 Task: Search one way flight ticket for 1 adult, 6 children, 1 infant in seat and 1 infant on lap in business from Grand Island: Central Nebraska Regional Airport to Riverton: Central Wyoming Regional Airport (was Riverton Regional) on 5-4-2023. Choice of flights is Delta. Number of bags: 8 checked bags. Price is upto 109000. Outbound departure time preference is 23:45.
Action: Mouse moved to (384, 152)
Screenshot: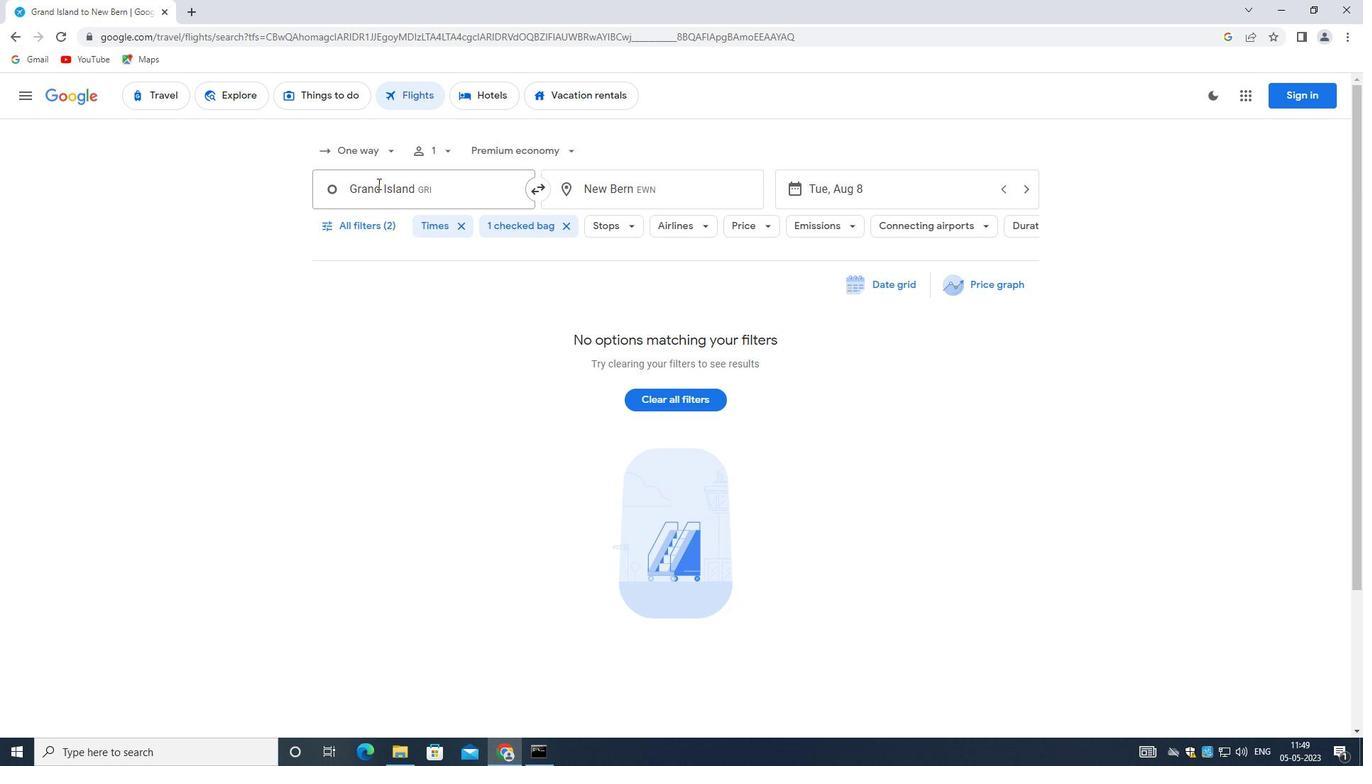
Action: Mouse pressed left at (384, 152)
Screenshot: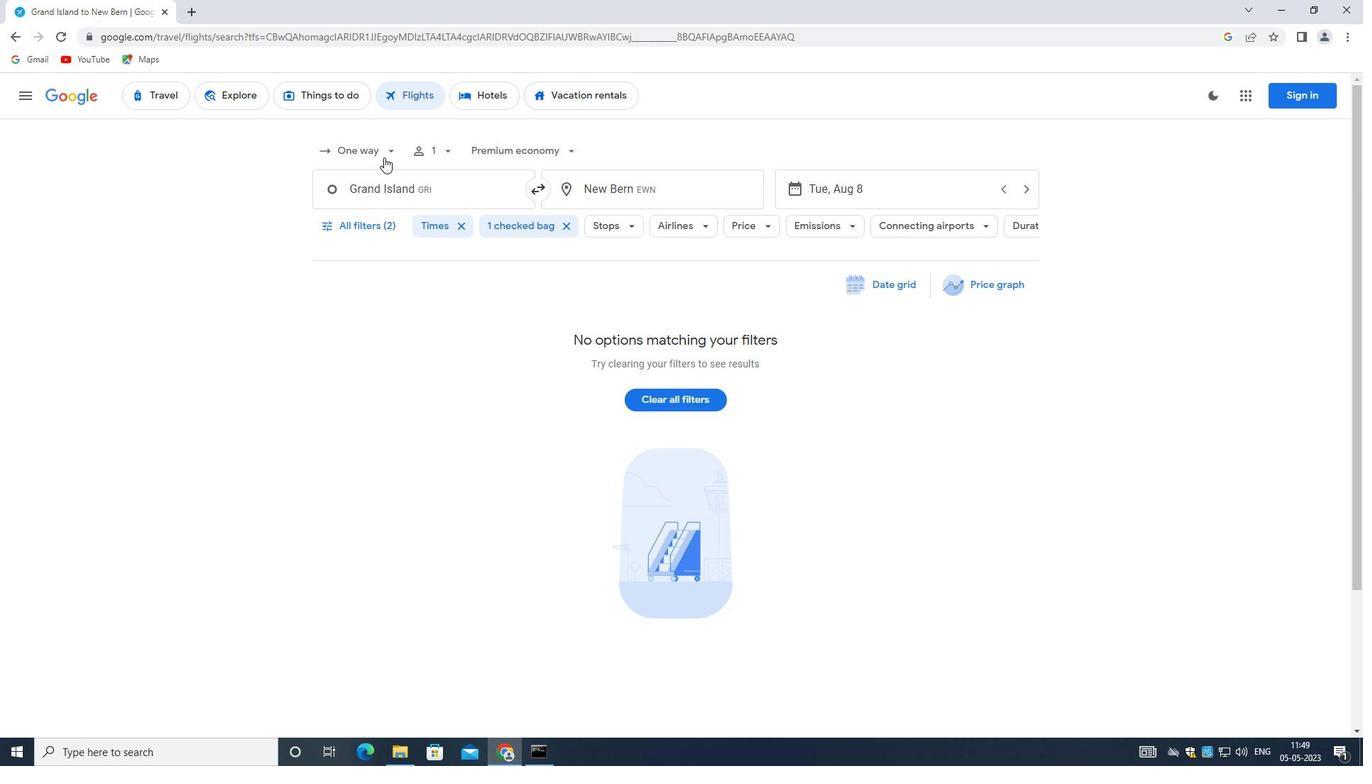 
Action: Mouse moved to (379, 216)
Screenshot: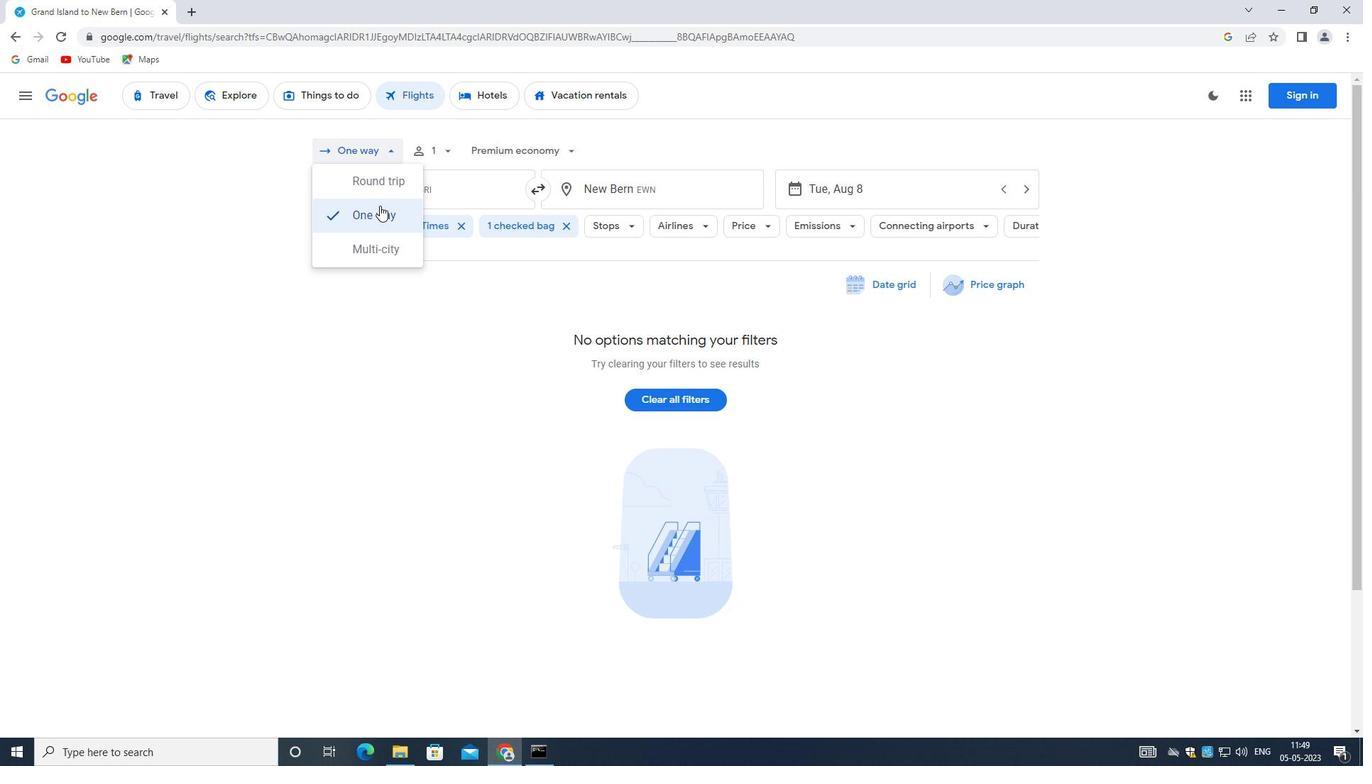 
Action: Mouse pressed left at (379, 216)
Screenshot: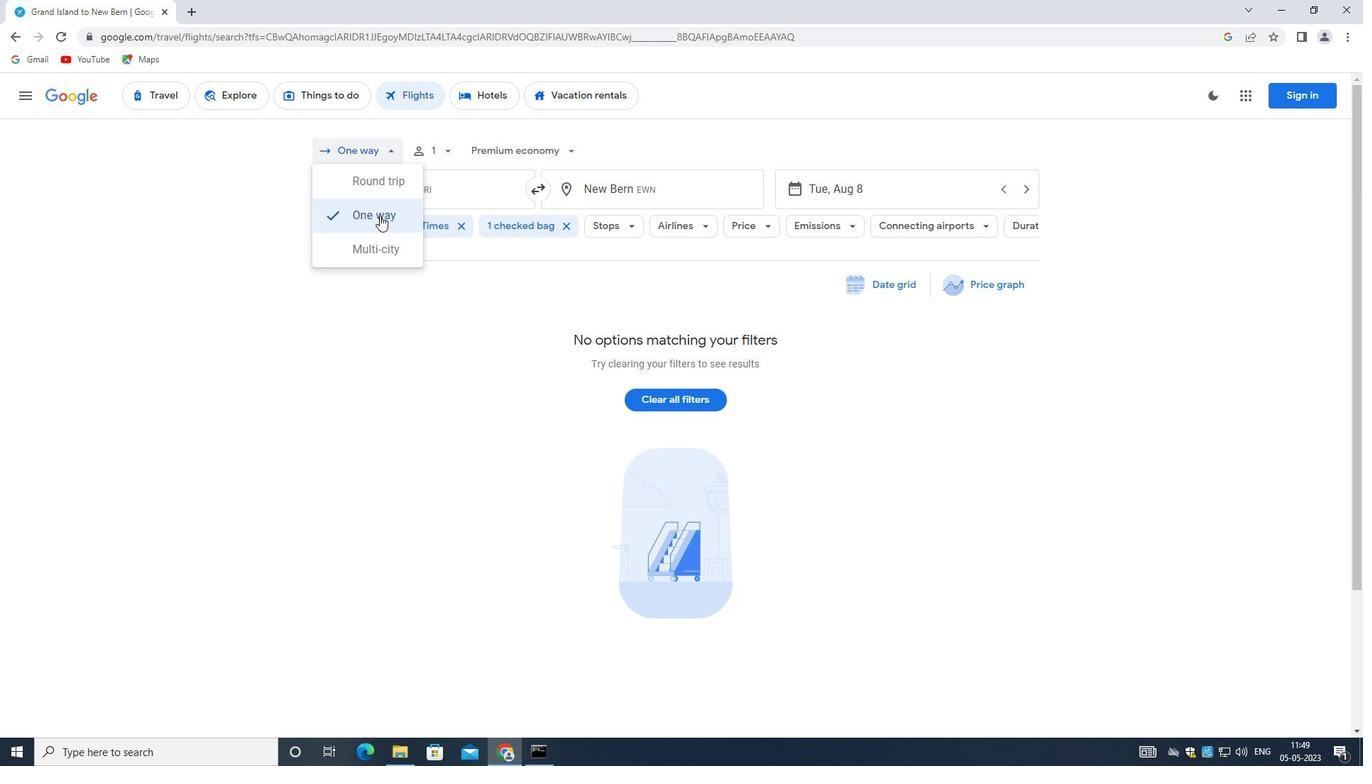 
Action: Mouse moved to (440, 149)
Screenshot: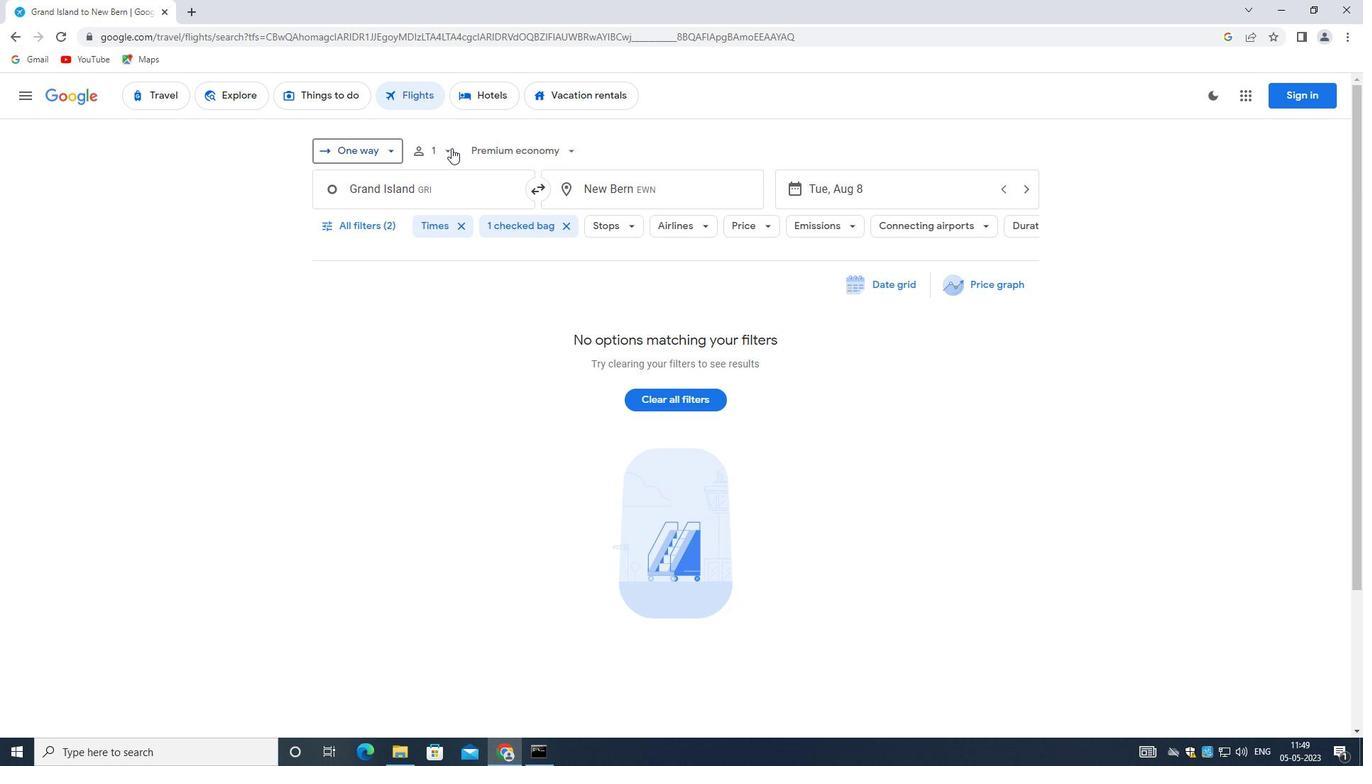 
Action: Mouse pressed left at (440, 149)
Screenshot: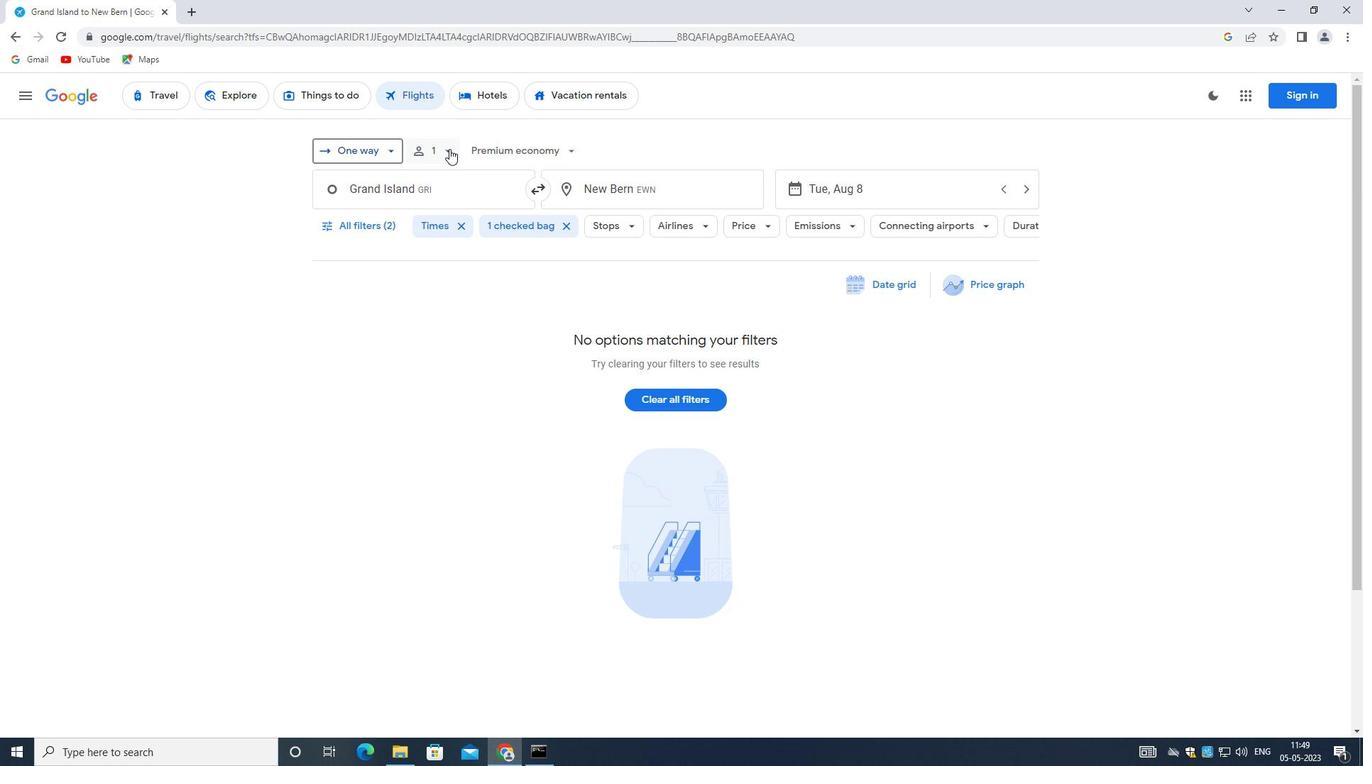 
Action: Mouse moved to (557, 222)
Screenshot: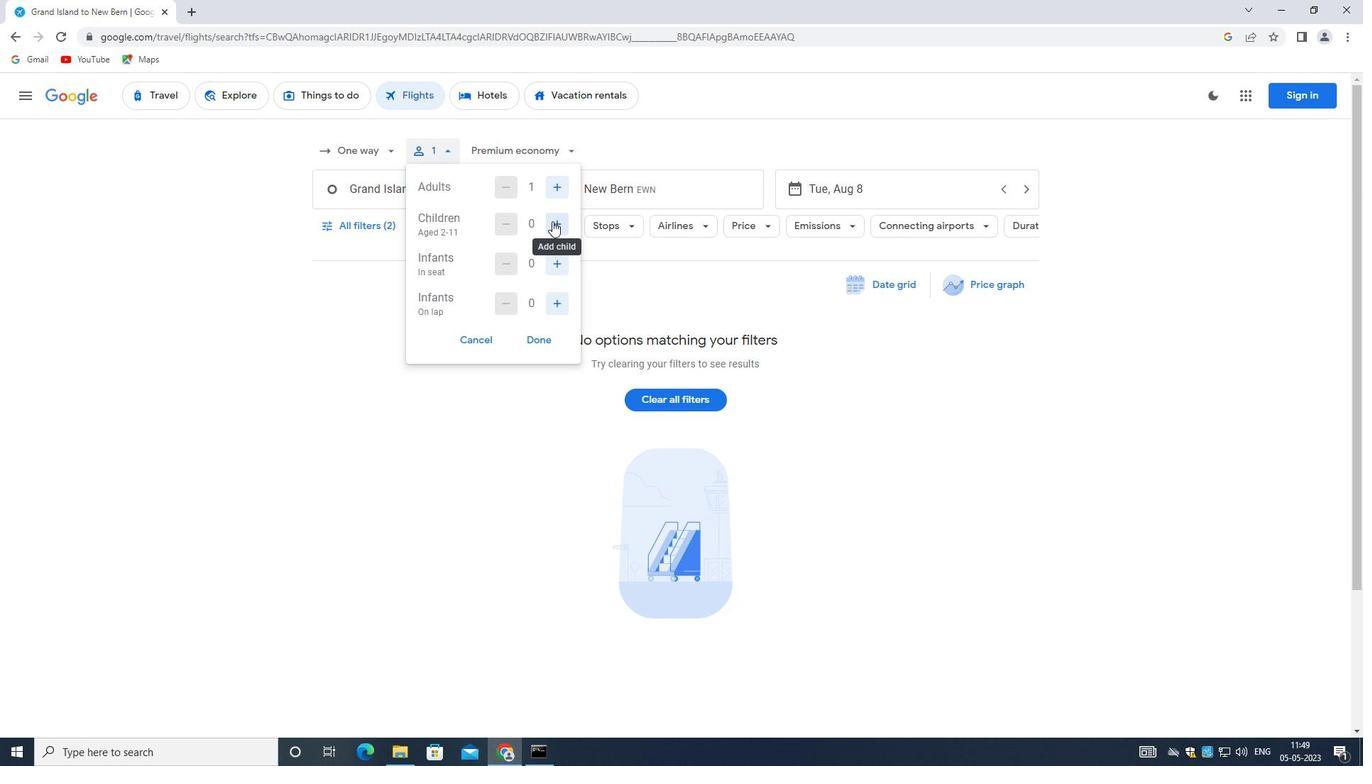 
Action: Mouse pressed left at (557, 222)
Screenshot: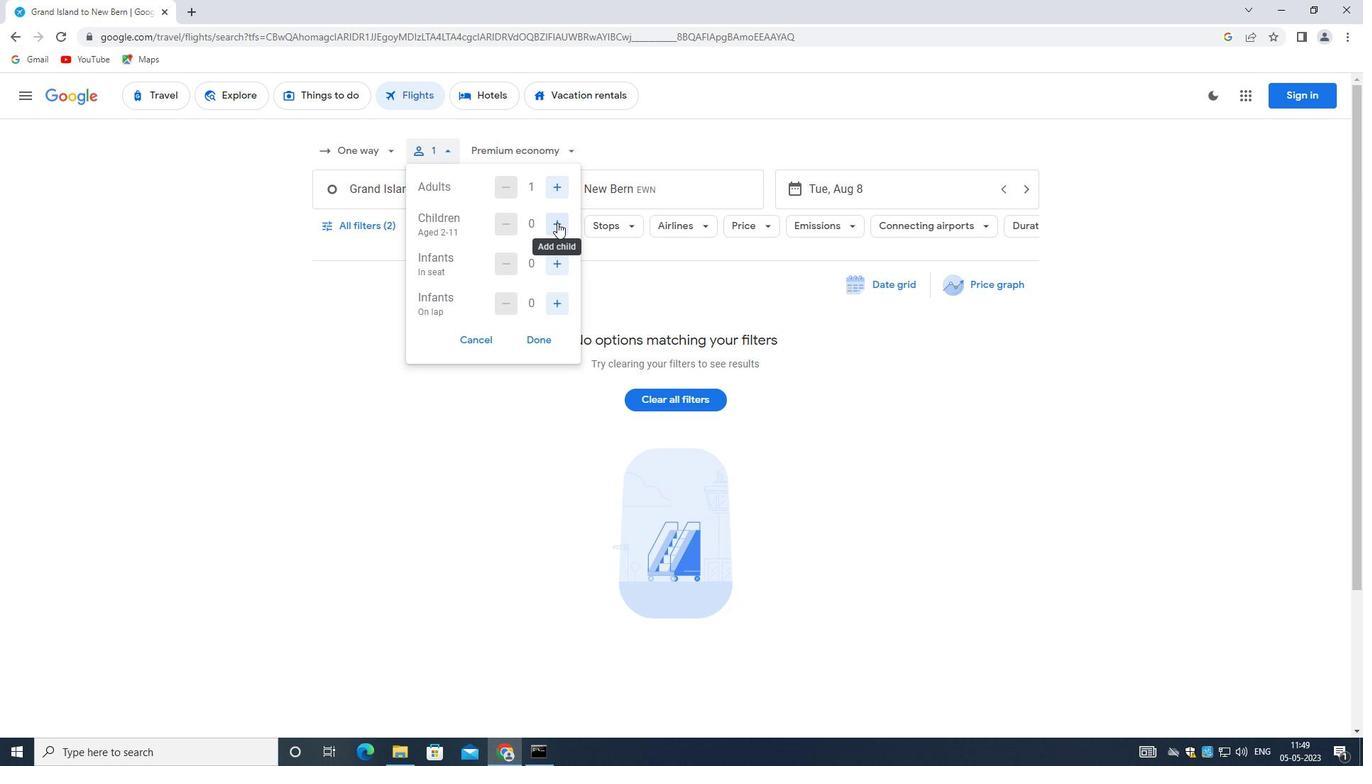 
Action: Mouse pressed left at (557, 222)
Screenshot: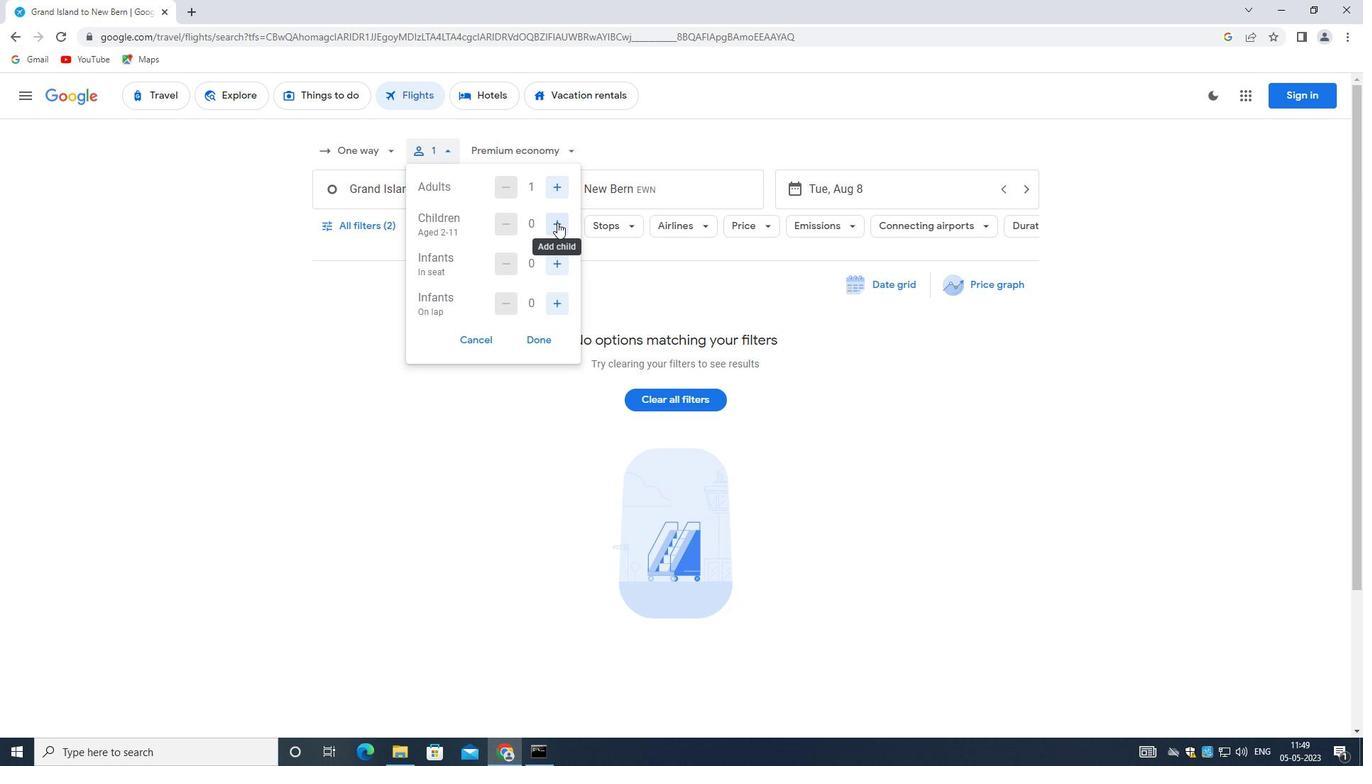 
Action: Mouse pressed left at (557, 222)
Screenshot: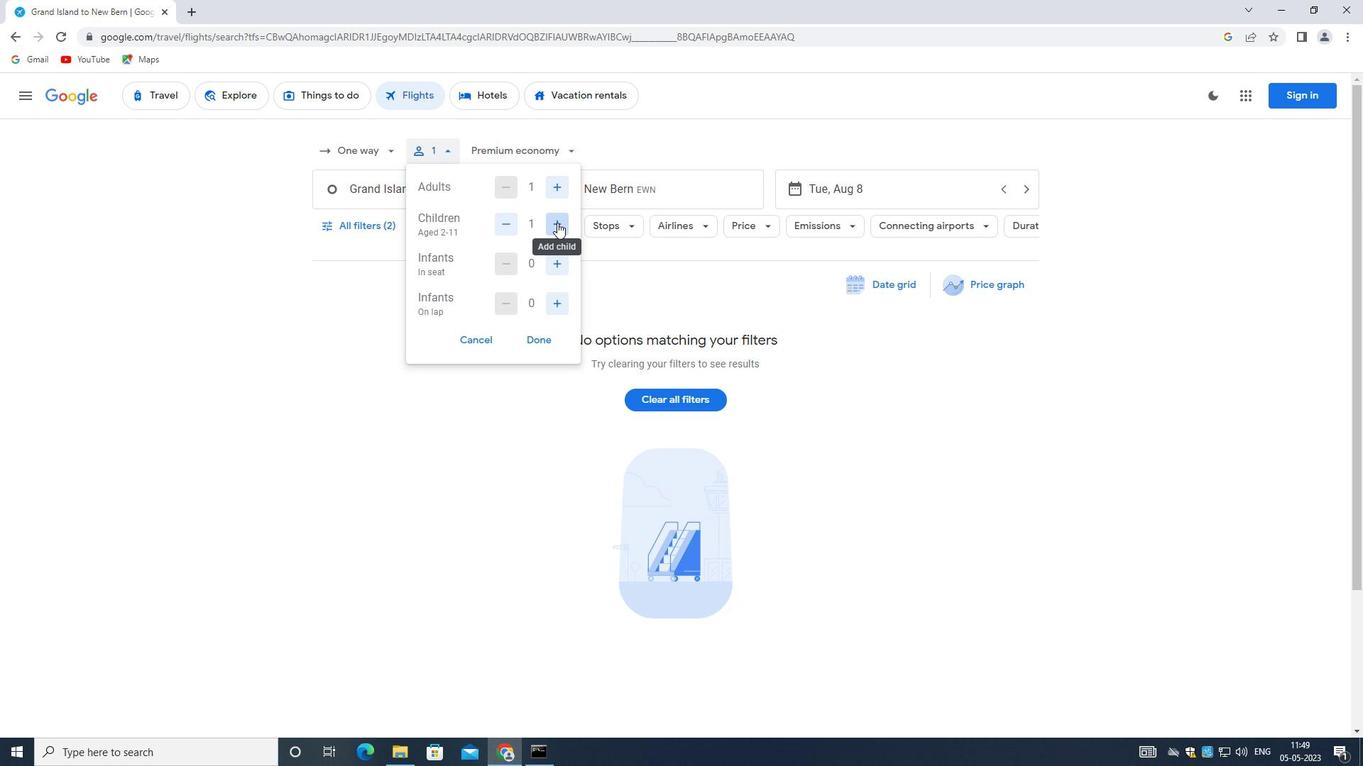 
Action: Mouse pressed left at (557, 222)
Screenshot: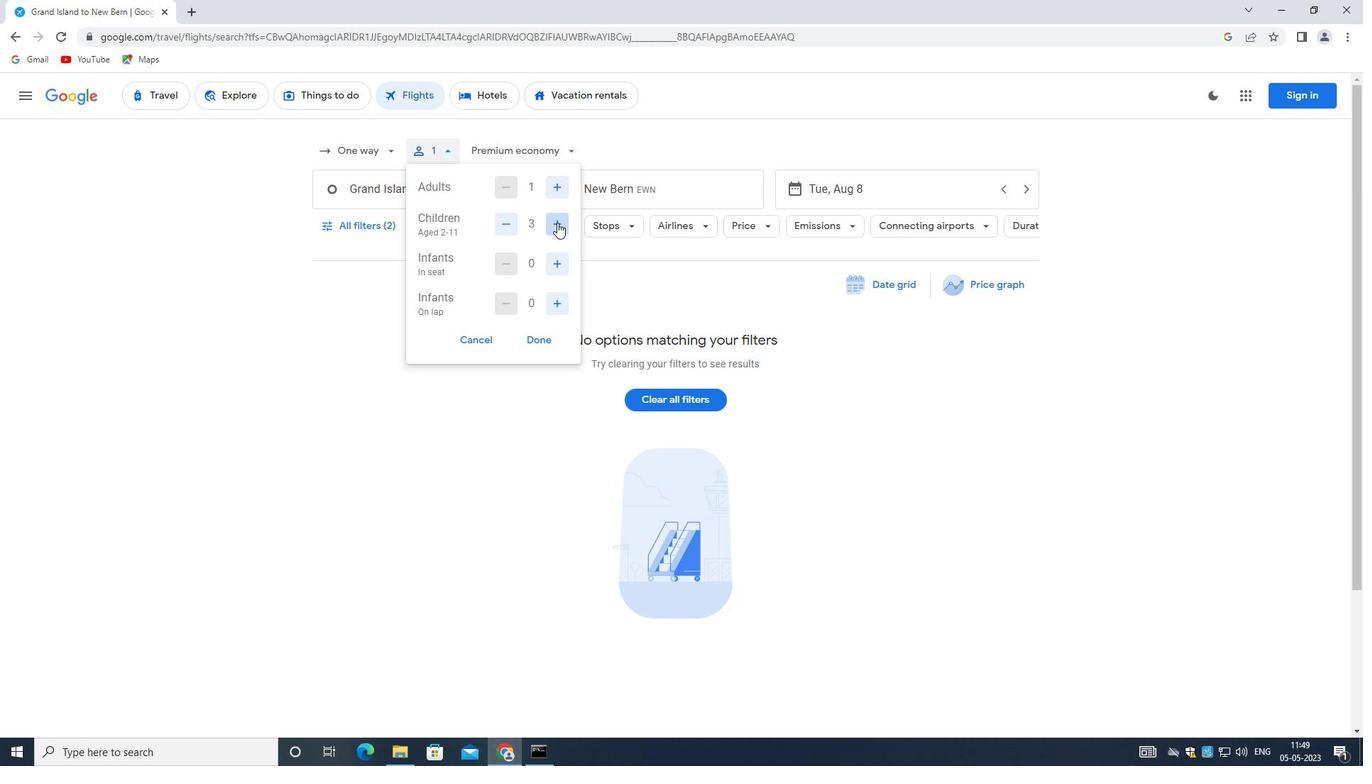 
Action: Mouse moved to (558, 222)
Screenshot: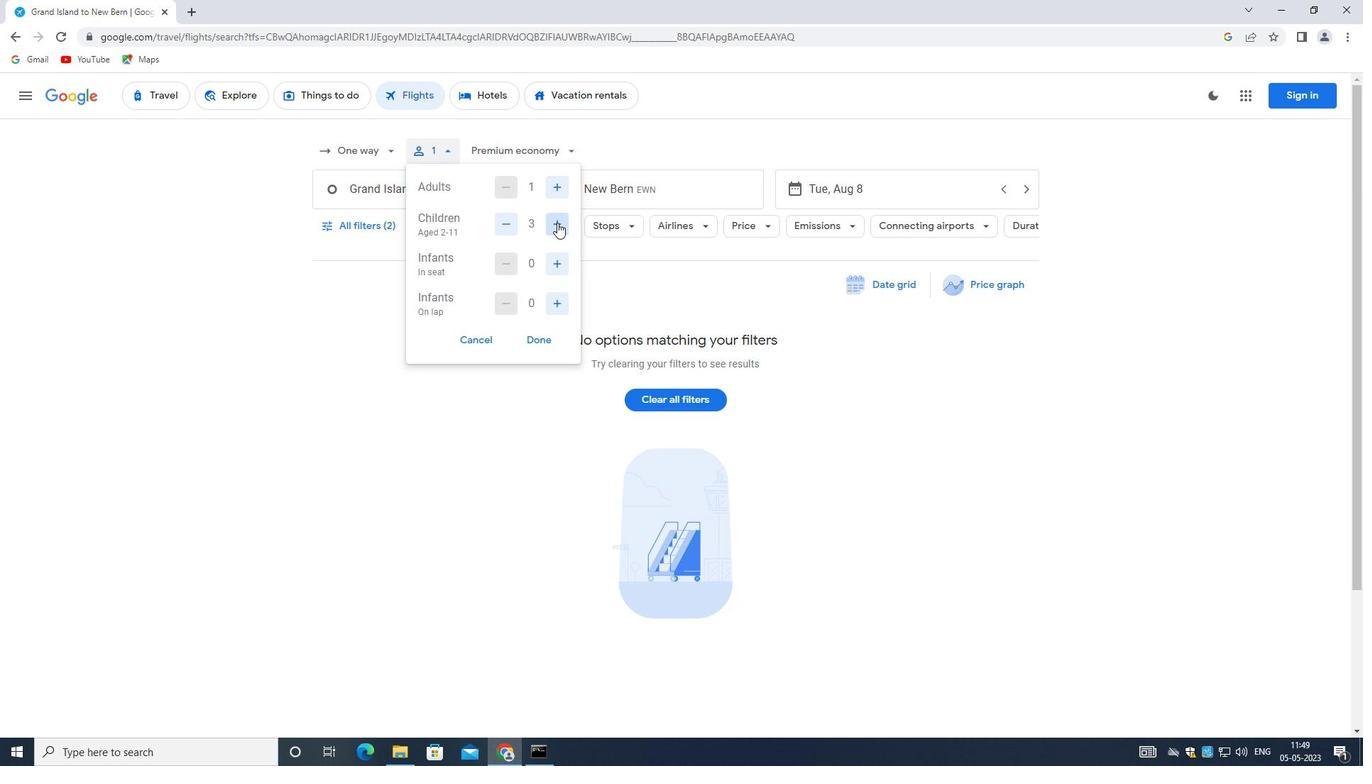 
Action: Mouse pressed left at (558, 222)
Screenshot: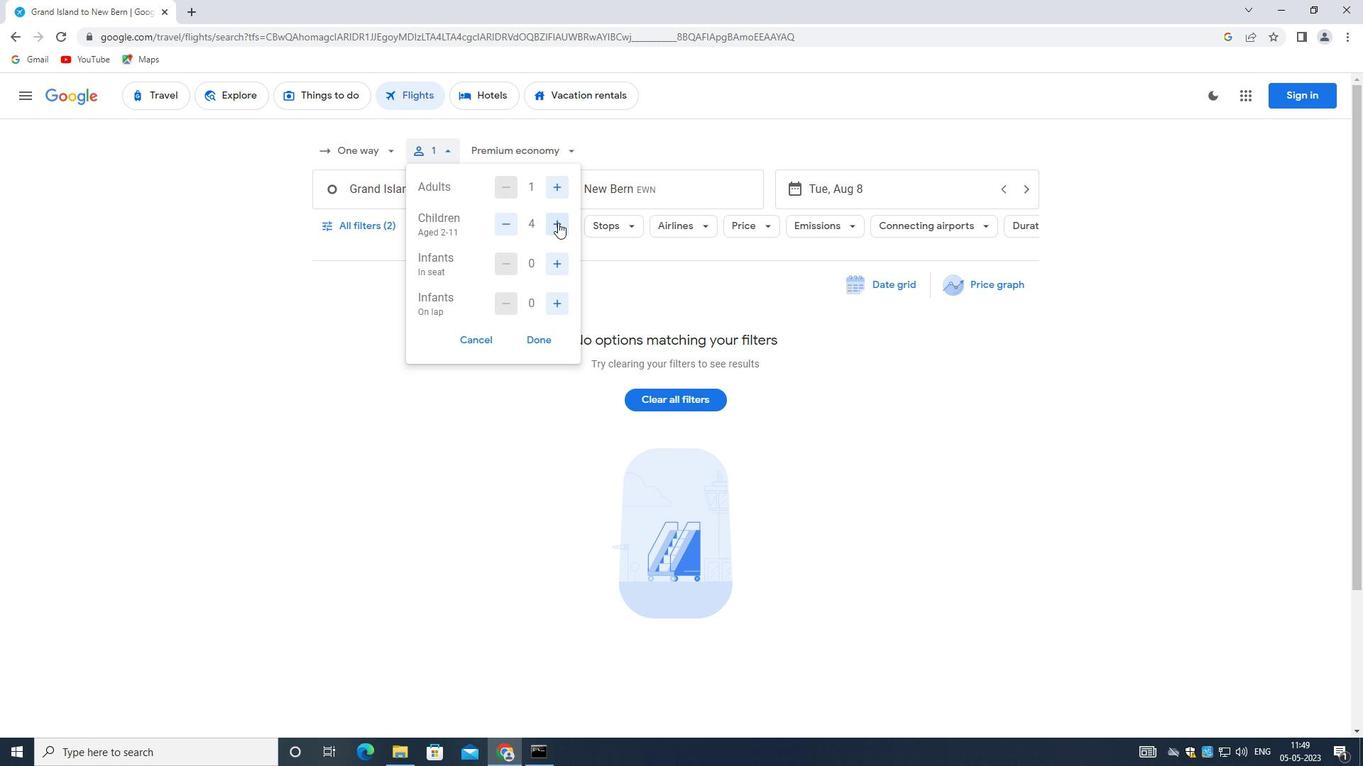 
Action: Mouse pressed left at (558, 222)
Screenshot: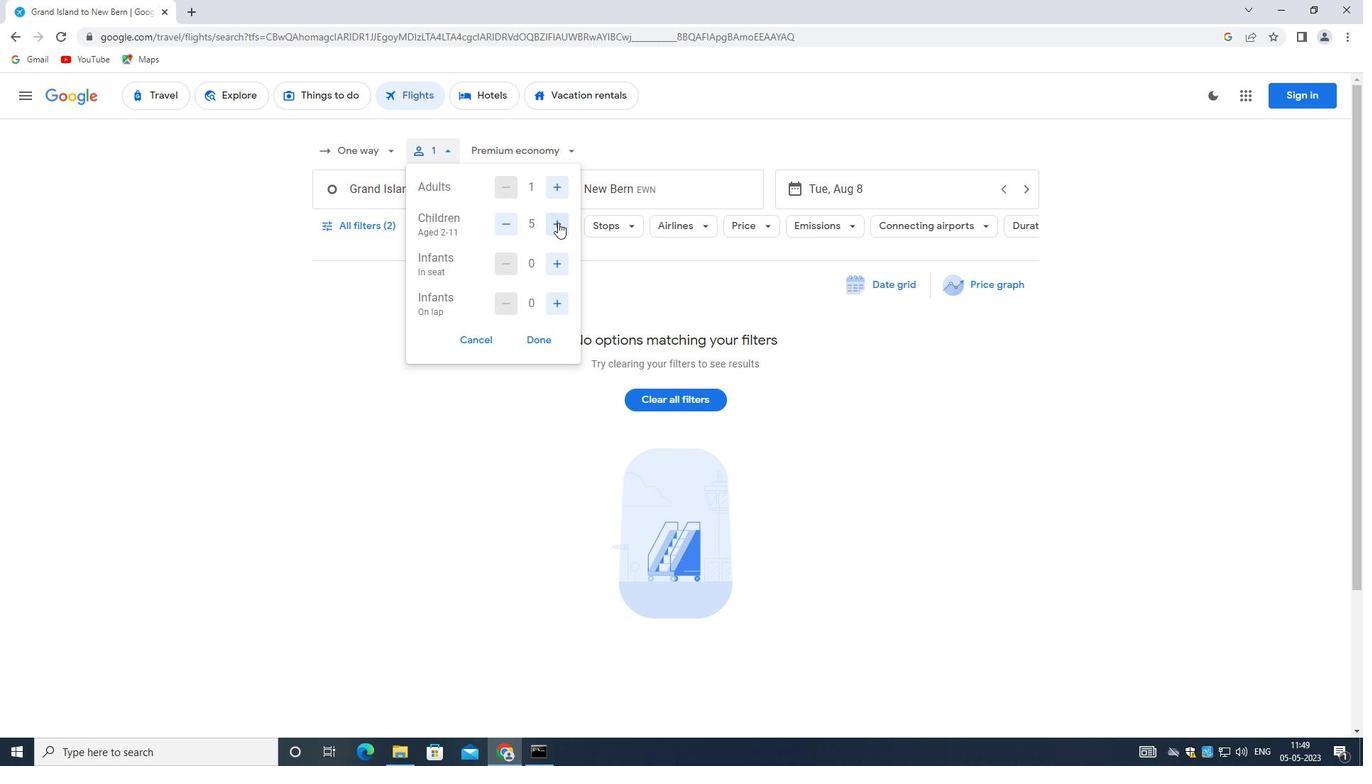 
Action: Mouse moved to (563, 267)
Screenshot: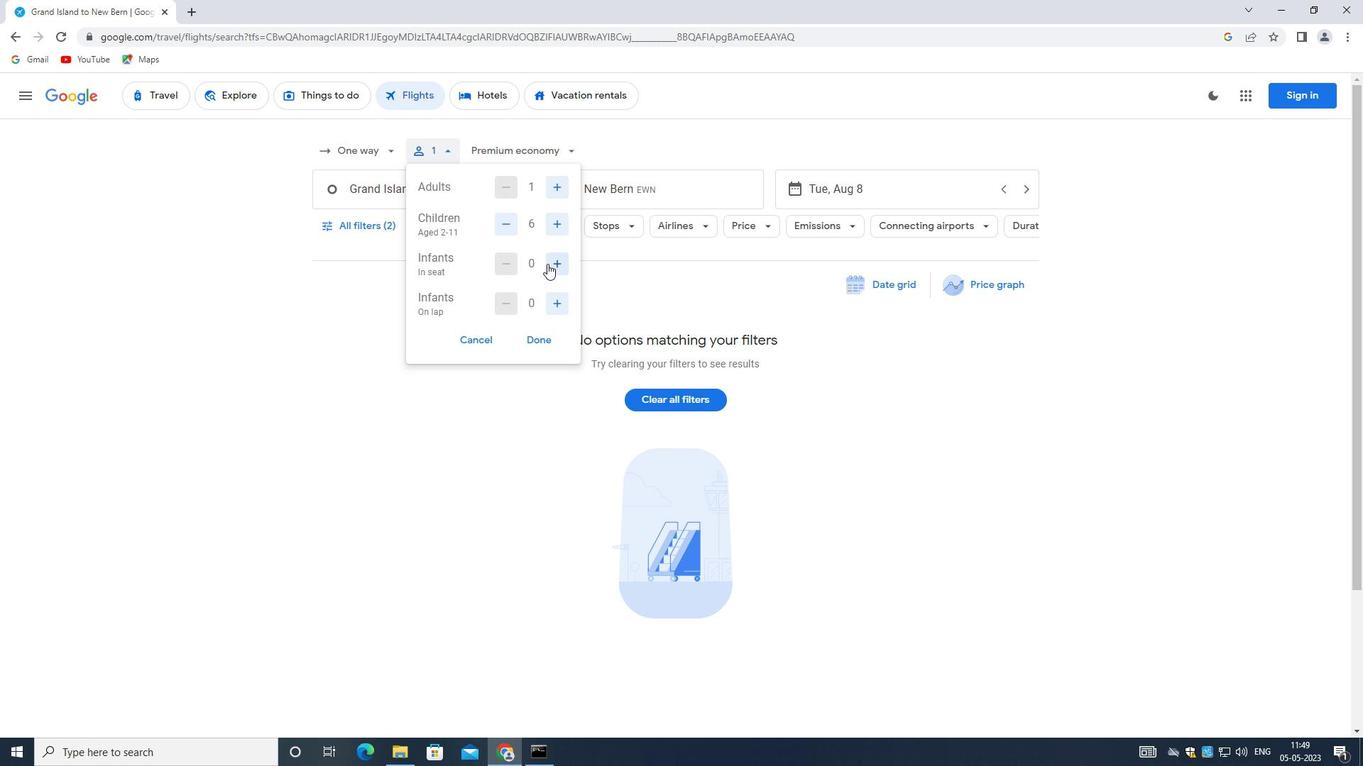 
Action: Mouse pressed left at (563, 267)
Screenshot: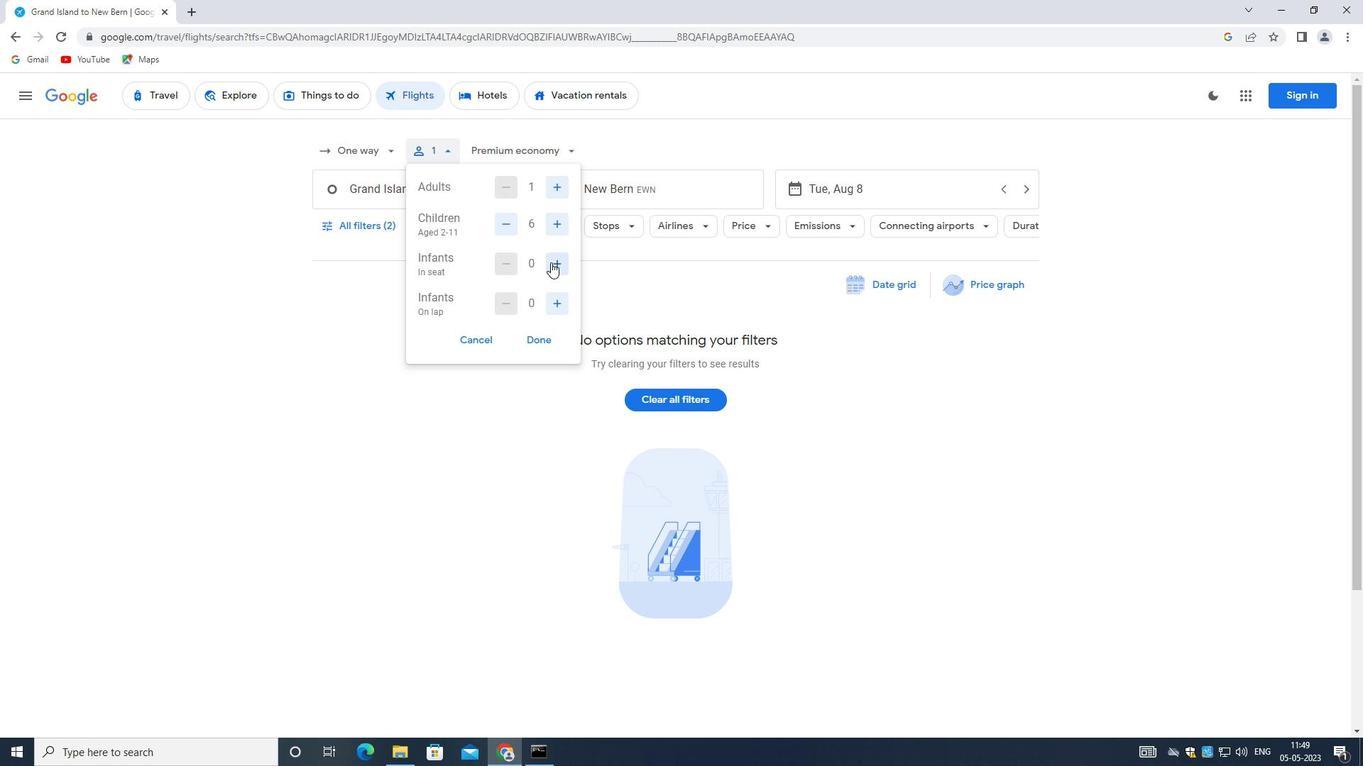 
Action: Mouse moved to (550, 304)
Screenshot: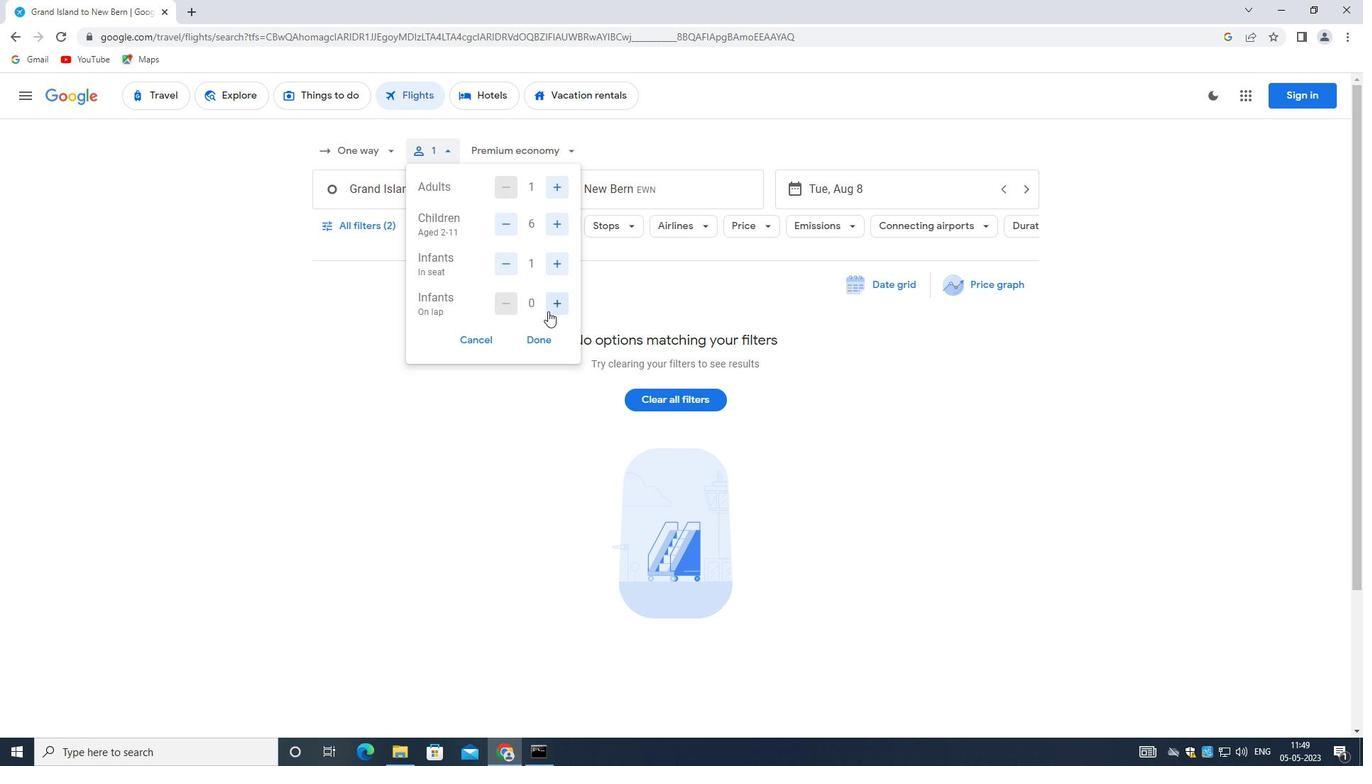 
Action: Mouse pressed left at (550, 304)
Screenshot: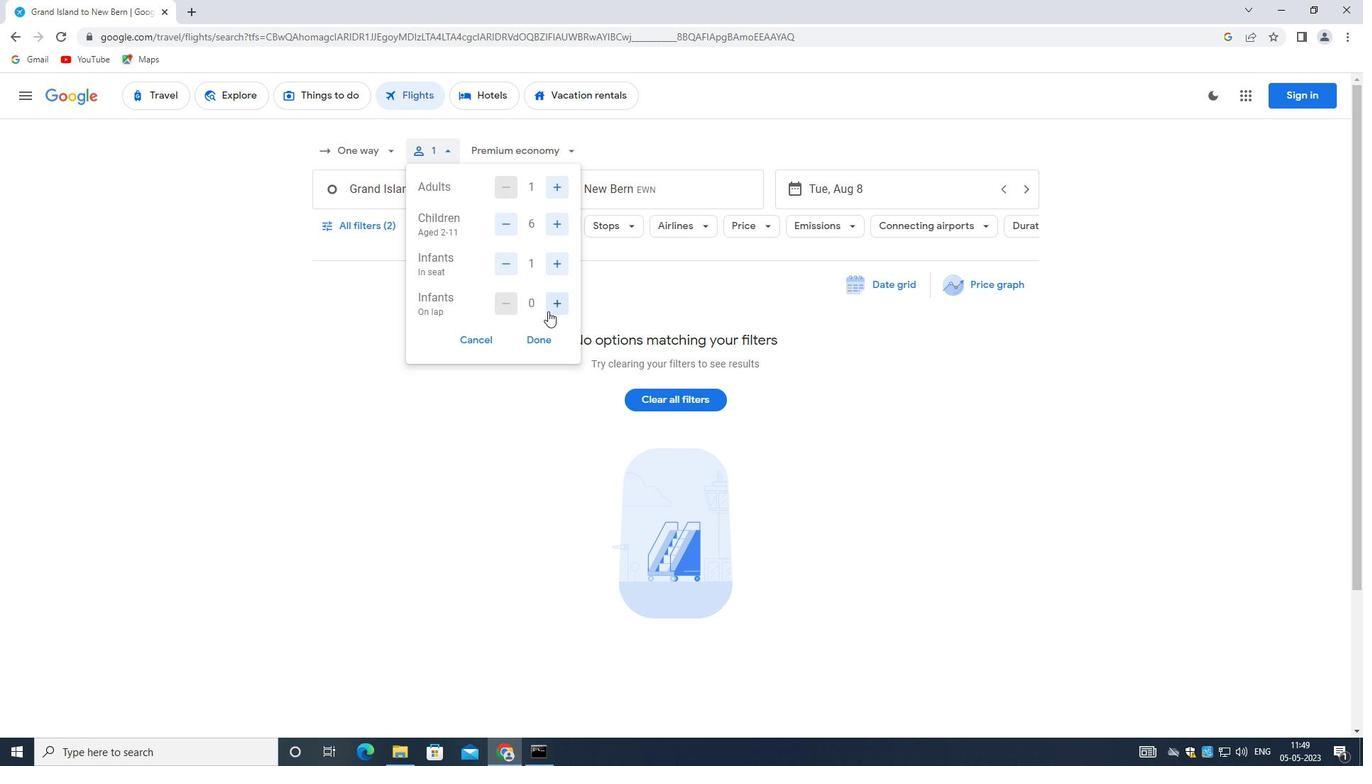 
Action: Mouse moved to (545, 336)
Screenshot: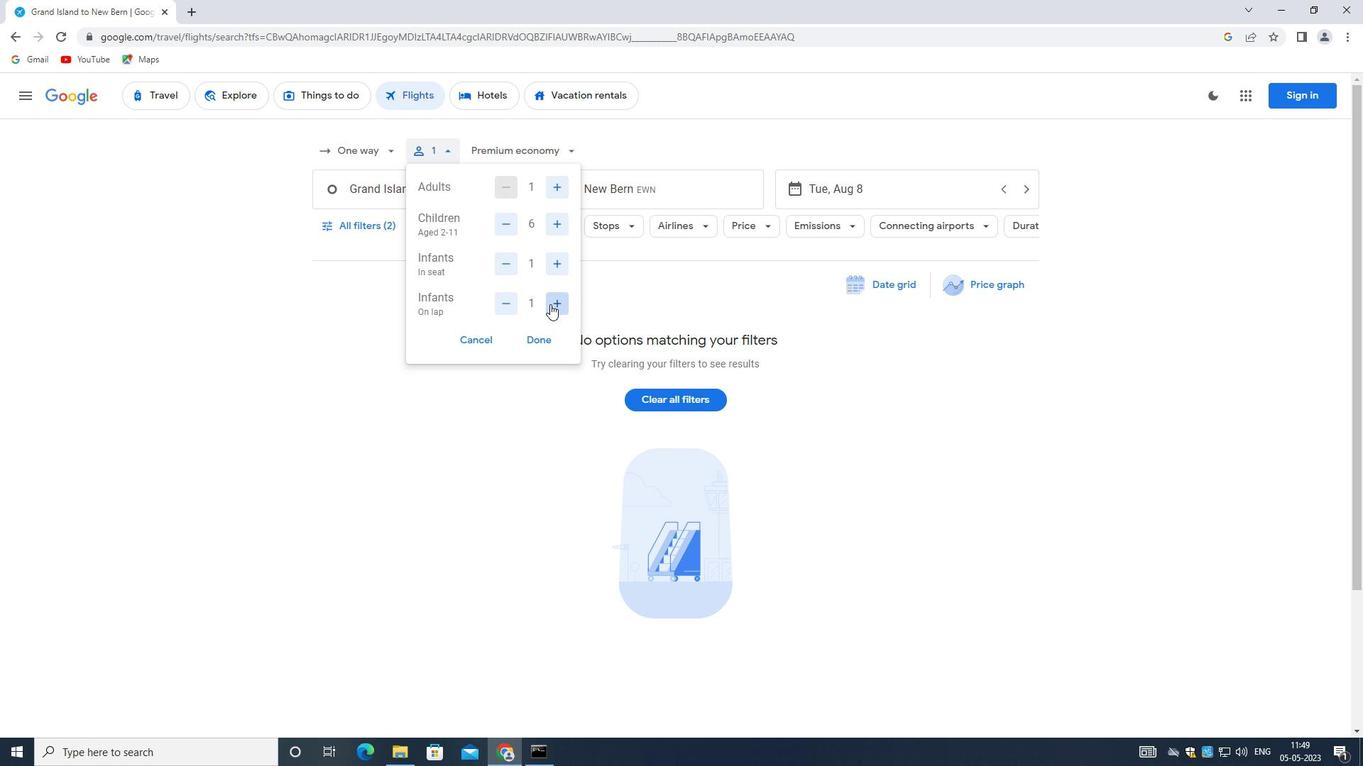 
Action: Mouse pressed left at (545, 336)
Screenshot: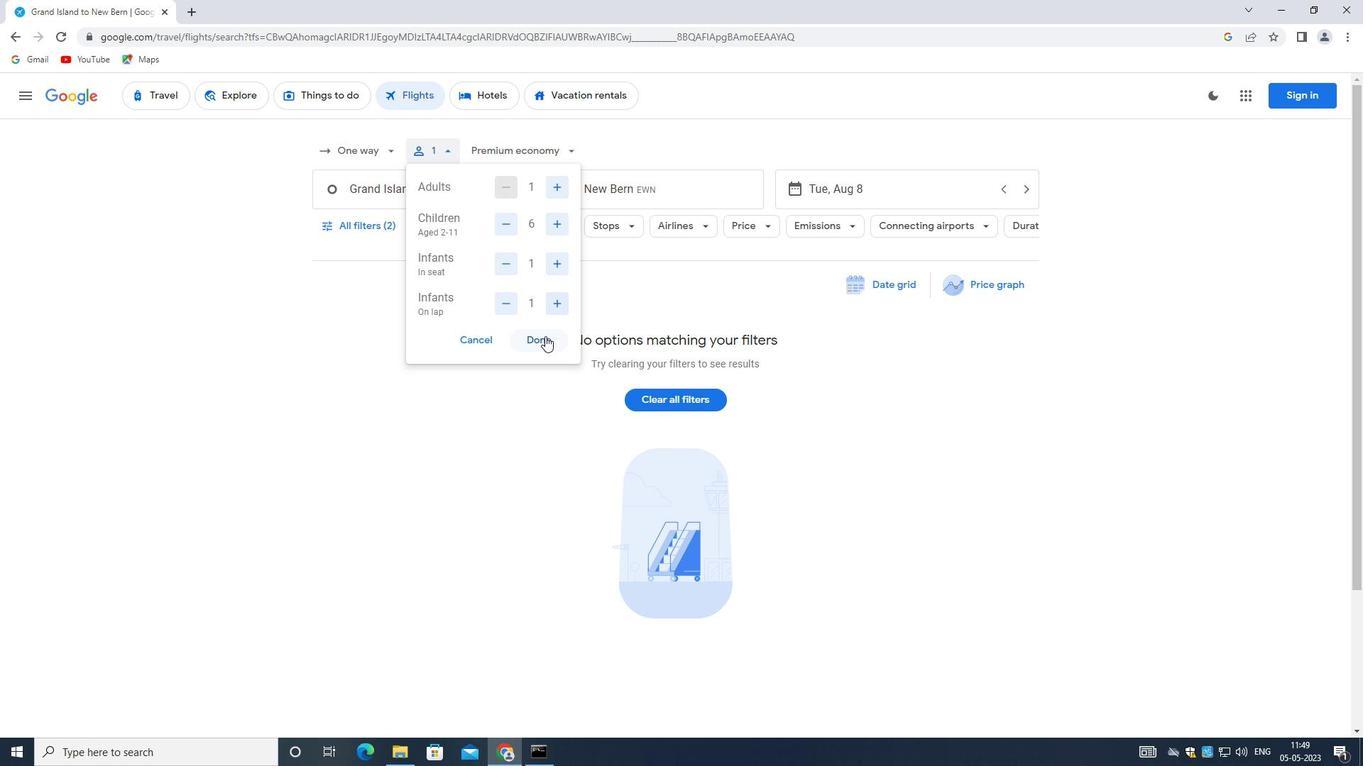 
Action: Mouse moved to (543, 155)
Screenshot: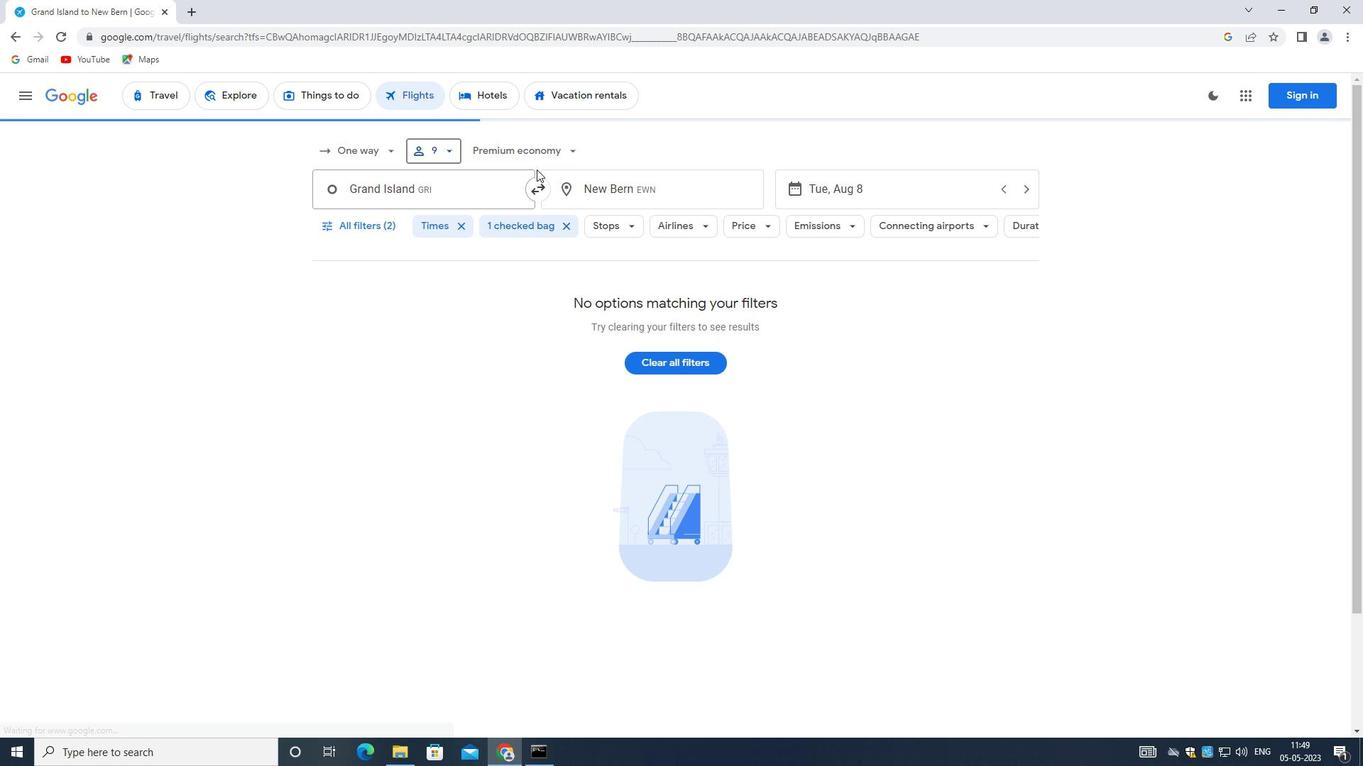 
Action: Mouse pressed left at (543, 155)
Screenshot: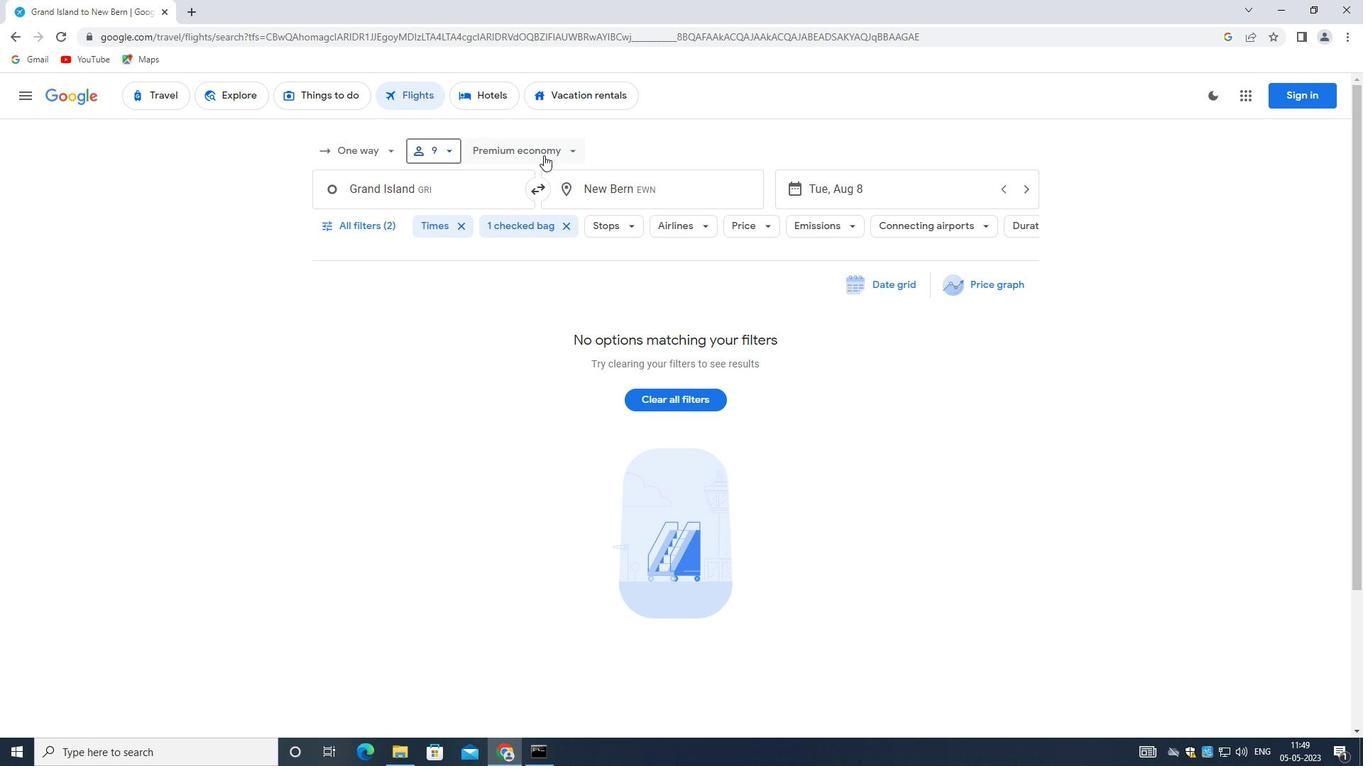 
Action: Mouse moved to (537, 244)
Screenshot: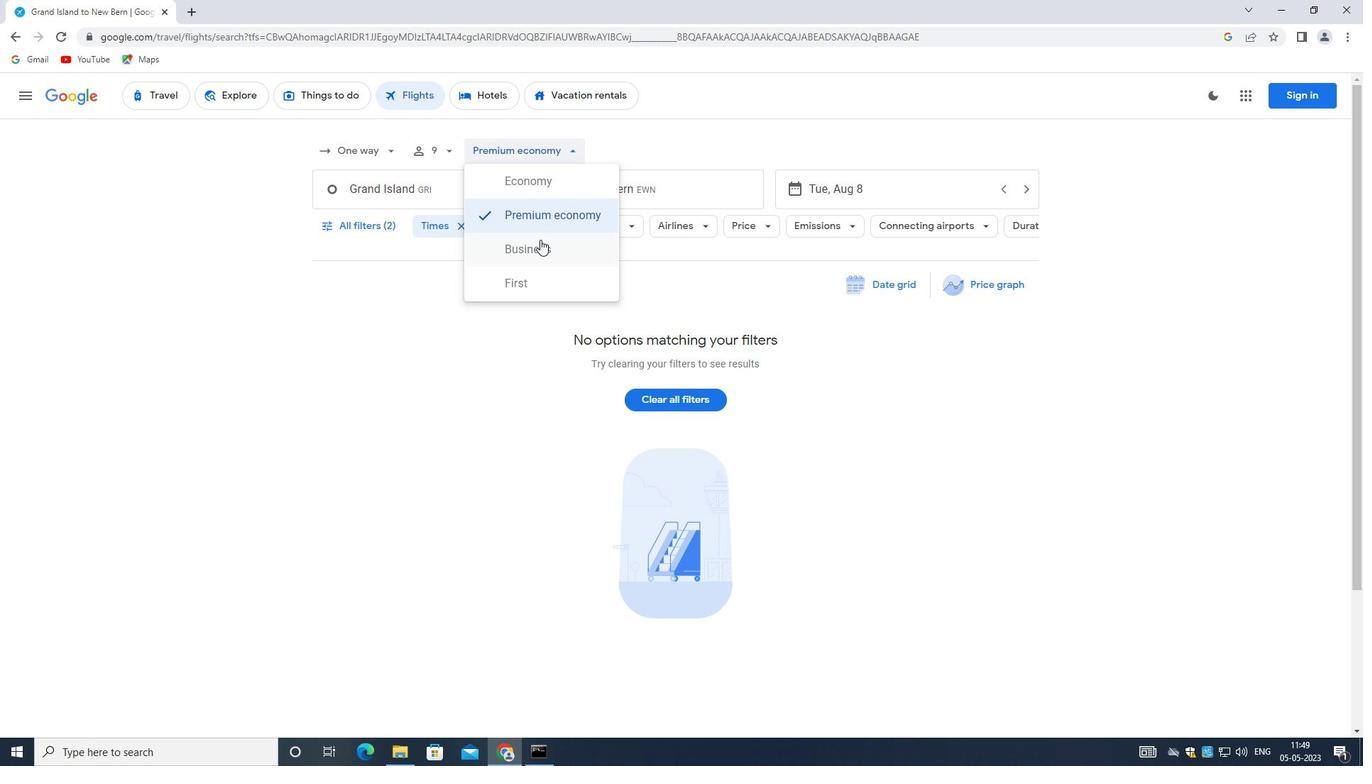 
Action: Mouse pressed left at (537, 244)
Screenshot: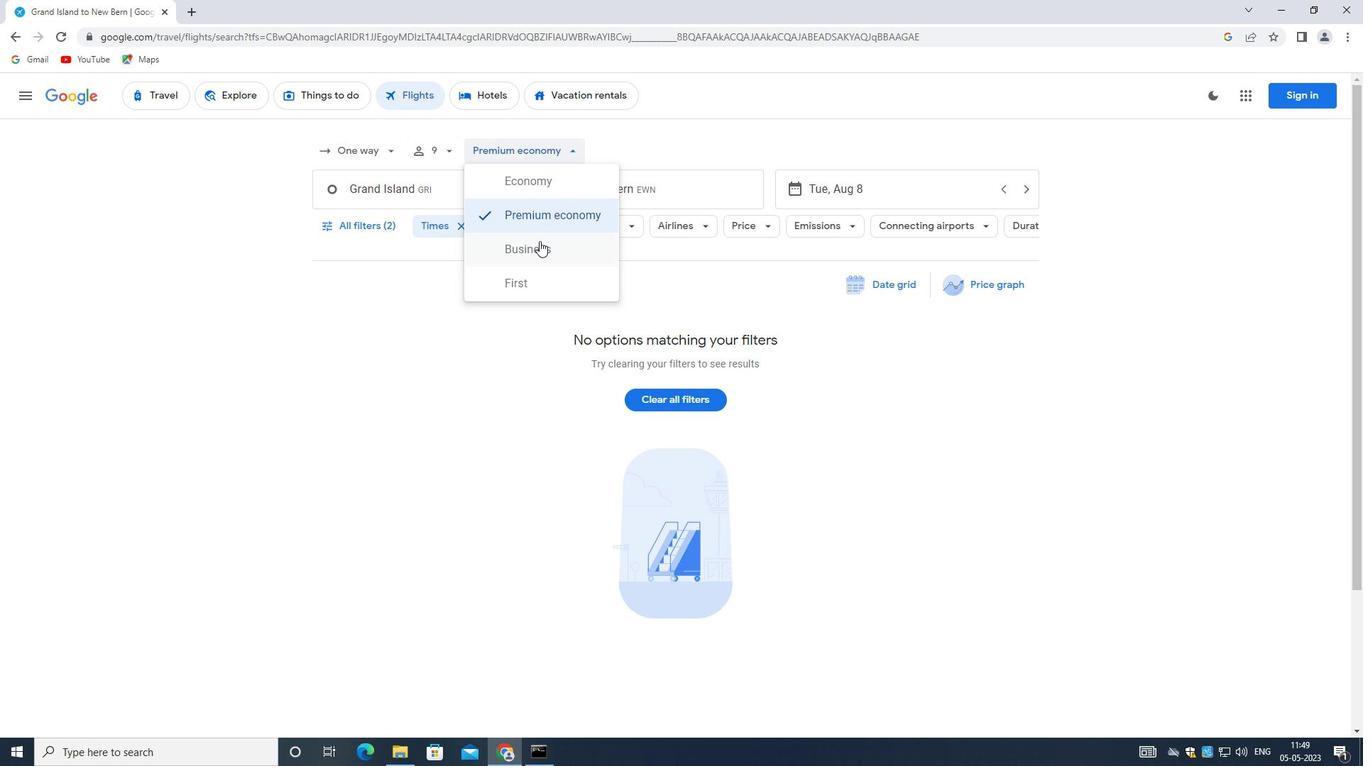 
Action: Mouse moved to (365, 177)
Screenshot: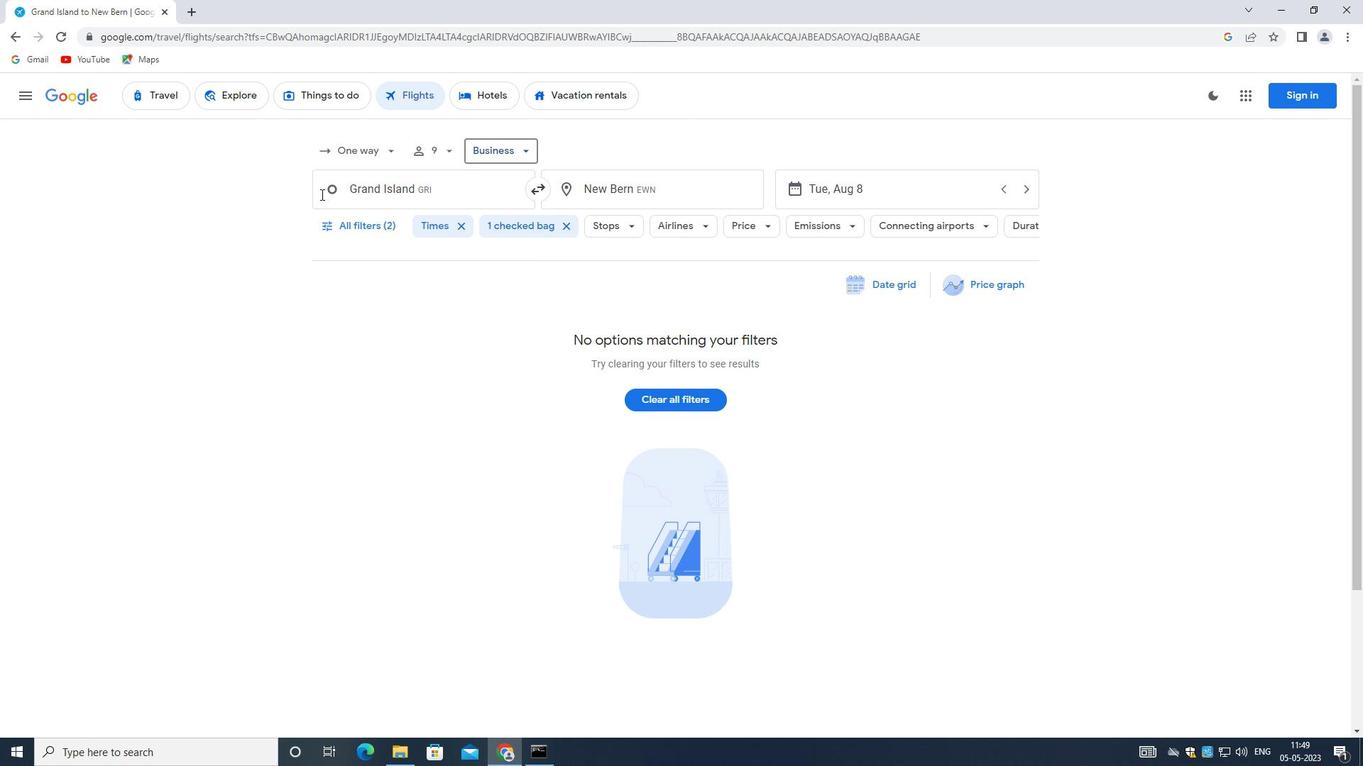 
Action: Mouse pressed left at (365, 177)
Screenshot: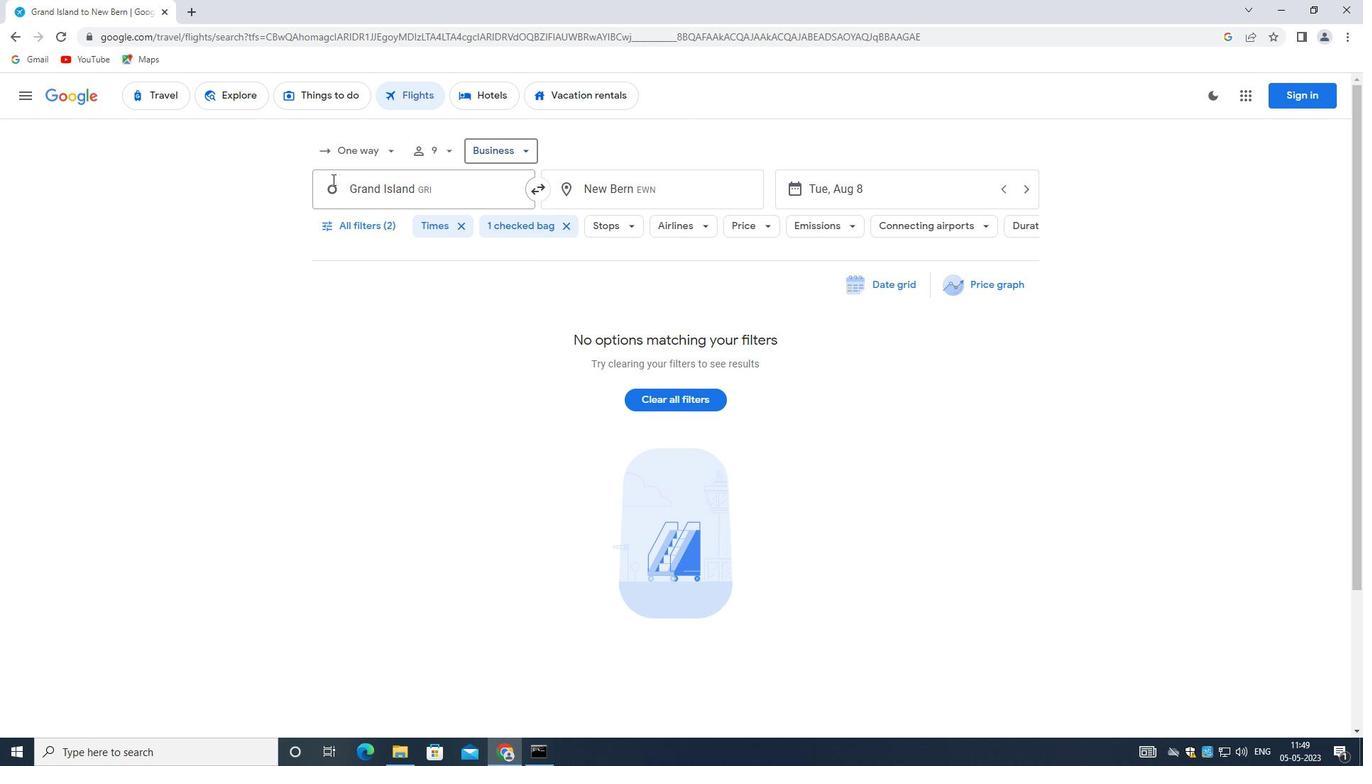 
Action: Key pressed <Key.backspace><Key.shift><Key.shift>CENTRAL<Key.space><Key.shift_r>NEBRAS
Screenshot: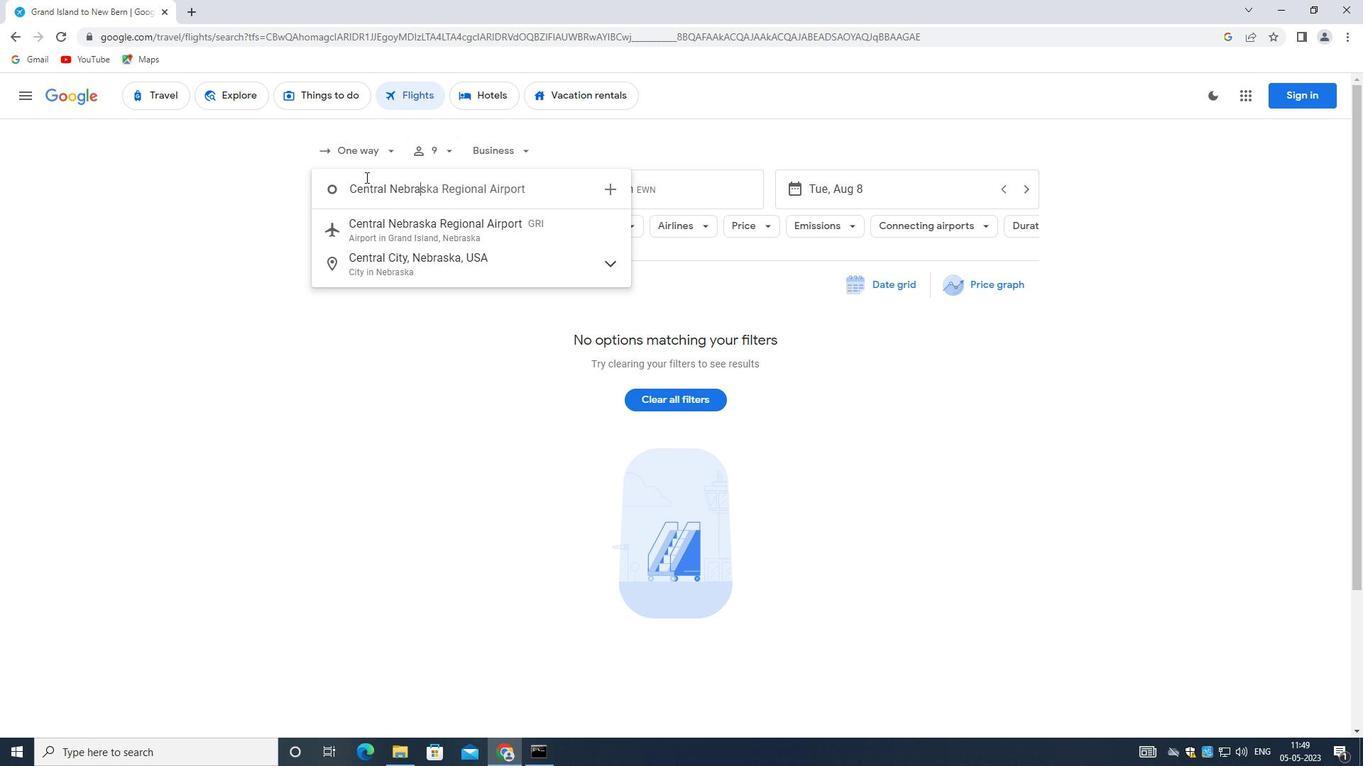 
Action: Mouse moved to (467, 226)
Screenshot: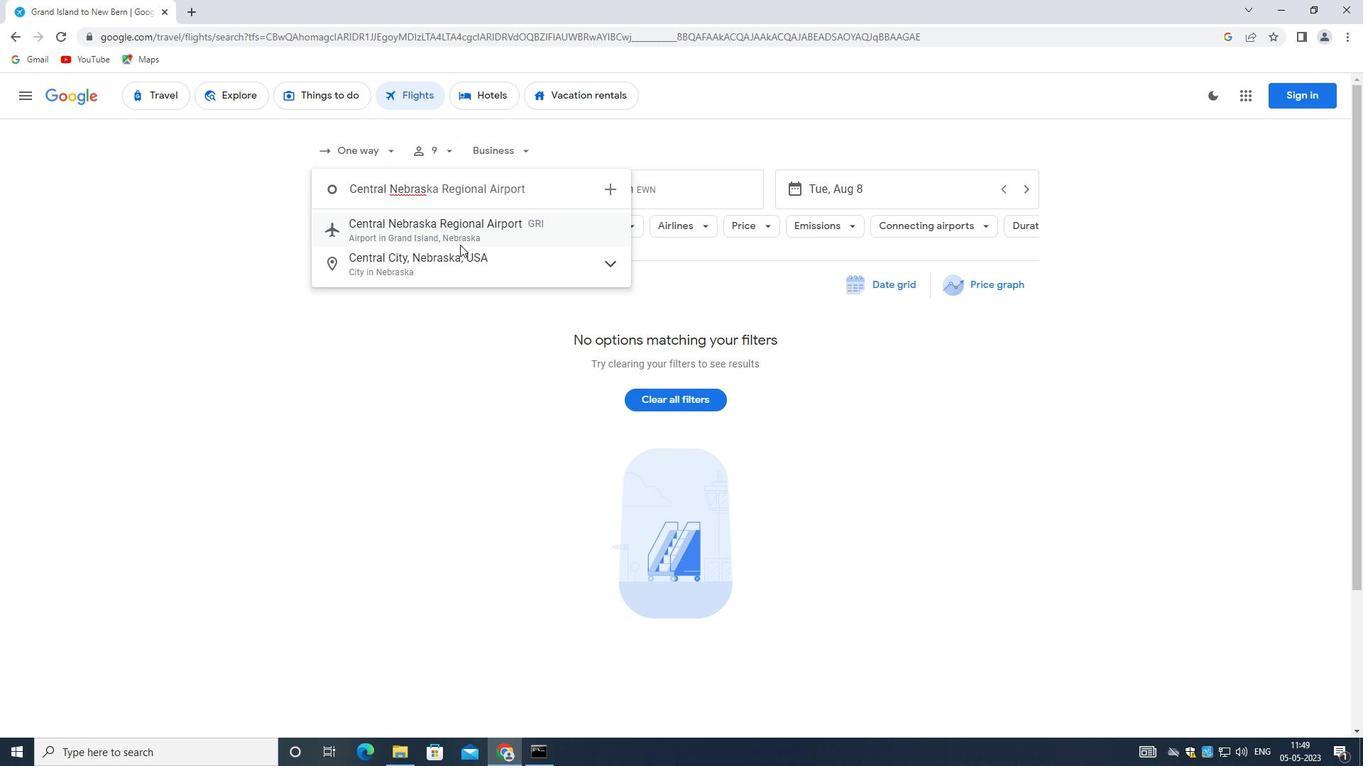 
Action: Mouse pressed left at (467, 226)
Screenshot: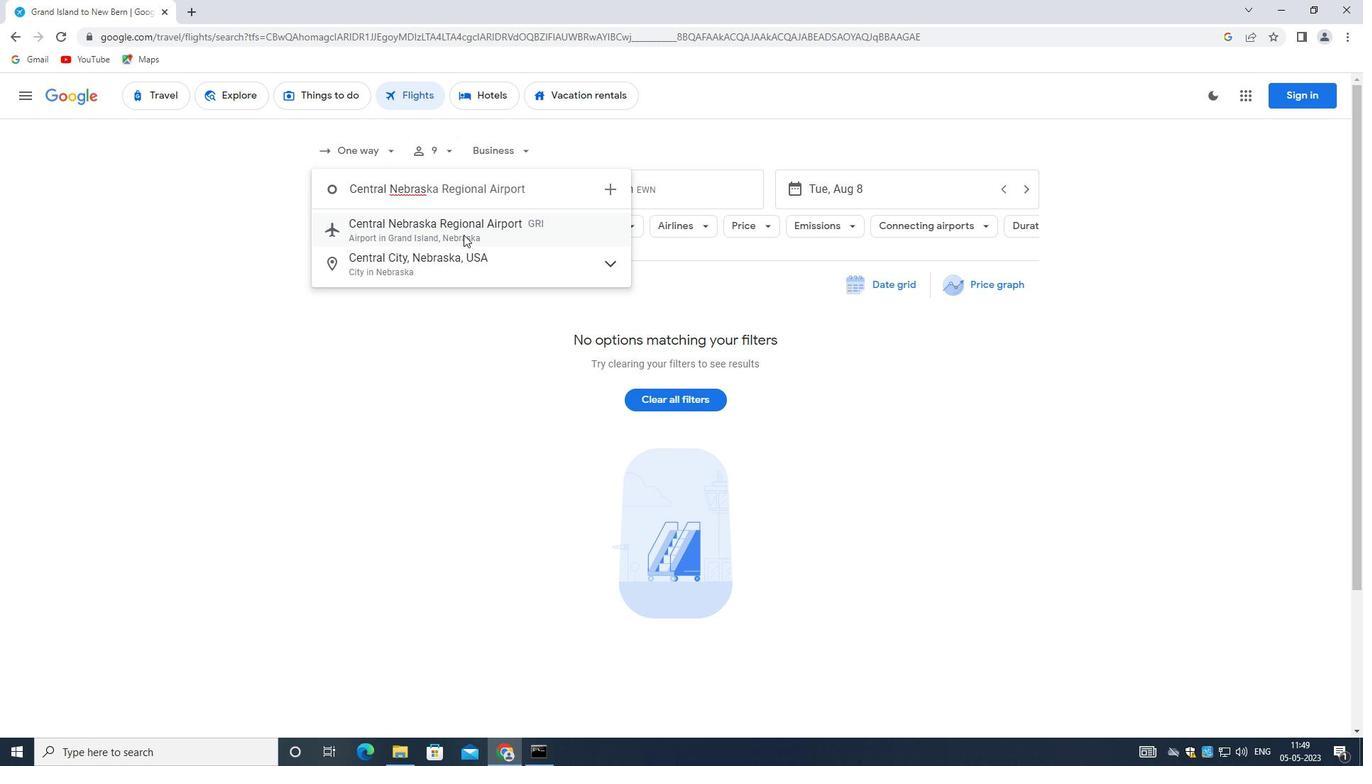 
Action: Mouse moved to (646, 190)
Screenshot: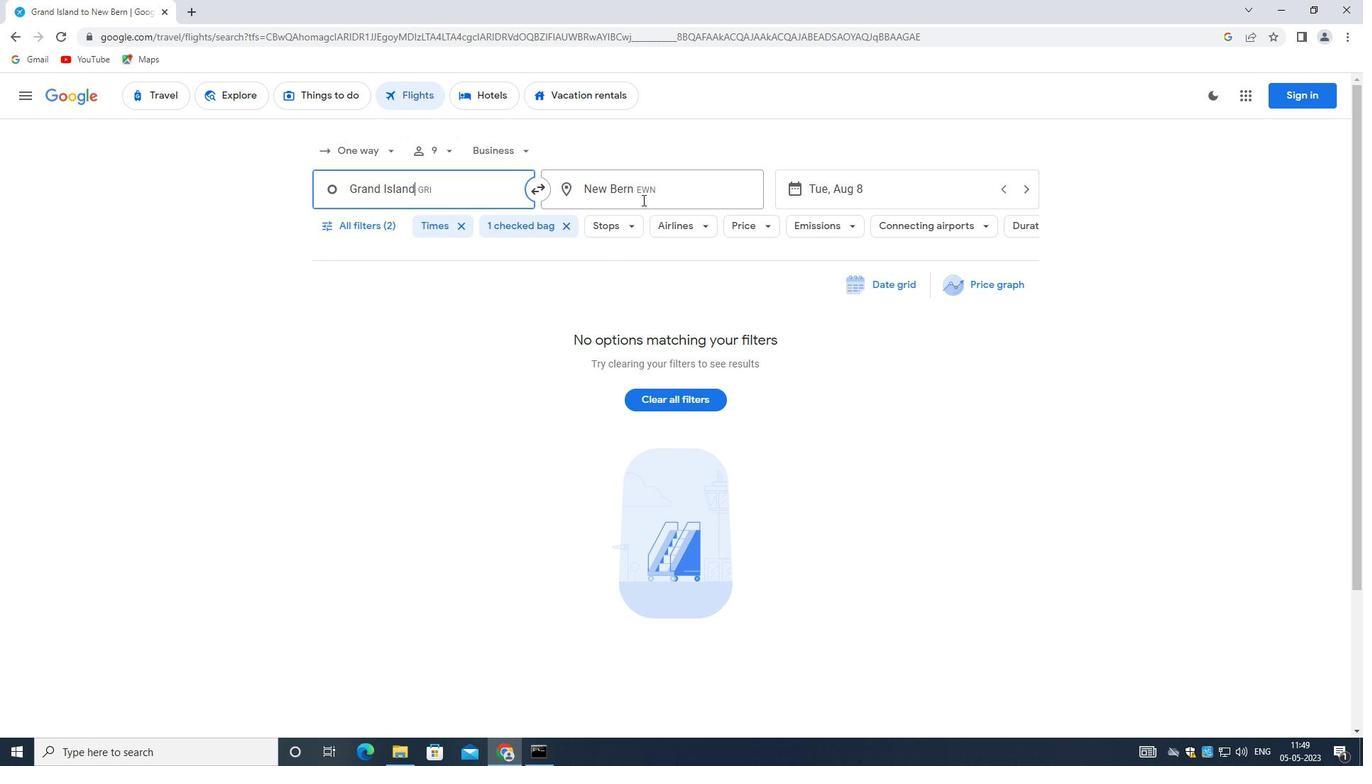 
Action: Mouse pressed left at (646, 190)
Screenshot: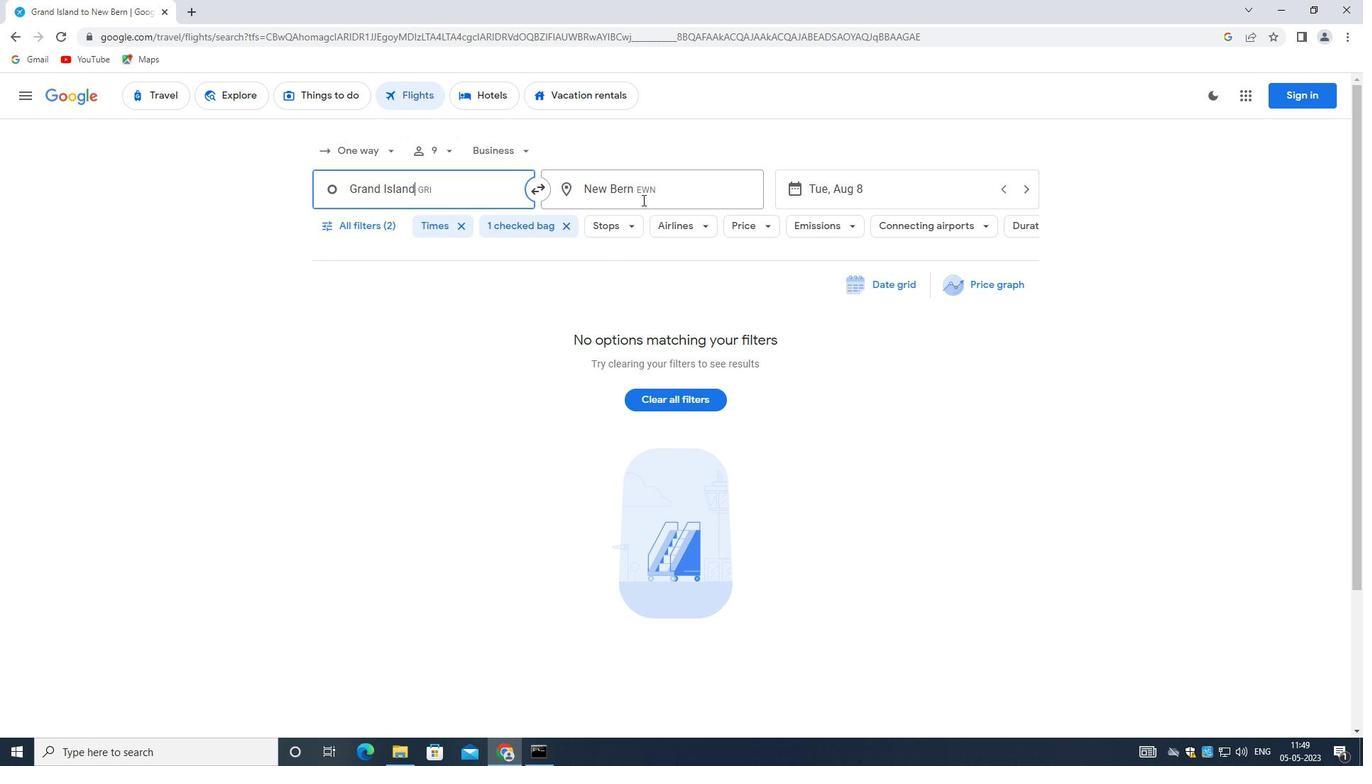 
Action: Key pressed <Key.backspace><Key.shift>CENTRAL<Key.space><Key.shift>WY
Screenshot: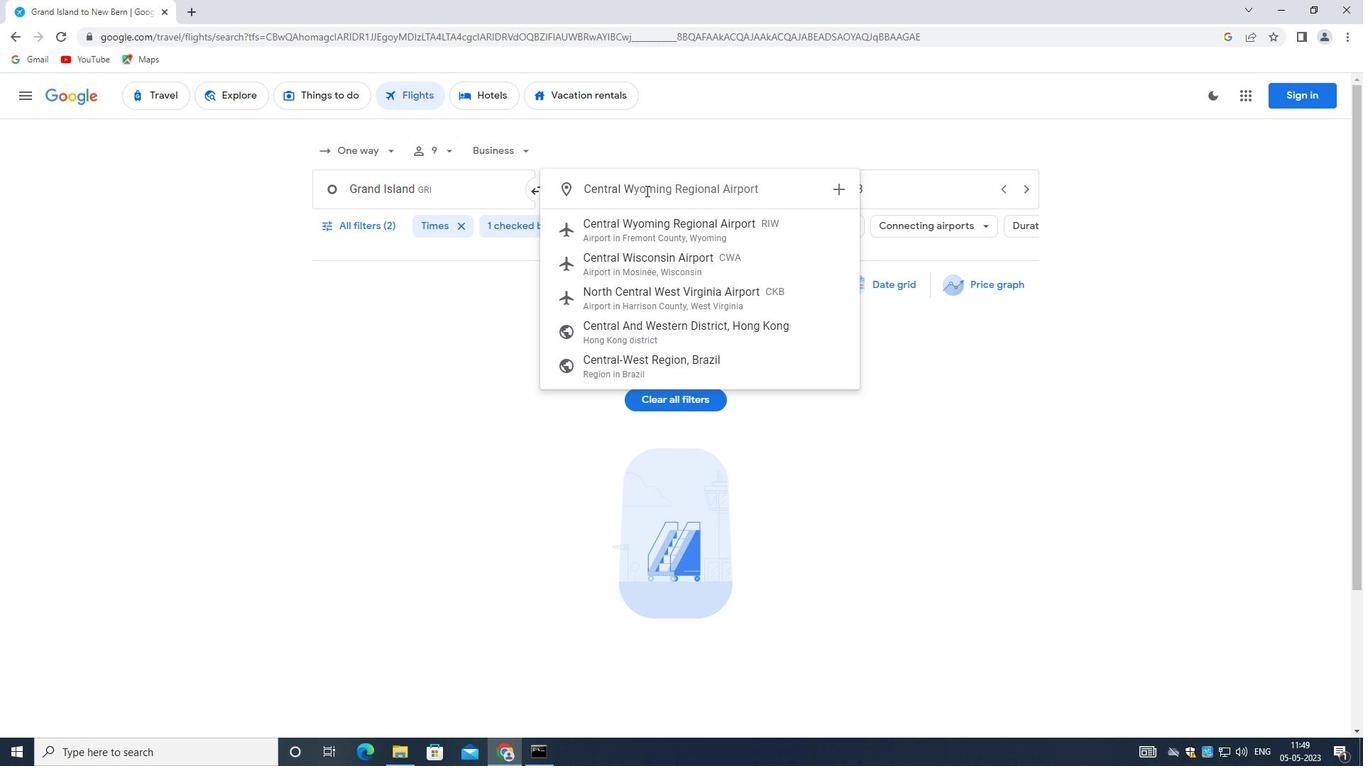 
Action: Mouse moved to (655, 225)
Screenshot: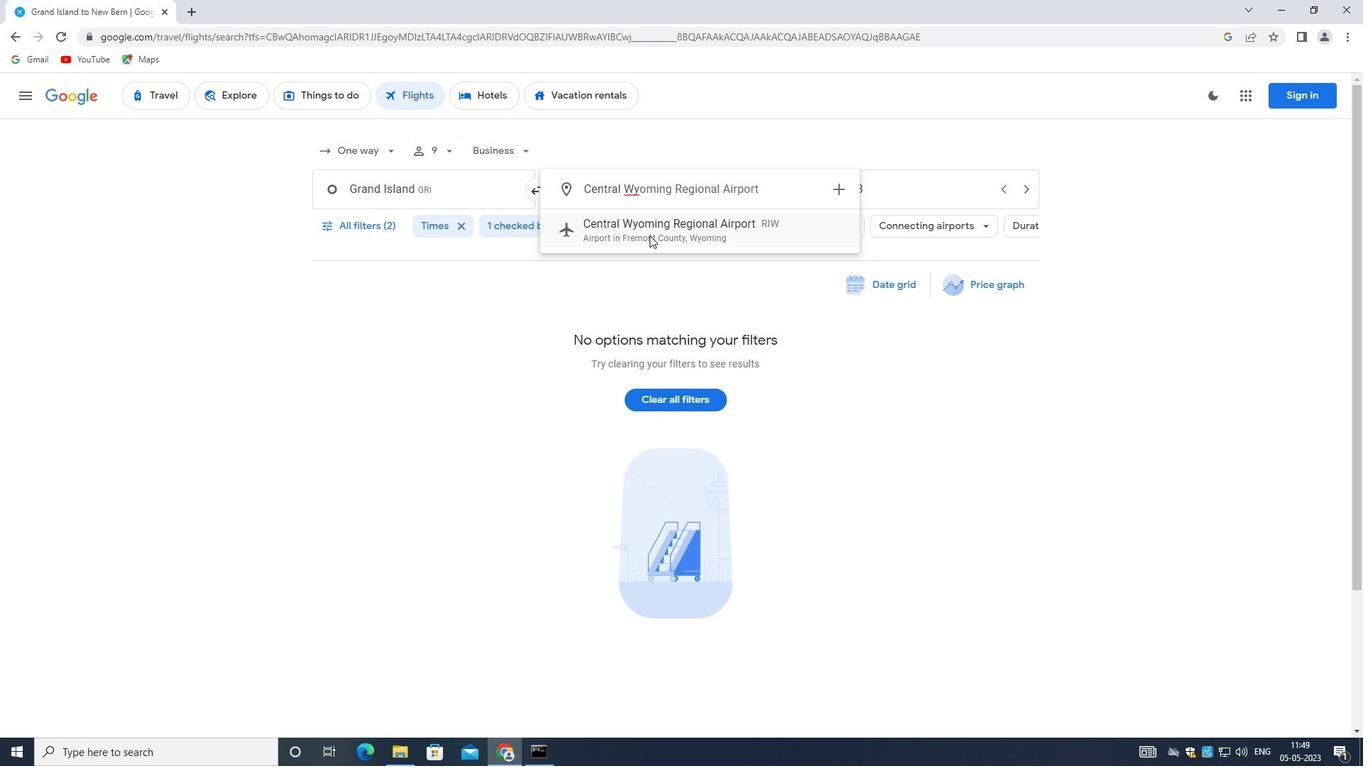 
Action: Mouse pressed left at (655, 225)
Screenshot: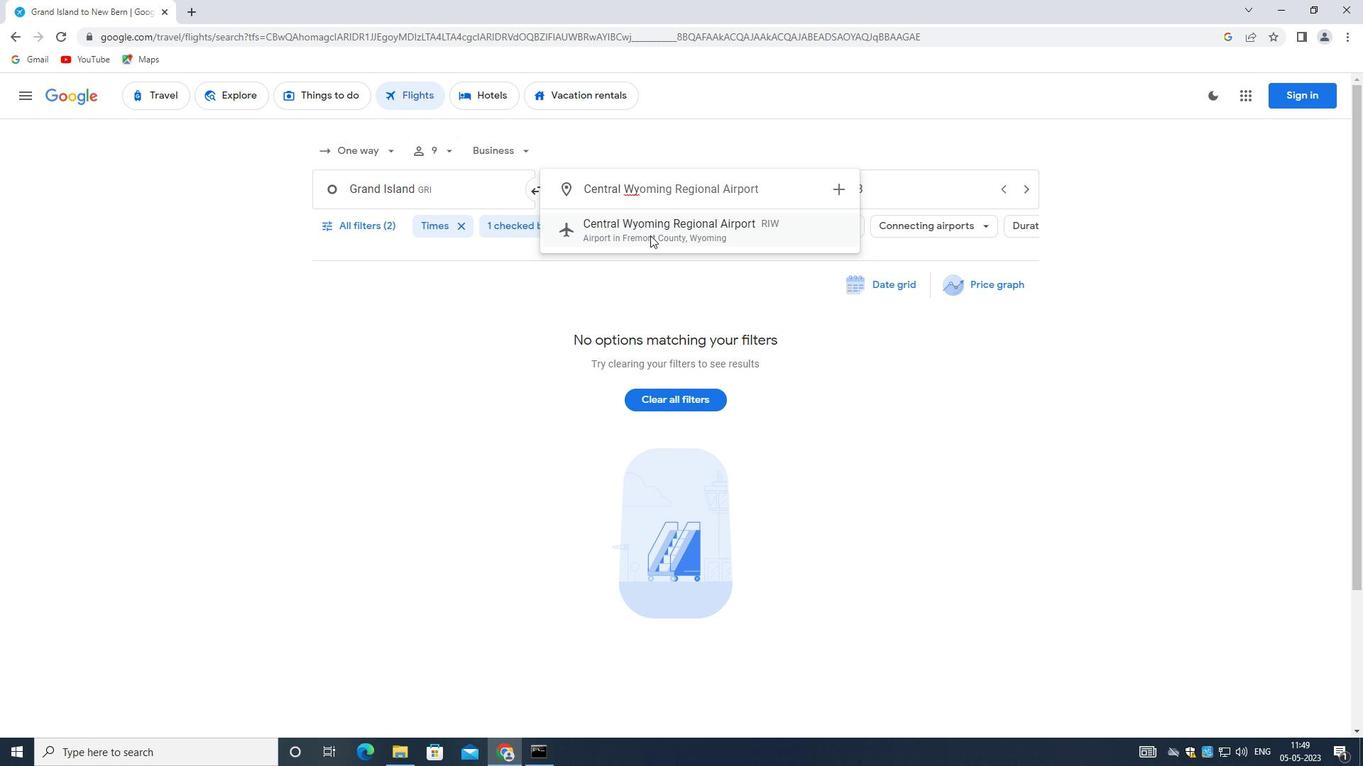 
Action: Mouse moved to (795, 183)
Screenshot: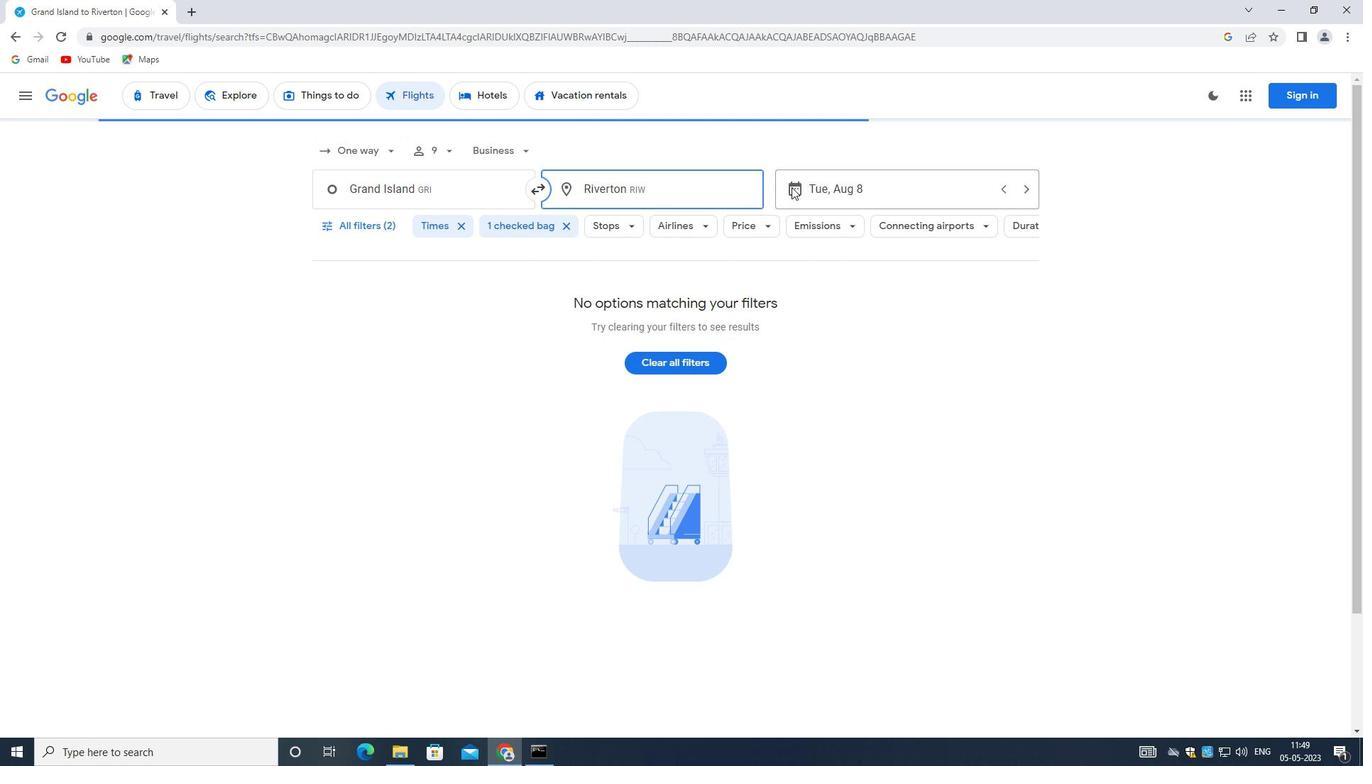 
Action: Mouse pressed left at (795, 183)
Screenshot: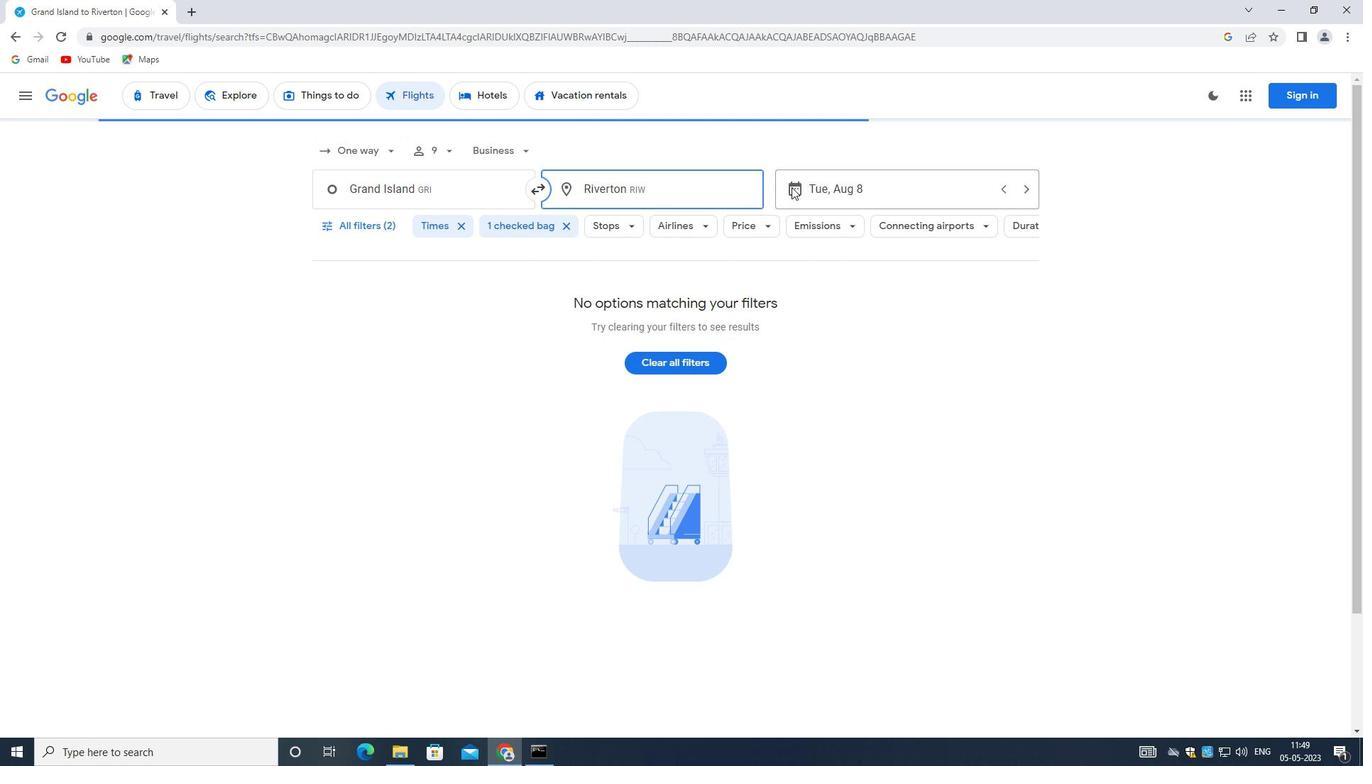 
Action: Mouse moved to (592, 347)
Screenshot: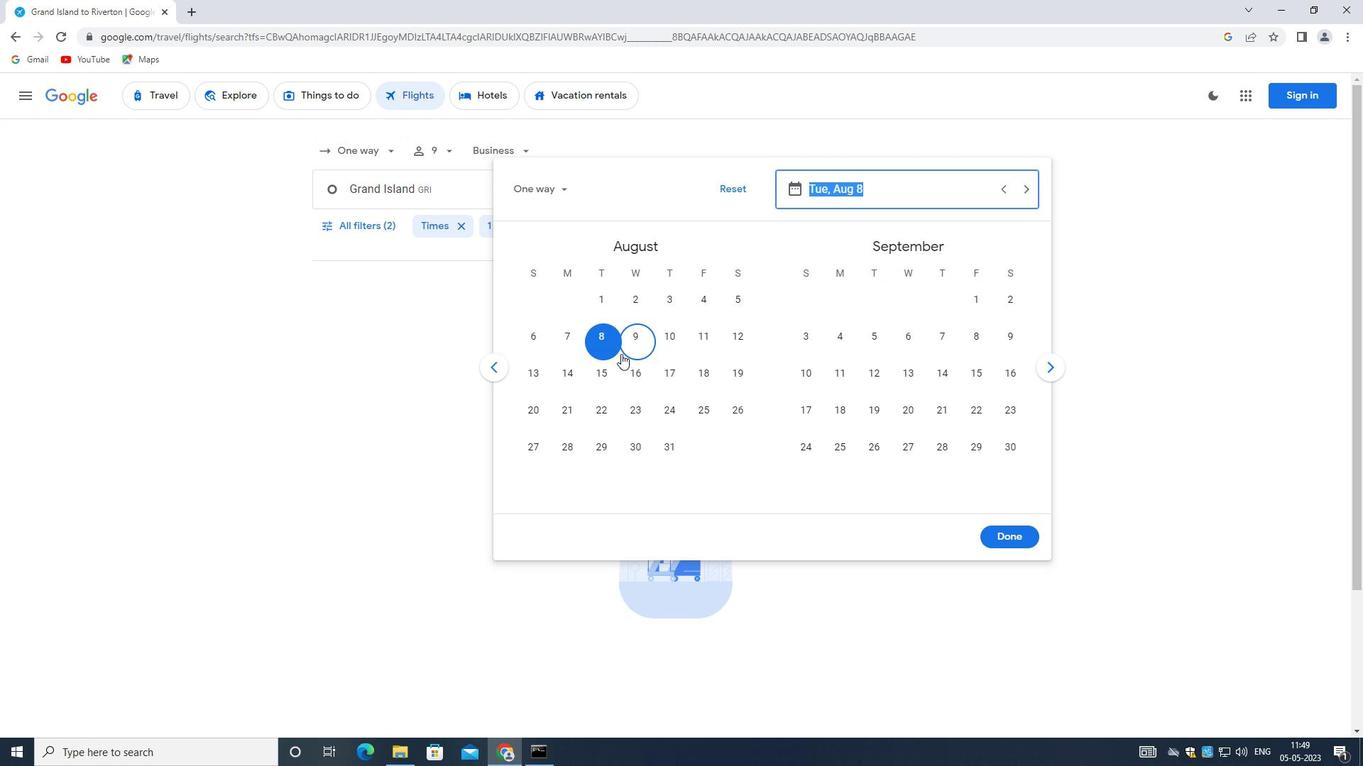
Action: Mouse pressed left at (592, 347)
Screenshot: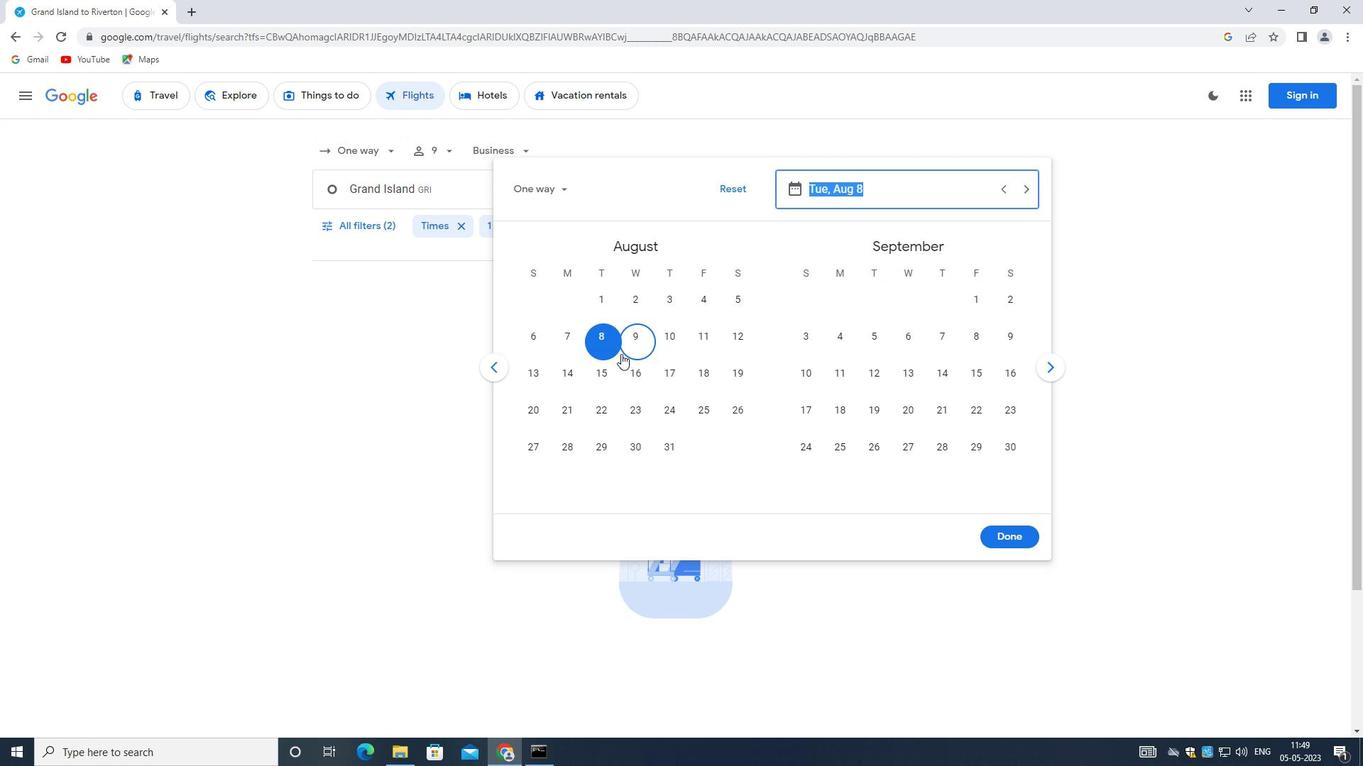 
Action: Mouse moved to (1011, 538)
Screenshot: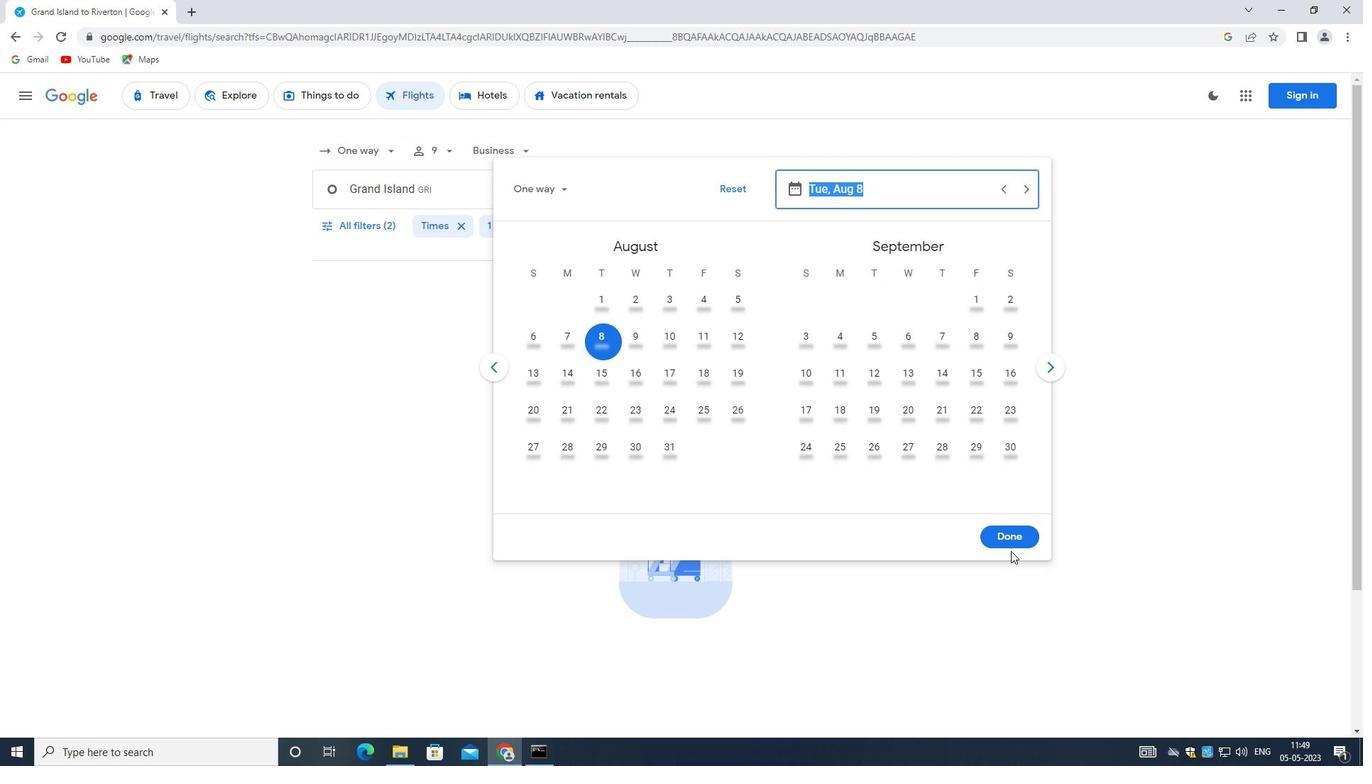 
Action: Mouse pressed left at (1011, 538)
Screenshot: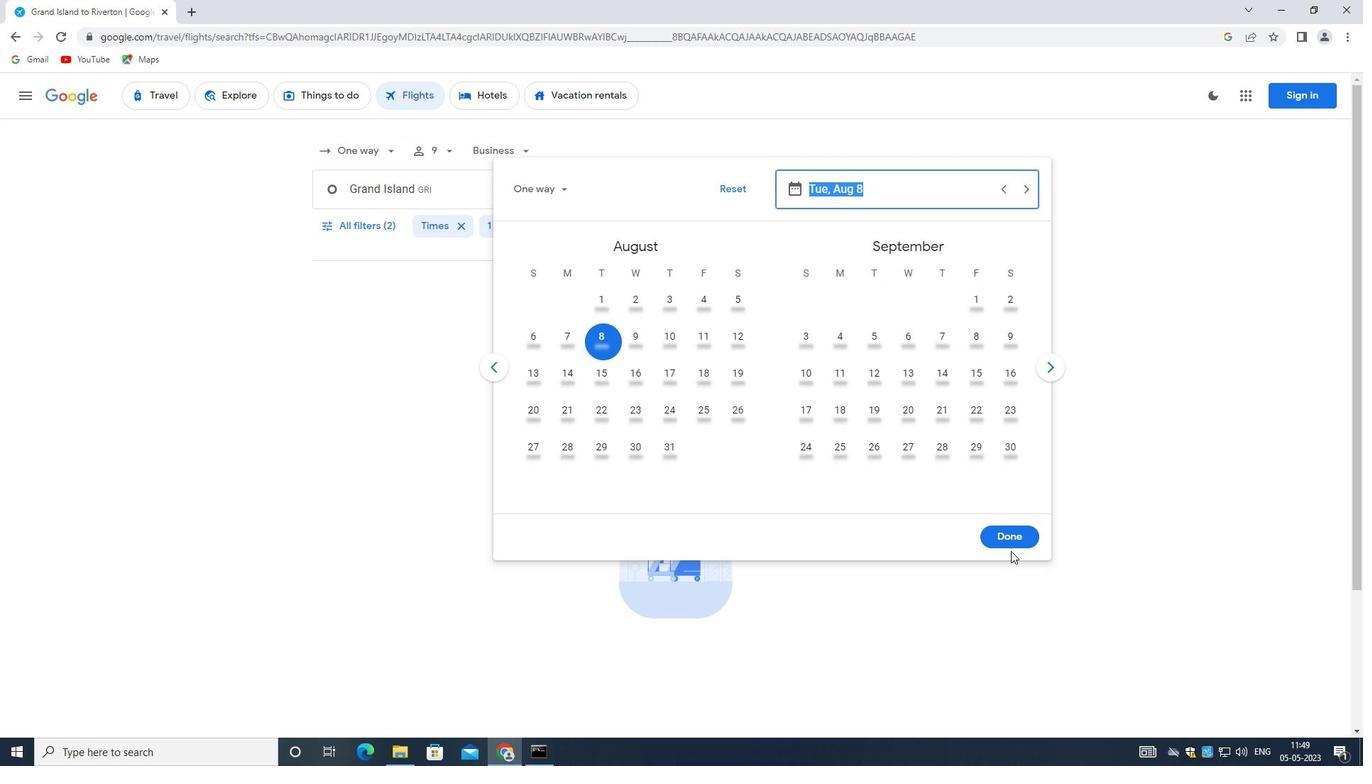
Action: Mouse moved to (372, 222)
Screenshot: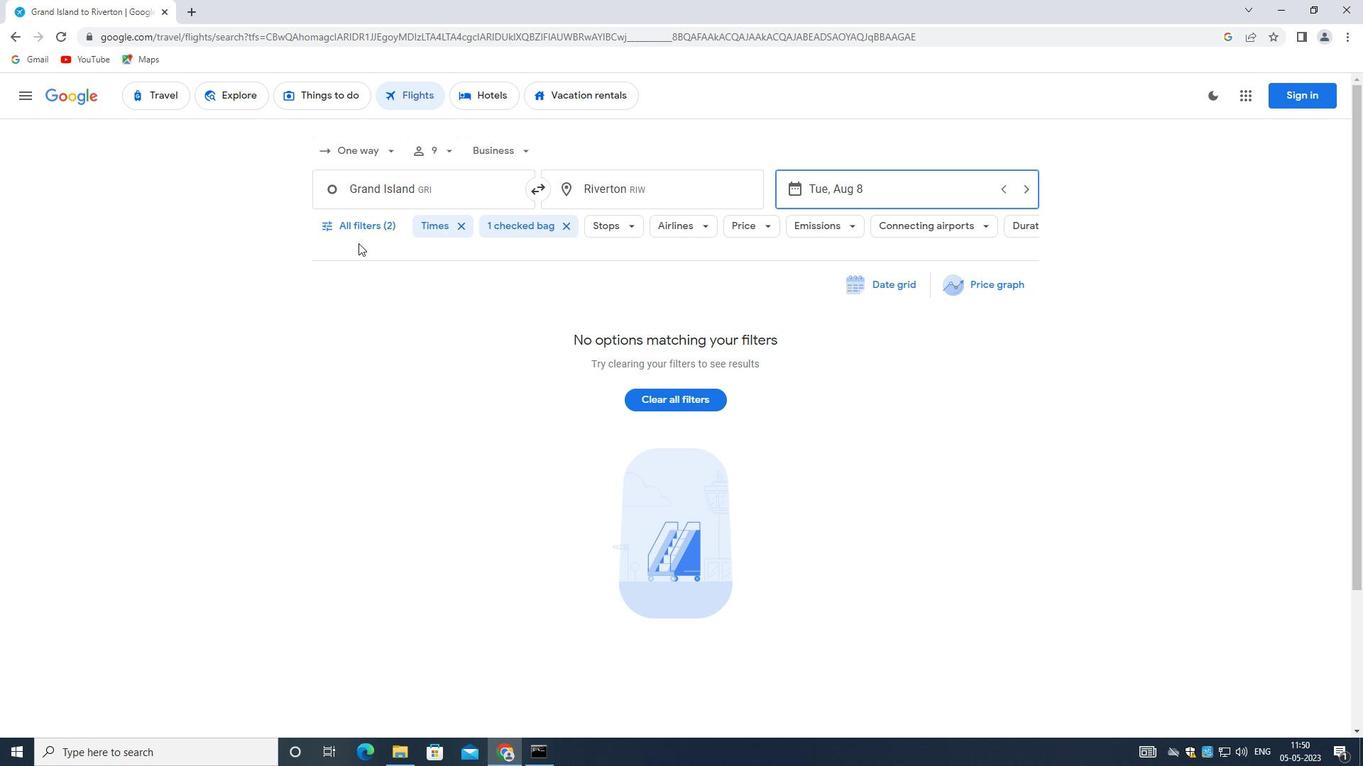 
Action: Mouse pressed left at (372, 222)
Screenshot: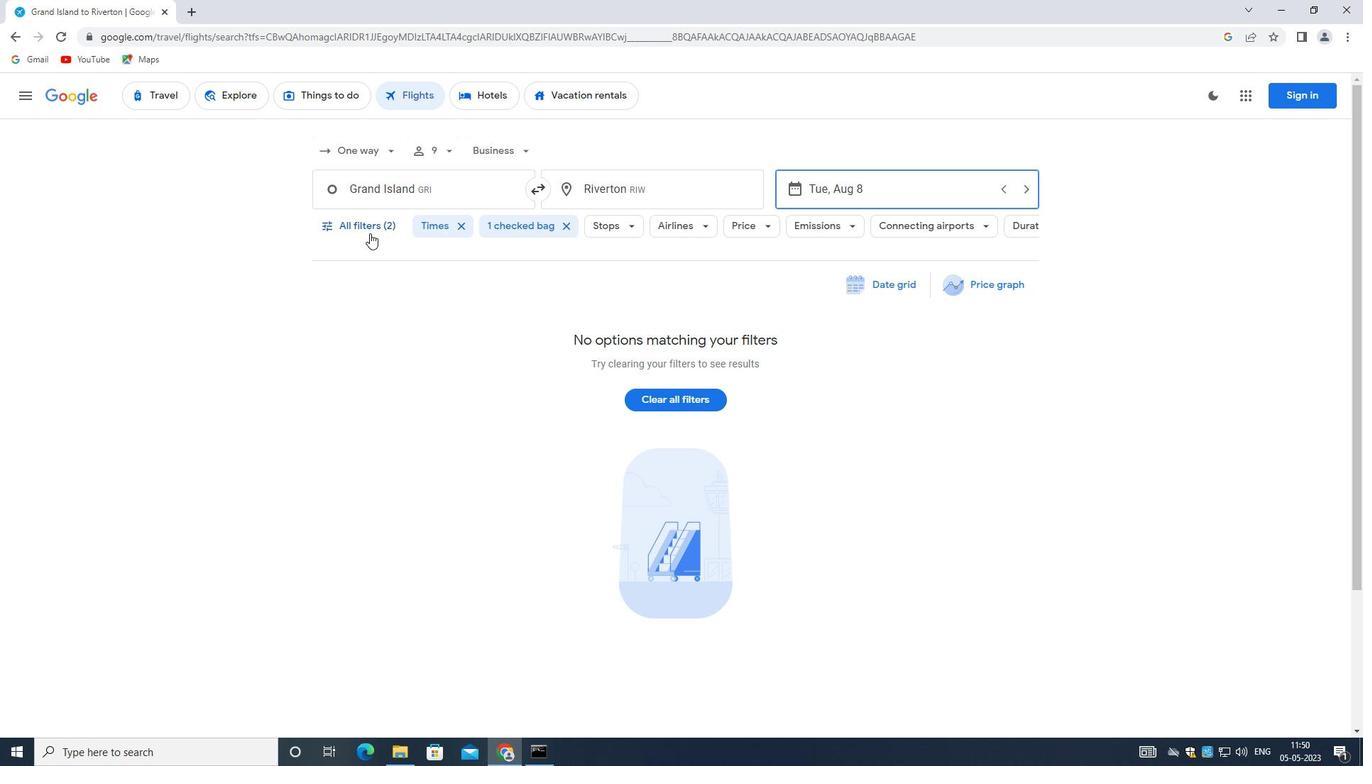 
Action: Mouse moved to (515, 534)
Screenshot: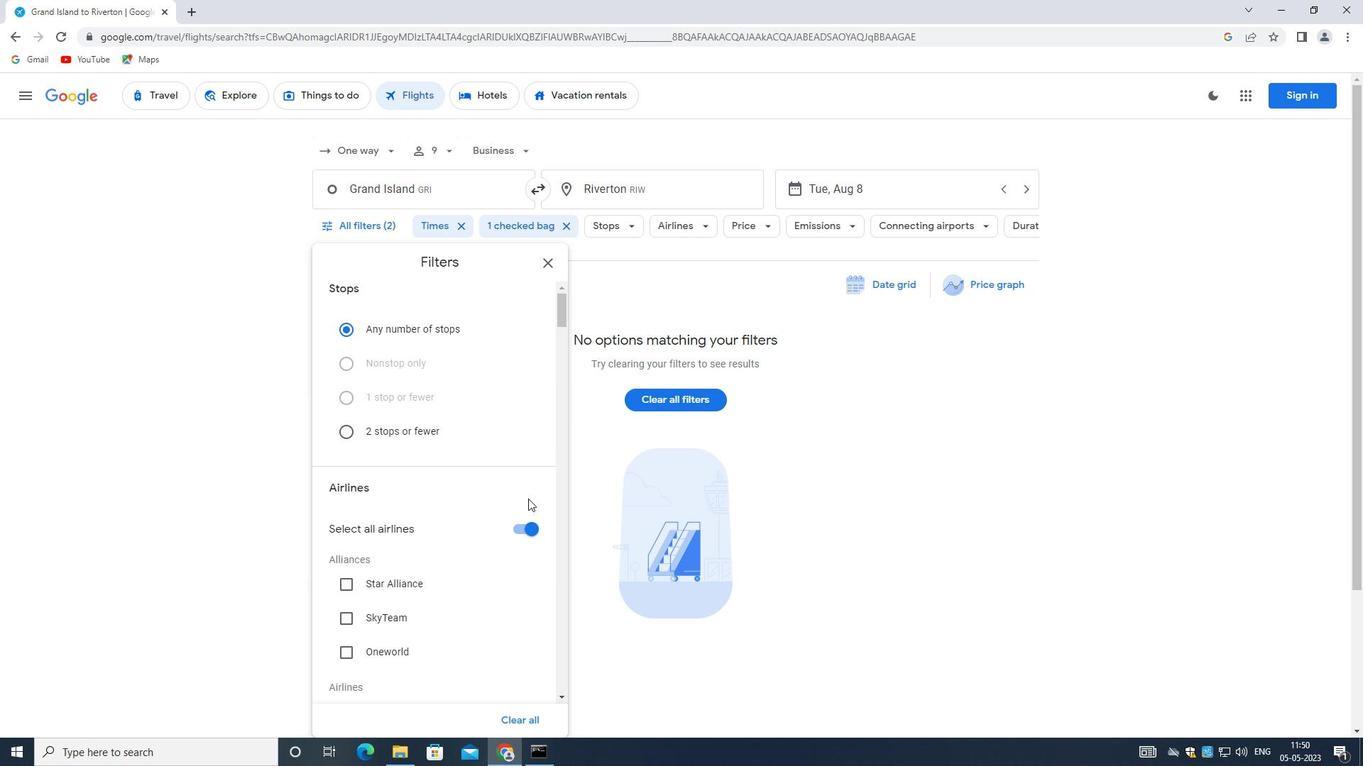 
Action: Mouse scrolled (515, 533) with delta (0, 0)
Screenshot: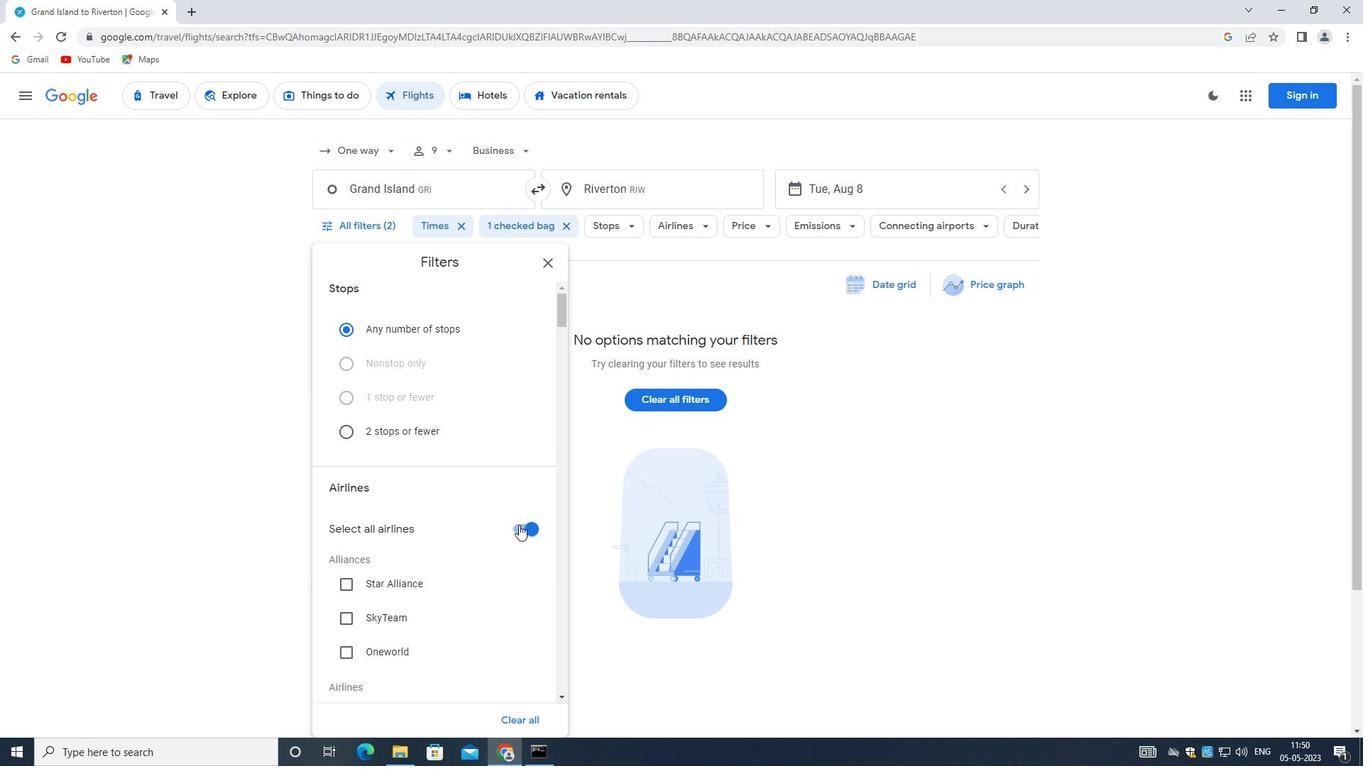 
Action: Mouse moved to (514, 536)
Screenshot: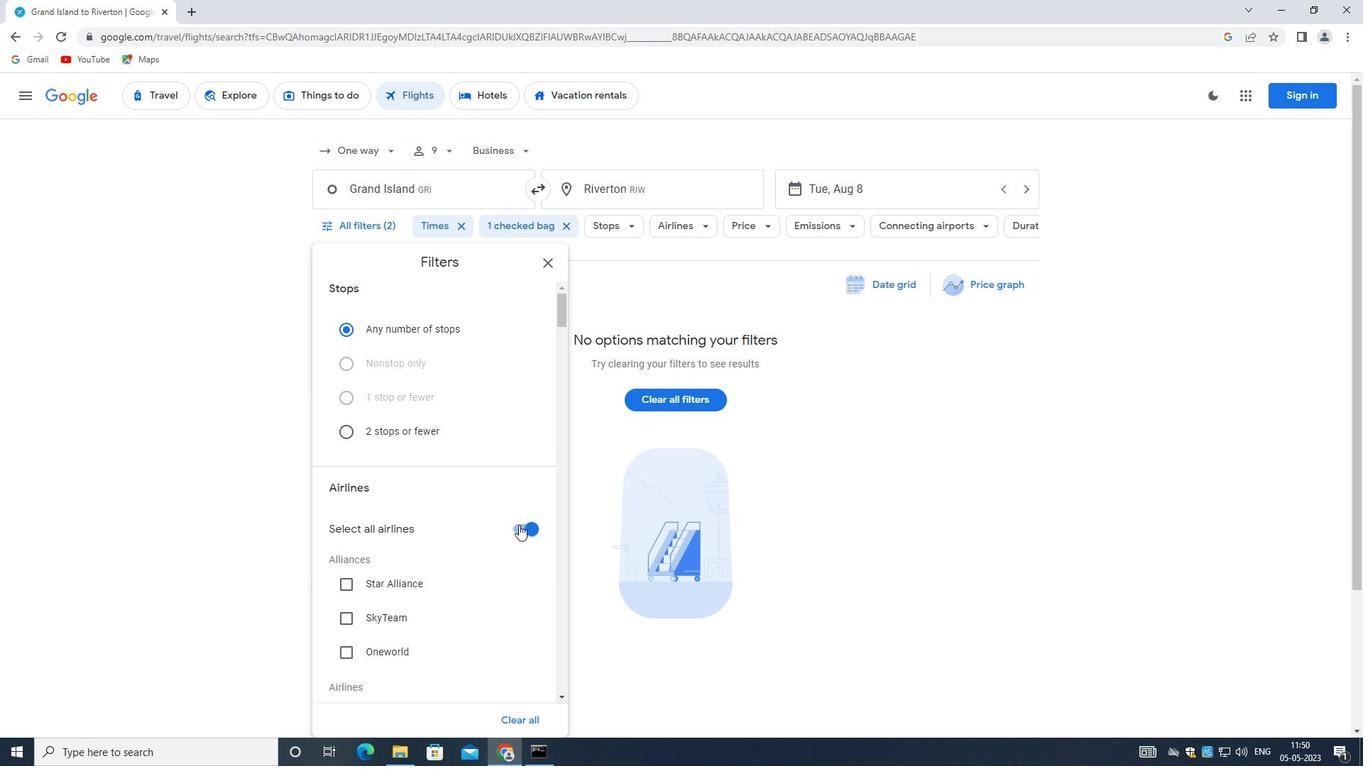 
Action: Mouse scrolled (514, 535) with delta (0, 0)
Screenshot: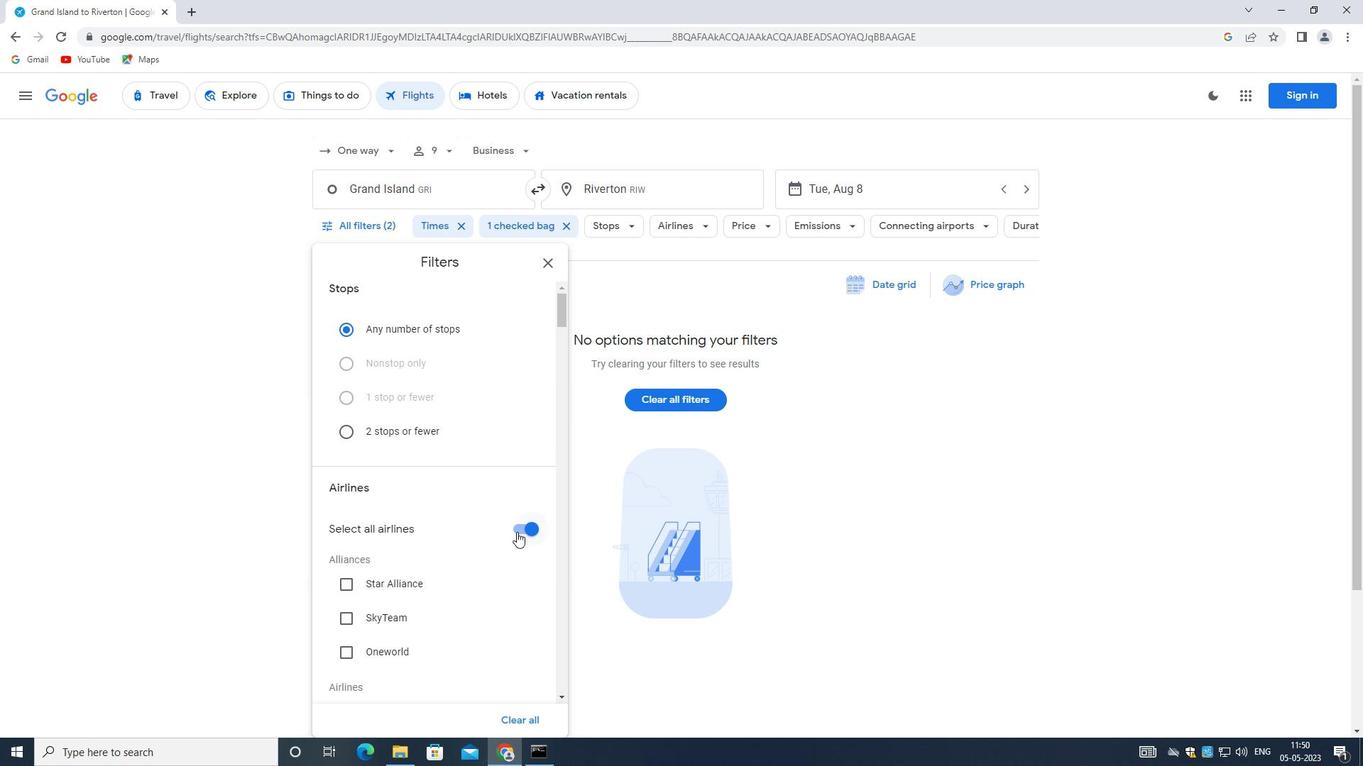 
Action: Mouse moved to (482, 571)
Screenshot: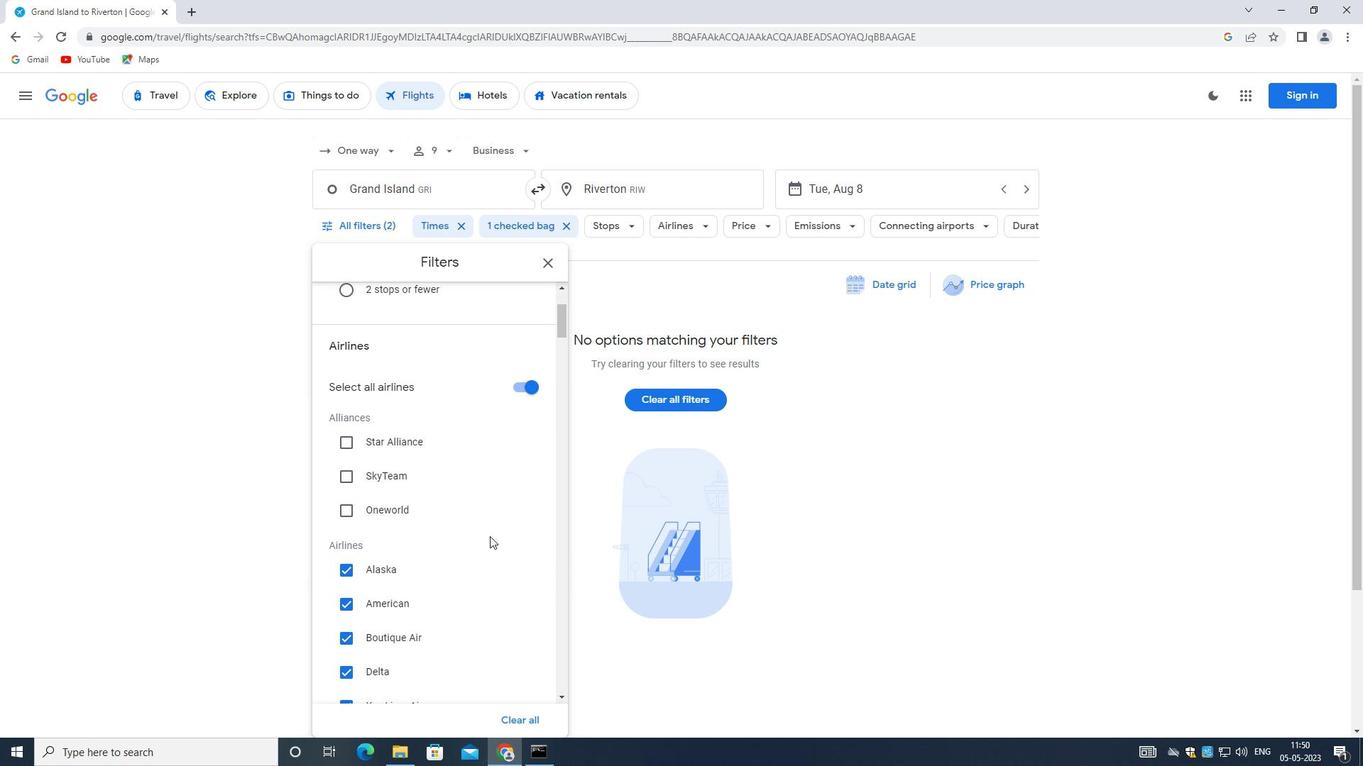 
Action: Mouse scrolled (482, 570) with delta (0, 0)
Screenshot: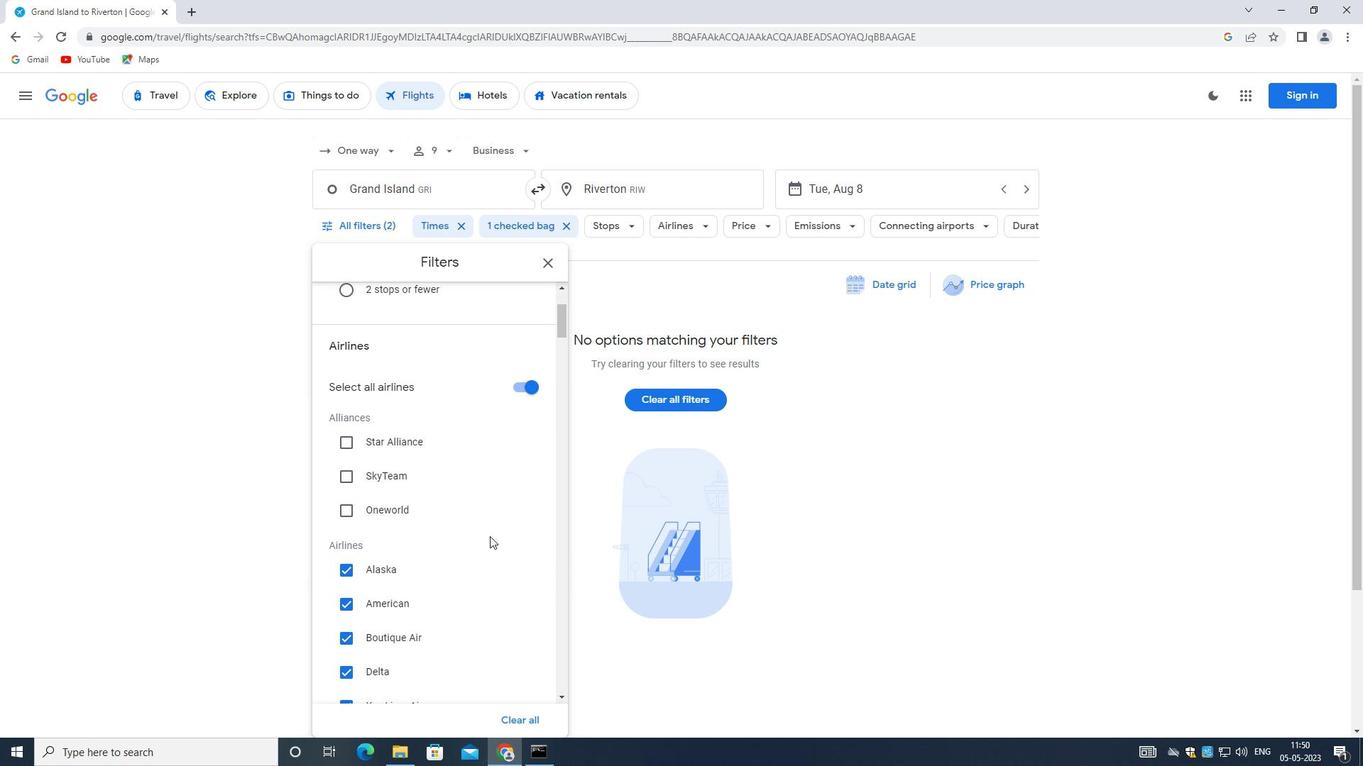 
Action: Mouse moved to (484, 575)
Screenshot: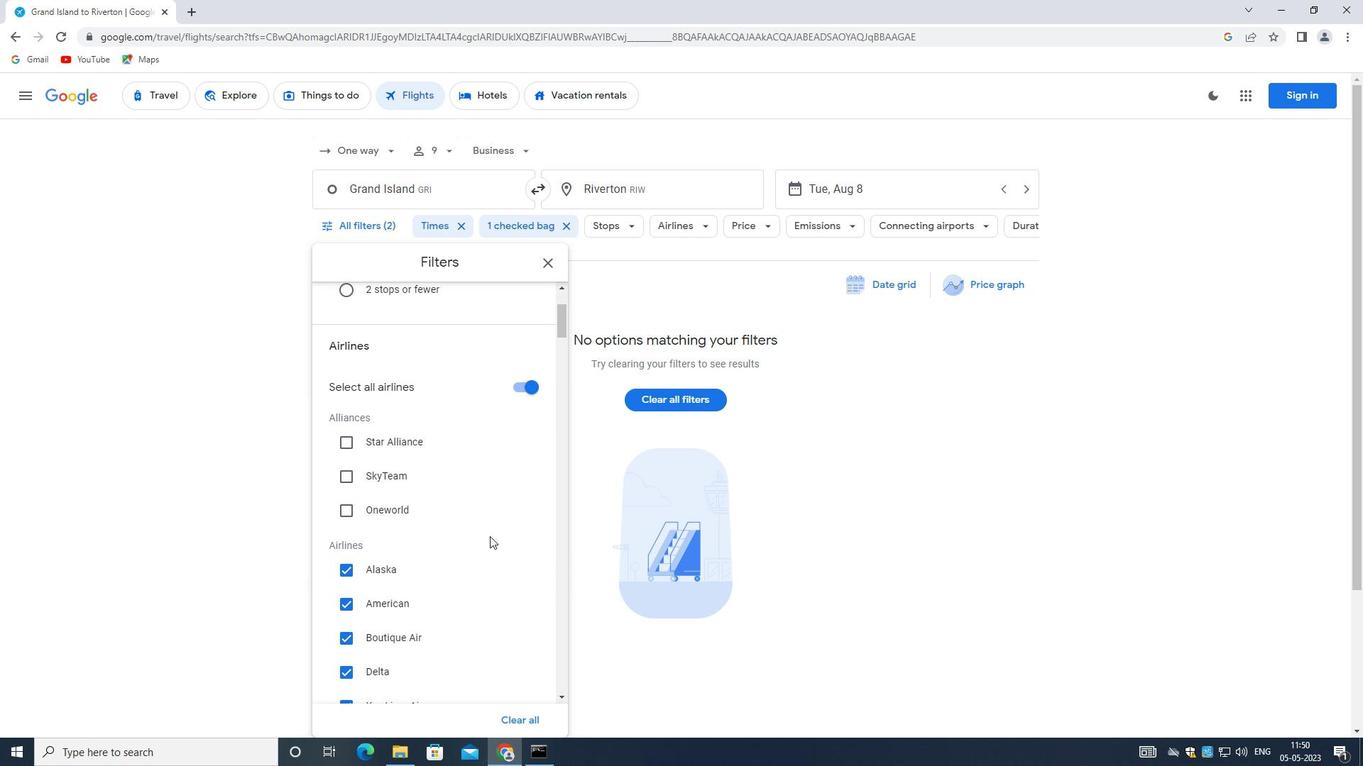 
Action: Mouse scrolled (484, 575) with delta (0, 0)
Screenshot: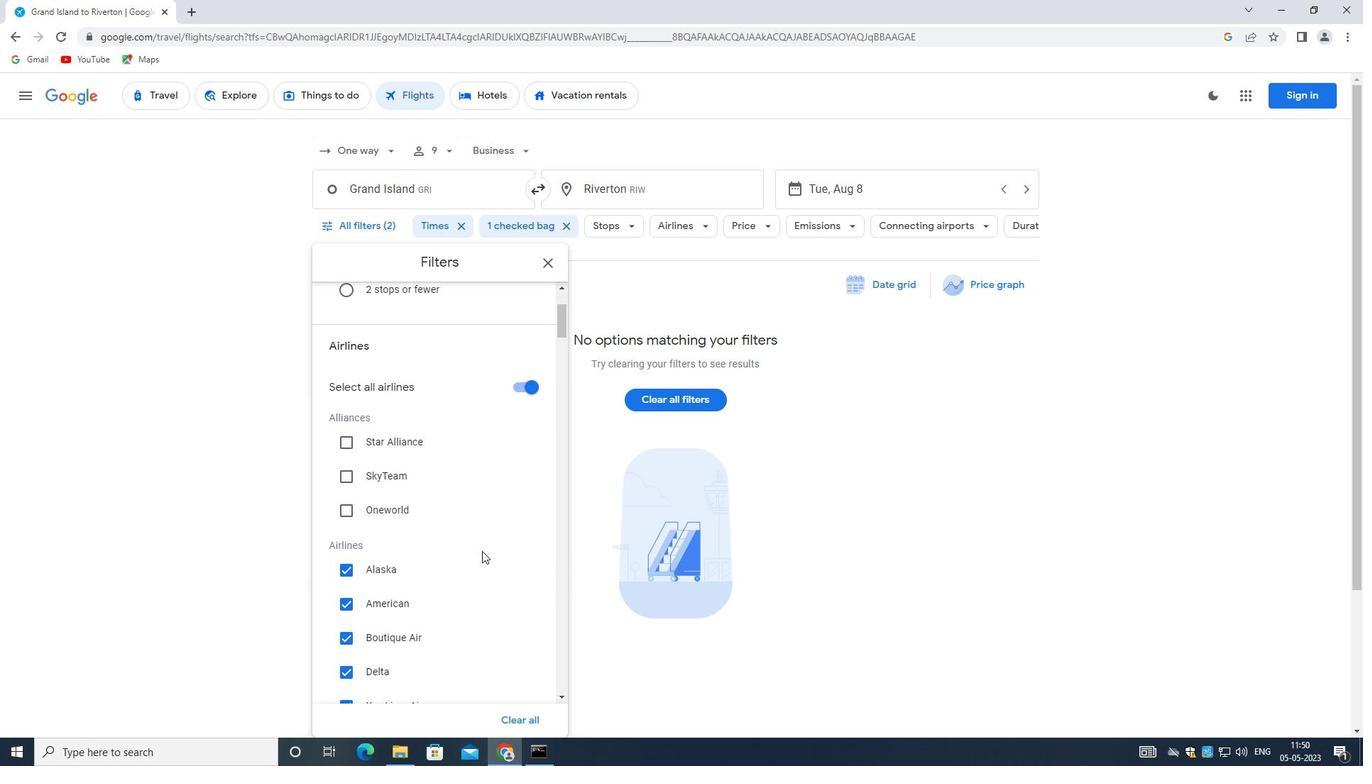 
Action: Mouse moved to (517, 527)
Screenshot: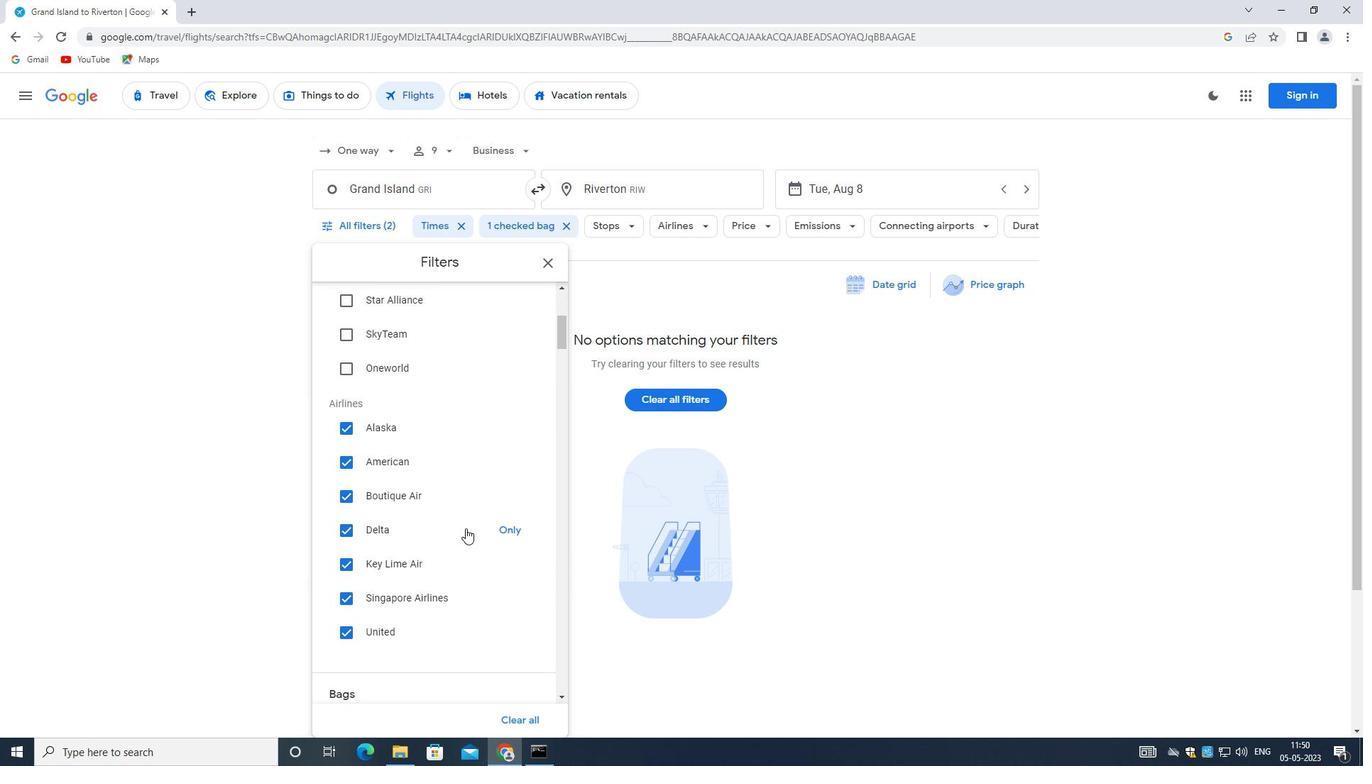 
Action: Mouse pressed left at (517, 527)
Screenshot: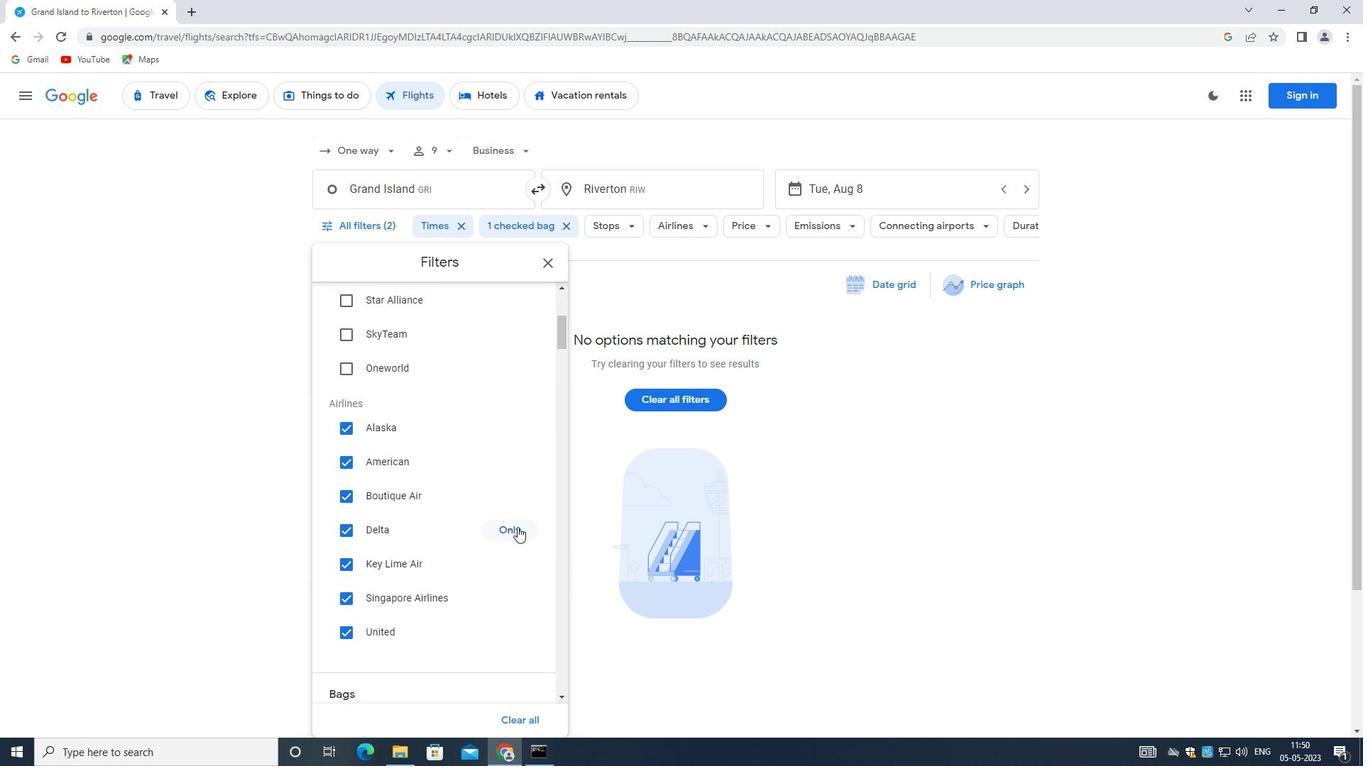 
Action: Mouse moved to (418, 464)
Screenshot: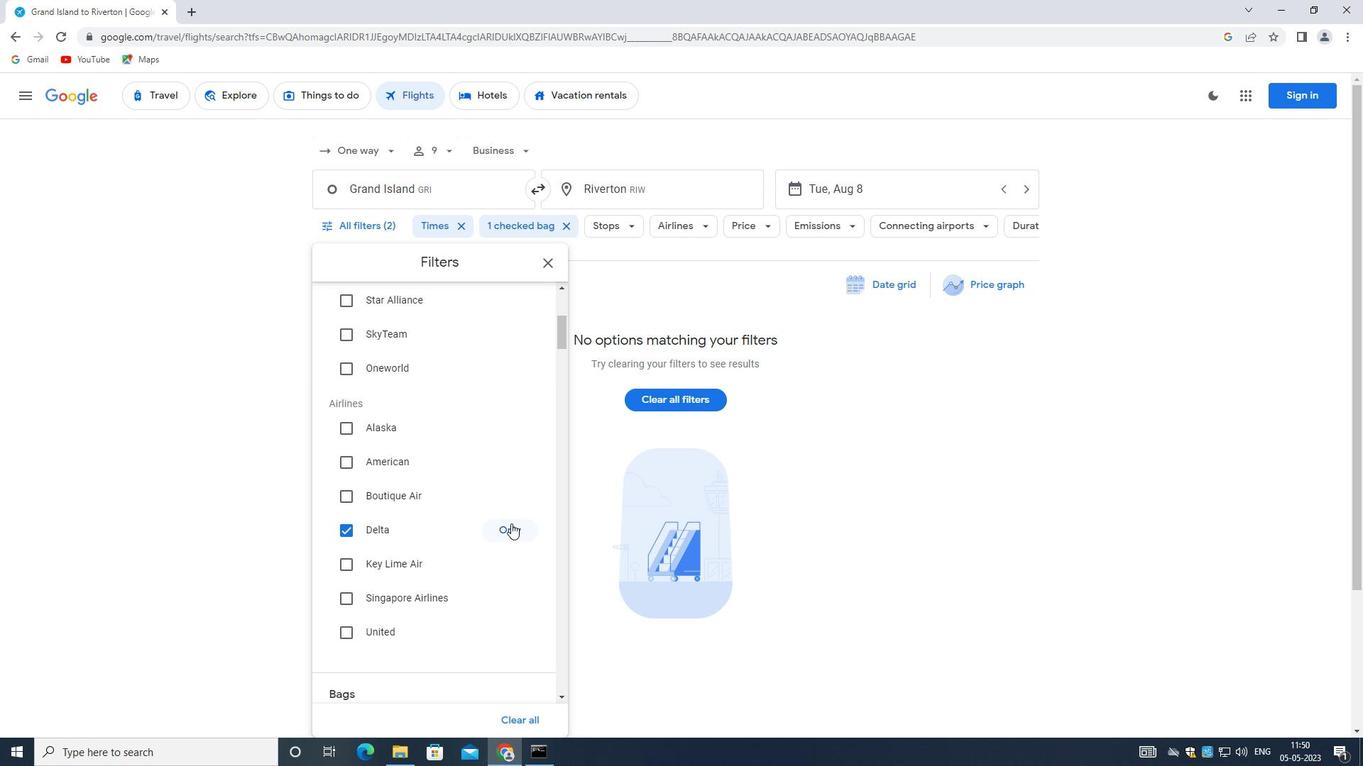 
Action: Mouse scrolled (418, 463) with delta (0, 0)
Screenshot: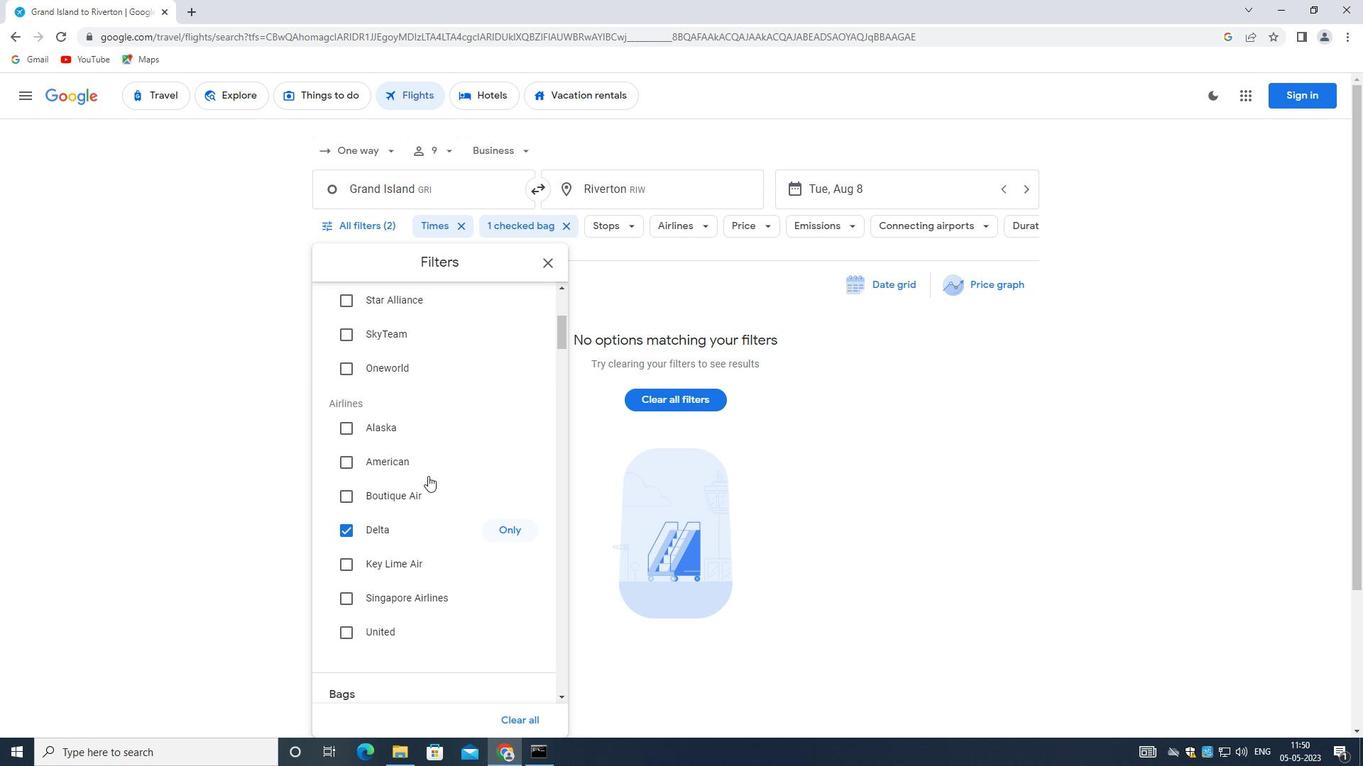
Action: Mouse scrolled (418, 463) with delta (0, 0)
Screenshot: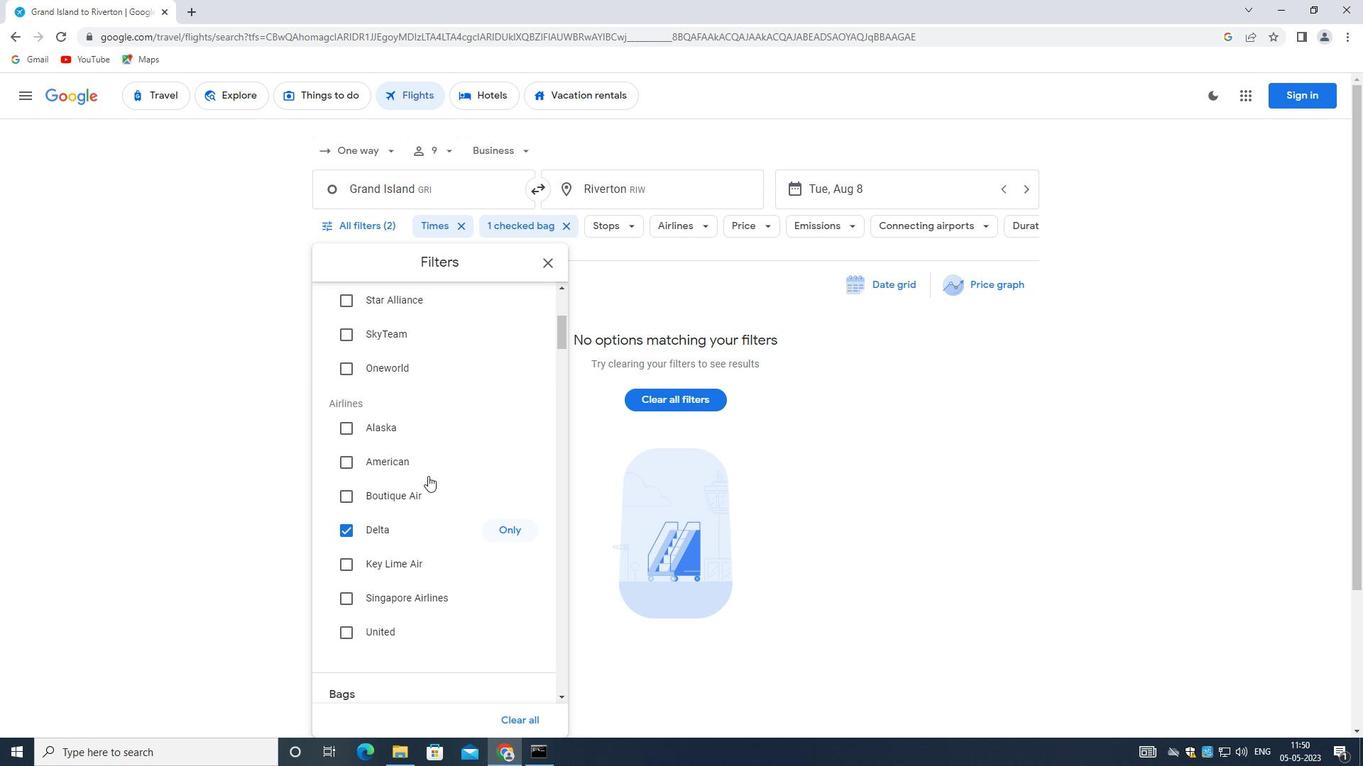 
Action: Mouse scrolled (418, 463) with delta (0, 0)
Screenshot: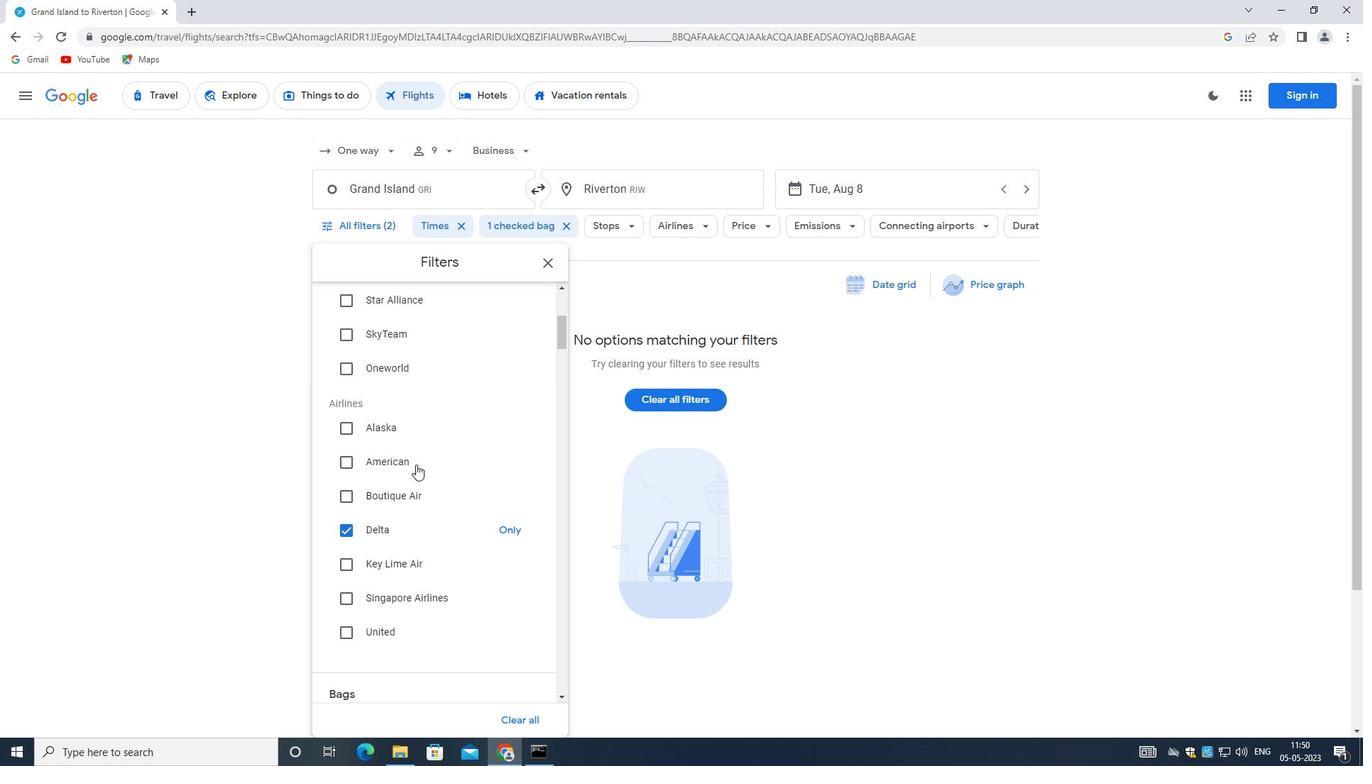 
Action: Mouse scrolled (418, 463) with delta (0, 0)
Screenshot: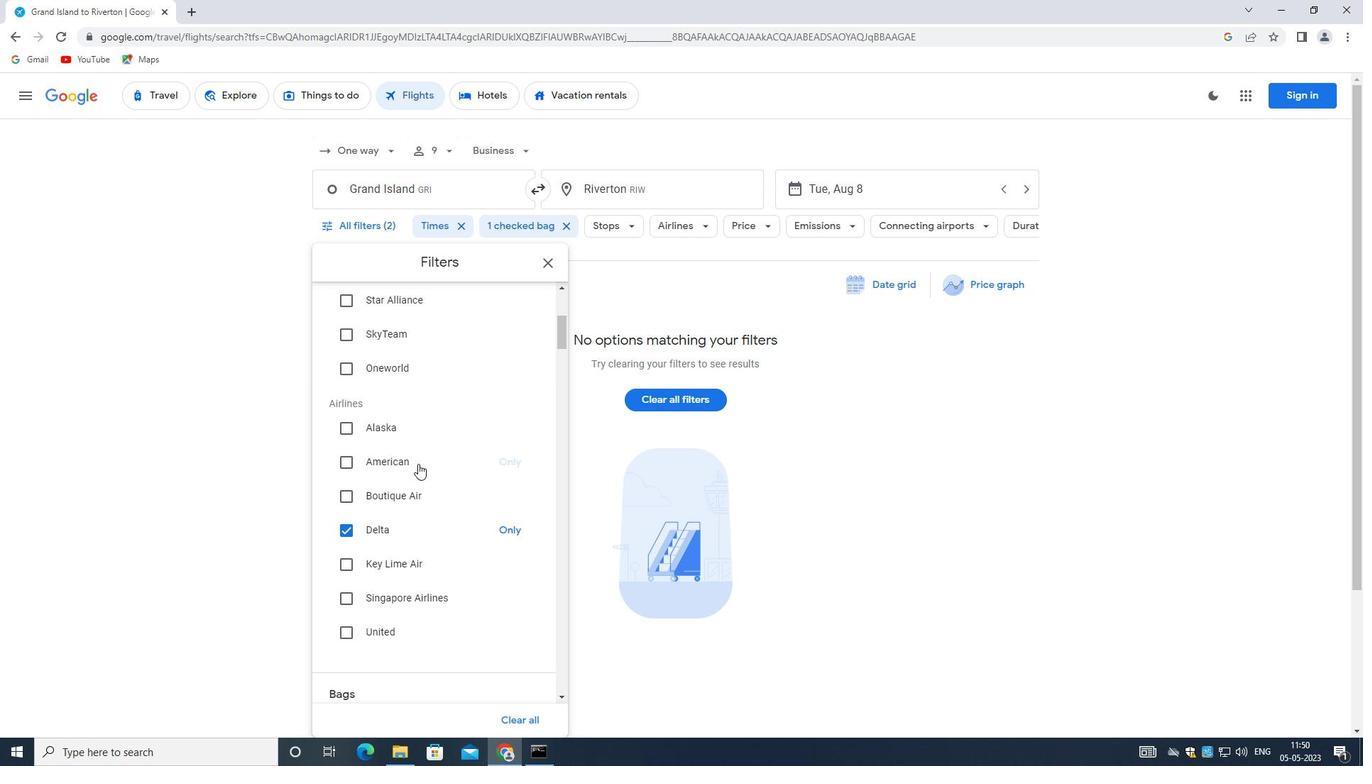 
Action: Mouse moved to (521, 475)
Screenshot: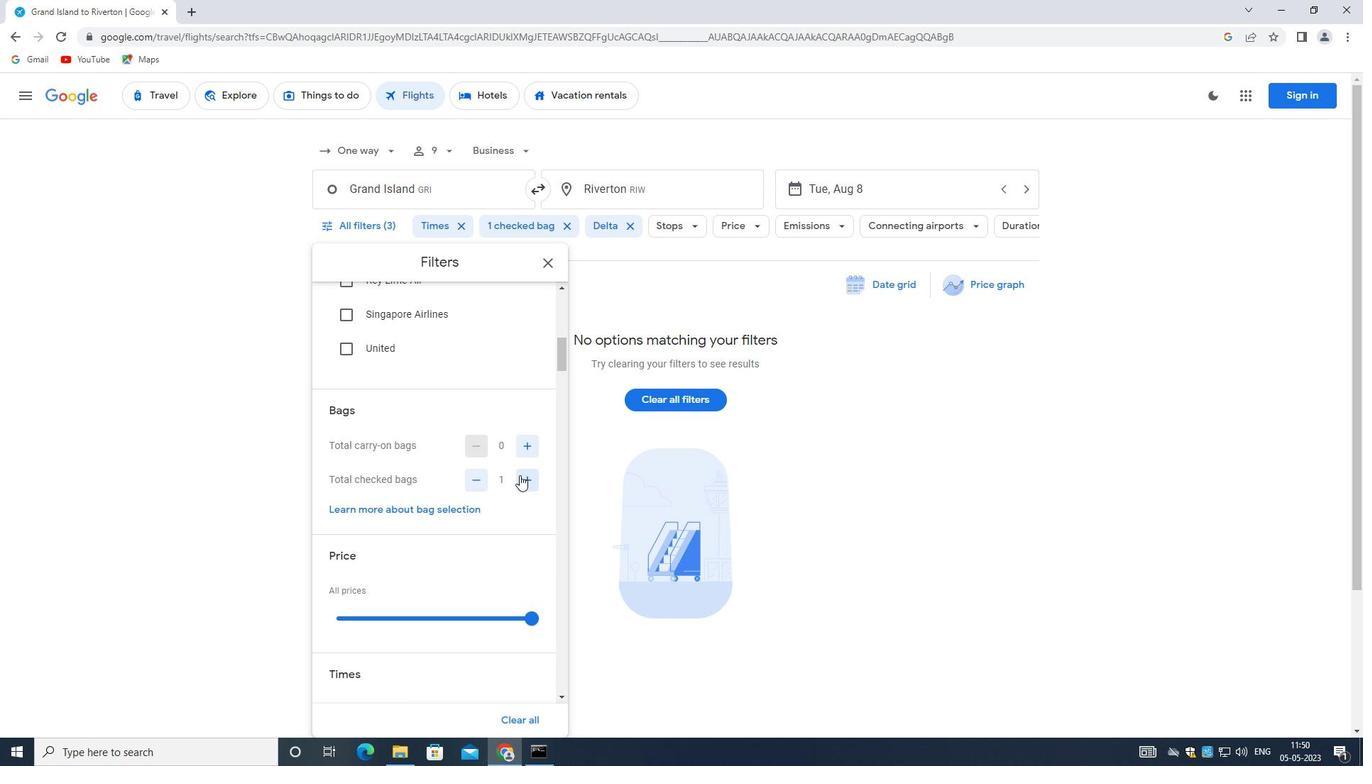 
Action: Mouse pressed left at (521, 475)
Screenshot: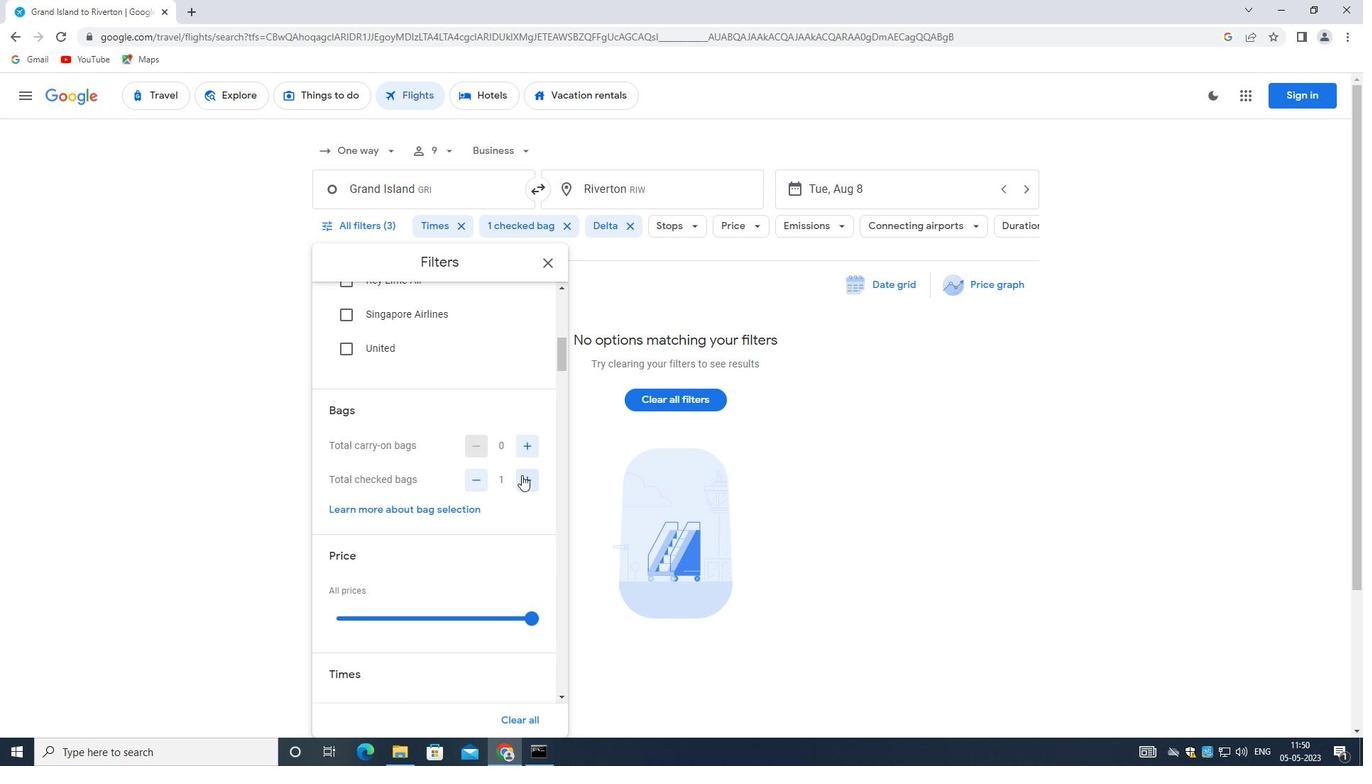 
Action: Mouse pressed left at (521, 475)
Screenshot: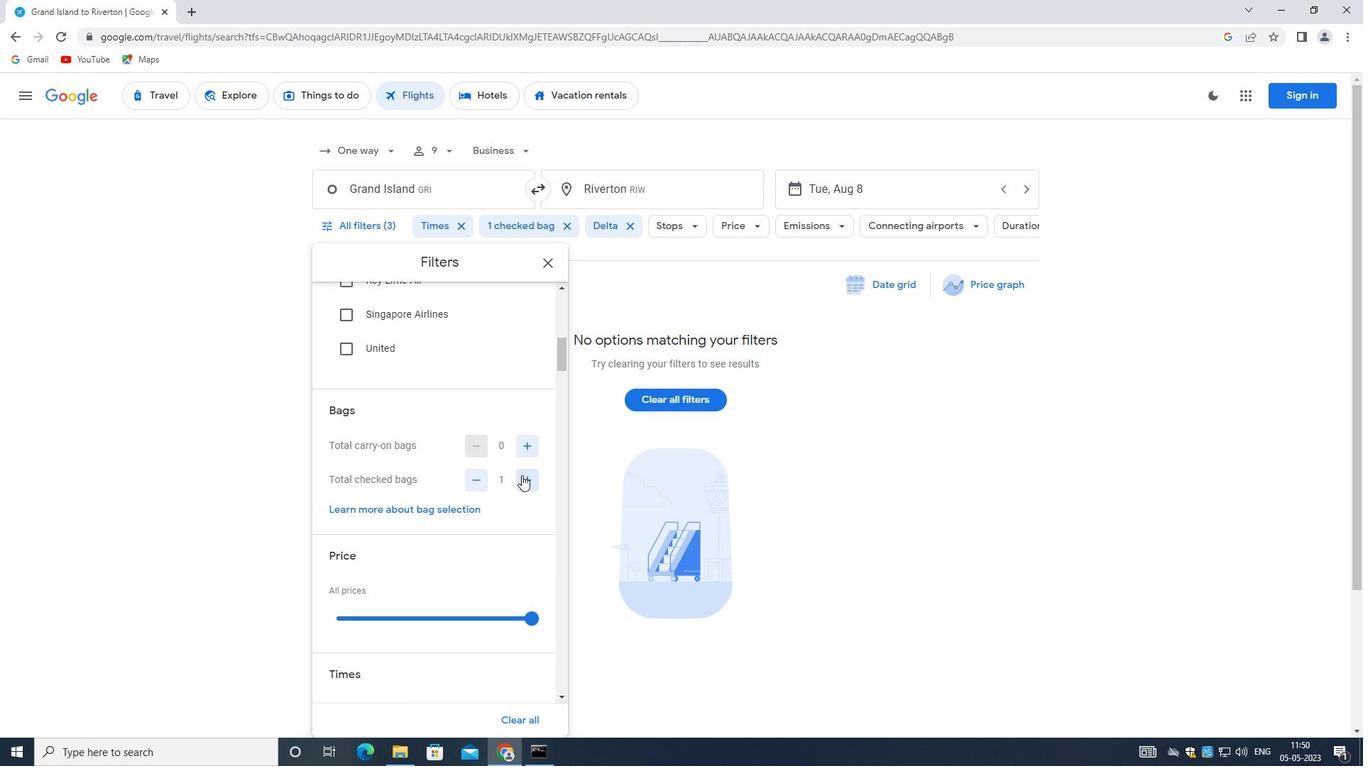 
Action: Mouse moved to (522, 475)
Screenshot: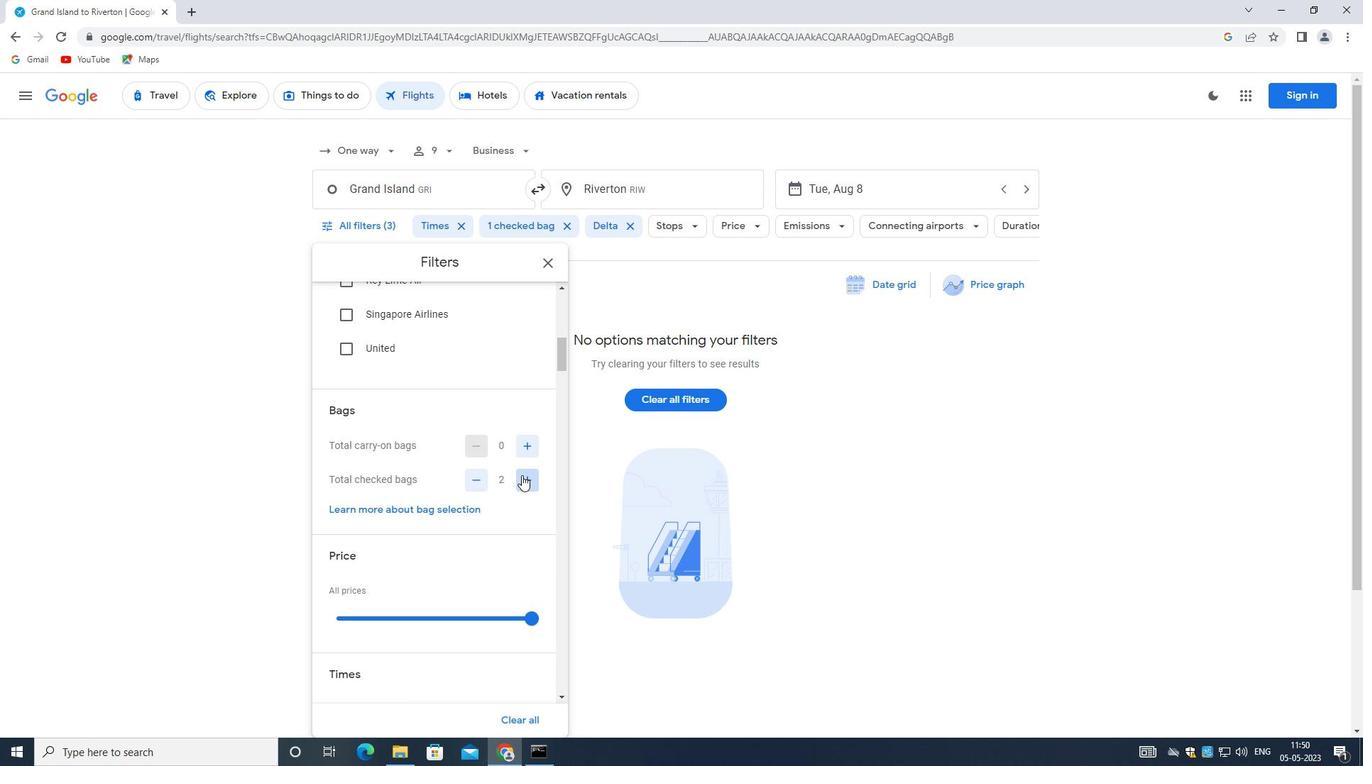 
Action: Mouse pressed left at (522, 475)
Screenshot: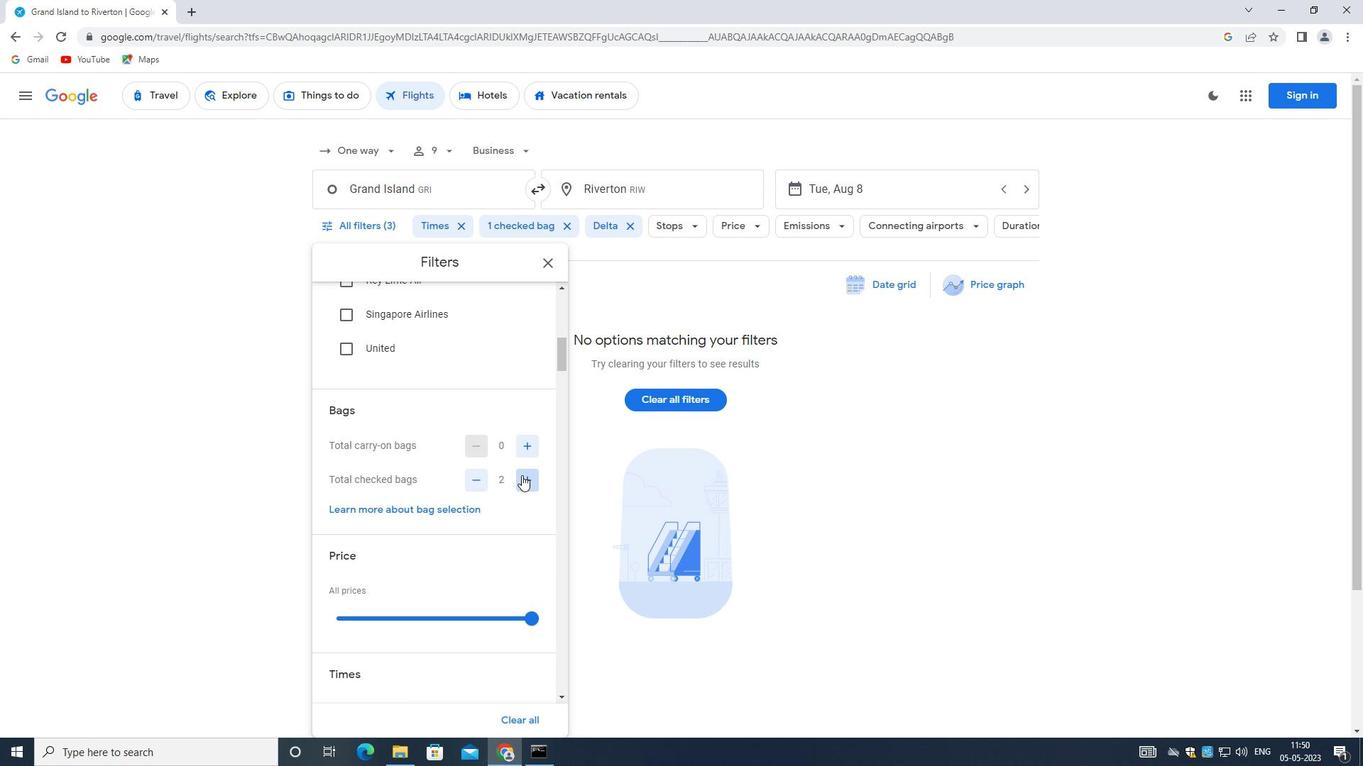 
Action: Mouse moved to (522, 476)
Screenshot: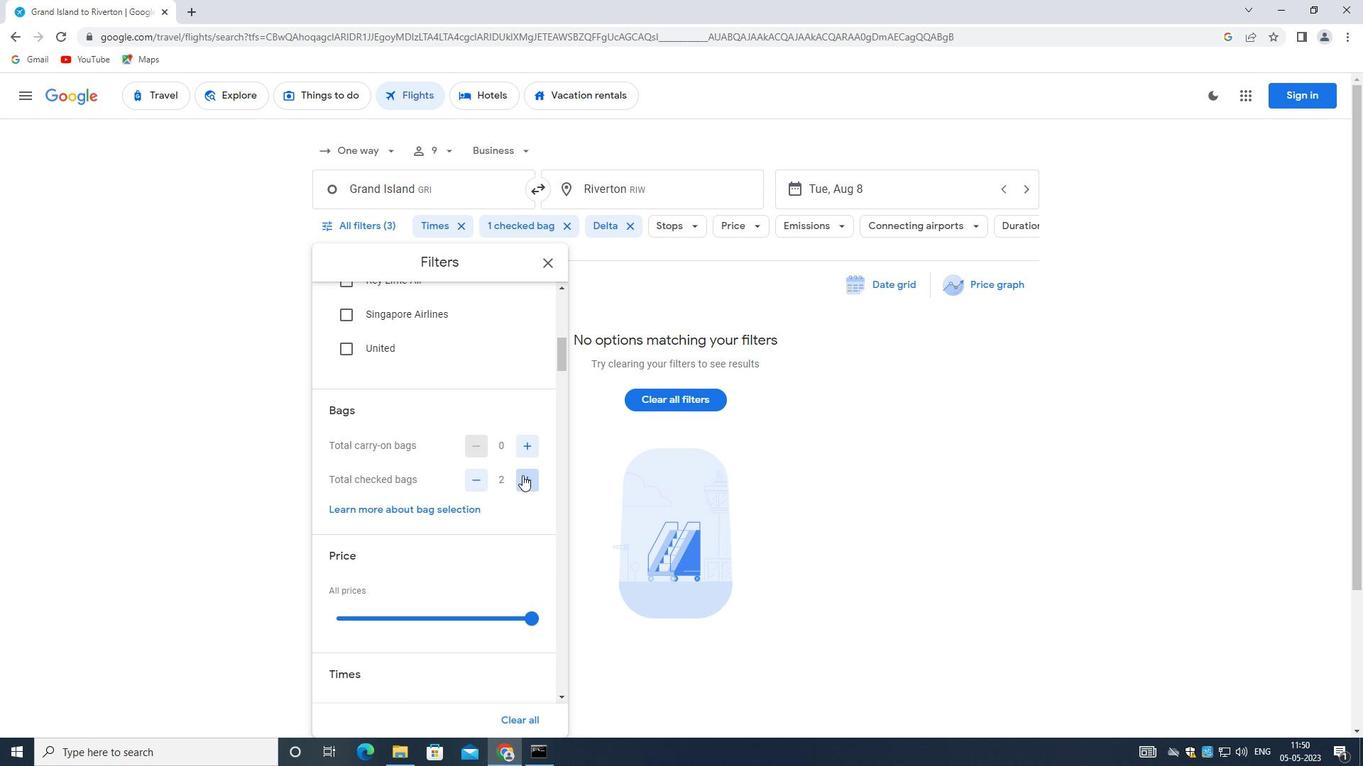 
Action: Mouse pressed left at (522, 476)
Screenshot: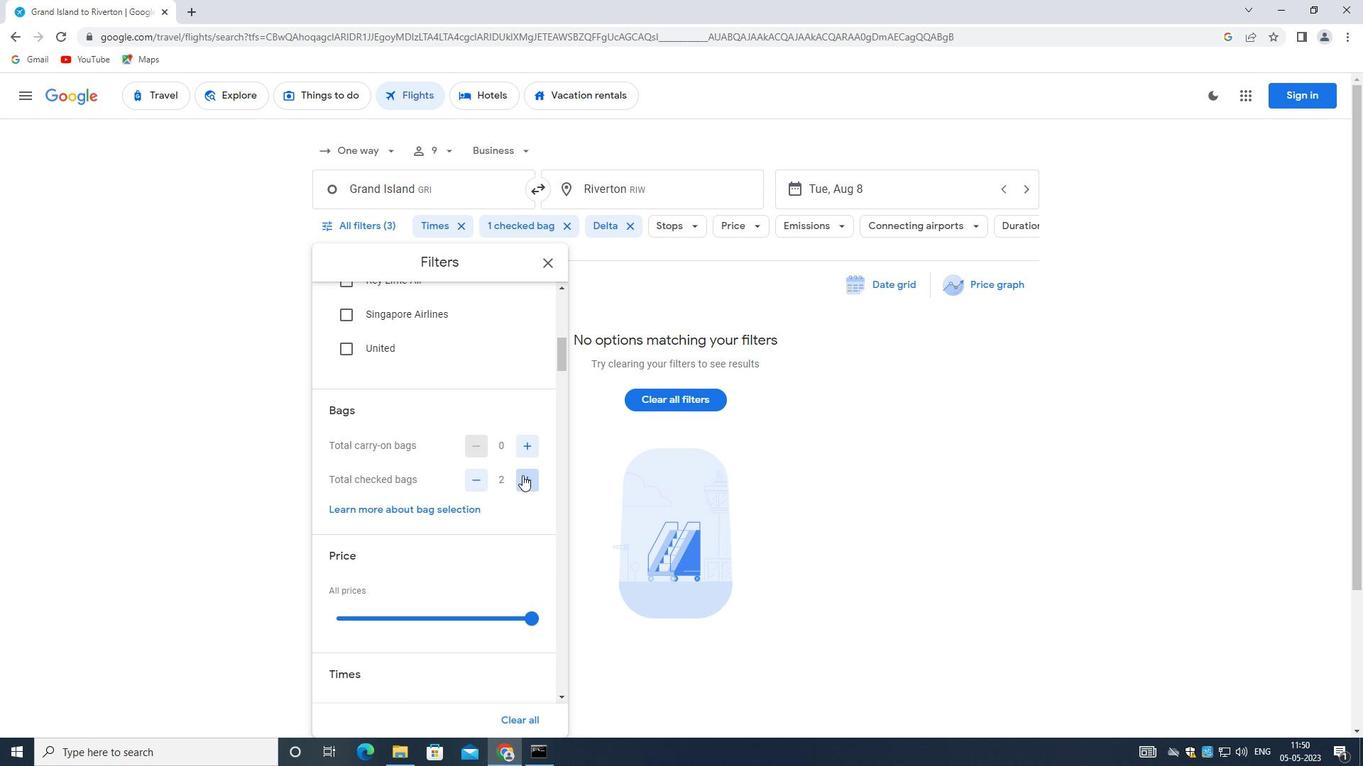 
Action: Mouse pressed left at (522, 476)
Screenshot: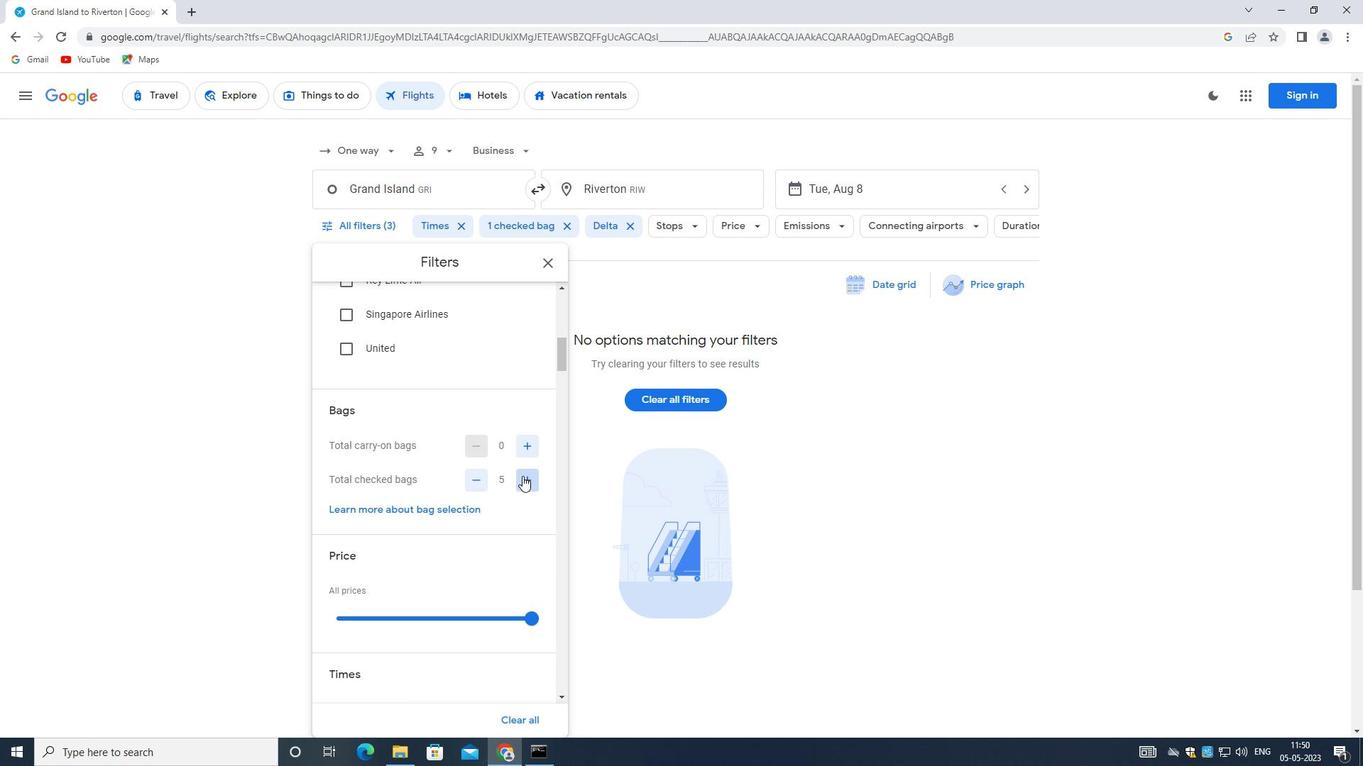 
Action: Mouse pressed left at (522, 476)
Screenshot: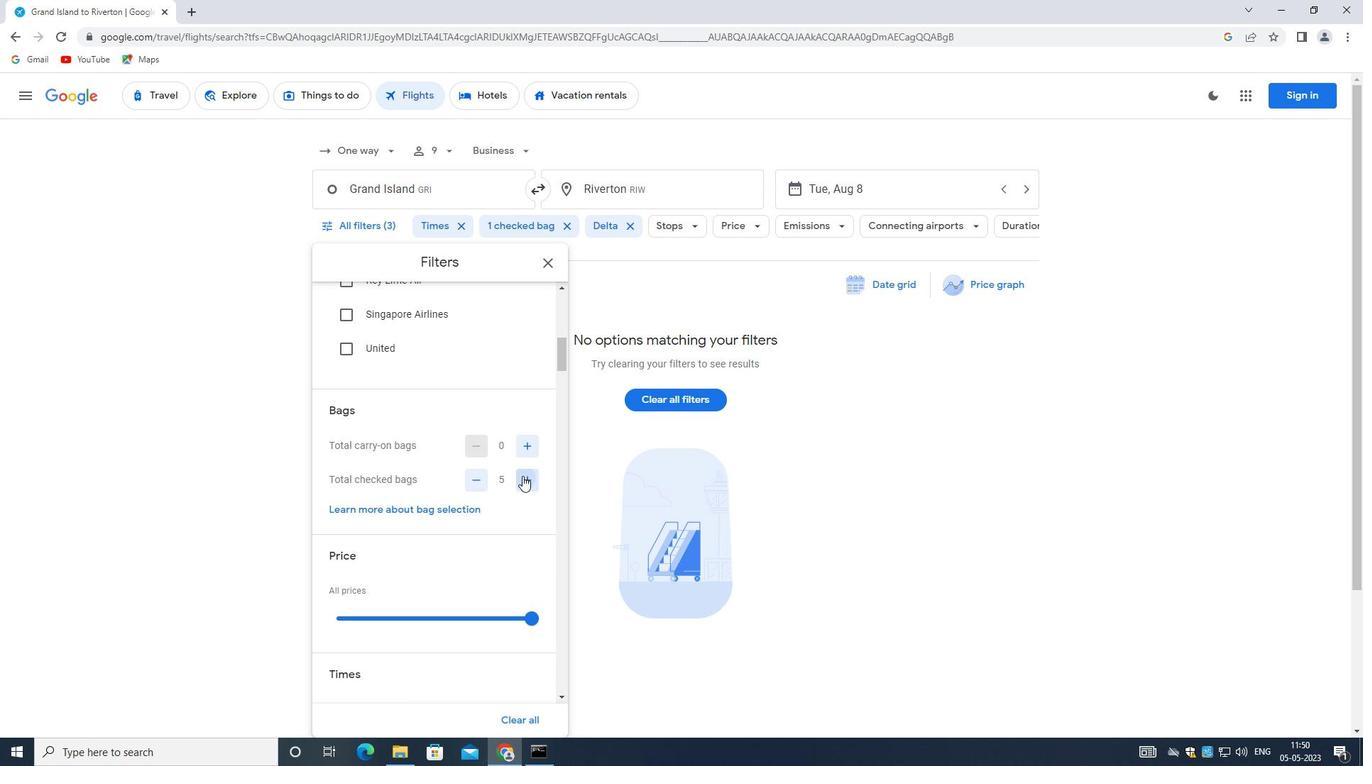 
Action: Mouse pressed left at (522, 476)
Screenshot: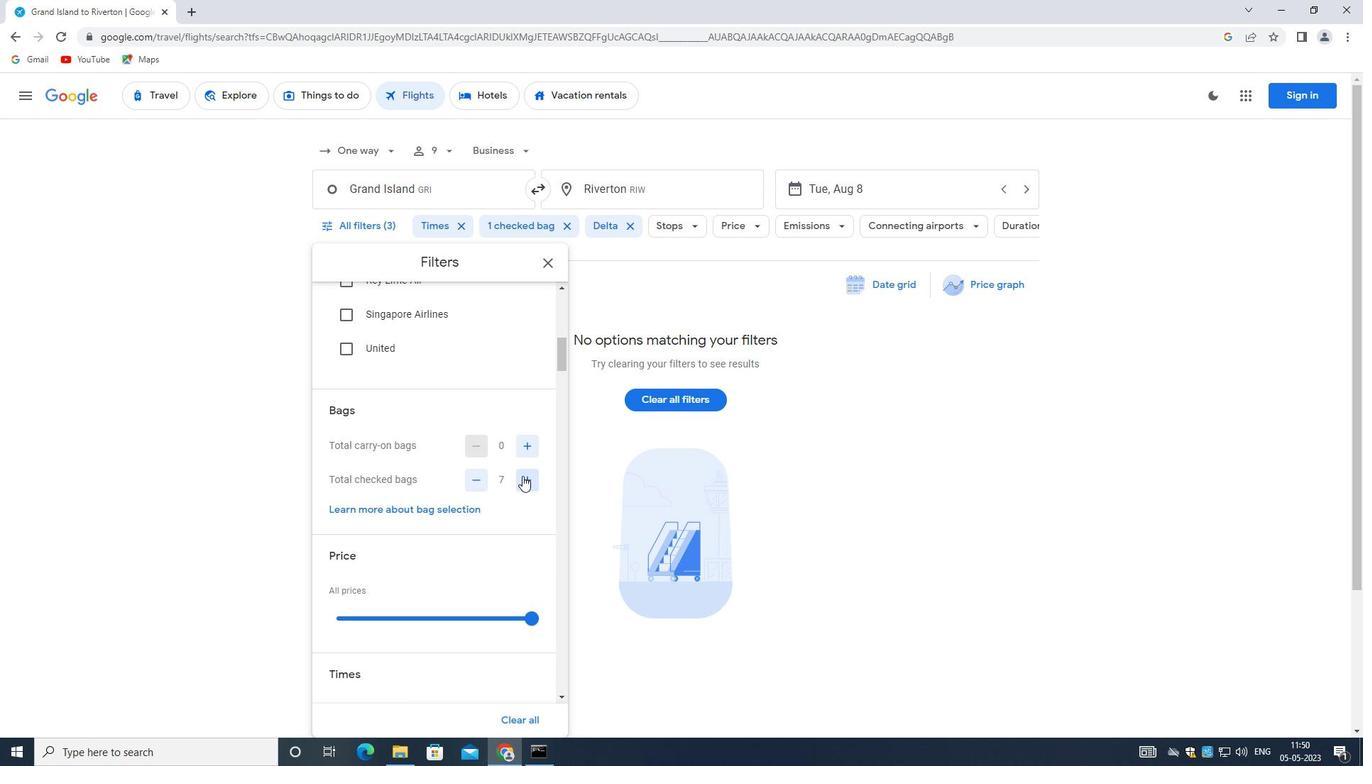 
Action: Mouse moved to (283, 364)
Screenshot: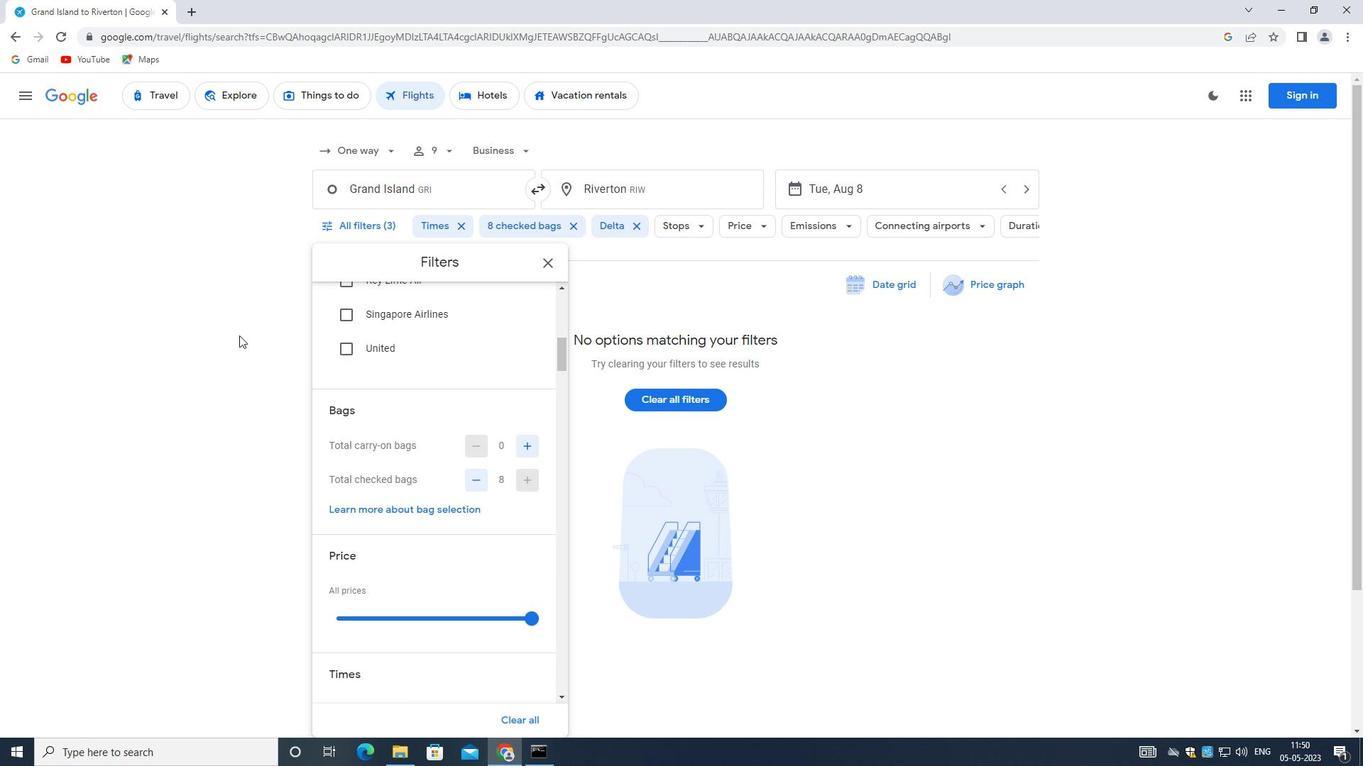 
Action: Mouse scrolled (283, 364) with delta (0, 0)
Screenshot: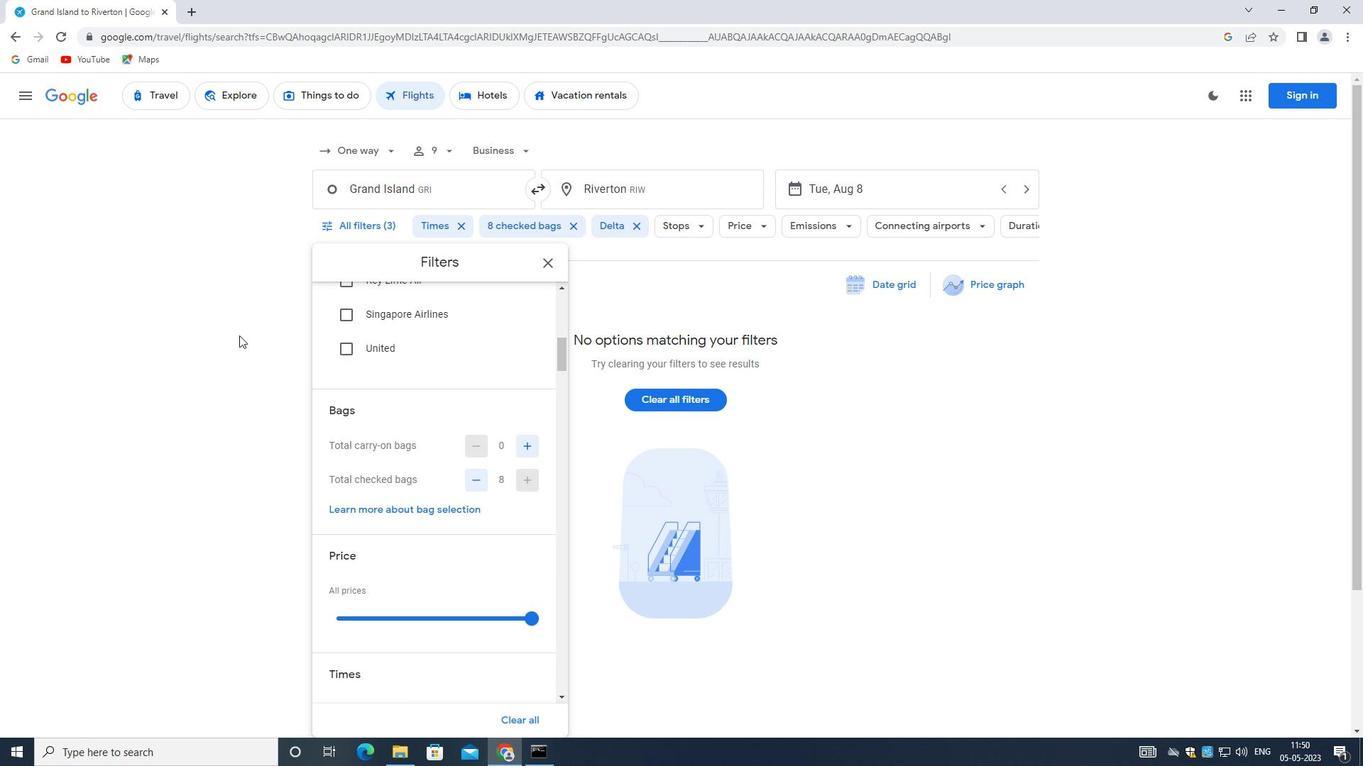 
Action: Mouse moved to (328, 385)
Screenshot: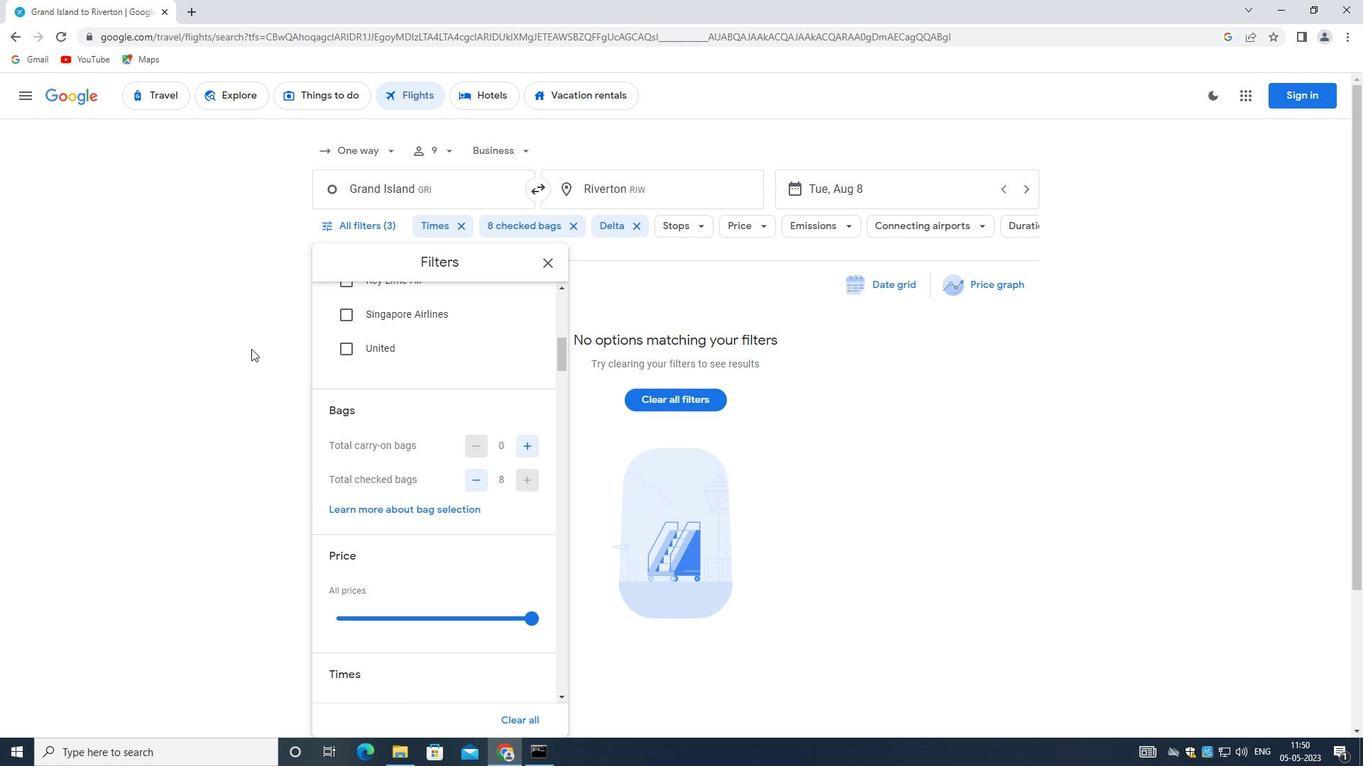 
Action: Mouse scrolled (328, 384) with delta (0, 0)
Screenshot: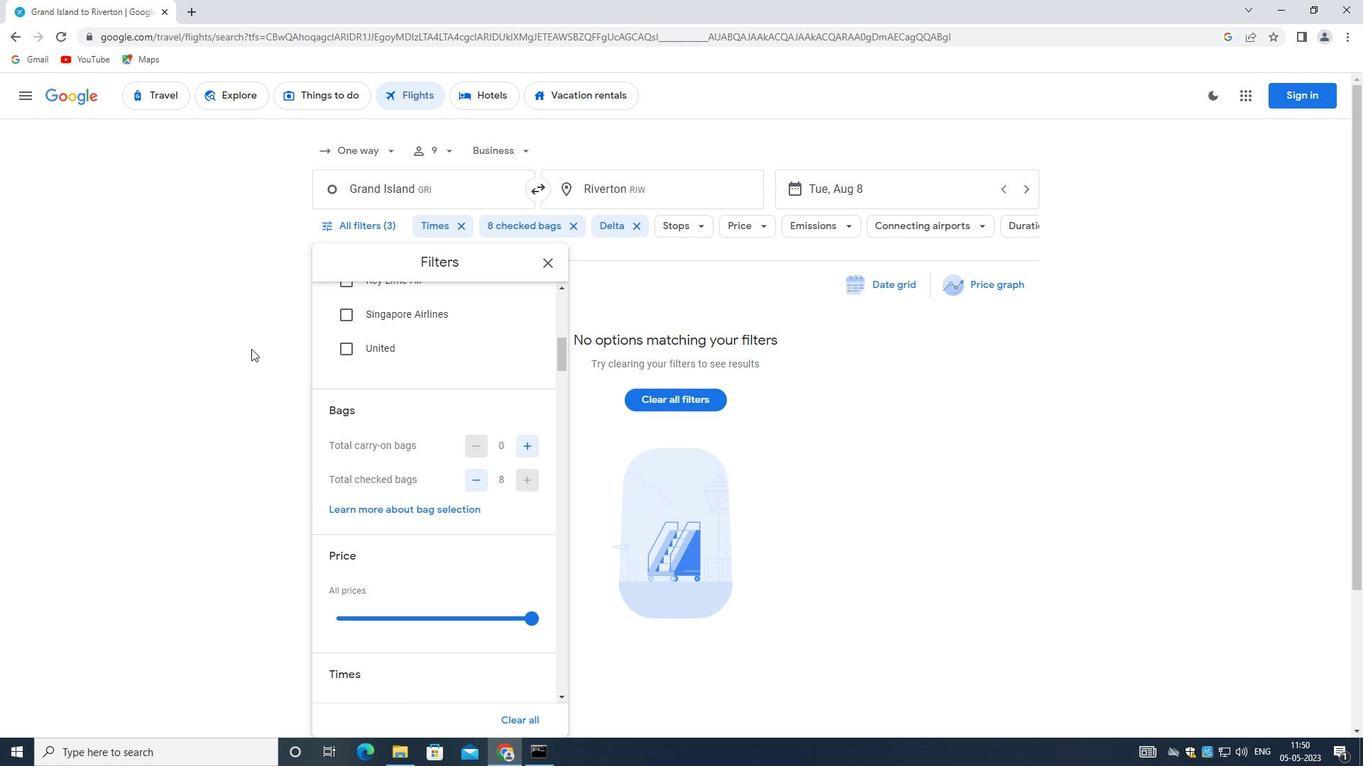 
Action: Mouse moved to (536, 479)
Screenshot: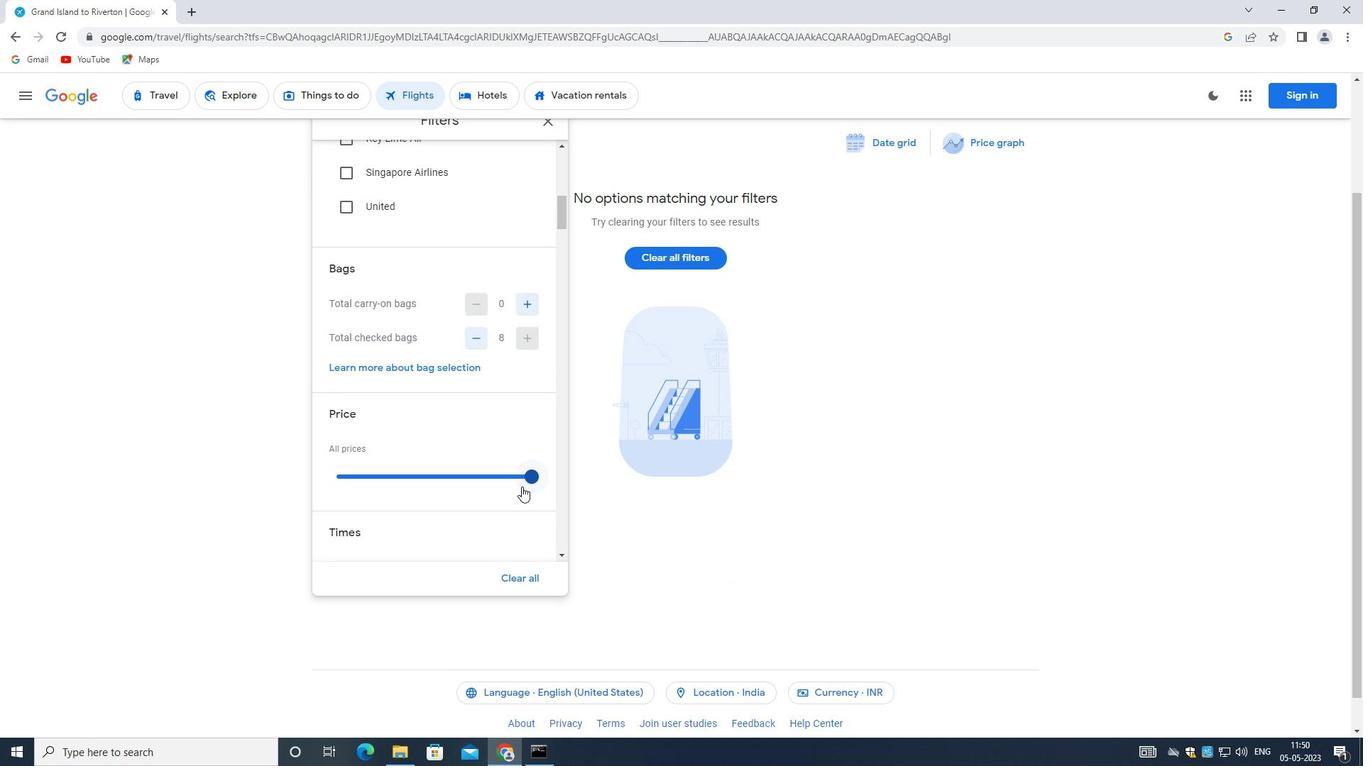 
Action: Mouse pressed left at (536, 479)
Screenshot: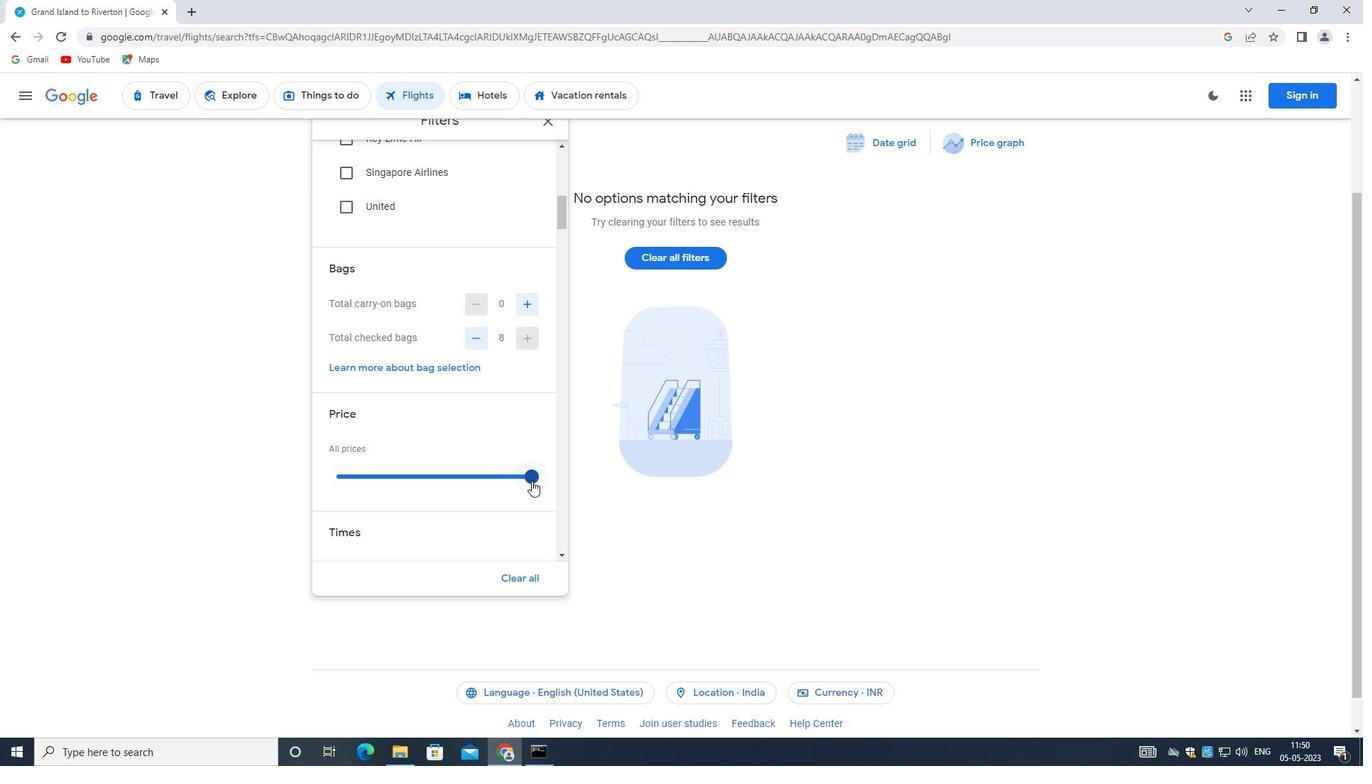 
Action: Mouse moved to (511, 418)
Screenshot: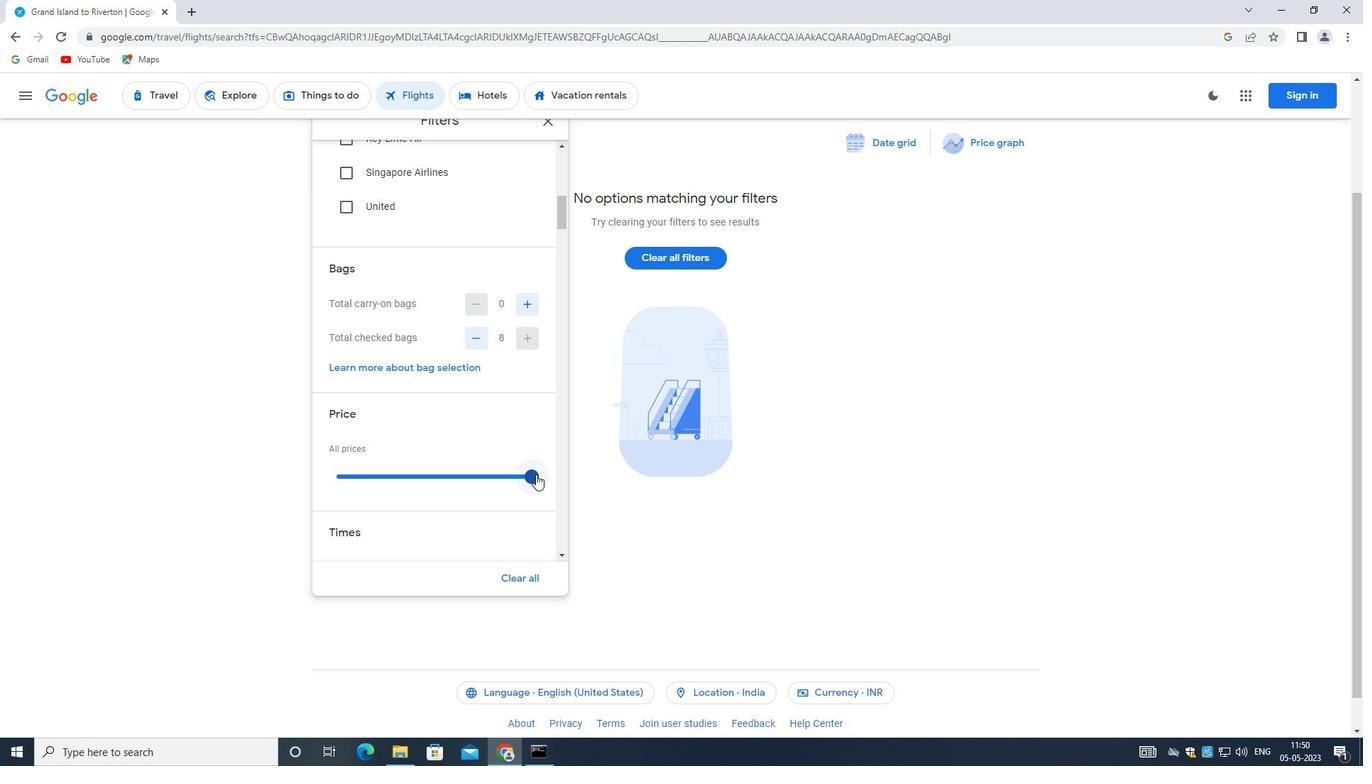 
Action: Mouse scrolled (511, 417) with delta (0, 0)
Screenshot: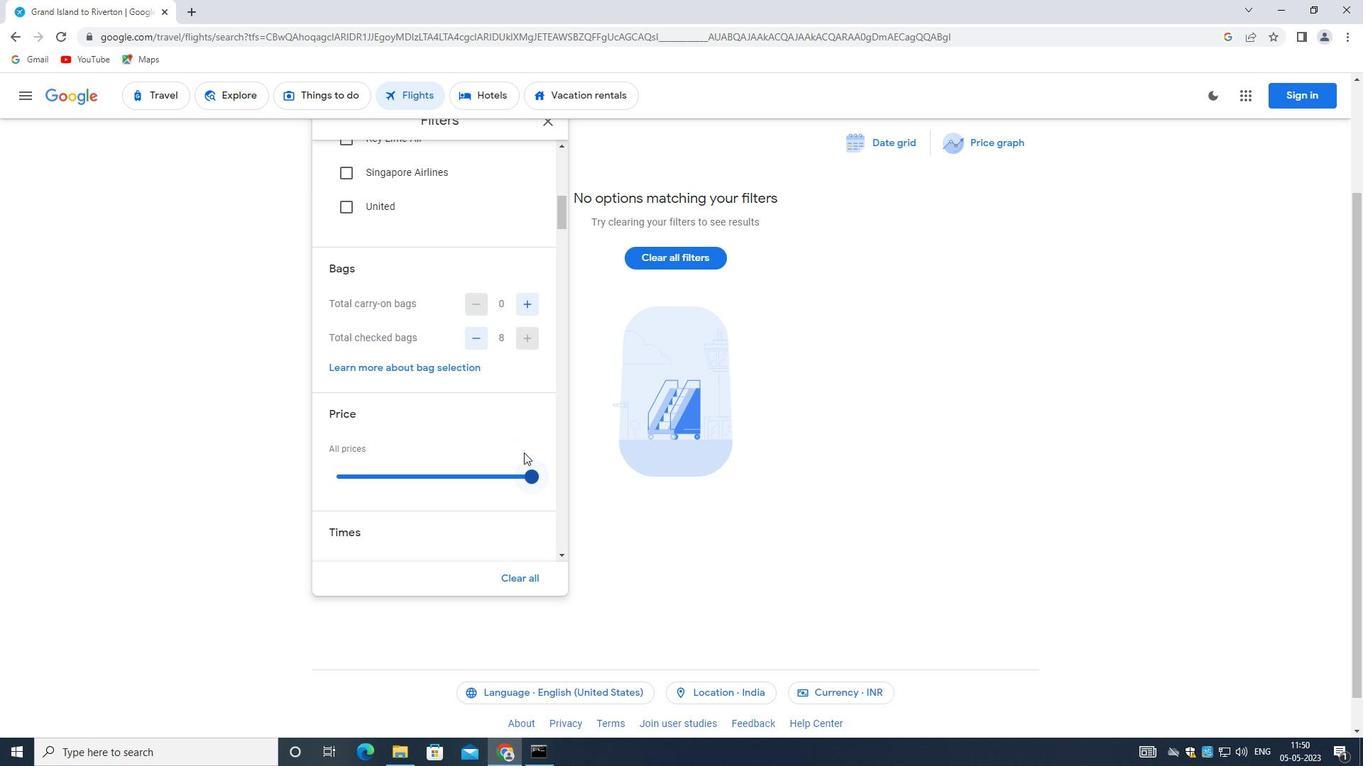 
Action: Mouse scrolled (511, 417) with delta (0, 0)
Screenshot: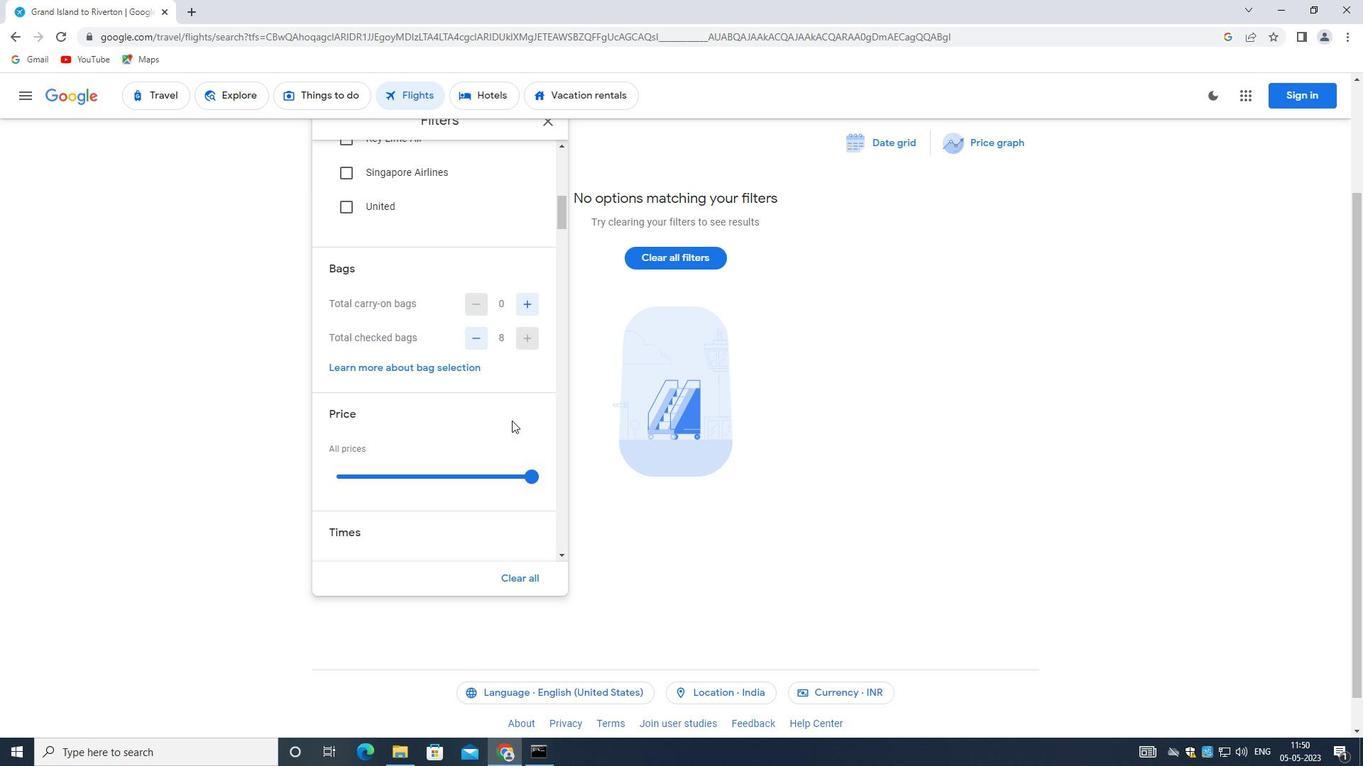 
Action: Mouse scrolled (511, 417) with delta (0, 0)
Screenshot: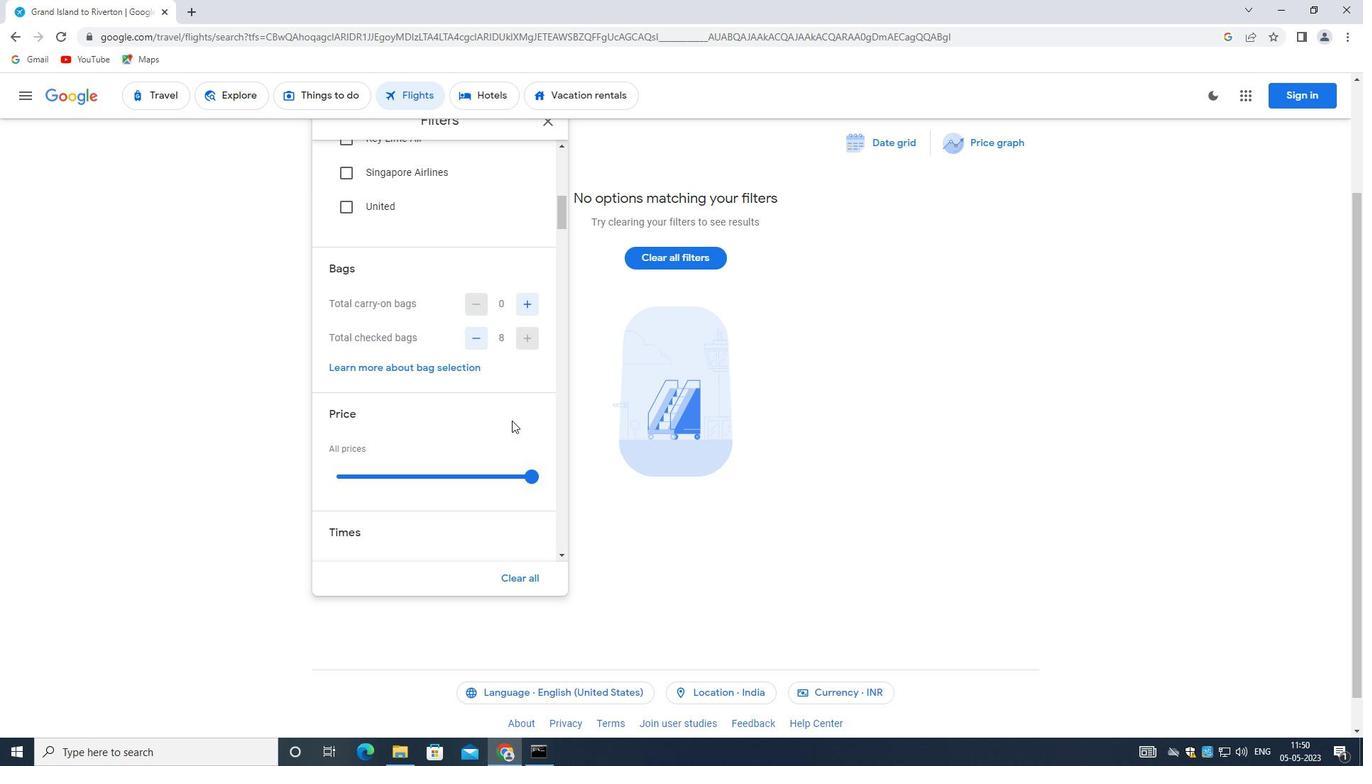 
Action: Mouse moved to (511, 421)
Screenshot: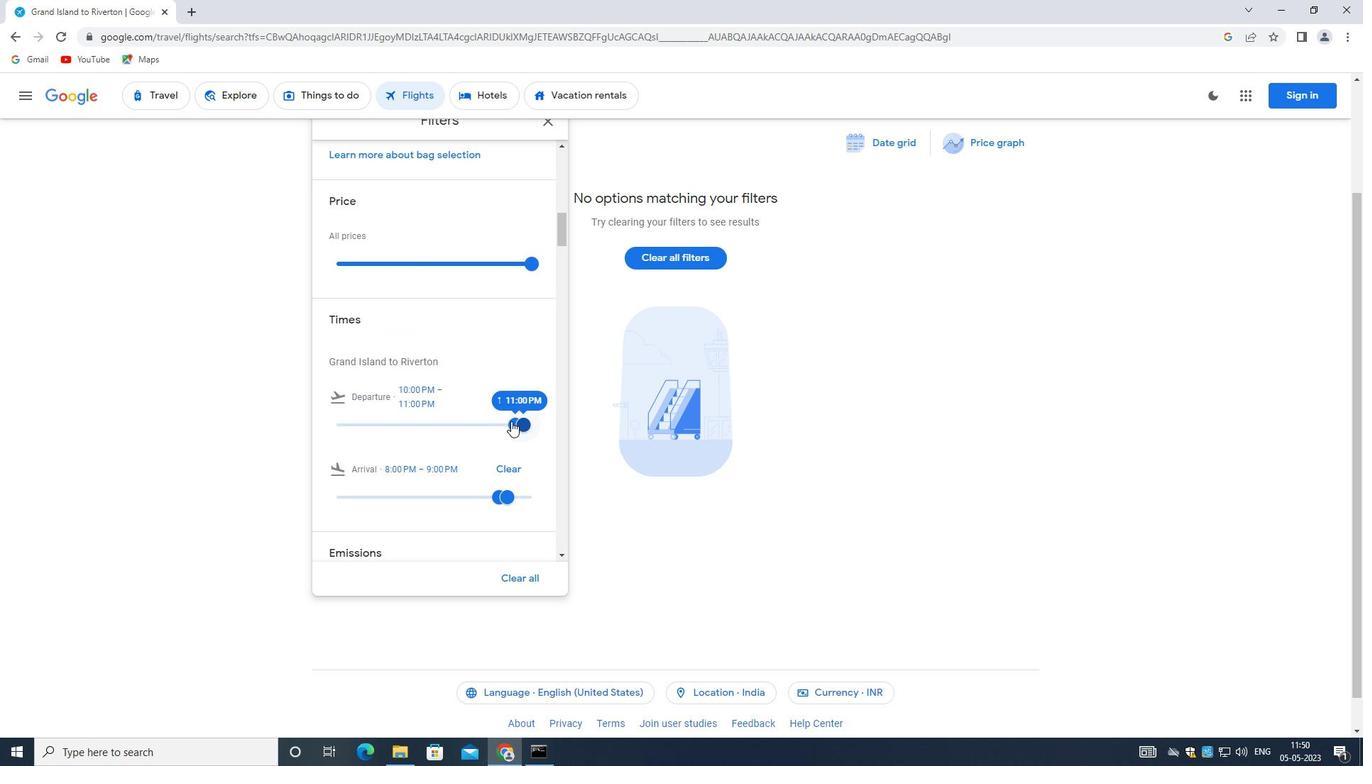 
Action: Mouse pressed left at (511, 421)
Screenshot: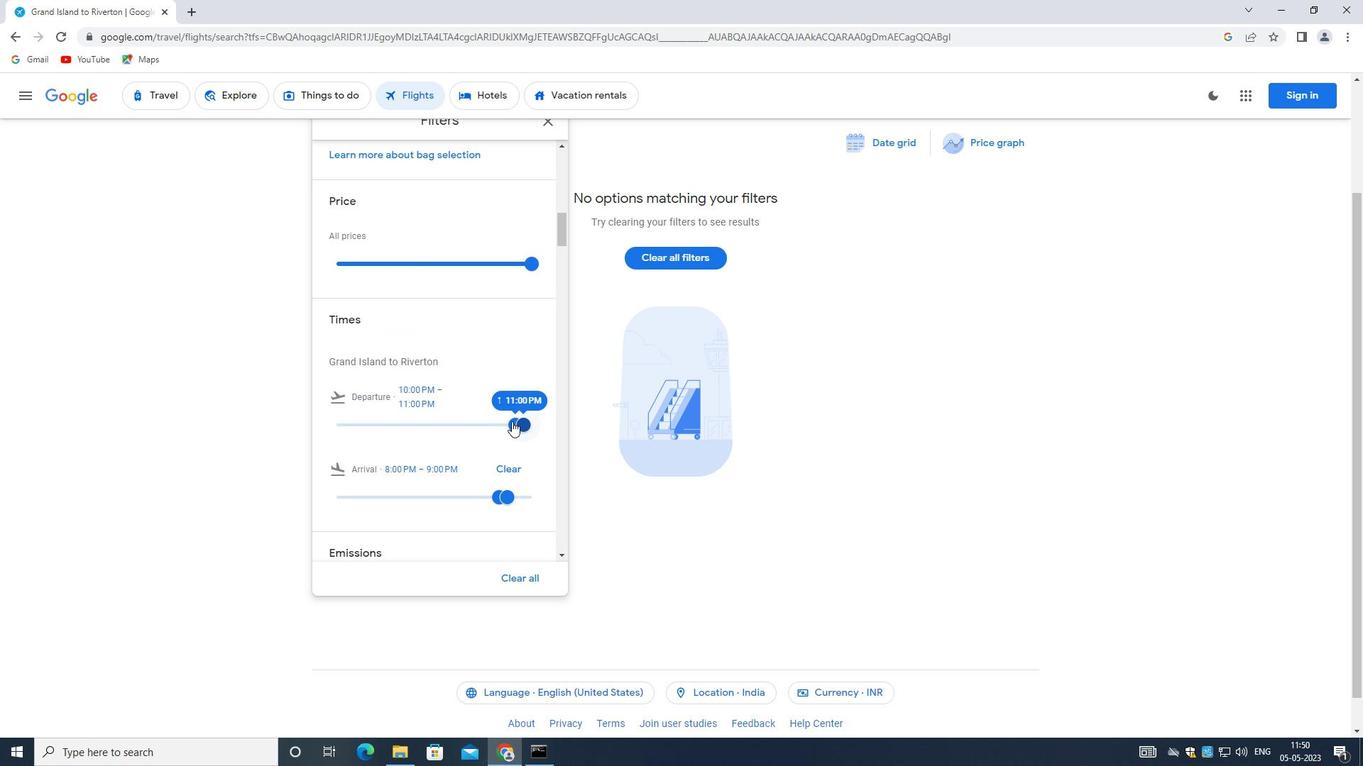 
Action: Mouse moved to (528, 424)
Screenshot: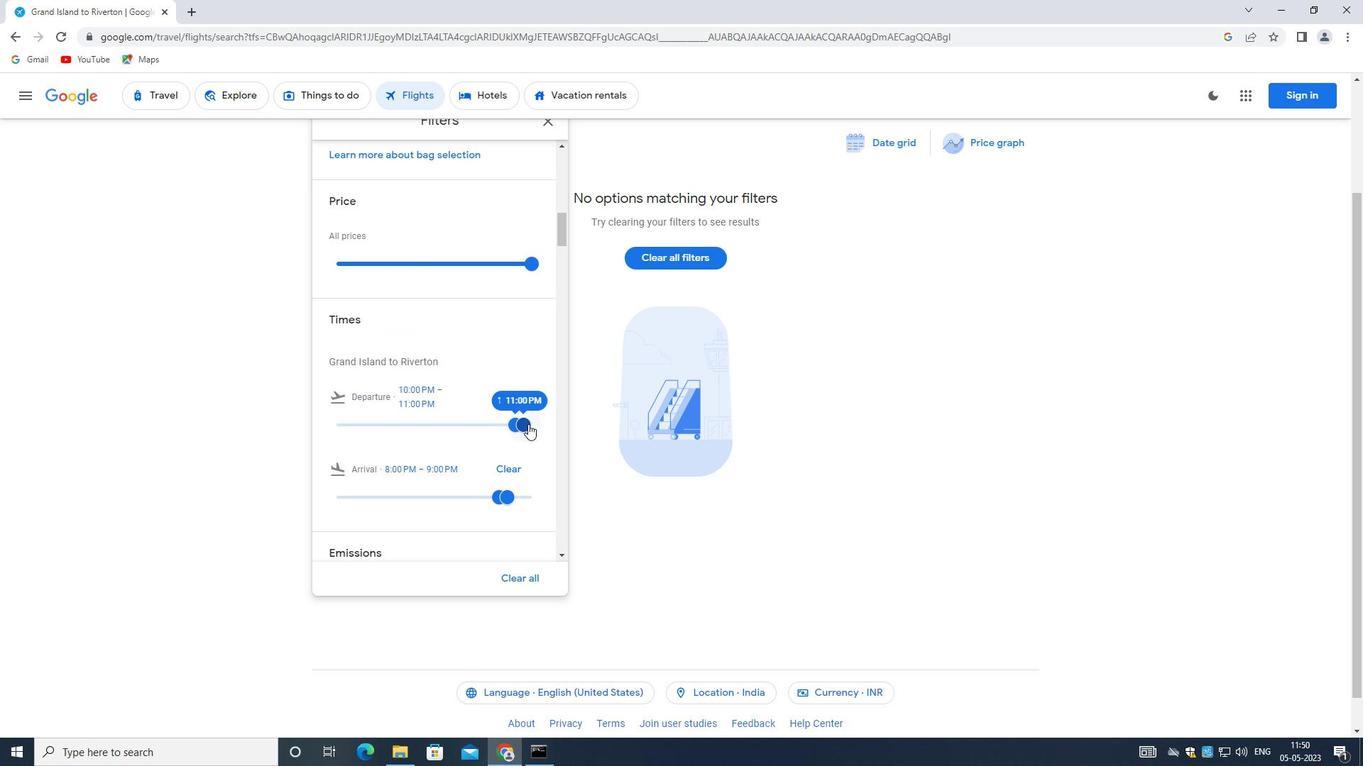 
Action: Mouse pressed left at (528, 424)
Screenshot: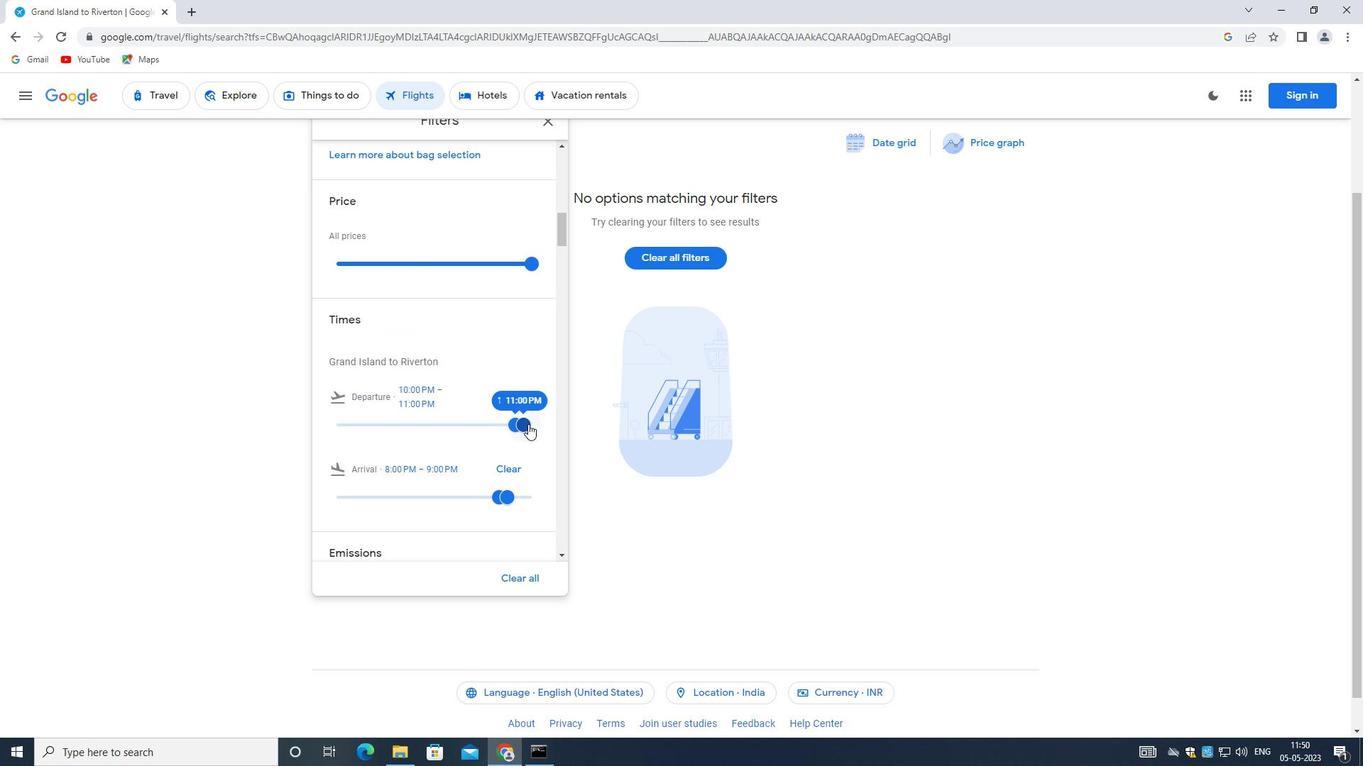 
Action: Mouse moved to (454, 413)
Screenshot: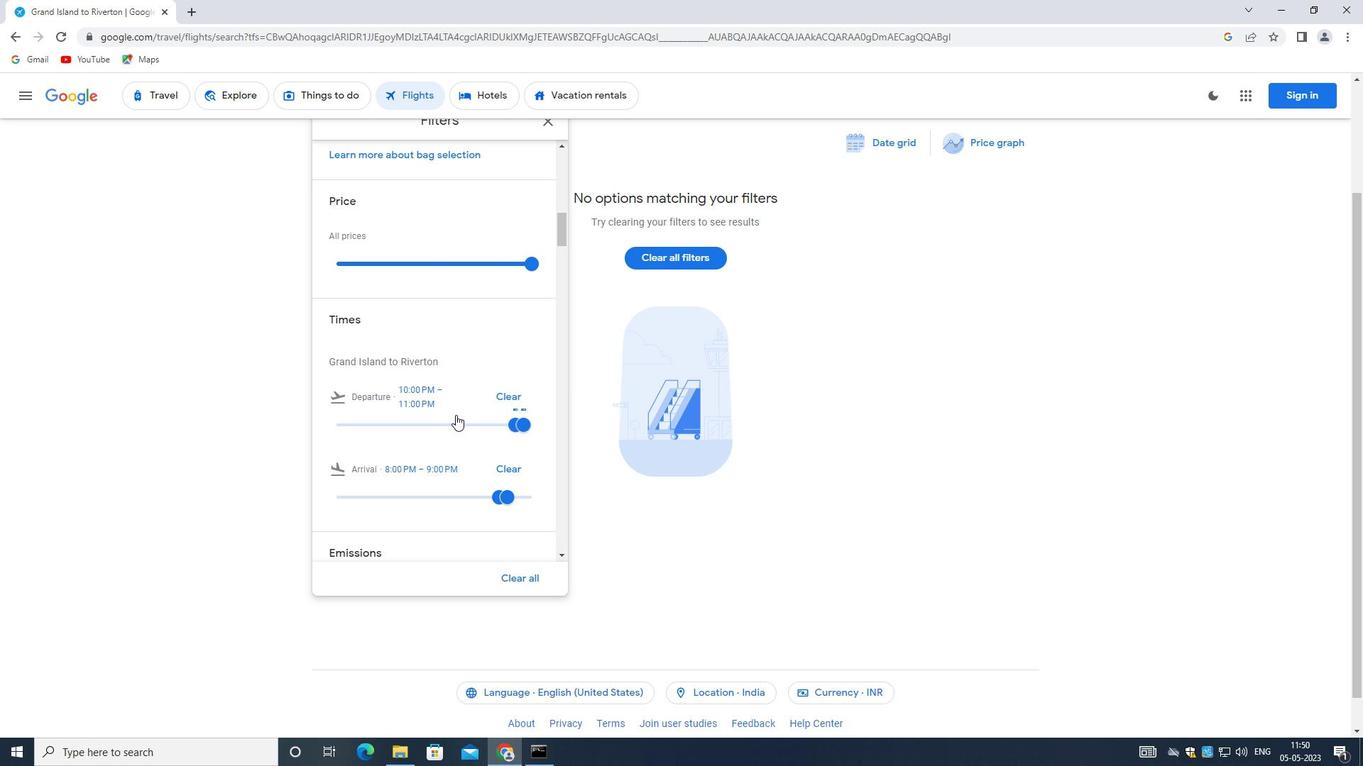 
Action: Mouse scrolled (454, 413) with delta (0, 0)
Screenshot: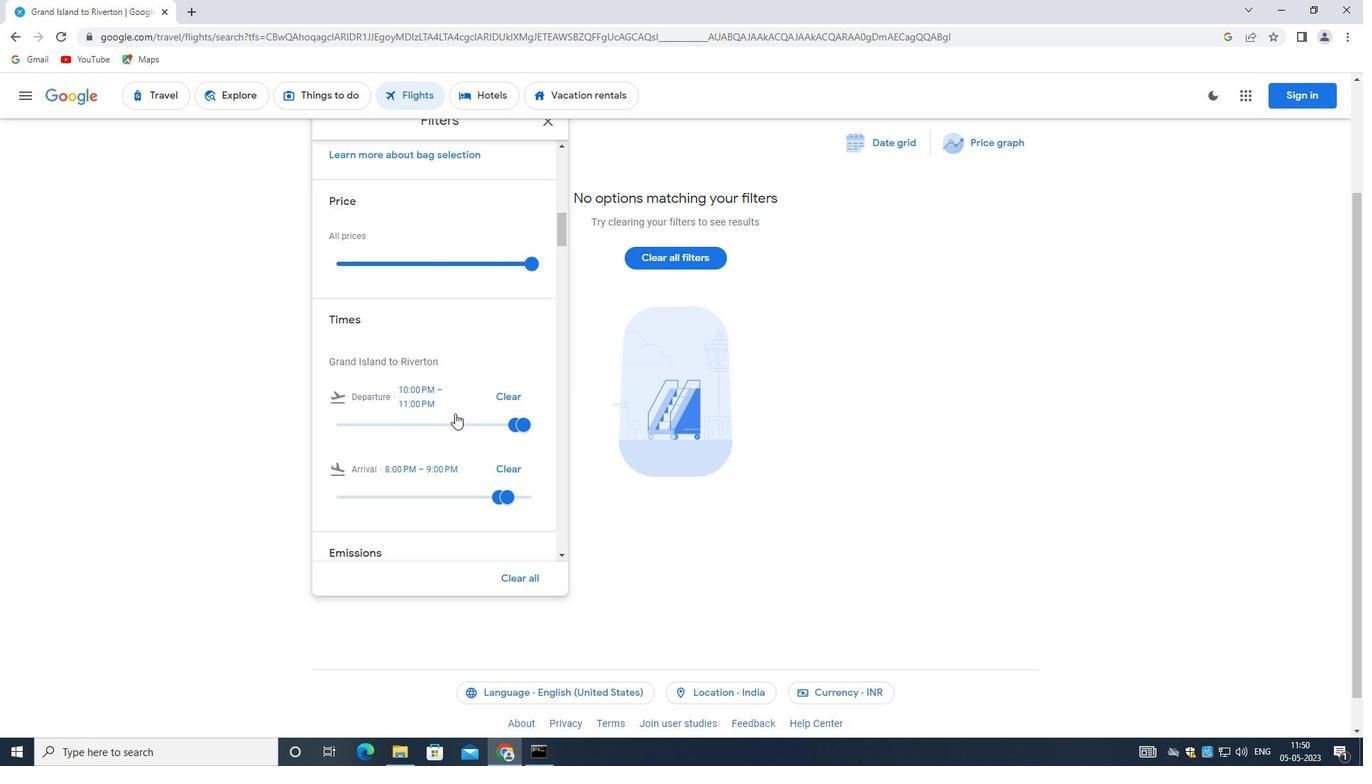 
Action: Mouse scrolled (454, 413) with delta (0, 0)
Screenshot: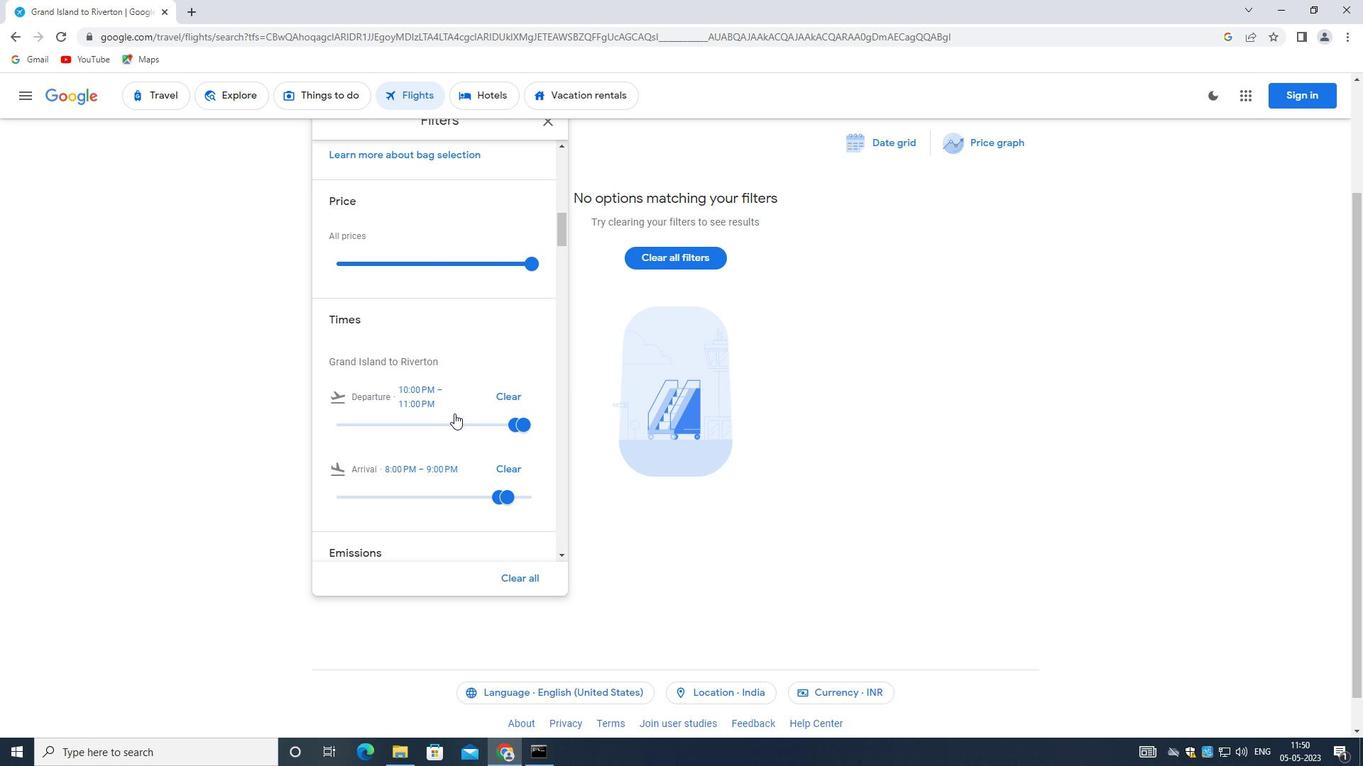
Action: Mouse scrolled (454, 413) with delta (0, 0)
Screenshot: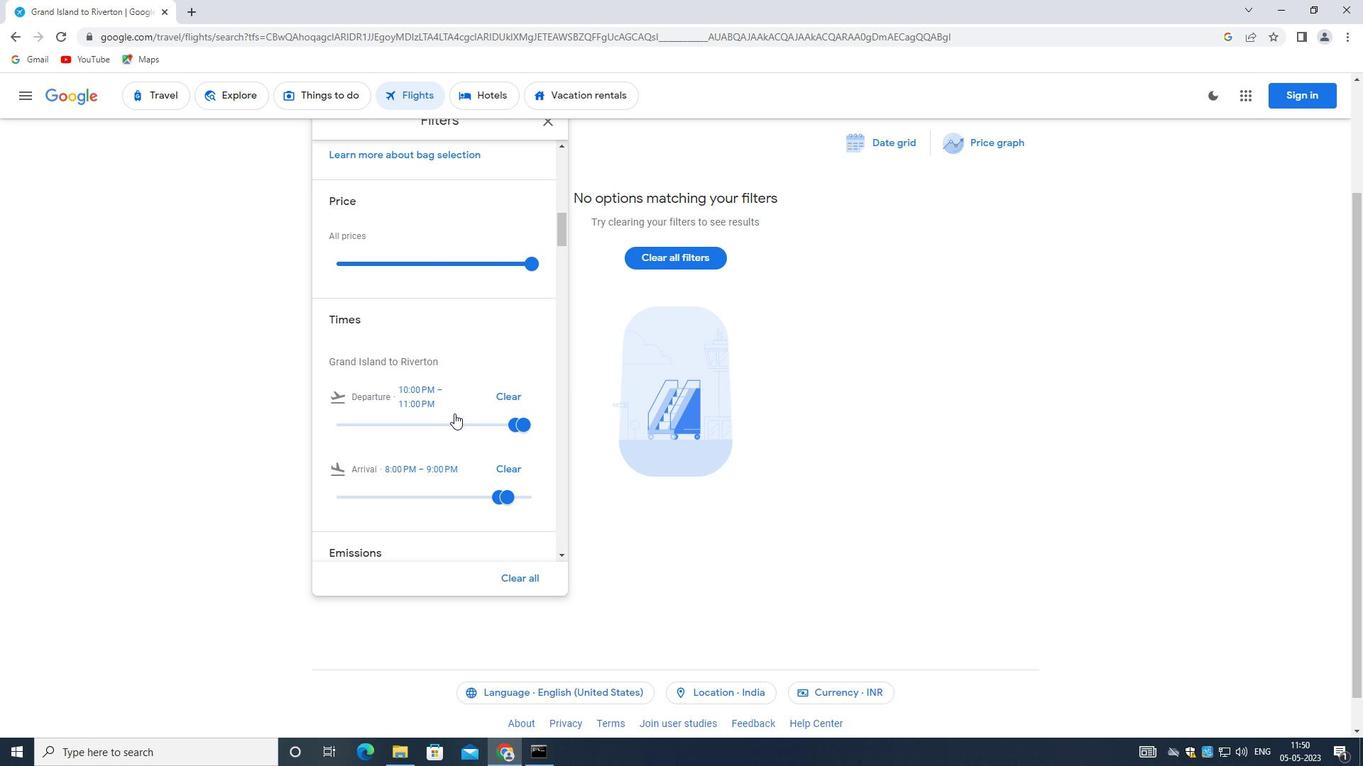 
Action: Mouse scrolled (454, 413) with delta (0, 0)
Screenshot: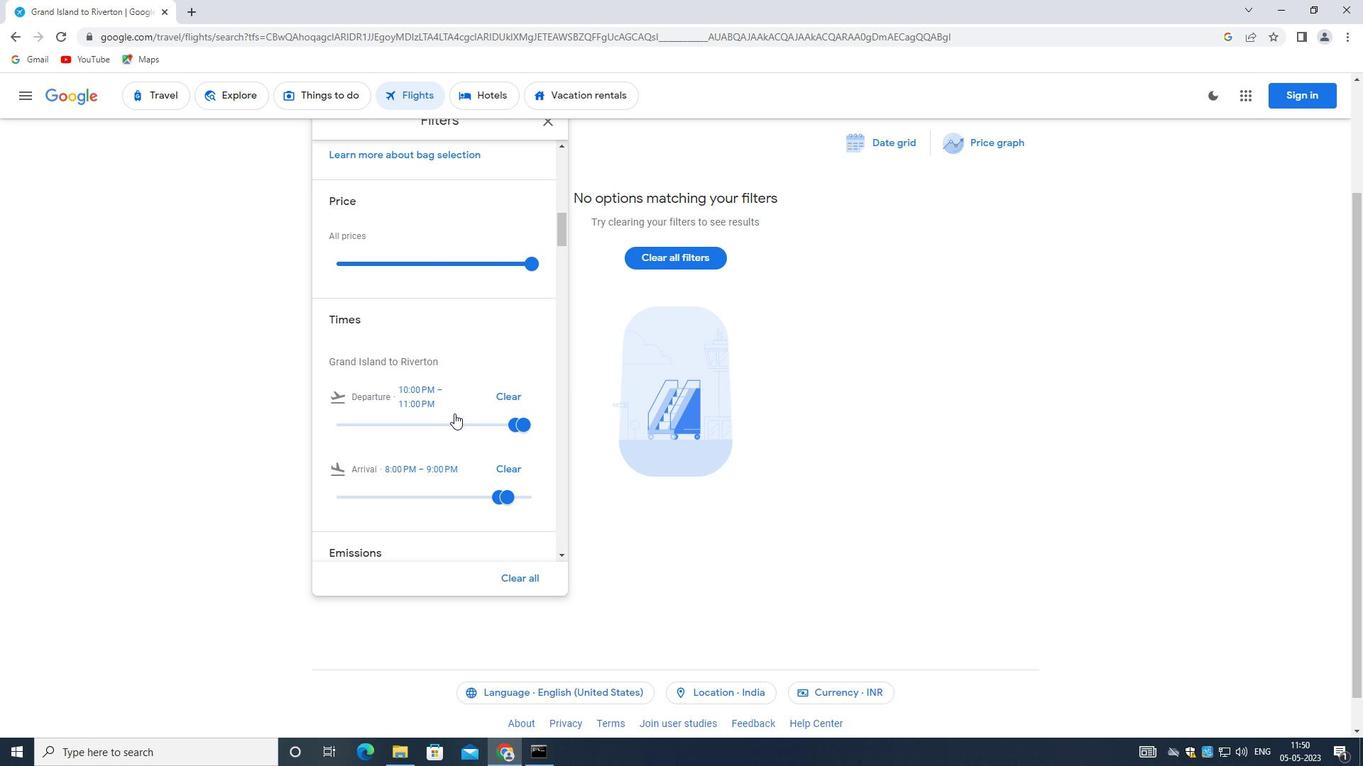 
Action: Mouse scrolled (454, 413) with delta (0, 0)
Screenshot: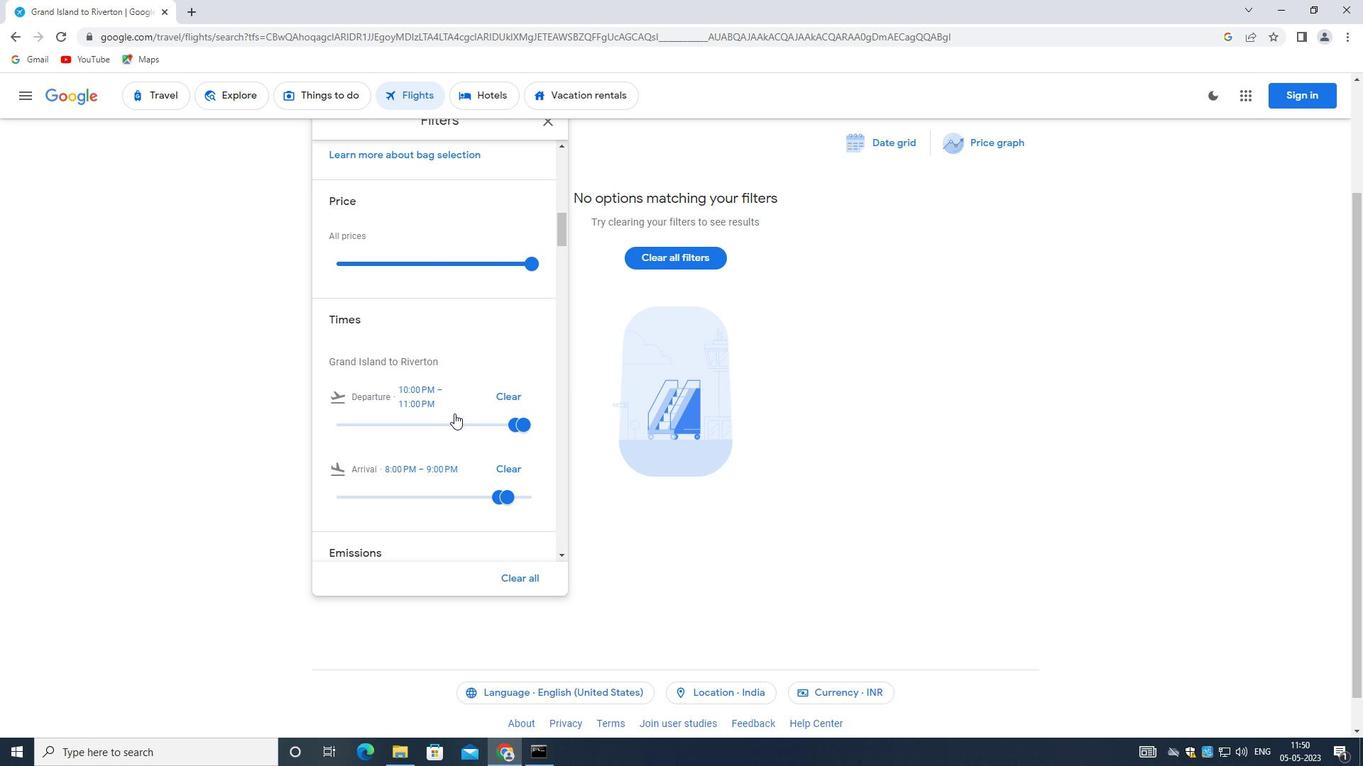 
Action: Mouse moved to (452, 413)
Screenshot: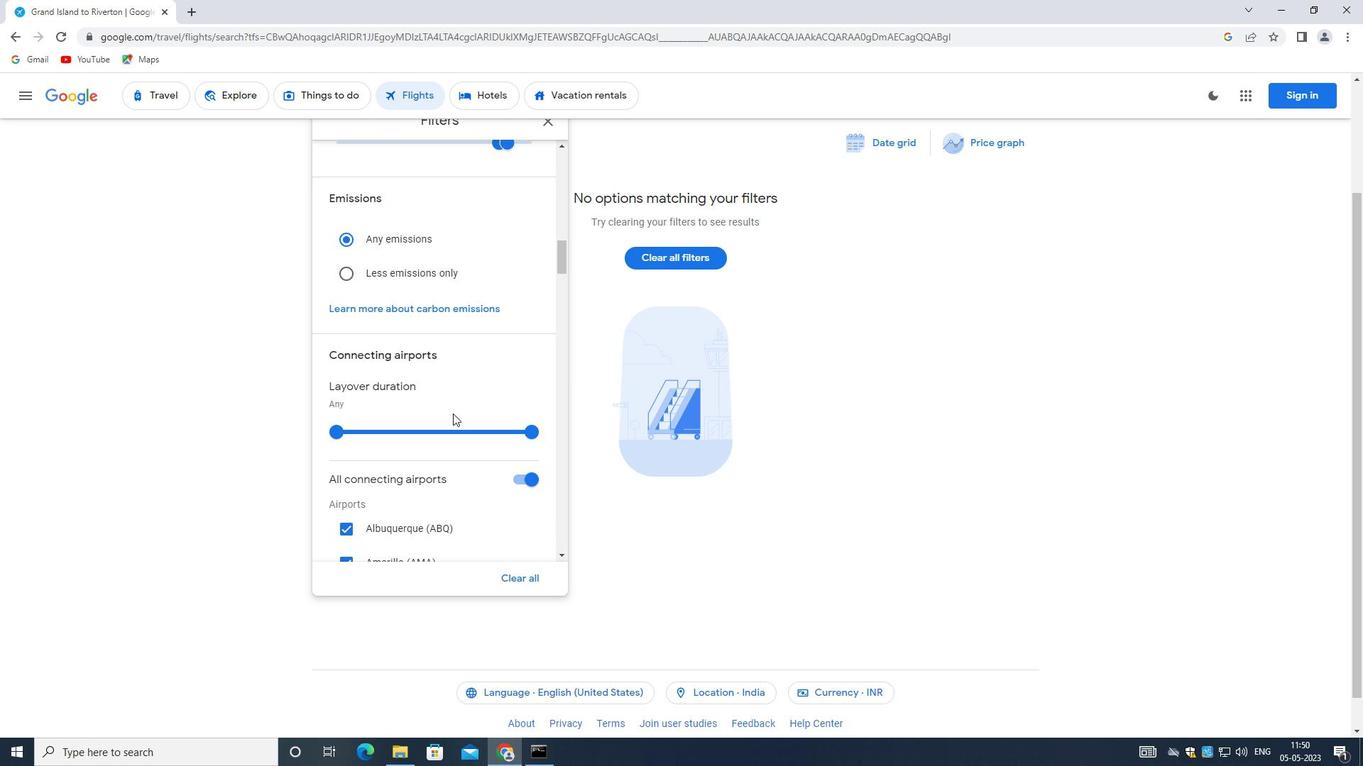 
Action: Mouse scrolled (452, 413) with delta (0, 0)
Screenshot: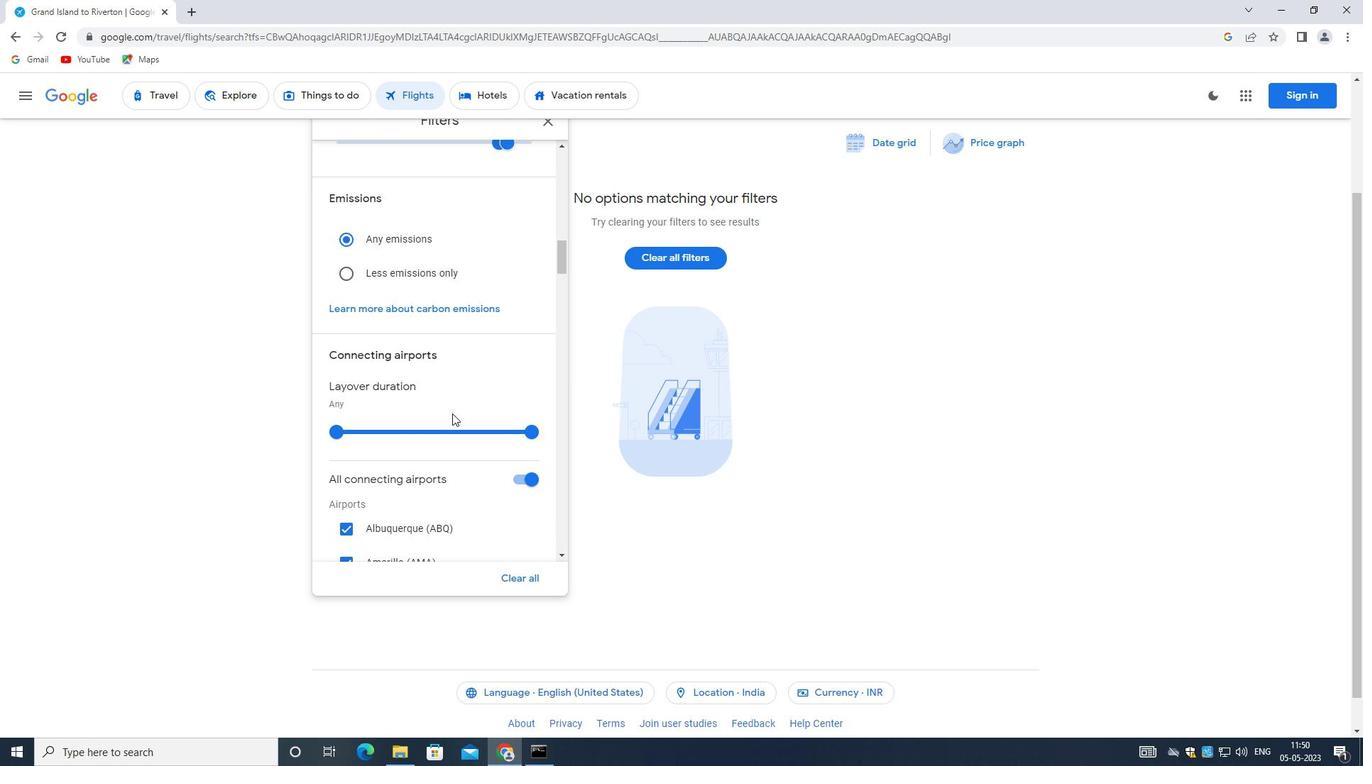 
Action: Mouse scrolled (452, 413) with delta (0, 0)
Screenshot: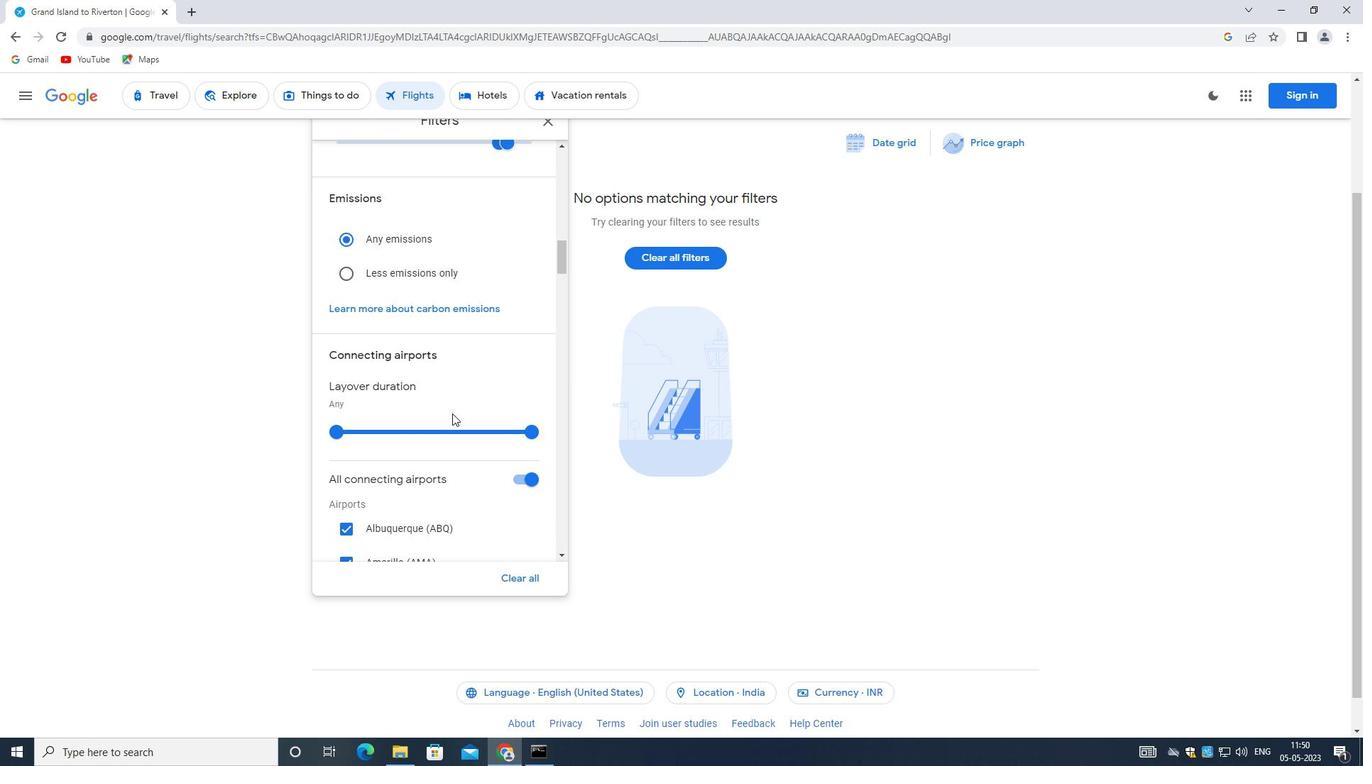 
Action: Mouse scrolled (452, 413) with delta (0, 0)
Screenshot: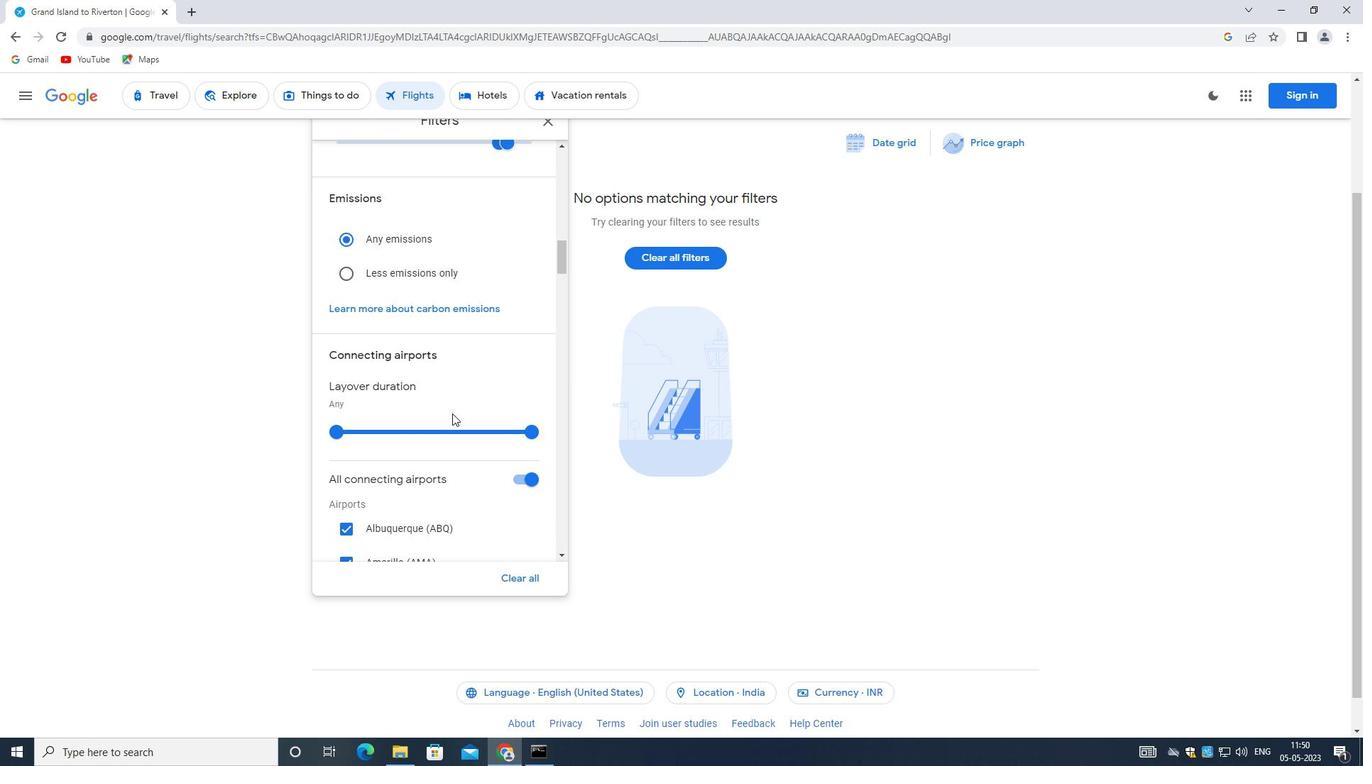 
Action: Mouse scrolled (452, 413) with delta (0, 0)
Screenshot: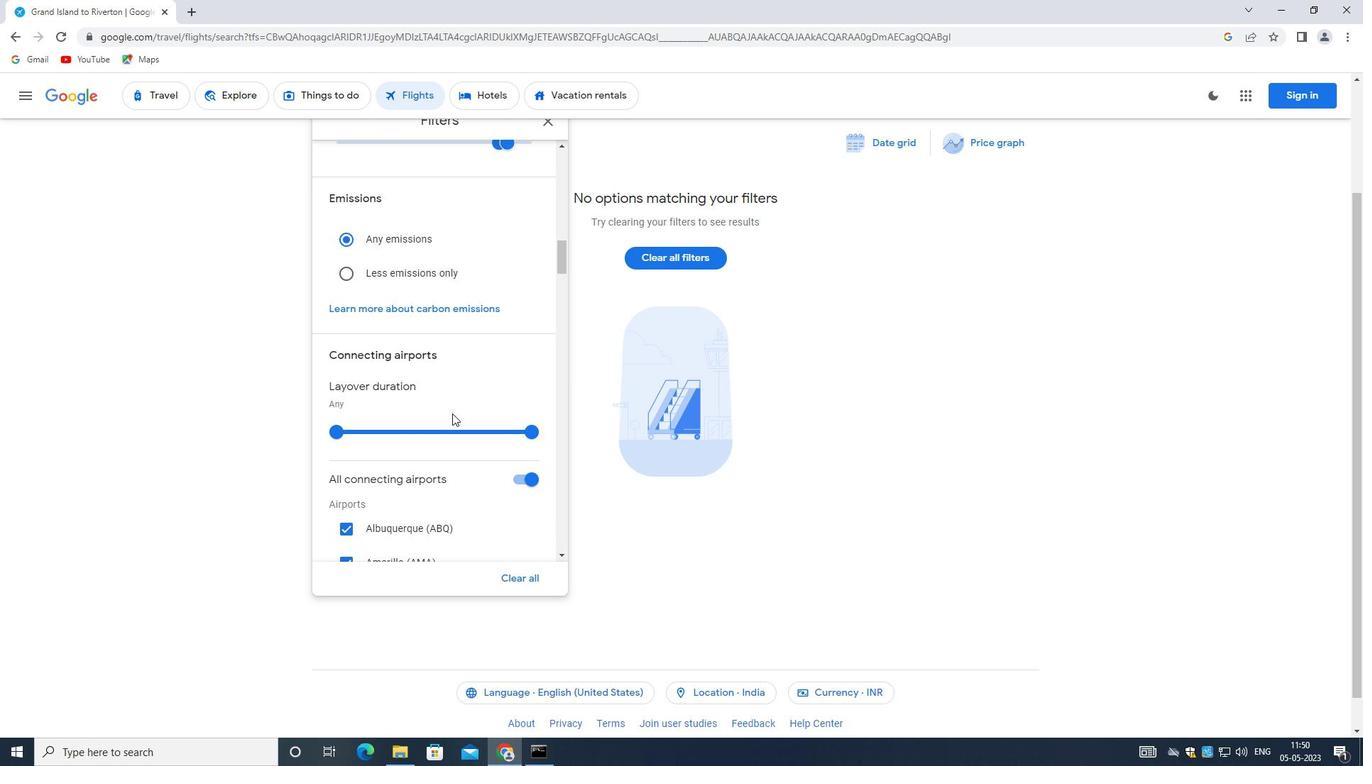 
Action: Mouse scrolled (452, 413) with delta (0, 0)
Screenshot: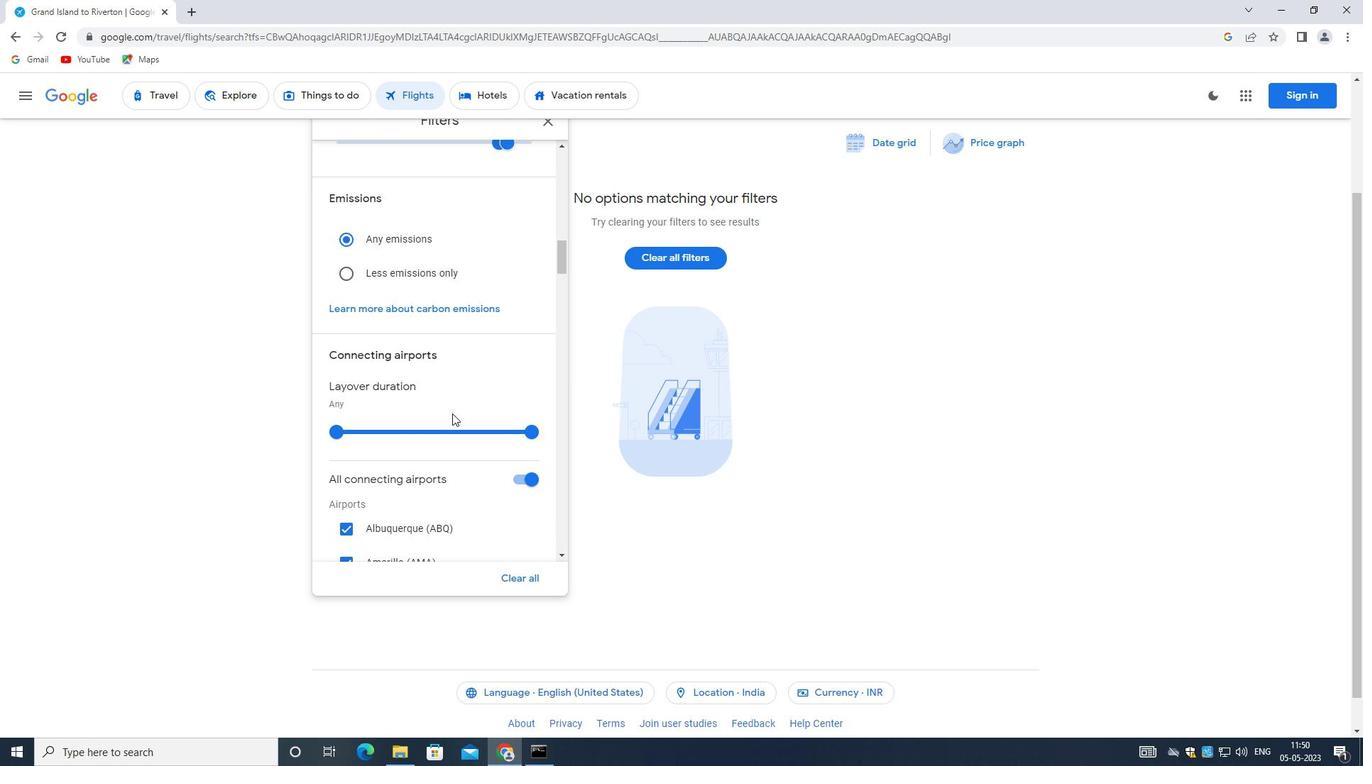 
Action: Mouse moved to (450, 413)
Screenshot: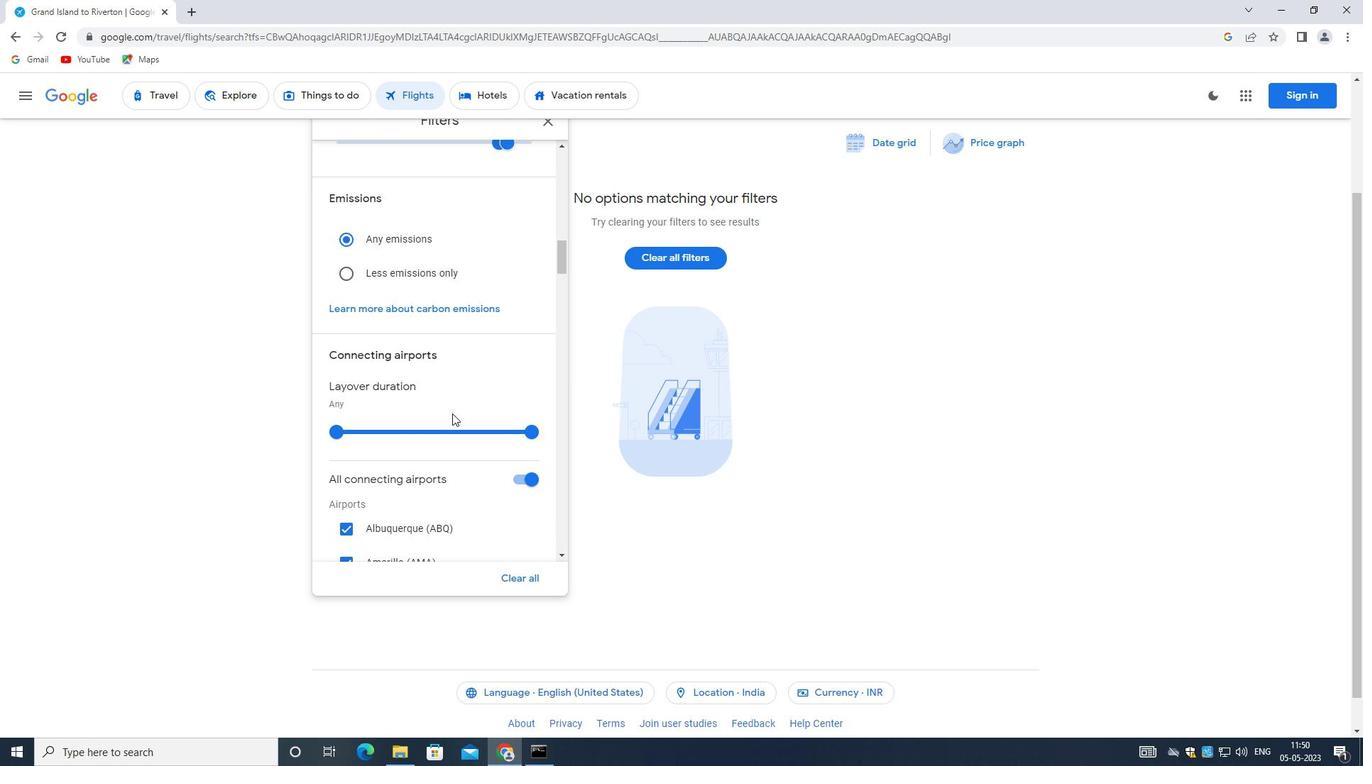 
Action: Mouse scrolled (450, 413) with delta (0, 0)
Screenshot: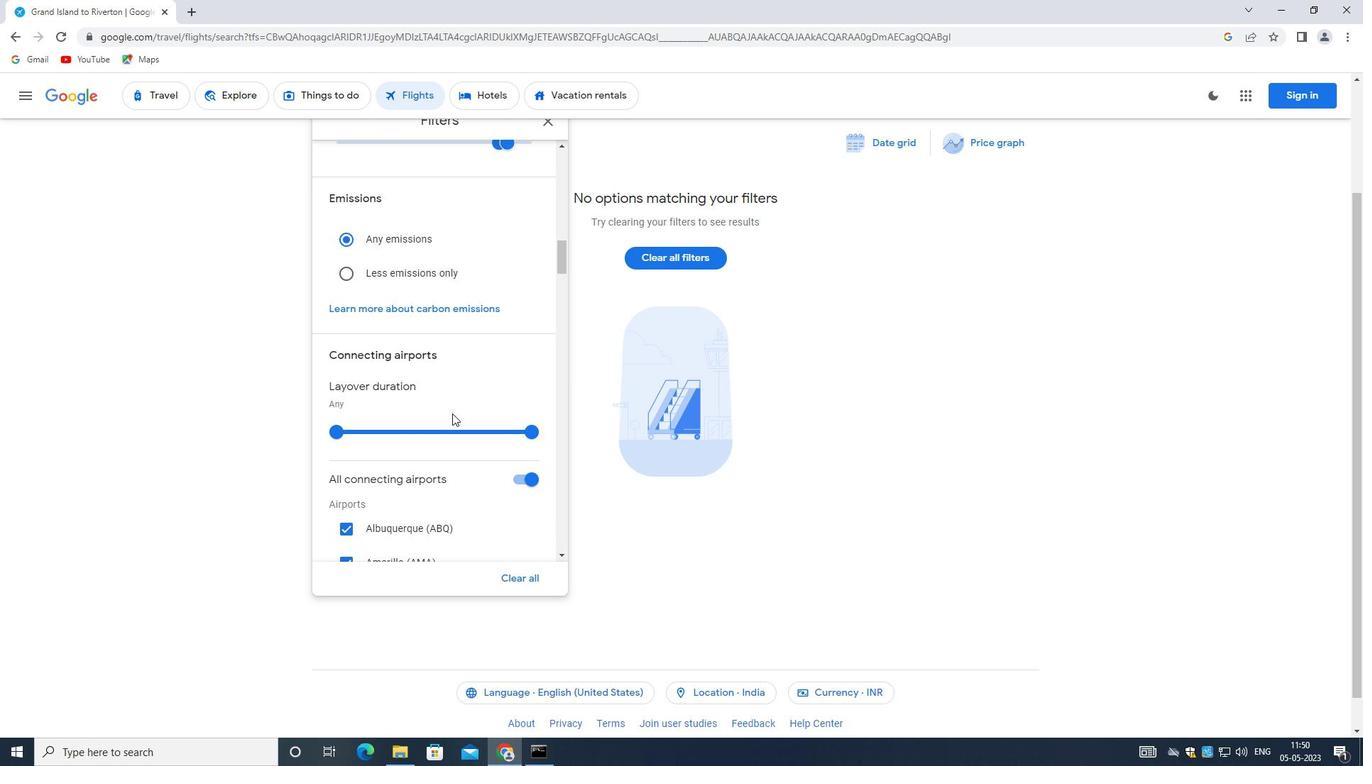 
Action: Mouse moved to (444, 411)
Screenshot: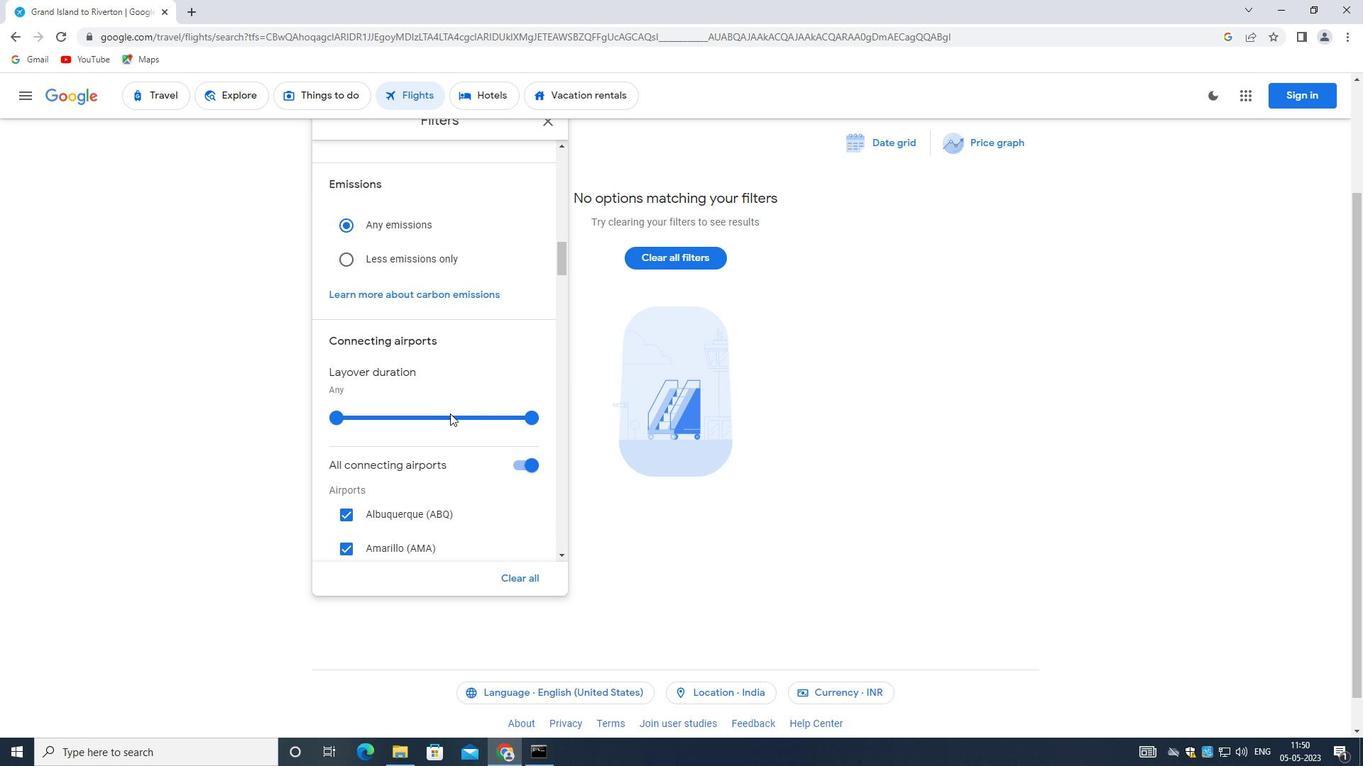 
Action: Mouse scrolled (444, 410) with delta (0, 0)
Screenshot: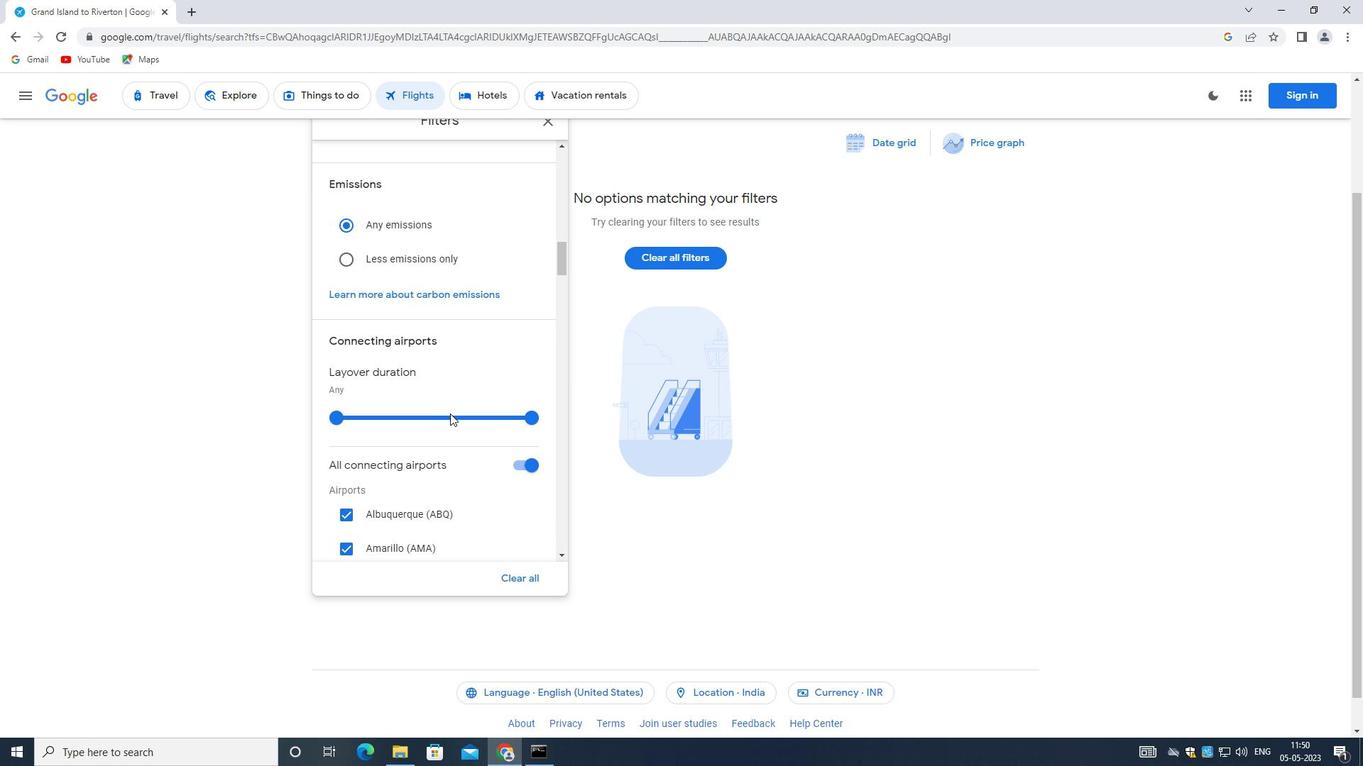 
Action: Mouse scrolled (444, 410) with delta (0, 0)
Screenshot: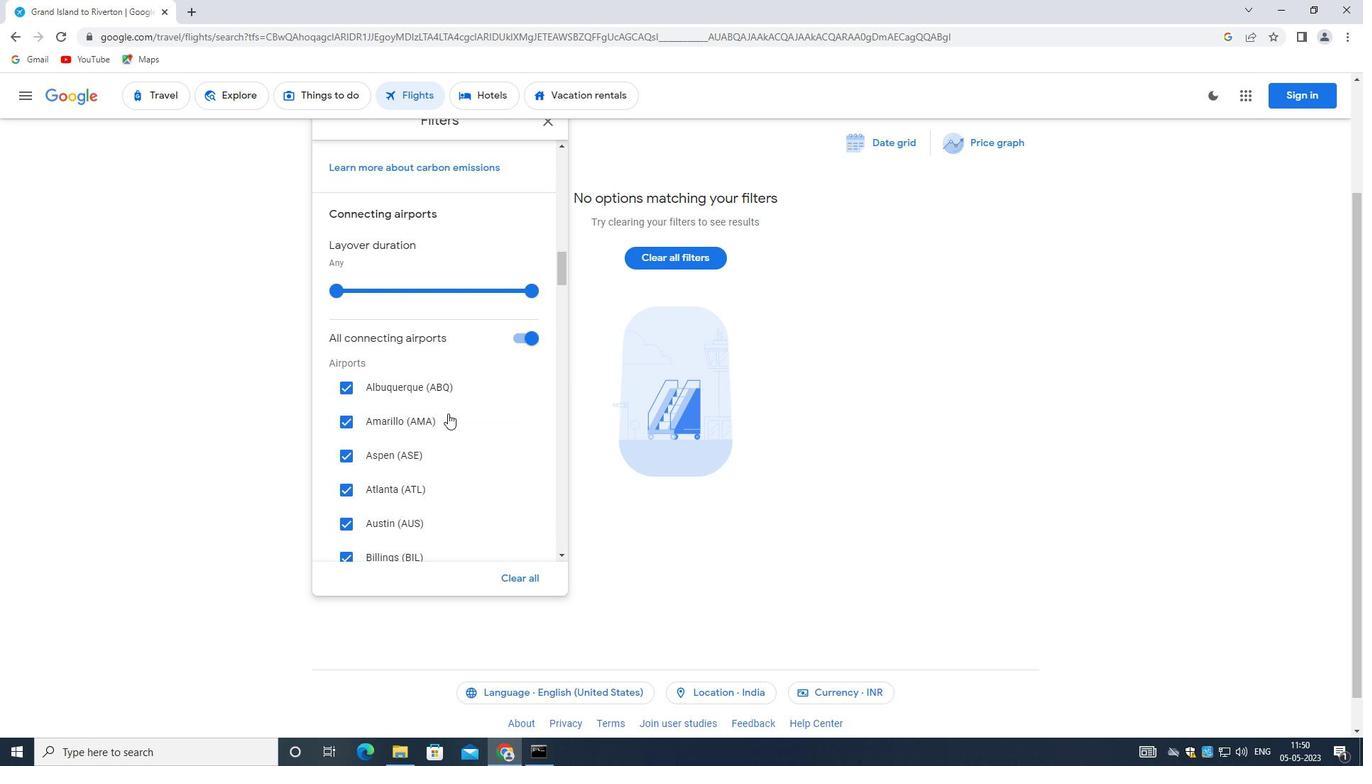 
Action: Mouse scrolled (444, 410) with delta (0, 0)
Screenshot: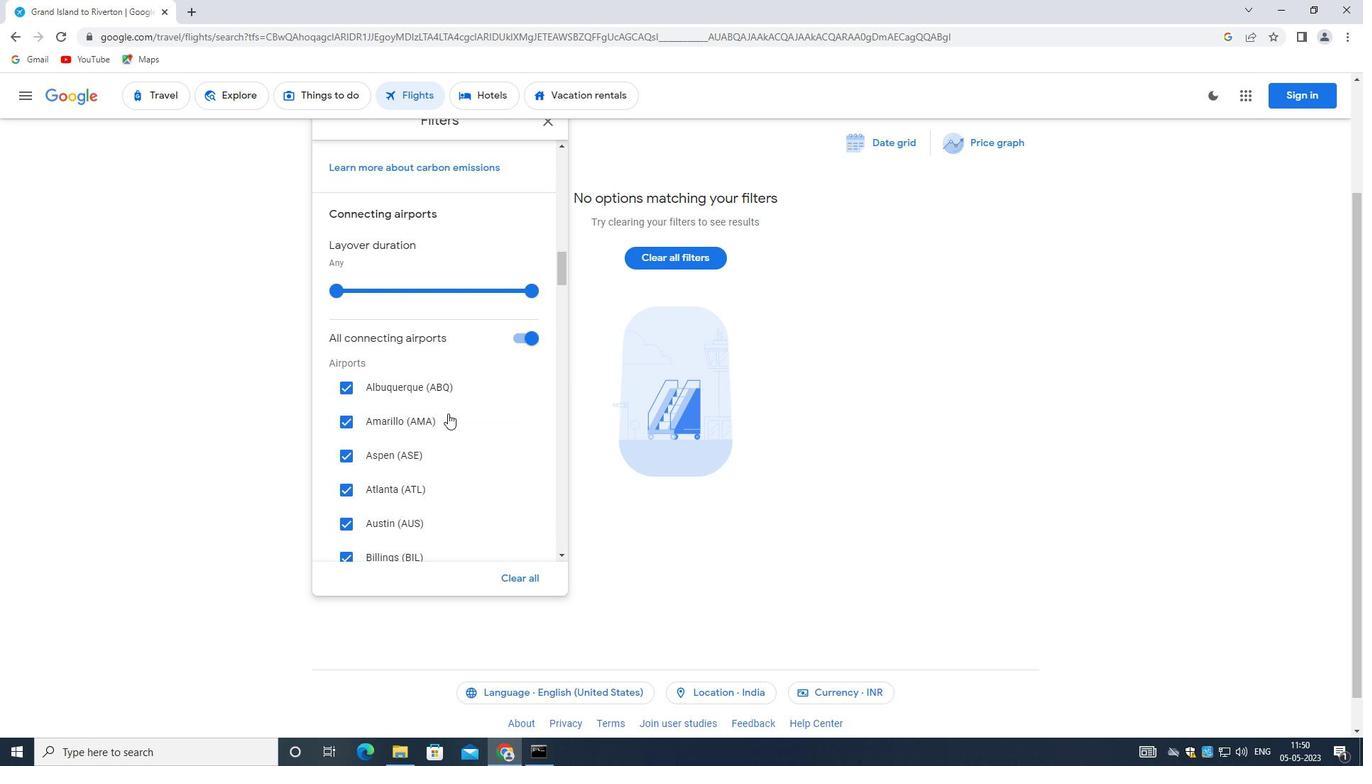 
Action: Mouse scrolled (444, 410) with delta (0, 0)
Screenshot: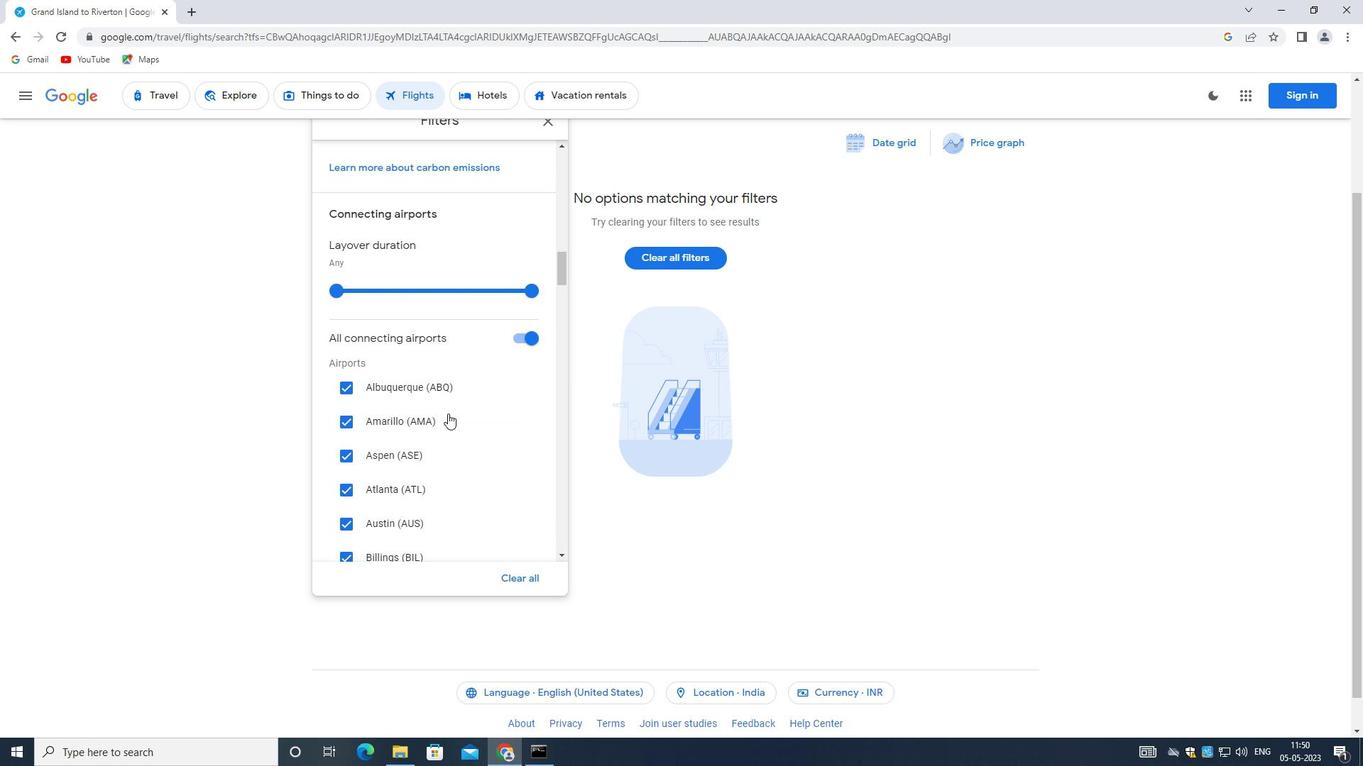 
Action: Mouse scrolled (444, 410) with delta (0, 0)
Screenshot: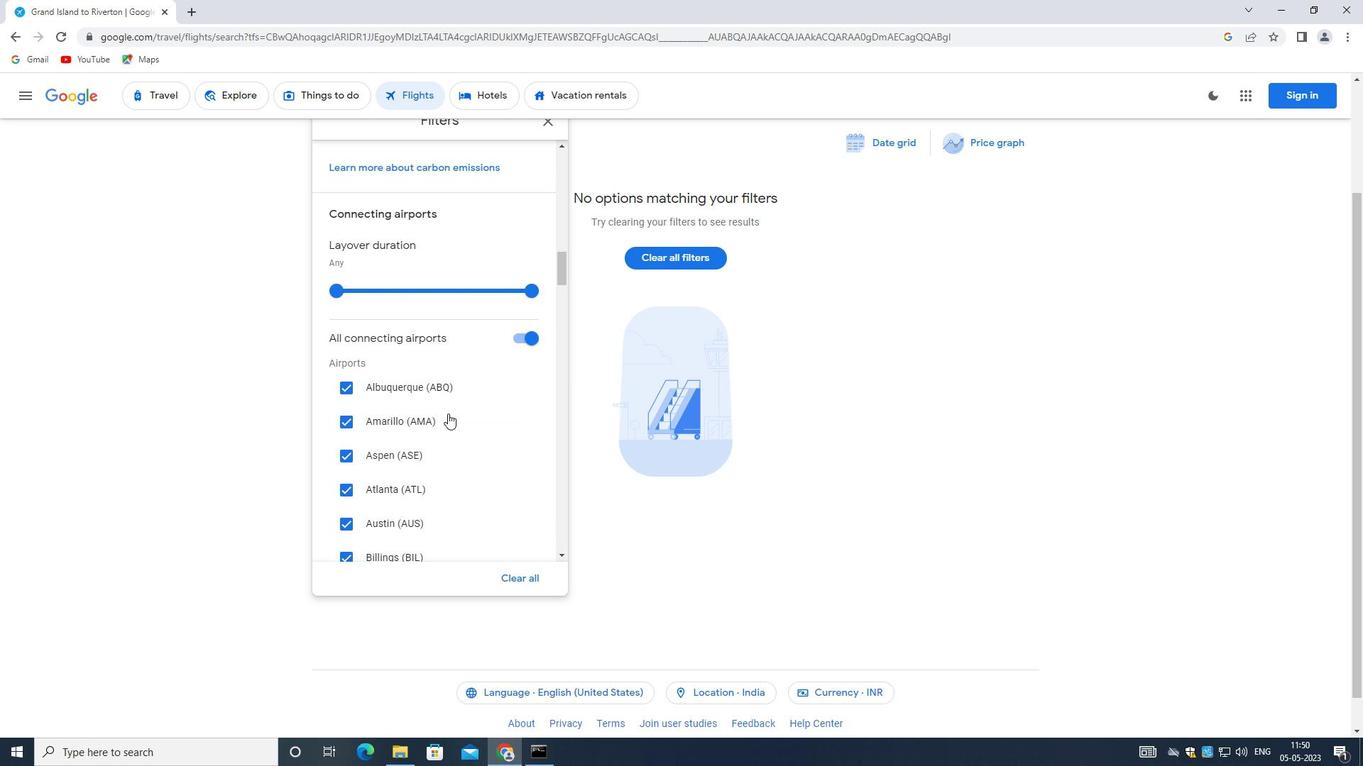 
Action: Mouse moved to (441, 409)
Screenshot: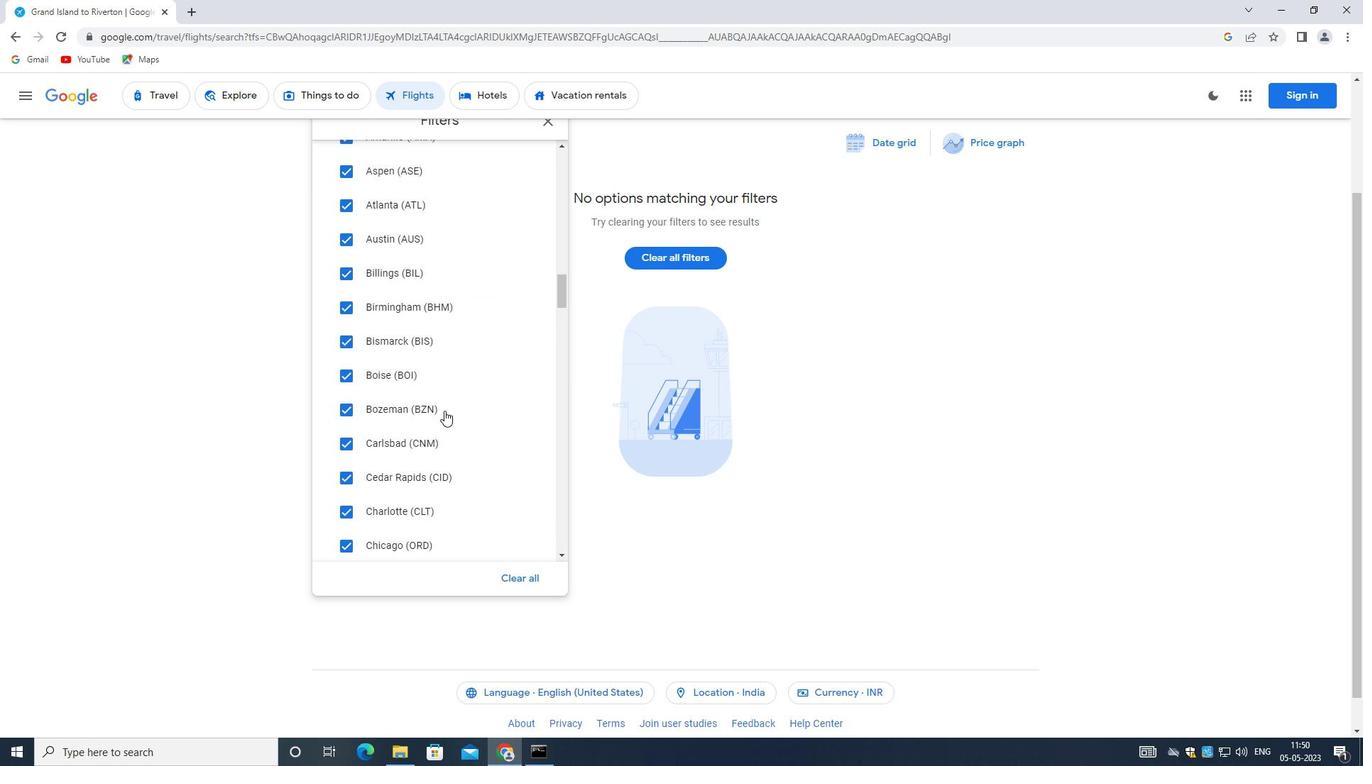 
Action: Mouse scrolled (441, 410) with delta (0, 0)
Screenshot: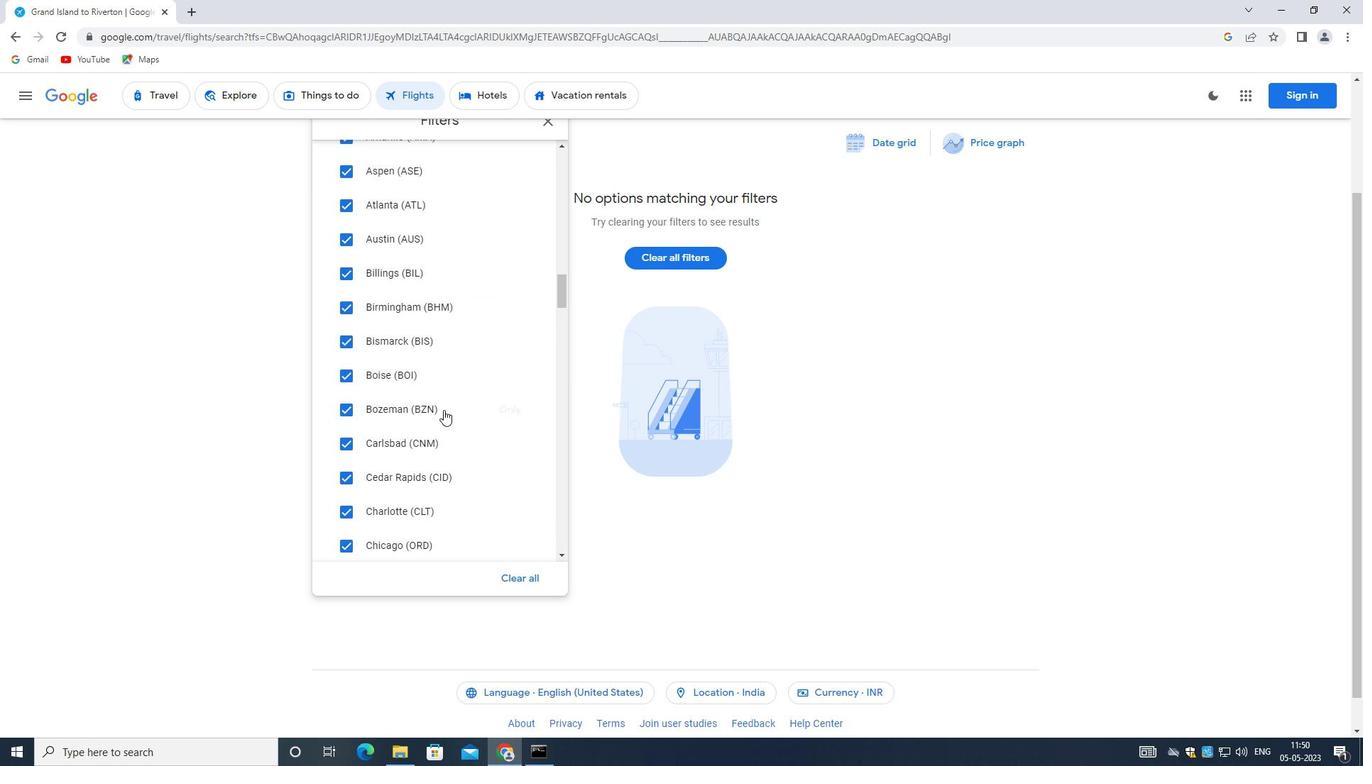 
Action: Mouse moved to (439, 410)
Screenshot: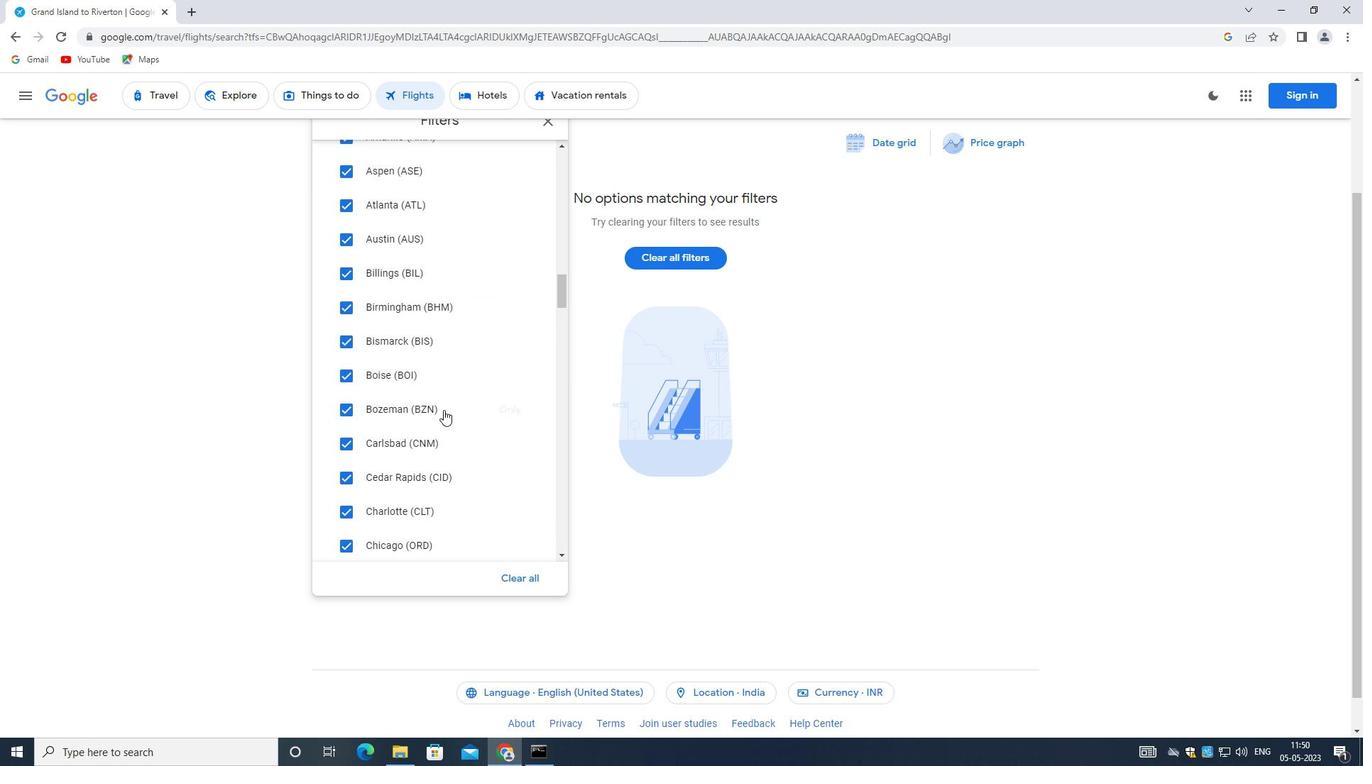 
Action: Mouse scrolled (439, 409) with delta (0, 0)
Screenshot: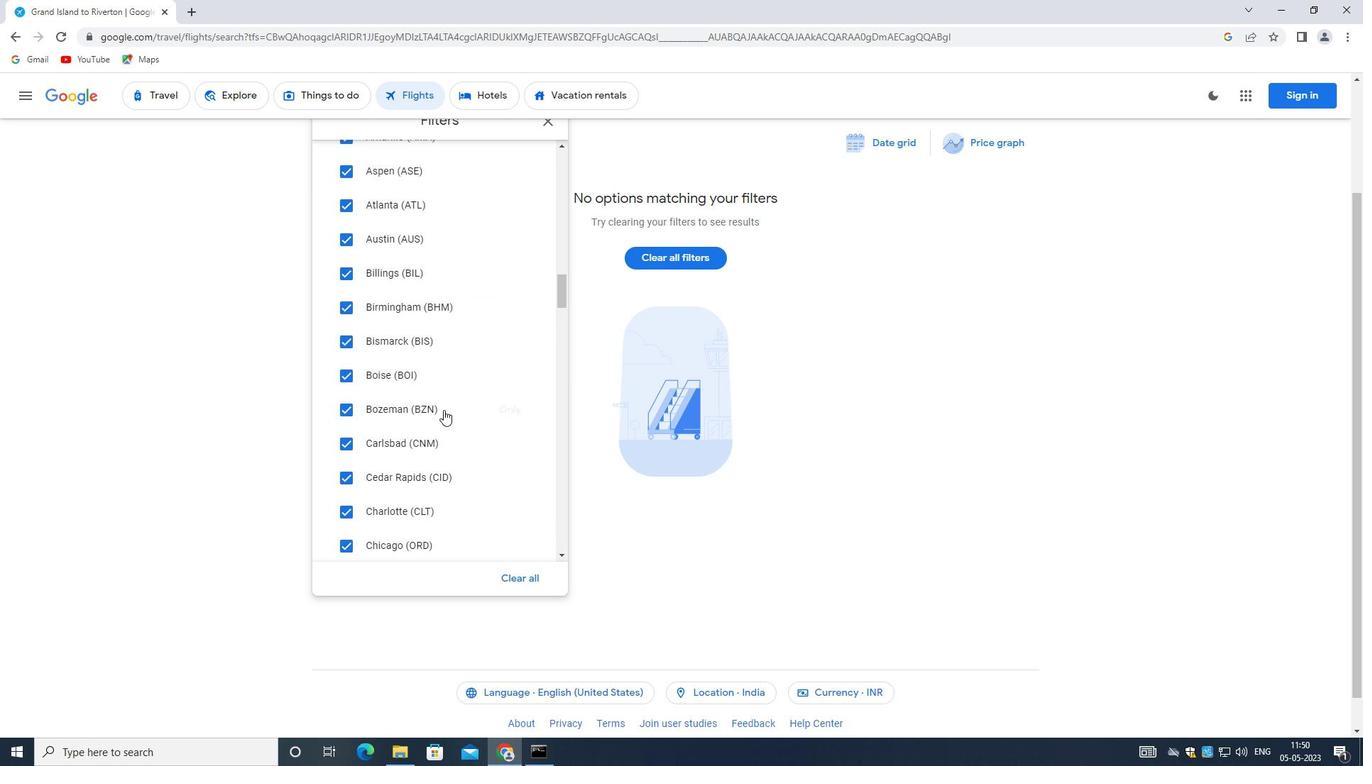 
Action: Mouse moved to (438, 411)
Screenshot: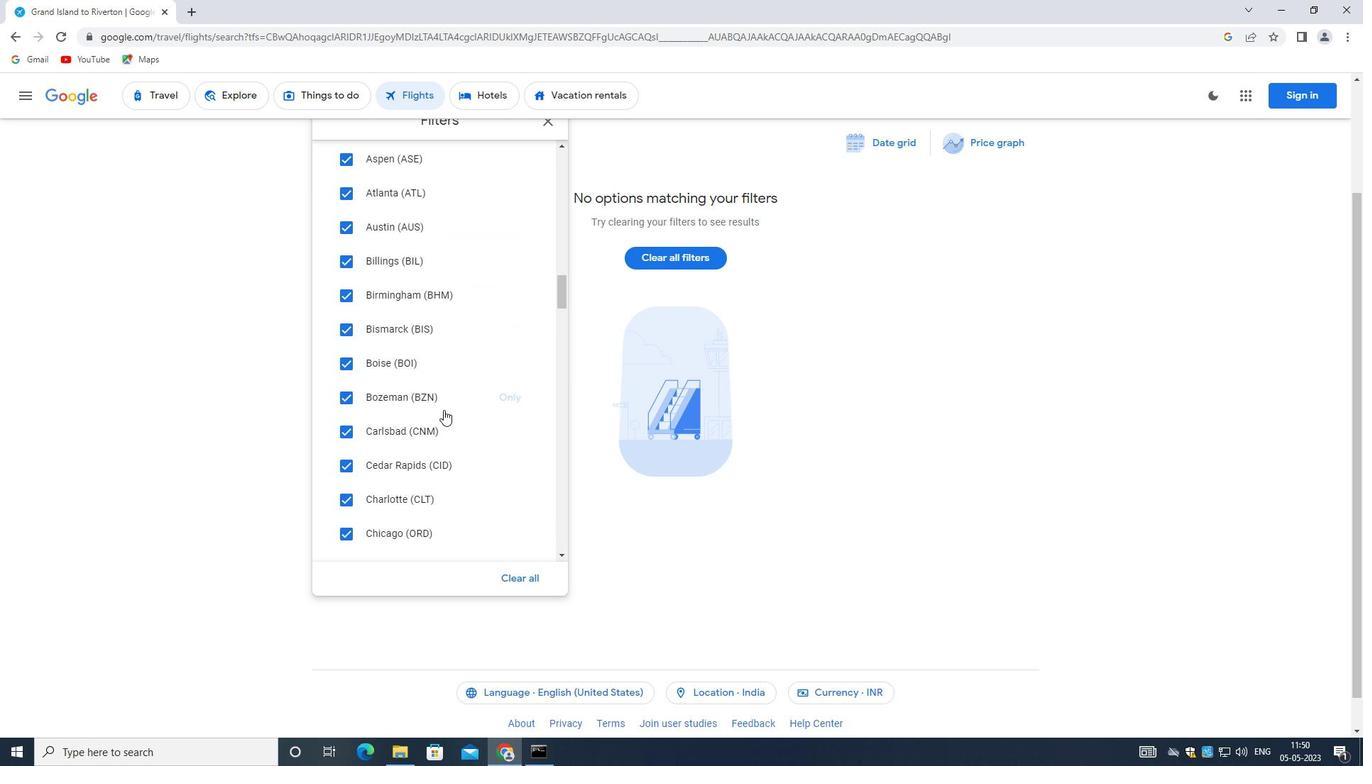 
Action: Mouse scrolled (438, 410) with delta (0, 0)
Screenshot: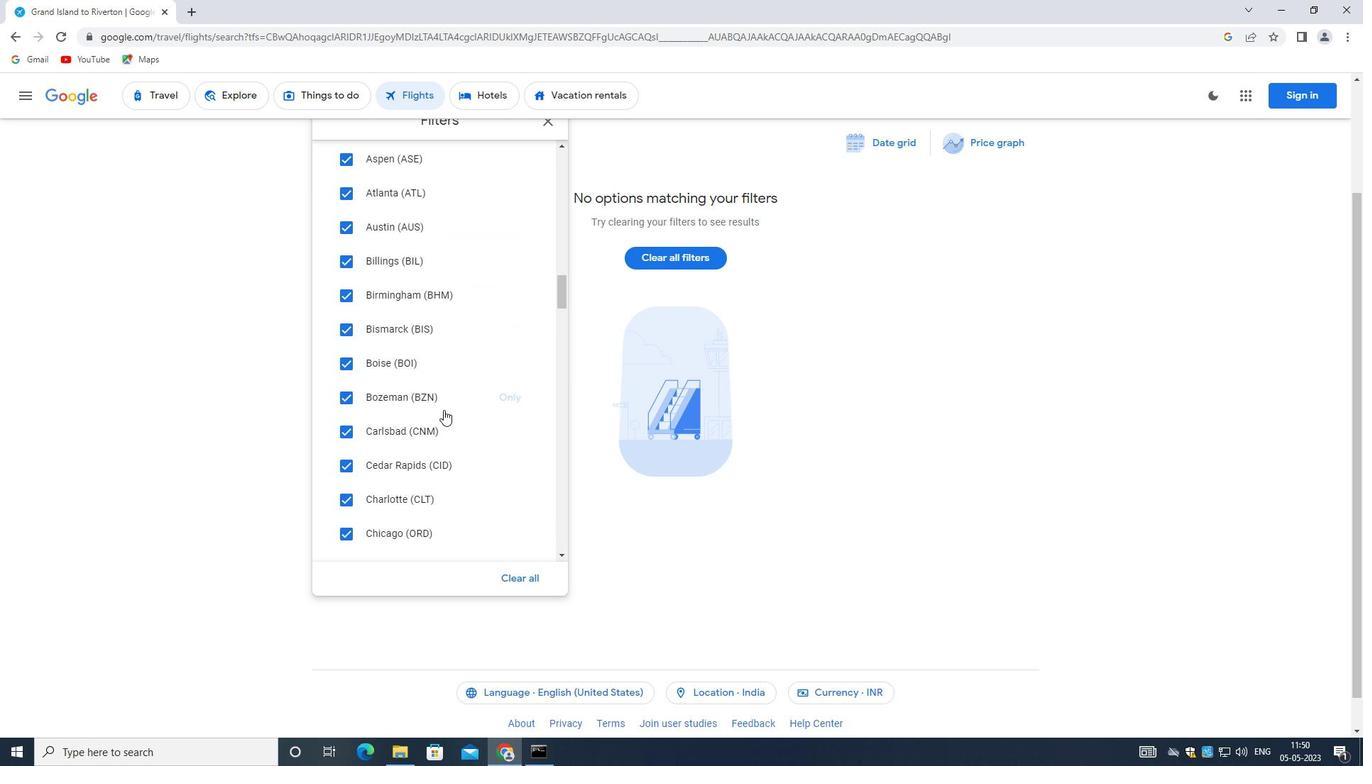 
Action: Mouse moved to (438, 411)
Screenshot: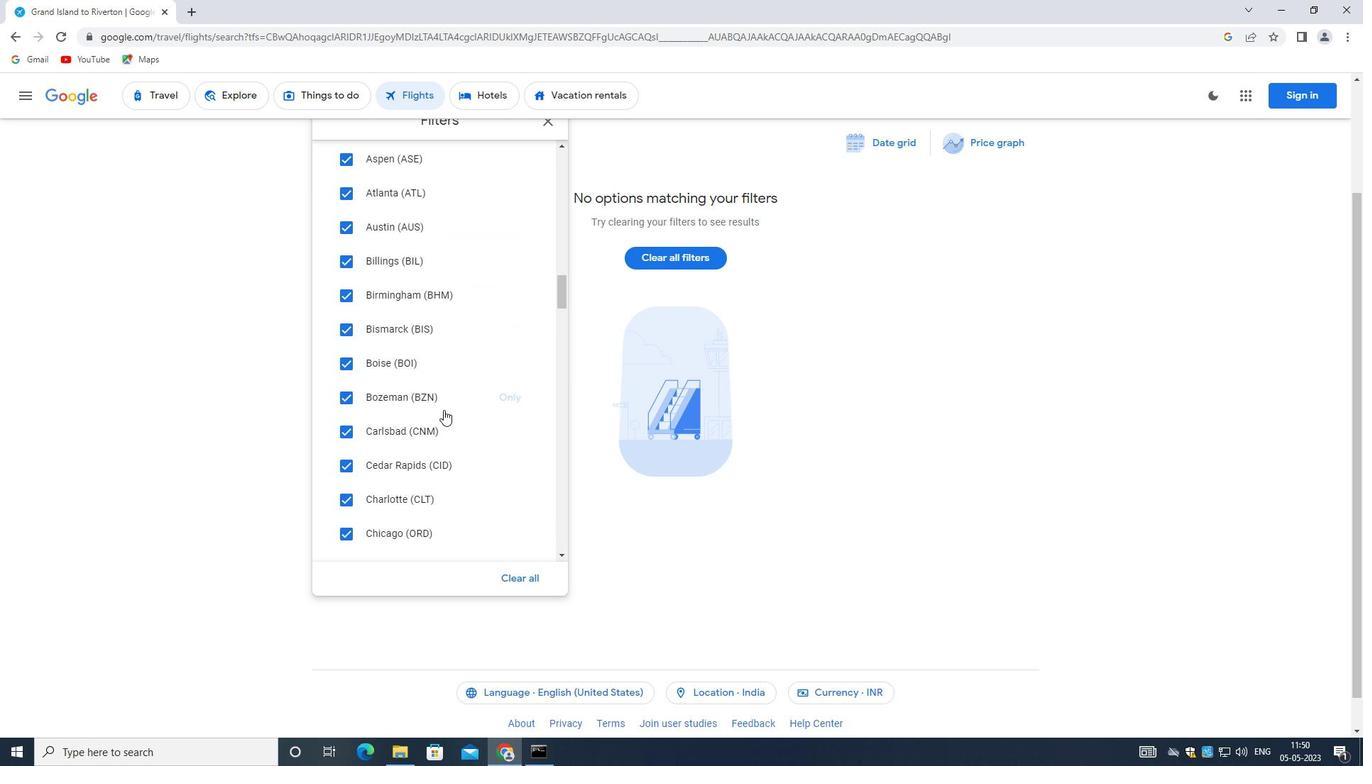 
Action: Mouse scrolled (438, 410) with delta (0, 0)
Screenshot: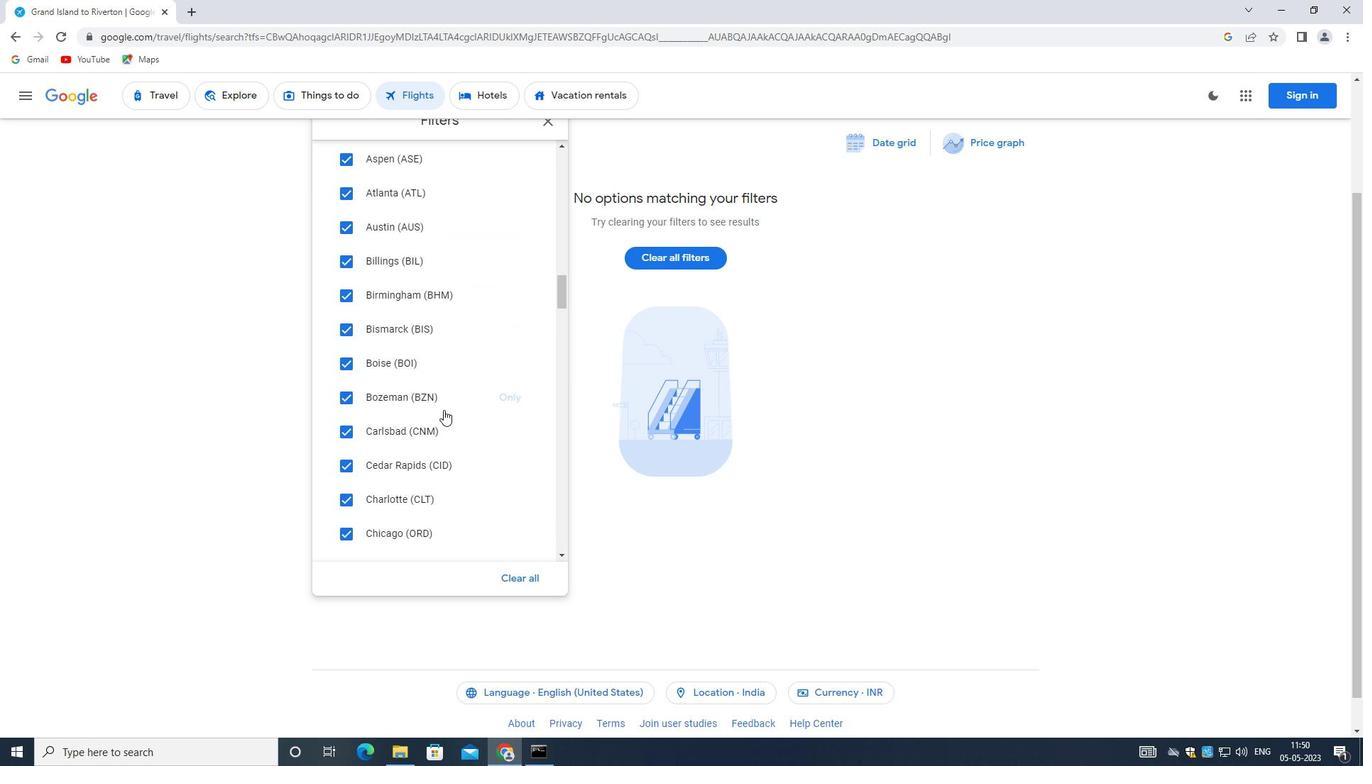 
Action: Mouse moved to (434, 410)
Screenshot: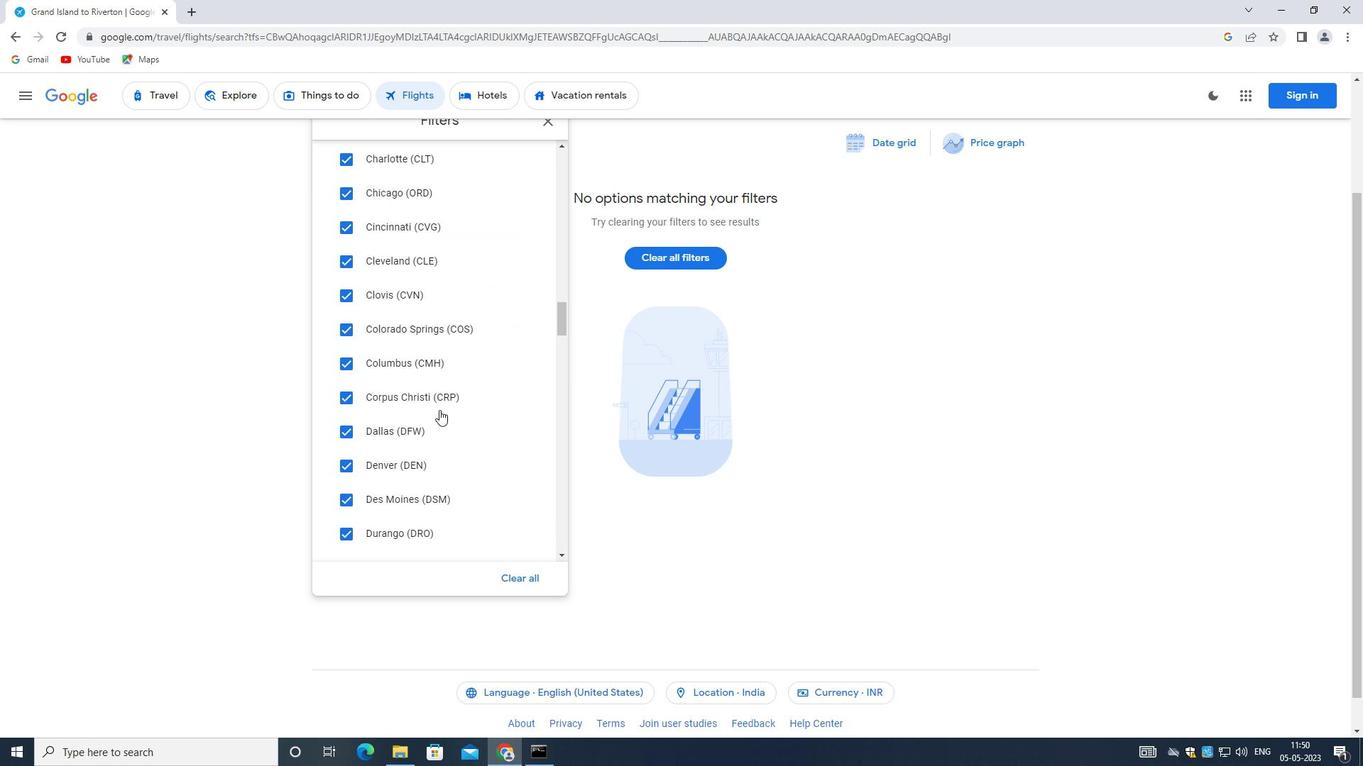 
Action: Mouse scrolled (434, 411) with delta (0, 0)
Screenshot: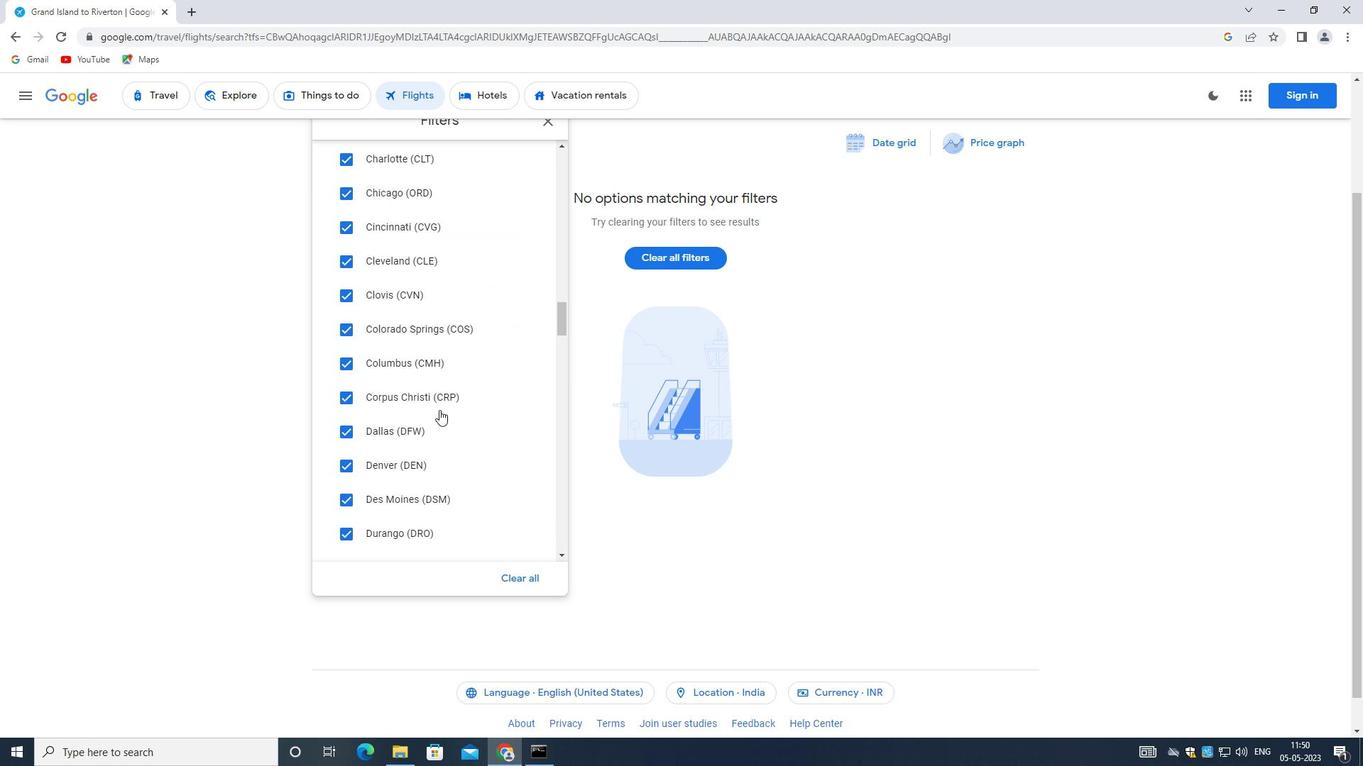 
Action: Mouse moved to (433, 418)
Screenshot: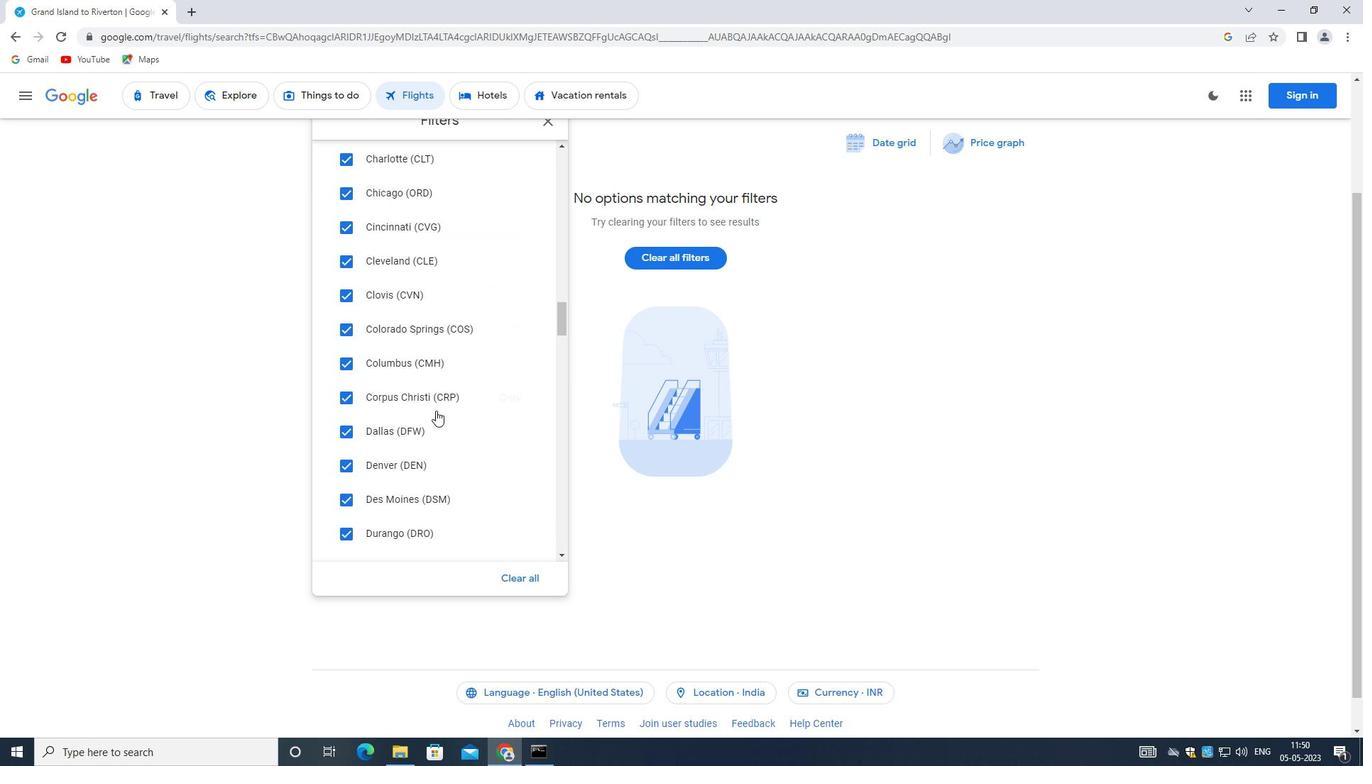 
Action: Mouse scrolled (433, 417) with delta (0, 0)
Screenshot: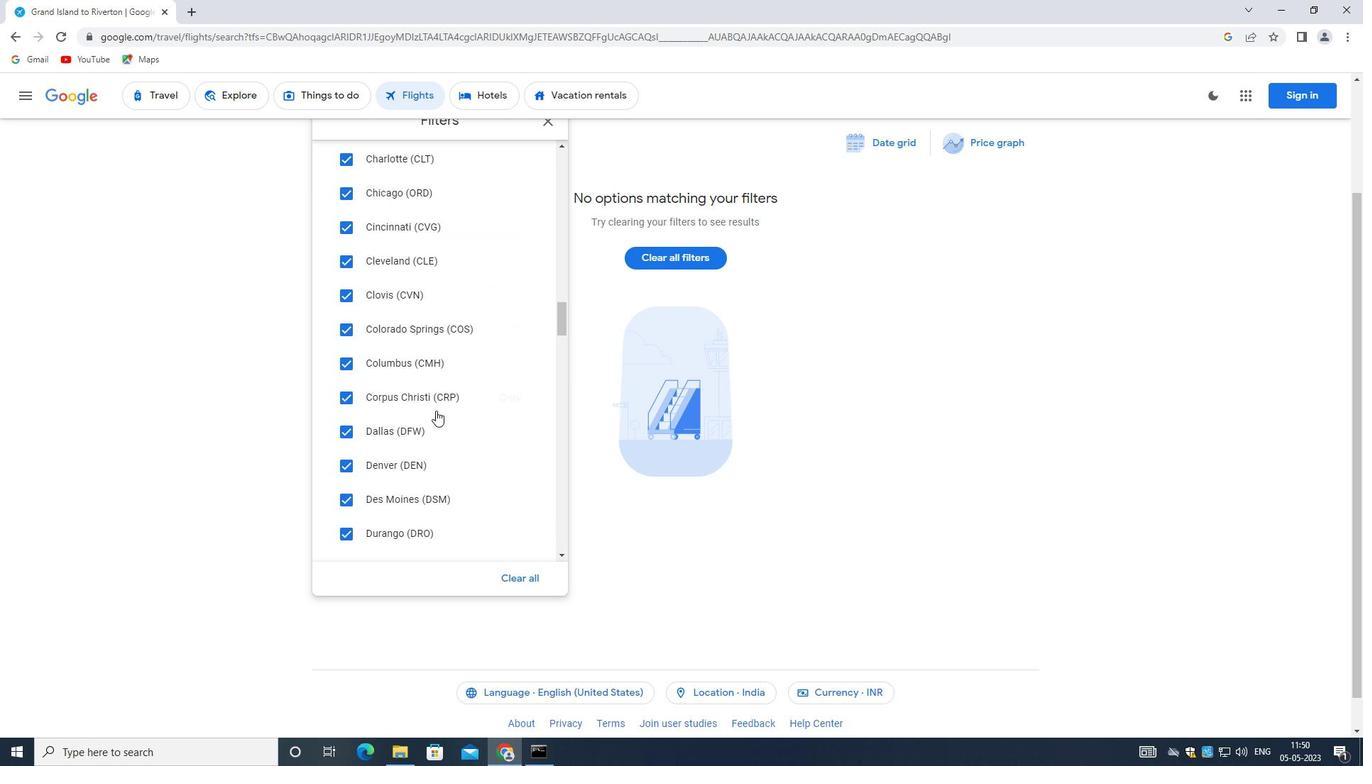 
Action: Mouse moved to (432, 422)
Screenshot: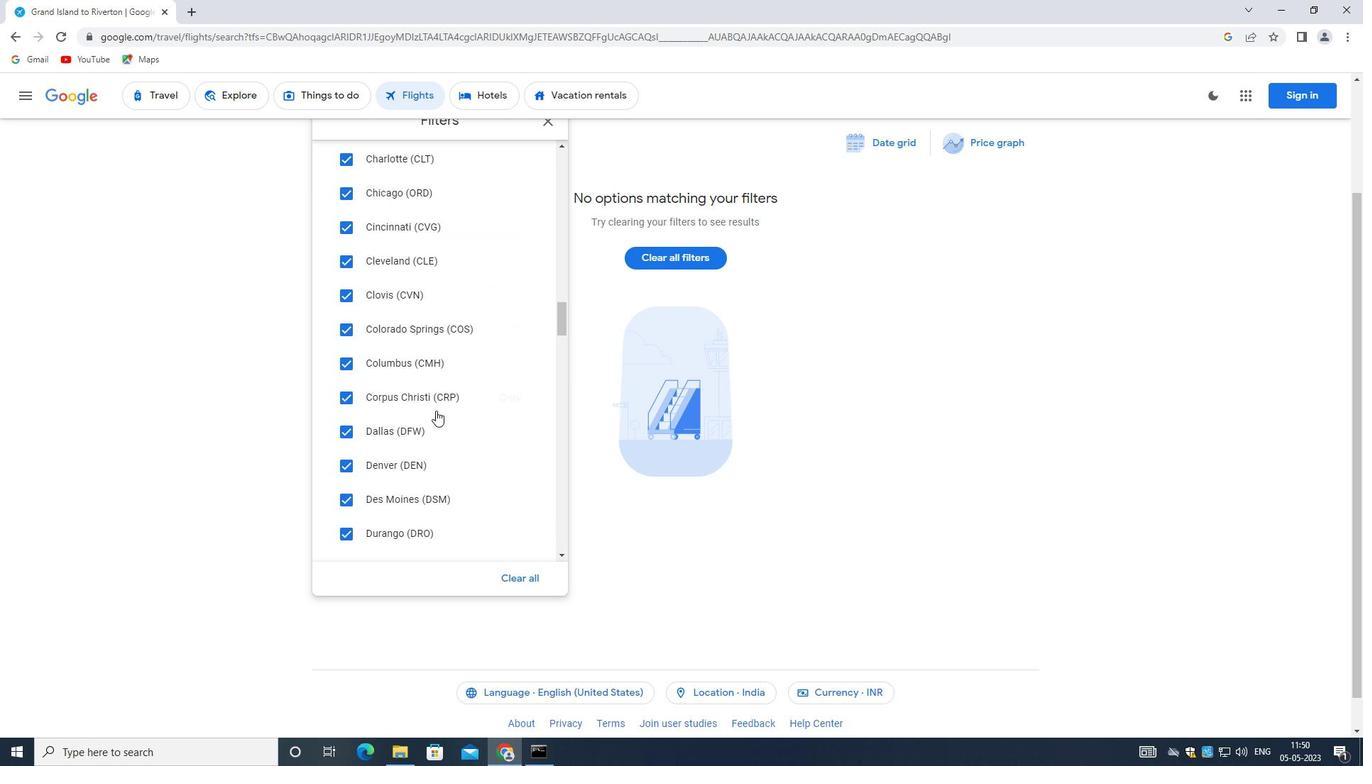 
Action: Mouse scrolled (432, 421) with delta (0, 0)
Screenshot: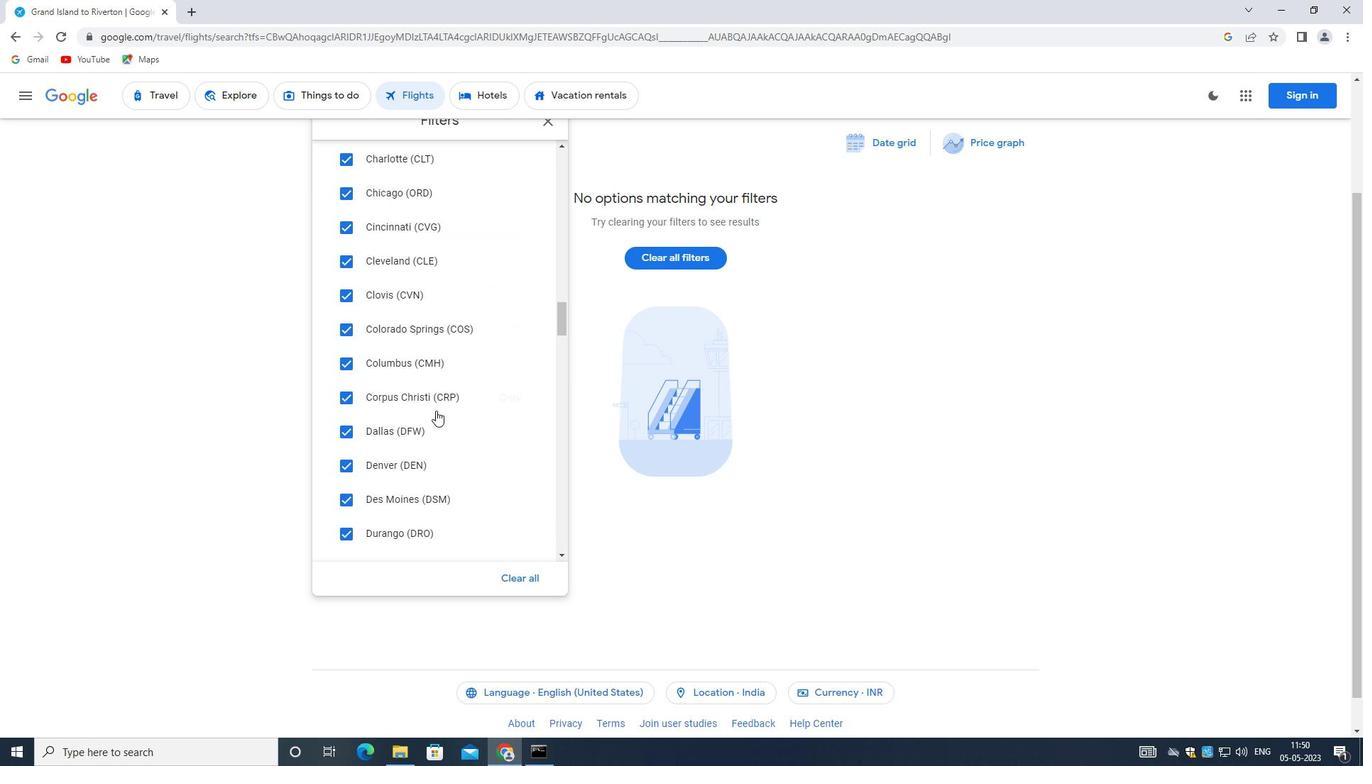 
Action: Mouse moved to (431, 422)
Screenshot: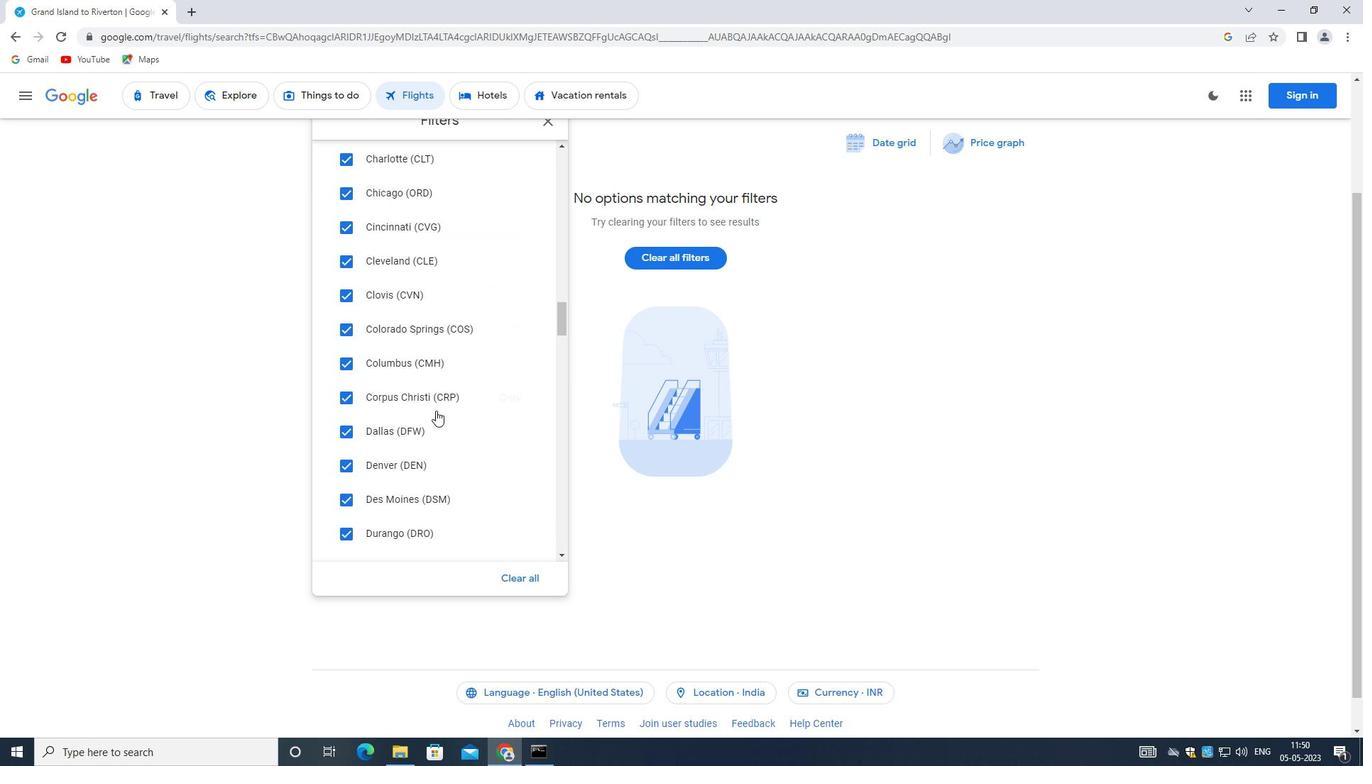 
Action: Mouse scrolled (431, 421) with delta (0, 0)
Screenshot: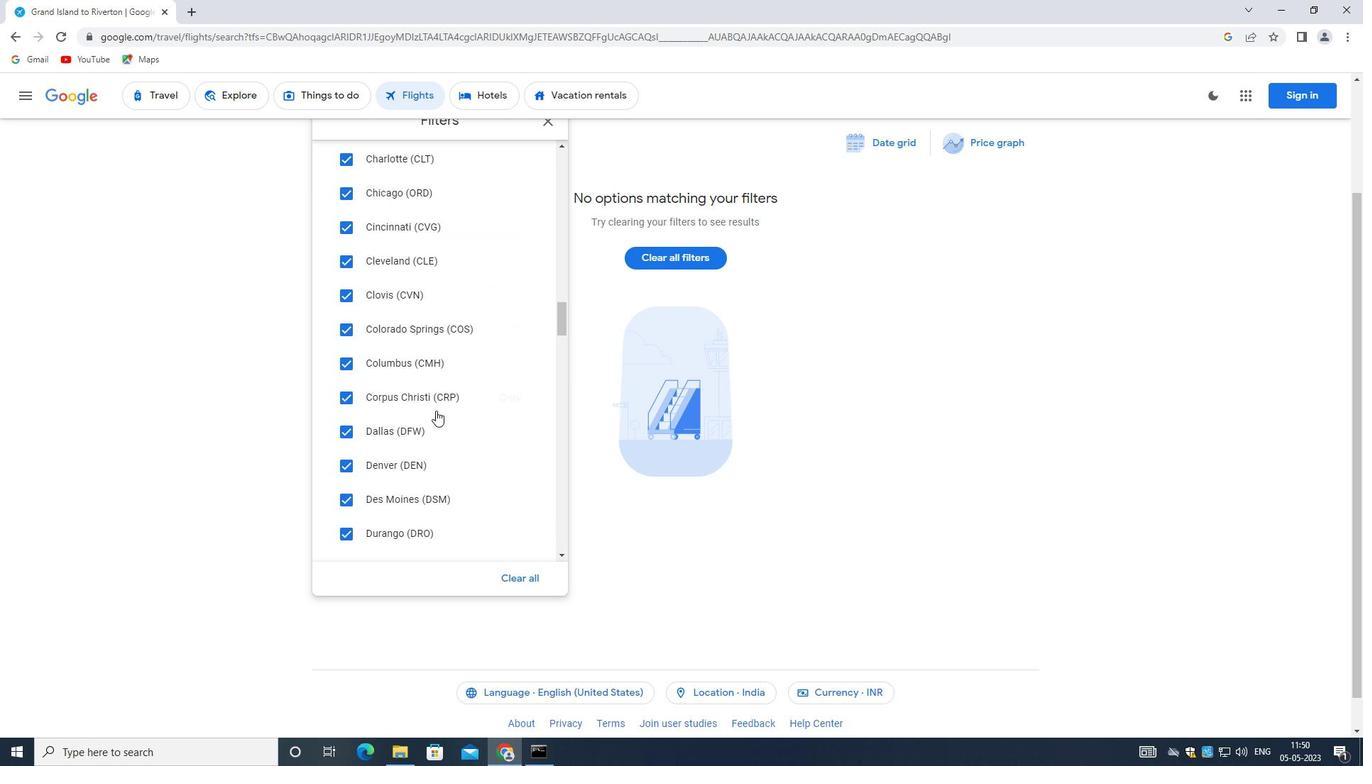 
Action: Mouse scrolled (431, 421) with delta (0, 0)
Screenshot: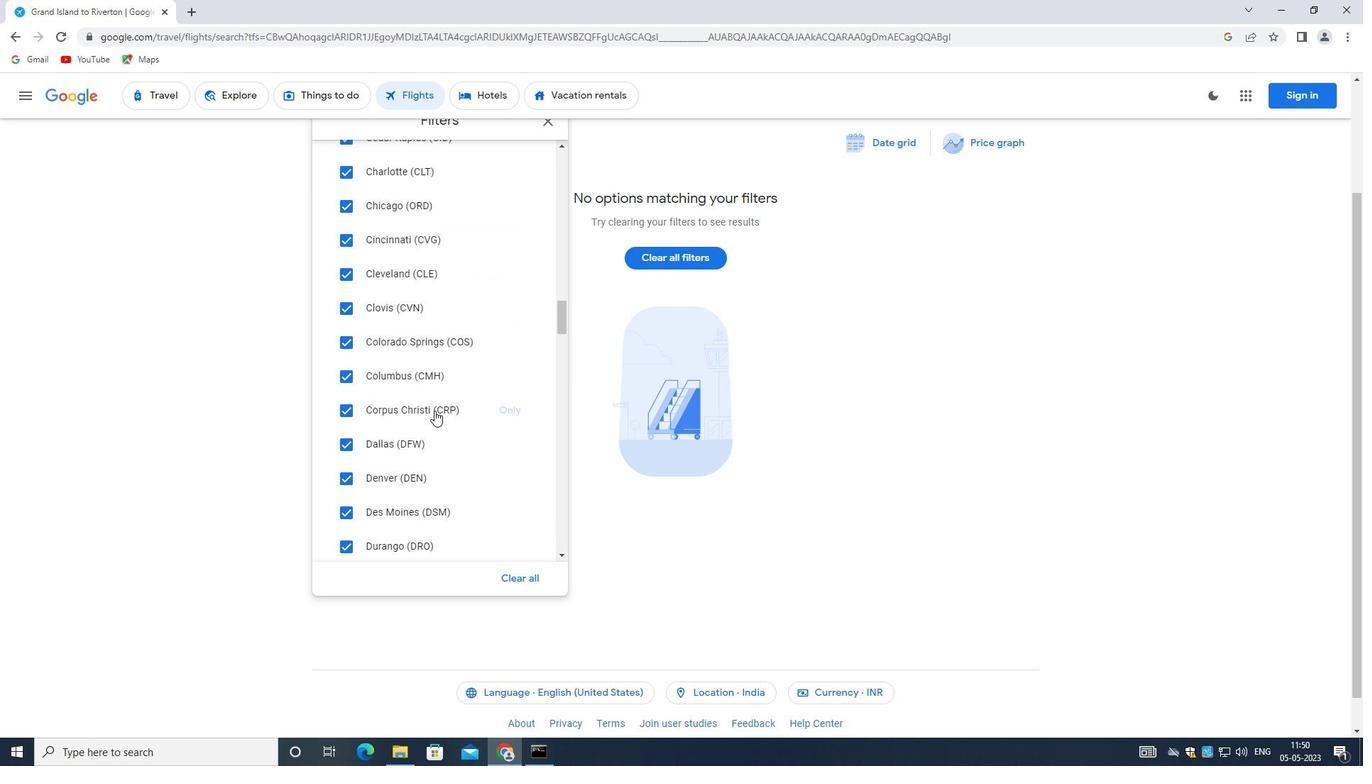 
Action: Mouse moved to (429, 423)
Screenshot: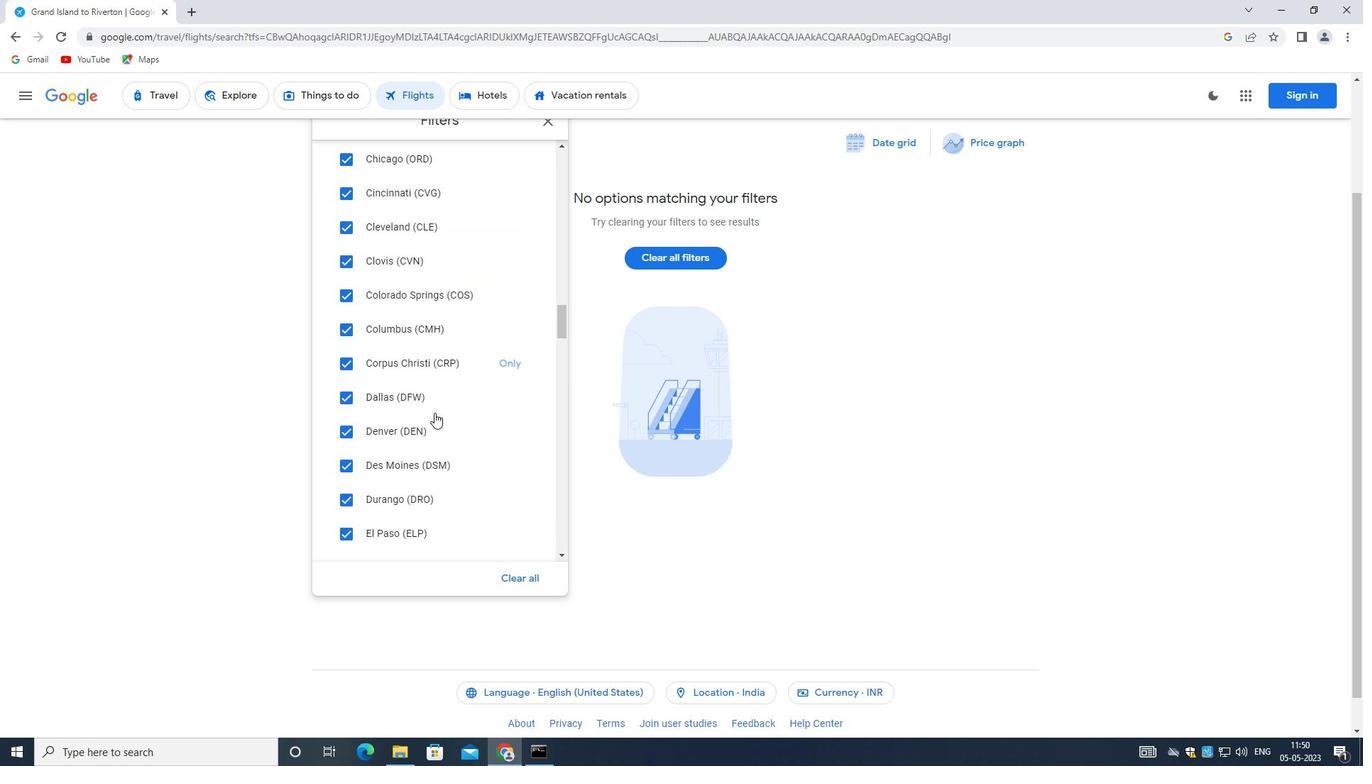 
Action: Mouse scrolled (429, 424) with delta (0, 0)
Screenshot: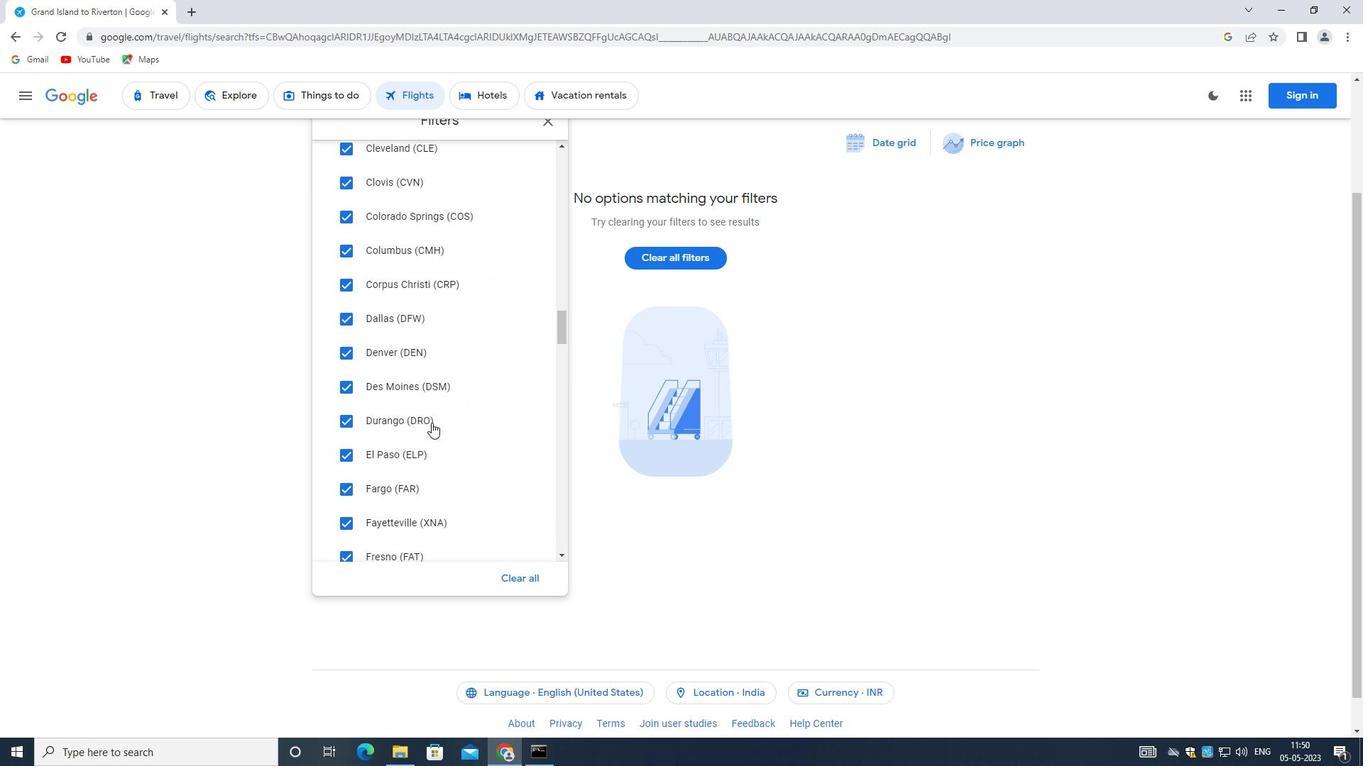 
Action: Mouse moved to (429, 428)
Screenshot: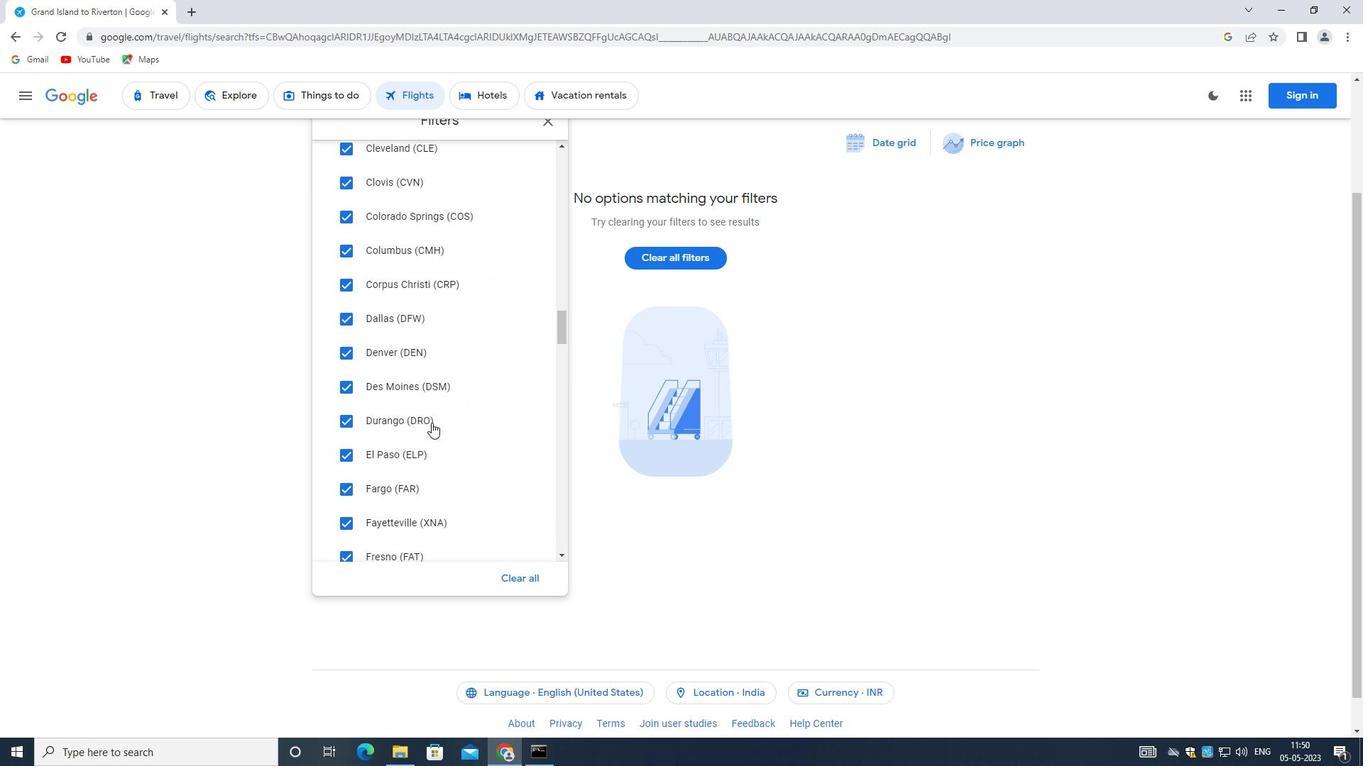 
Action: Mouse scrolled (429, 427) with delta (0, 0)
Screenshot: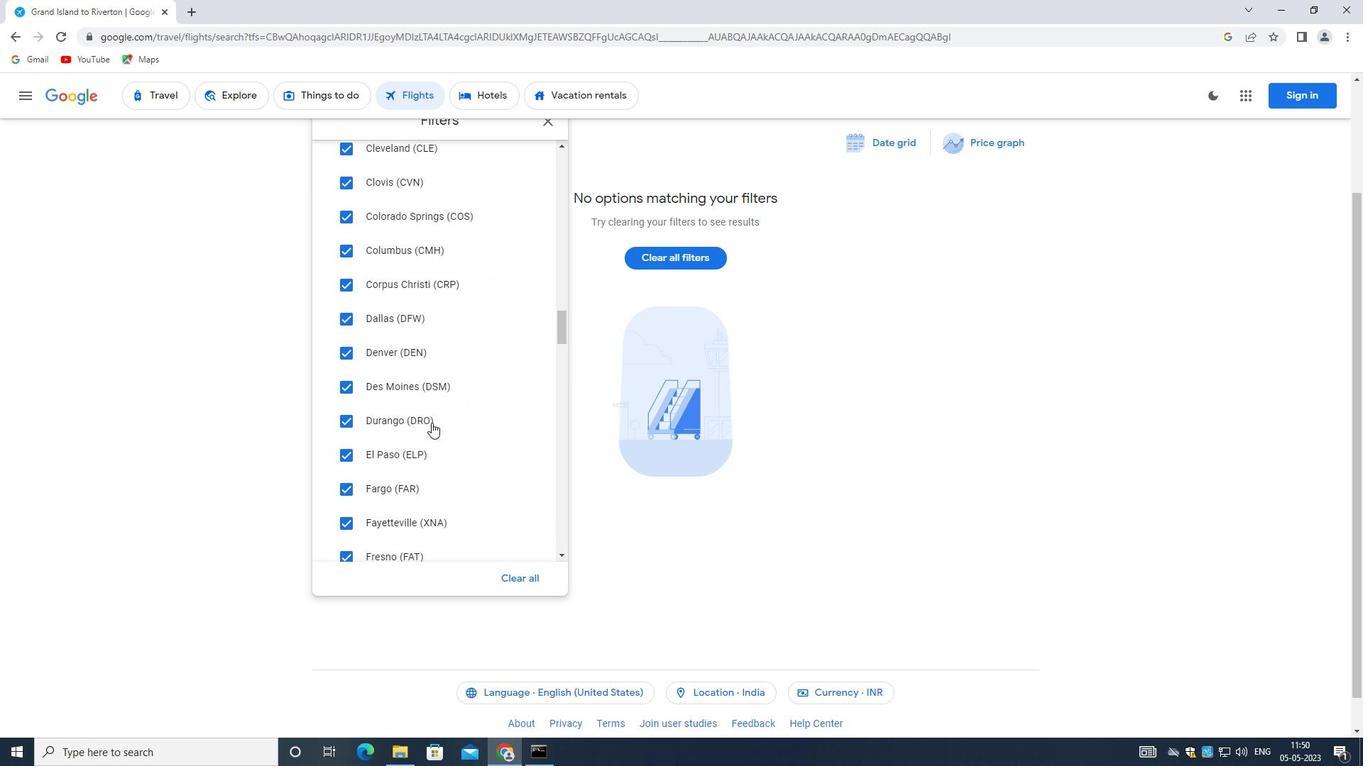 
Action: Mouse moved to (429, 434)
Screenshot: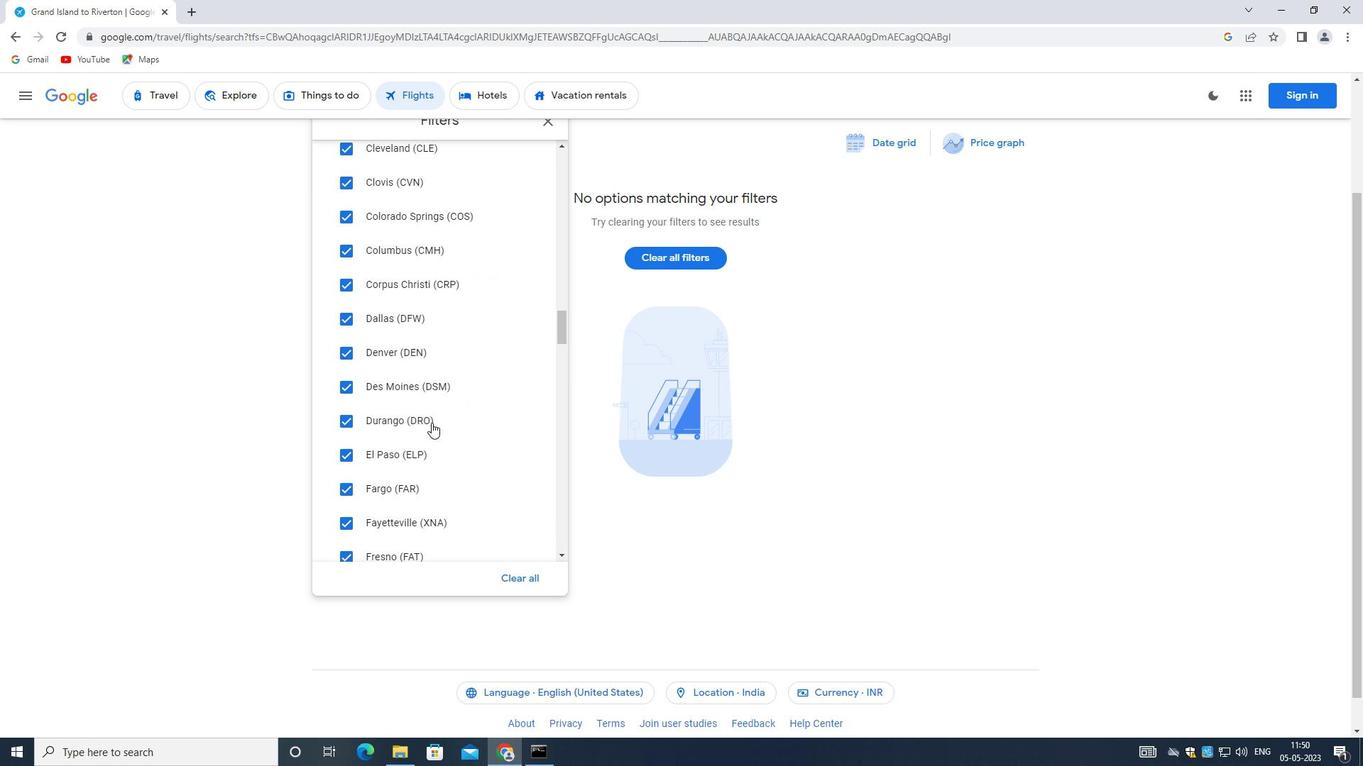 
Action: Mouse scrolled (429, 433) with delta (0, 0)
Screenshot: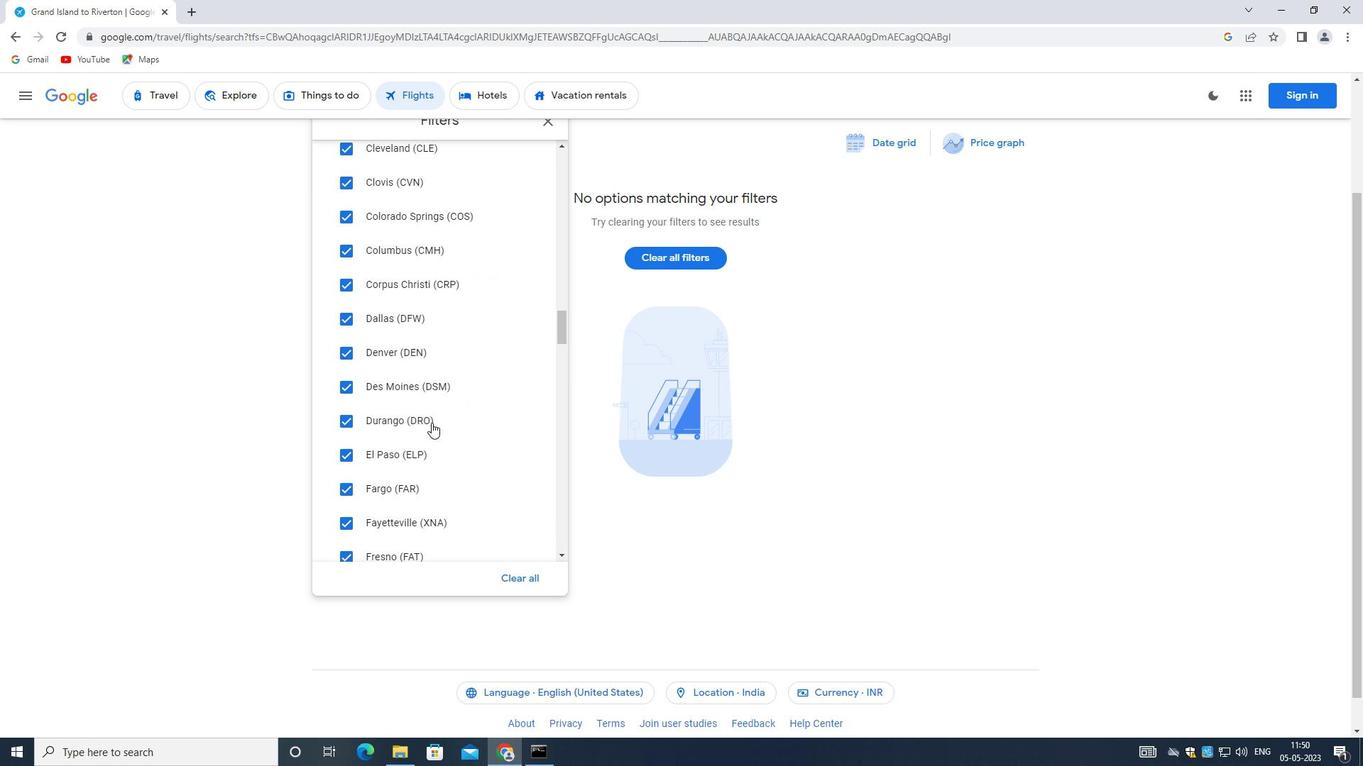 
Action: Mouse moved to (429, 439)
Screenshot: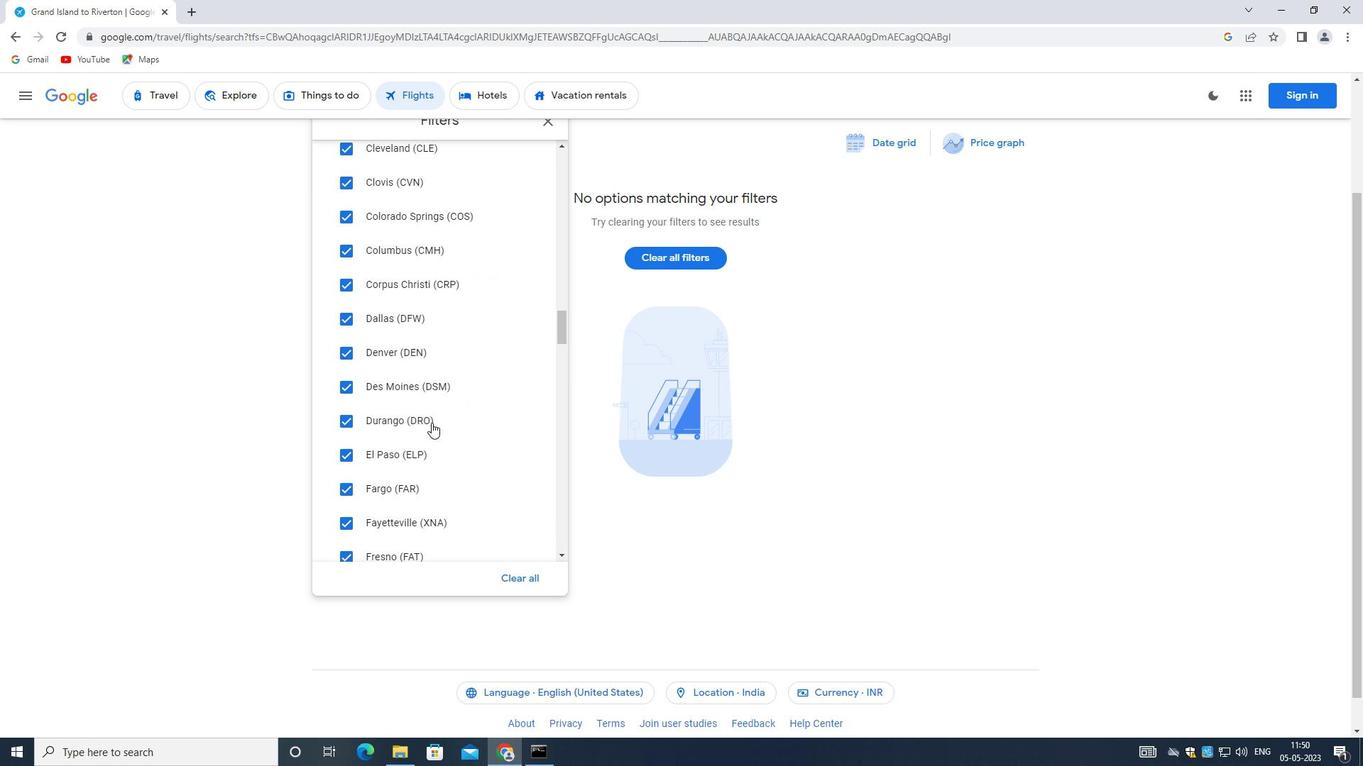 
Action: Mouse scrolled (429, 438) with delta (0, 0)
Screenshot: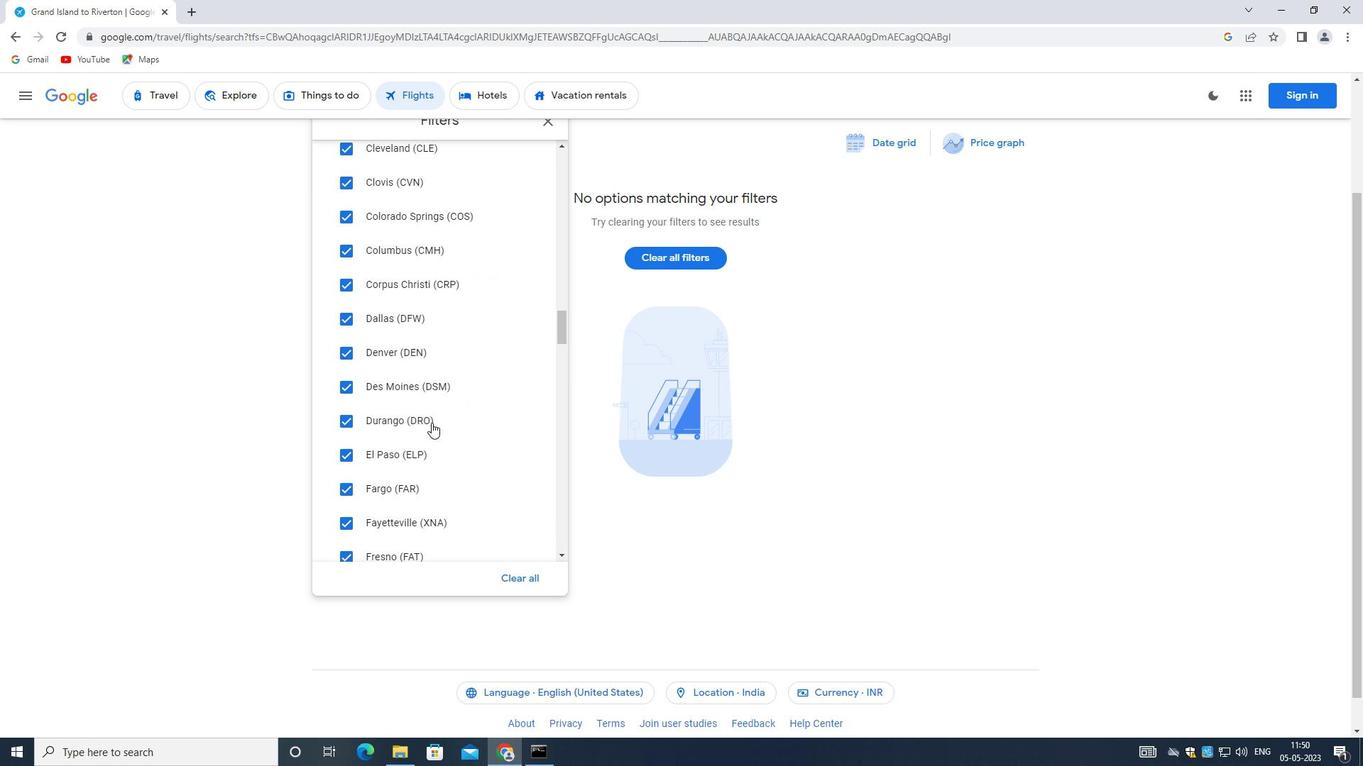 
Action: Mouse moved to (429, 440)
Screenshot: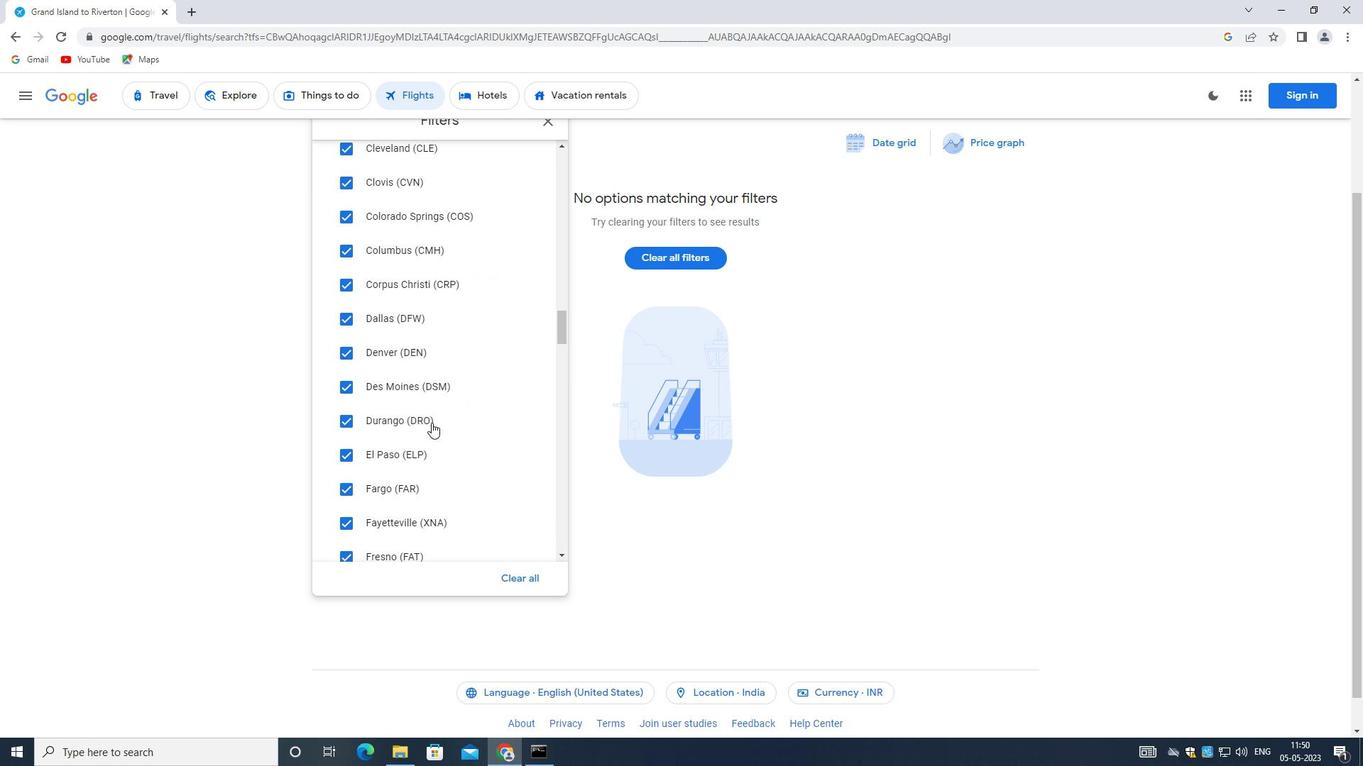 
Action: Mouse scrolled (429, 440) with delta (0, 0)
Screenshot: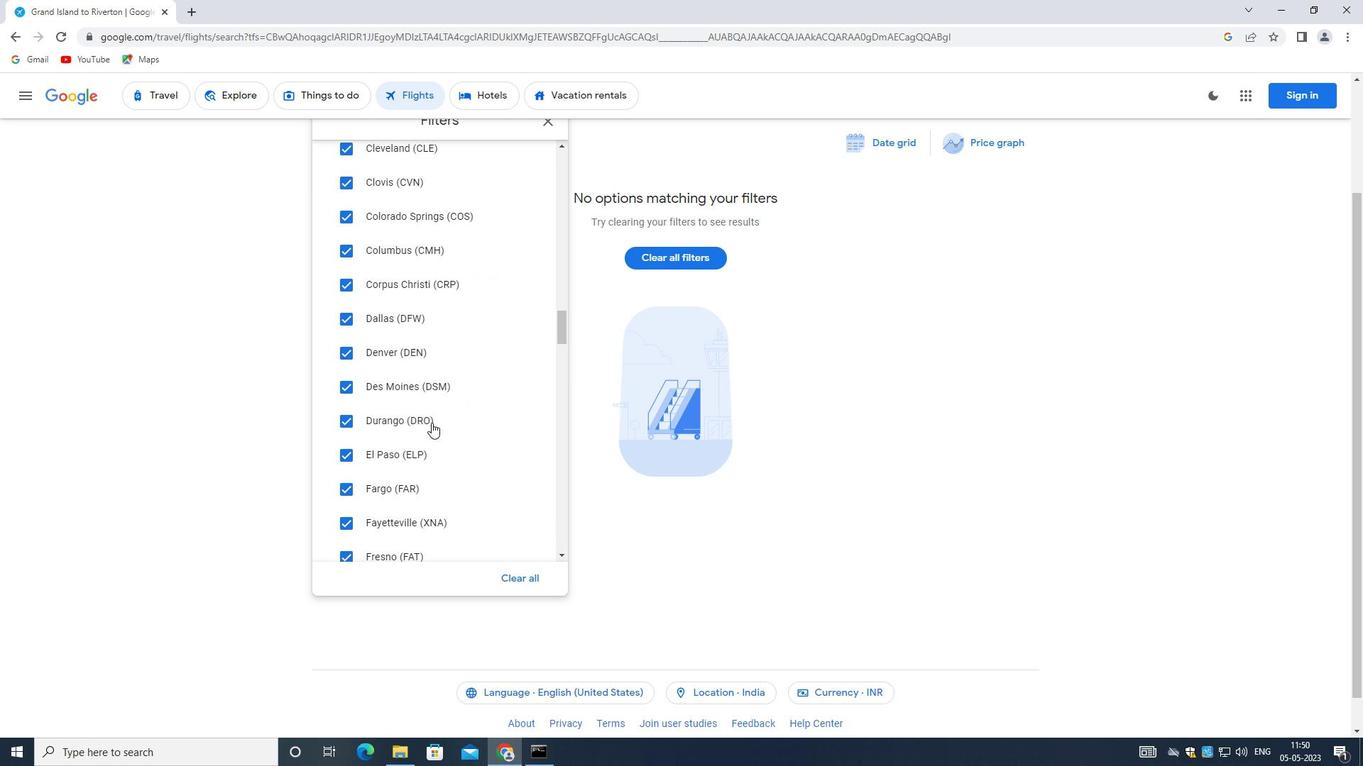 
Action: Mouse moved to (428, 440)
Screenshot: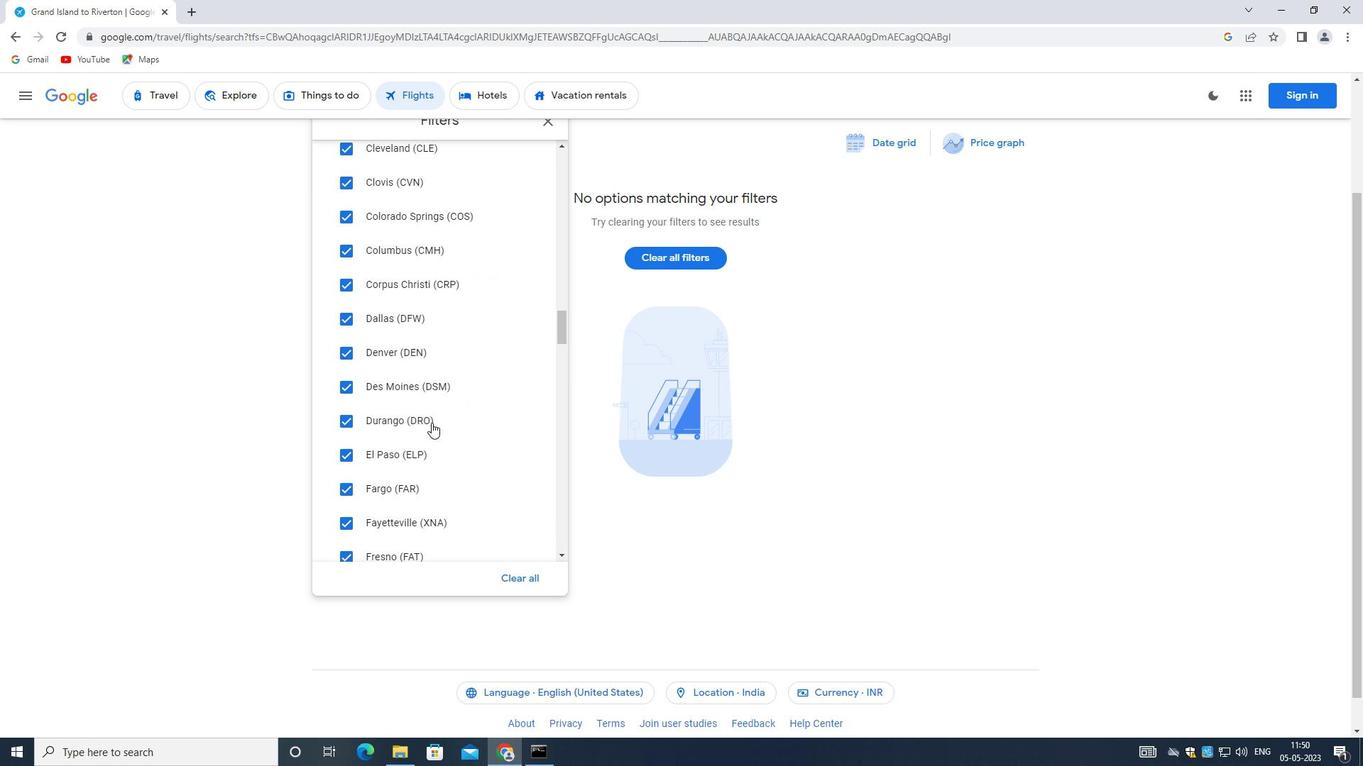 
Action: Mouse scrolled (428, 440) with delta (0, 0)
Screenshot: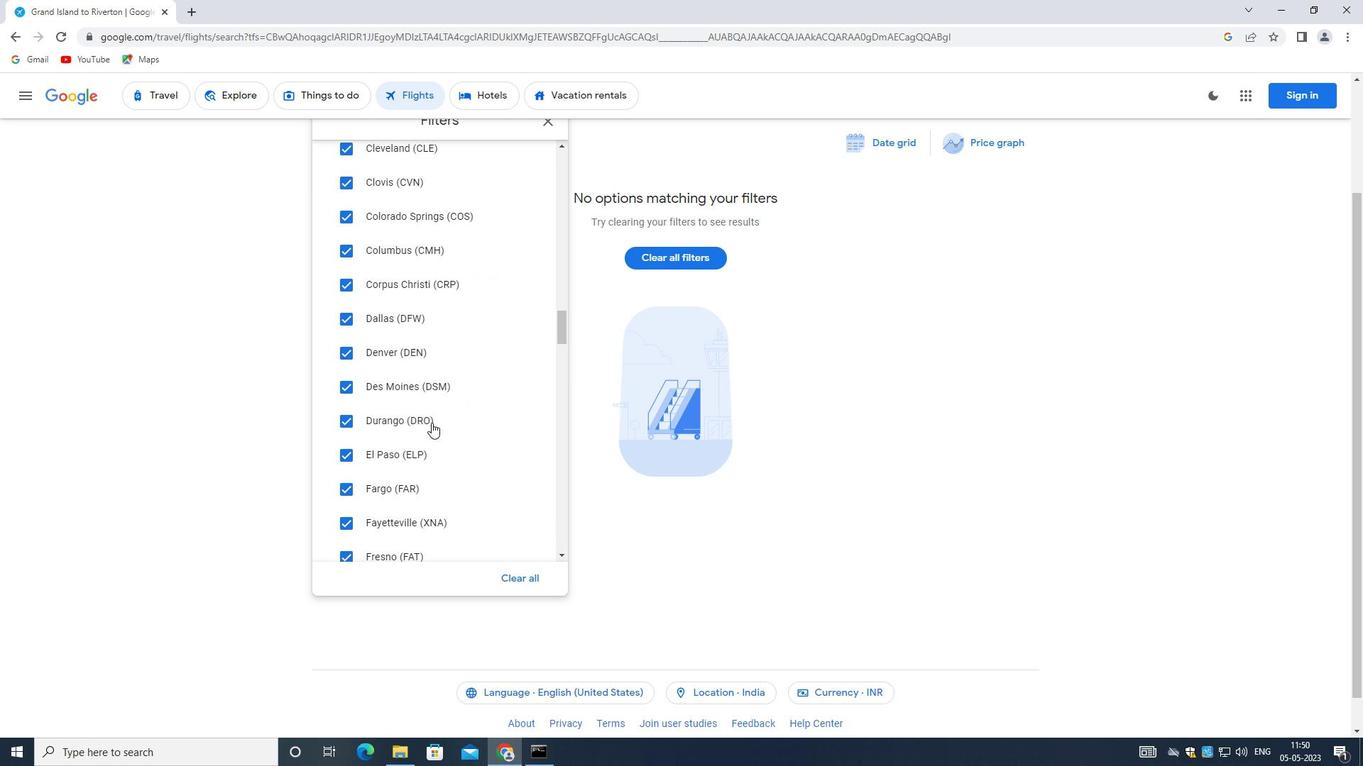 
Action: Mouse scrolled (428, 440) with delta (0, 0)
Screenshot: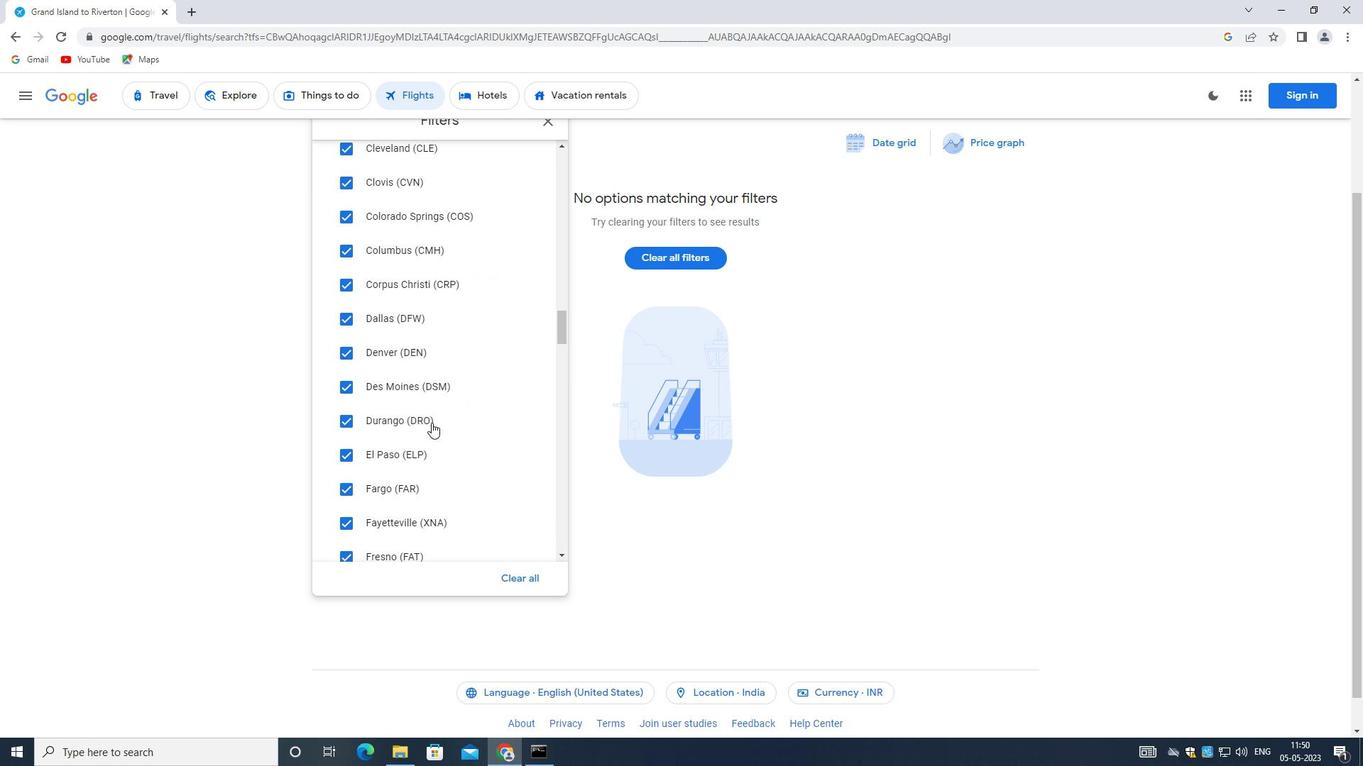 
Action: Mouse moved to (428, 440)
Screenshot: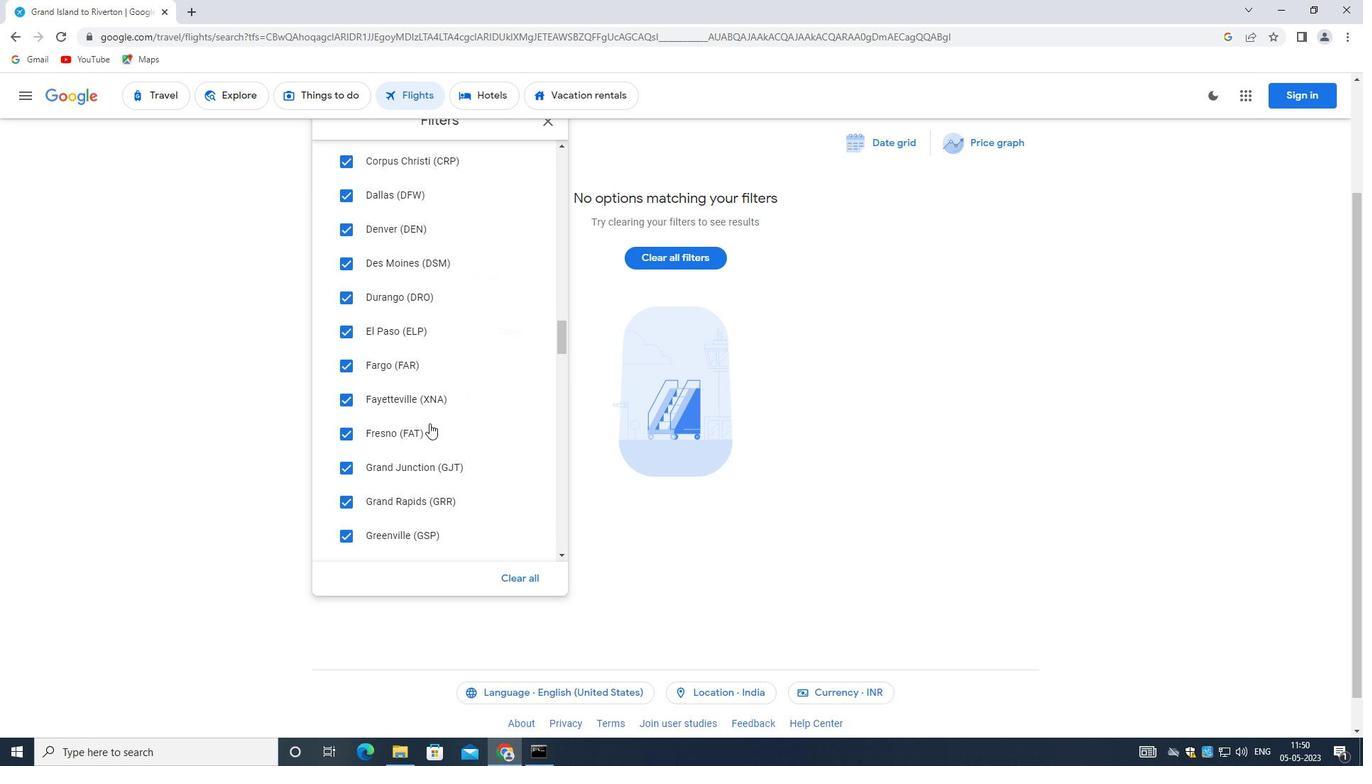 
Action: Mouse scrolled (428, 440) with delta (0, 0)
Screenshot: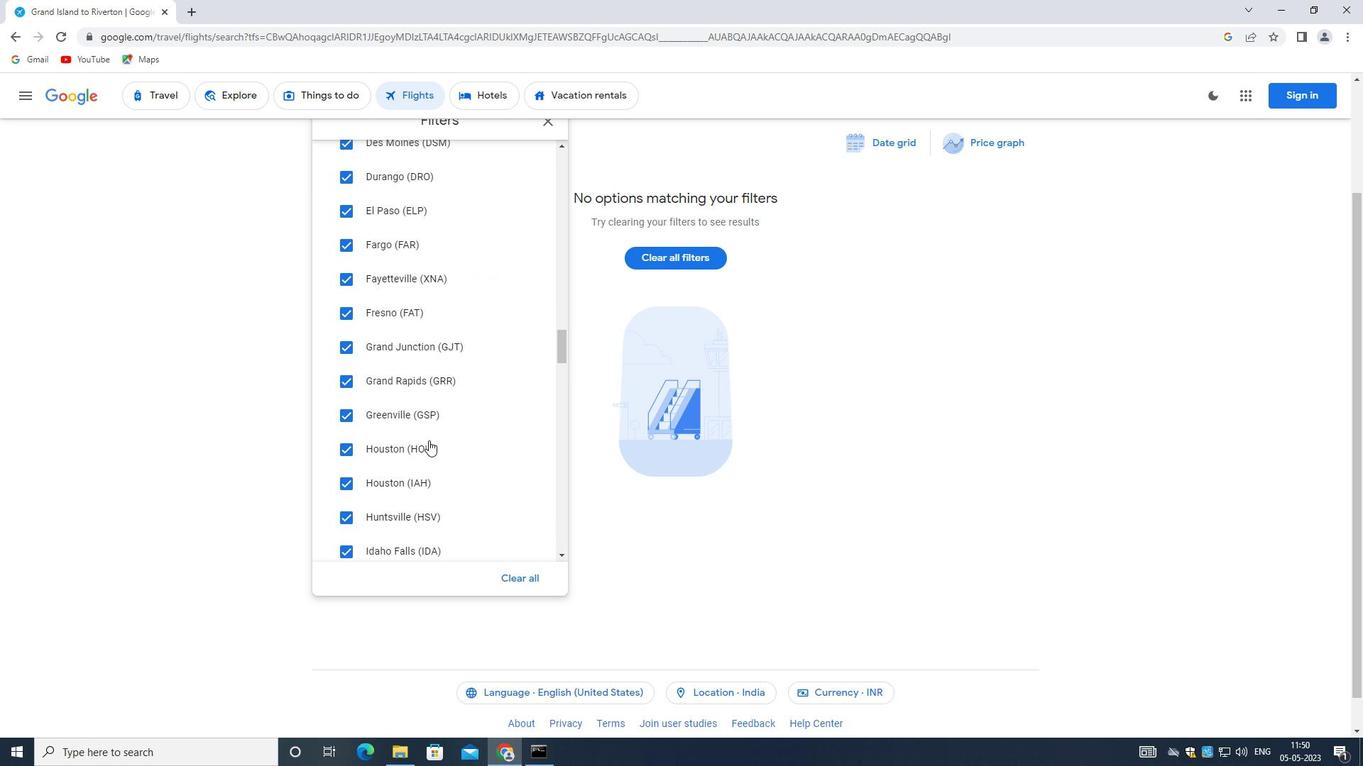
Action: Mouse scrolled (428, 440) with delta (0, 0)
Screenshot: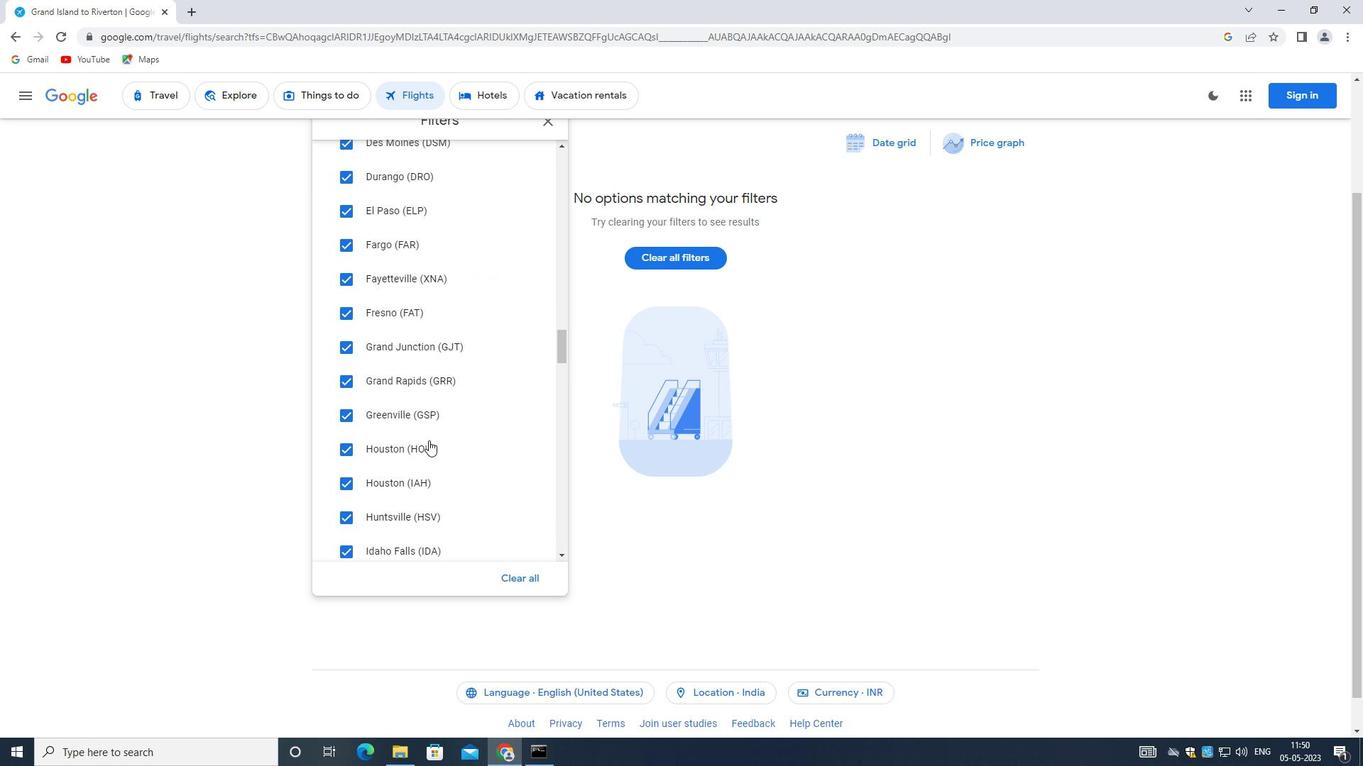 
Action: Mouse scrolled (428, 440) with delta (0, 0)
Screenshot: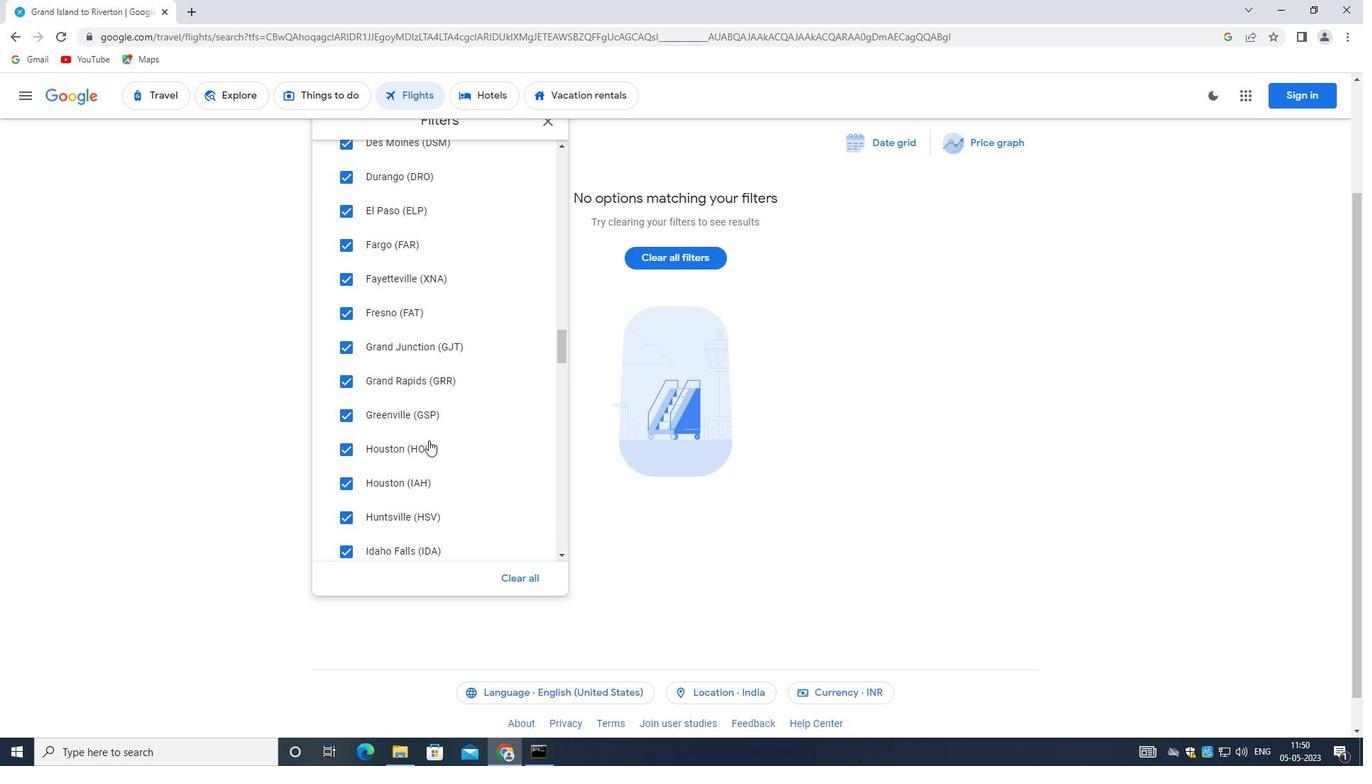 
Action: Mouse scrolled (428, 440) with delta (0, 0)
Screenshot: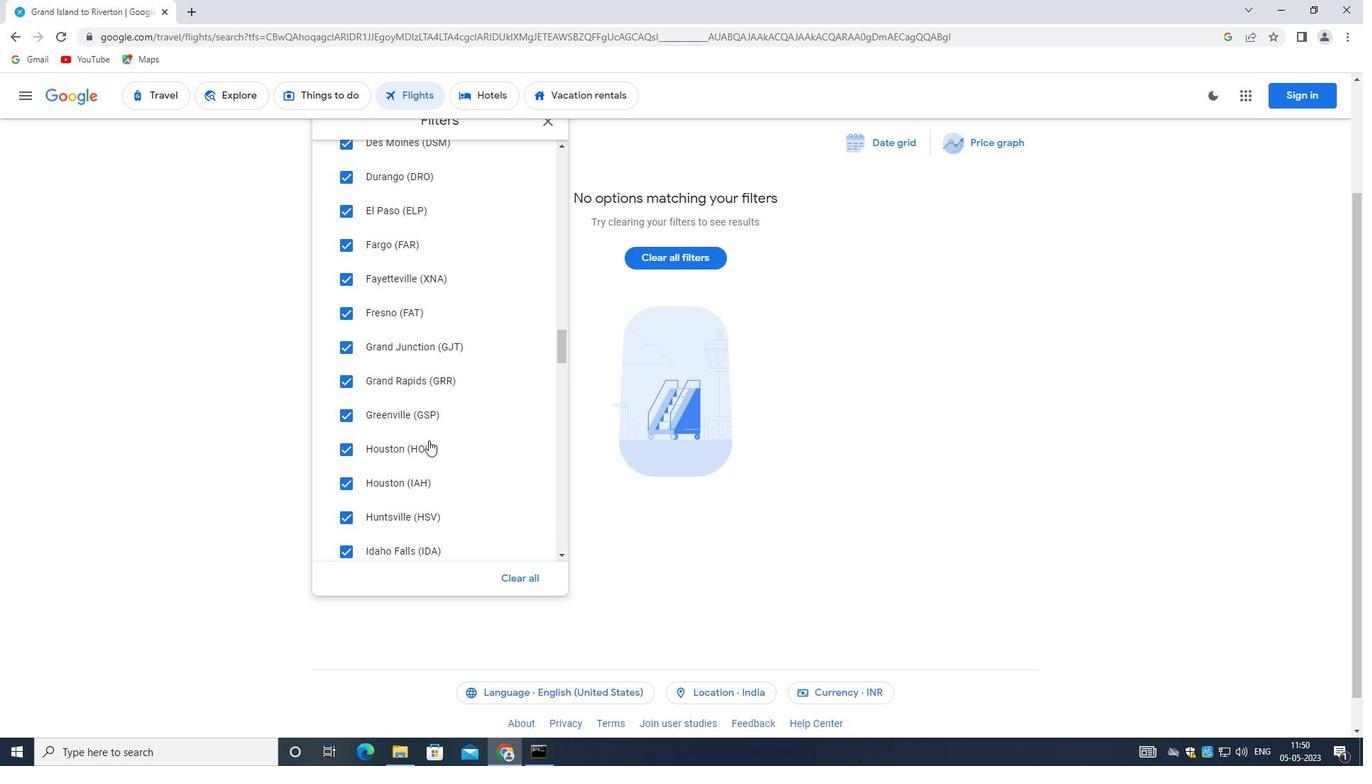 
Action: Mouse moved to (429, 440)
Screenshot: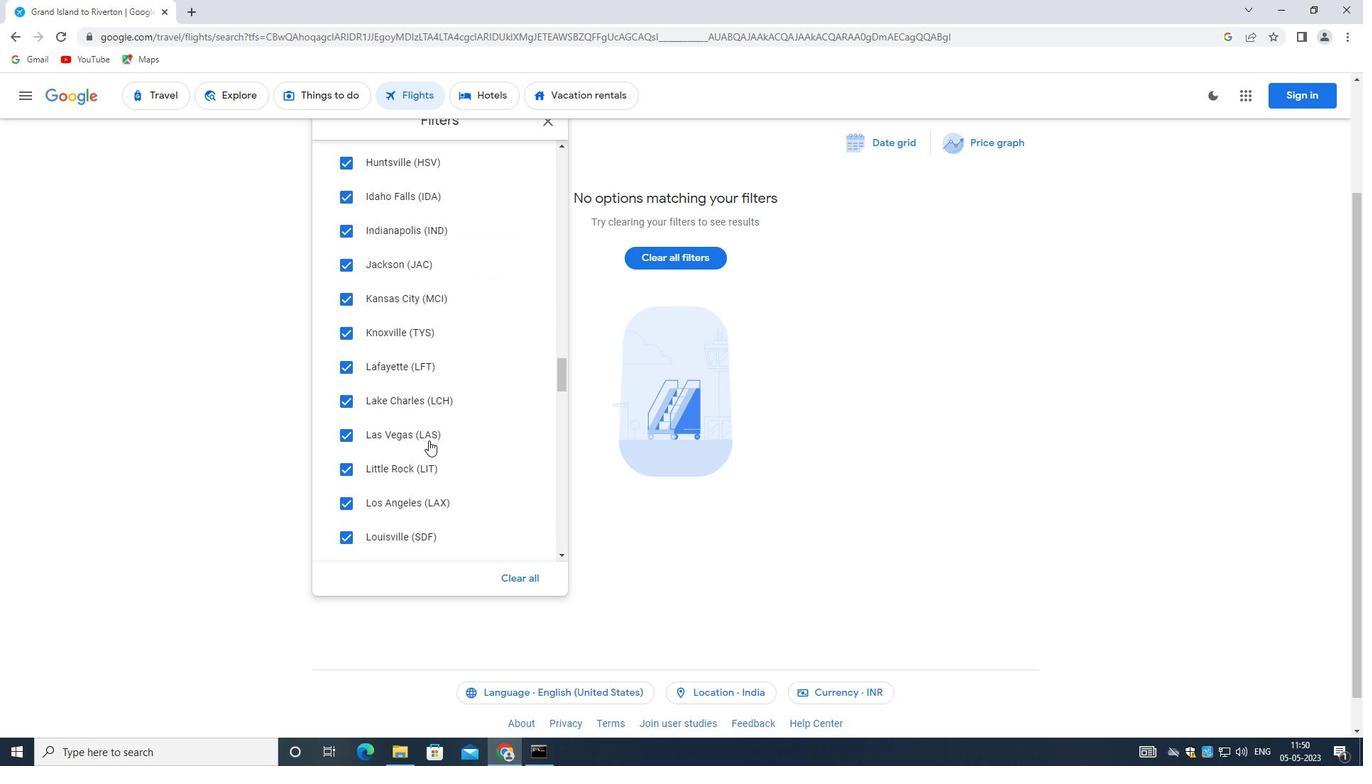 
Action: Mouse scrolled (429, 440) with delta (0, 0)
Screenshot: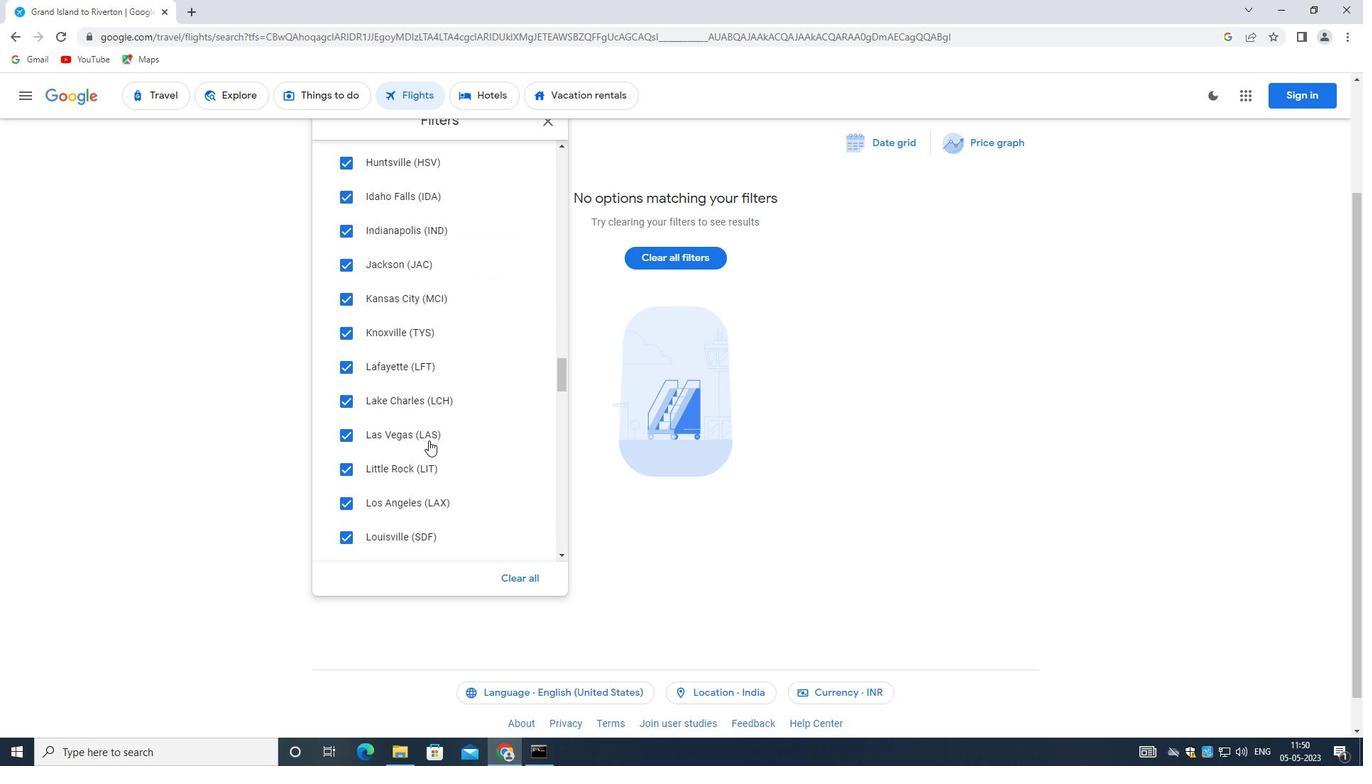 
Action: Mouse moved to (430, 440)
Screenshot: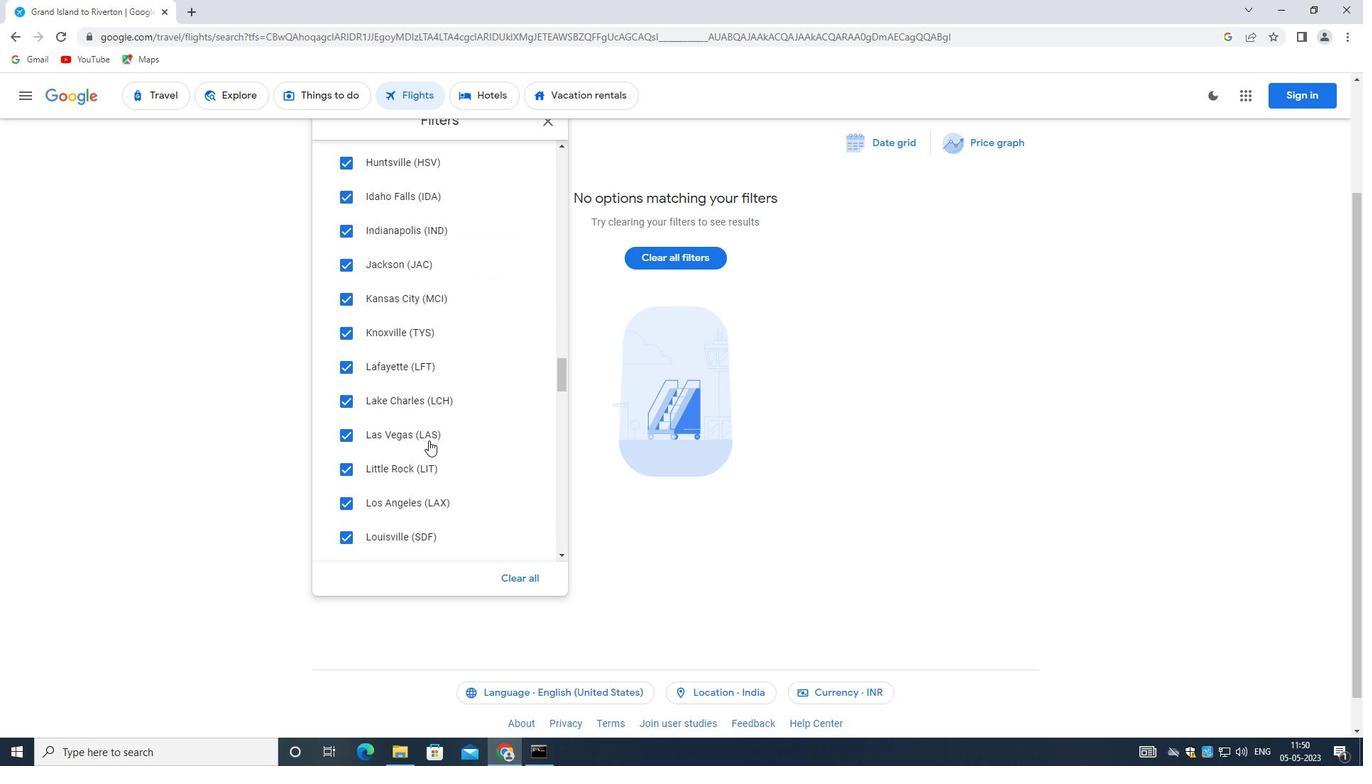 
Action: Mouse scrolled (430, 439) with delta (0, 0)
Screenshot: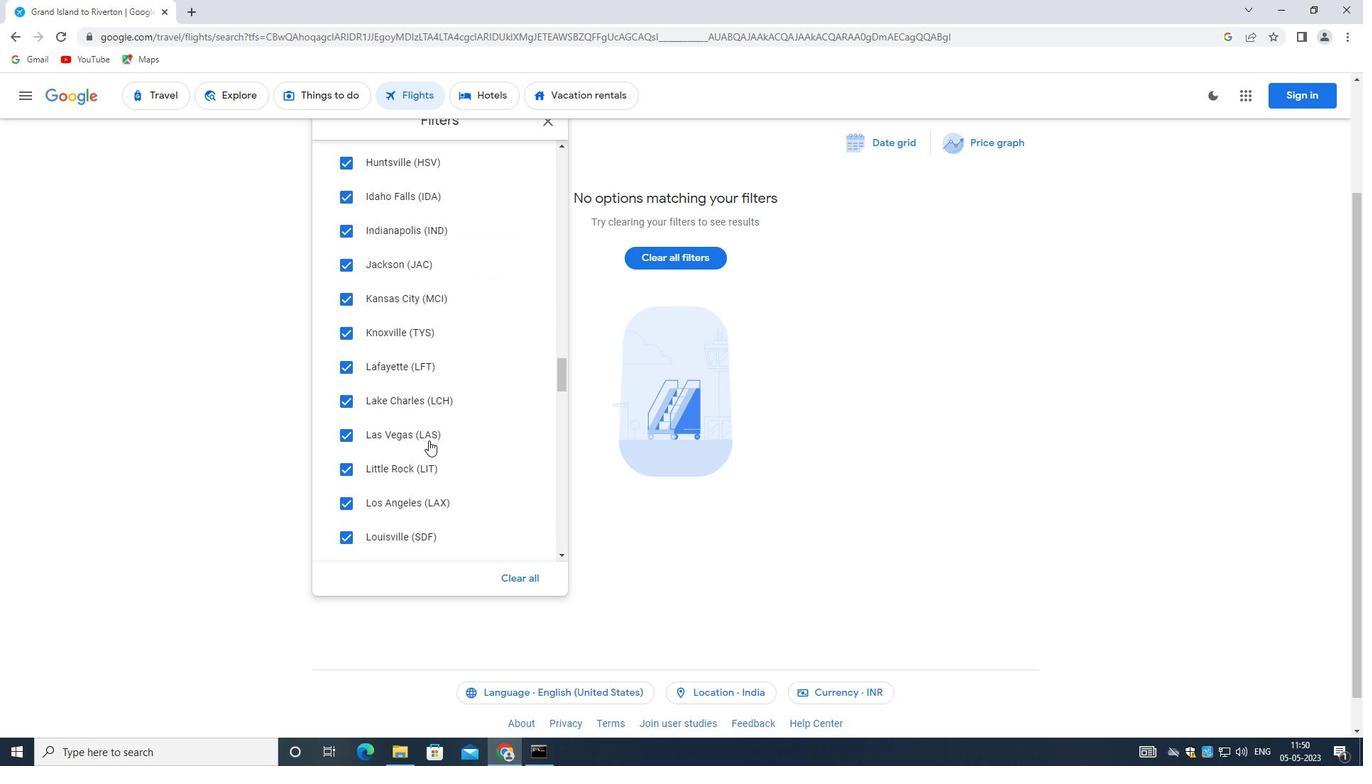 
Action: Mouse scrolled (430, 439) with delta (0, 0)
Screenshot: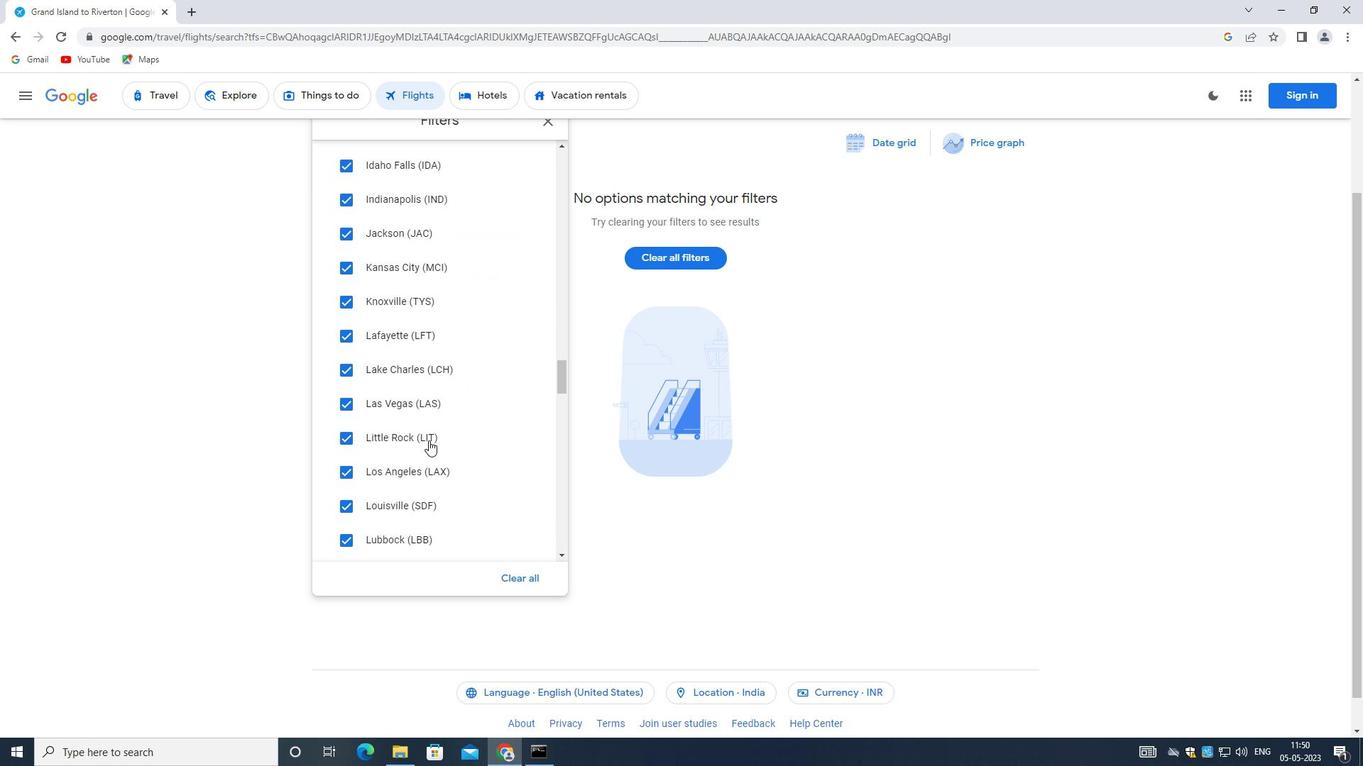 
Action: Mouse scrolled (430, 439) with delta (0, 0)
Screenshot: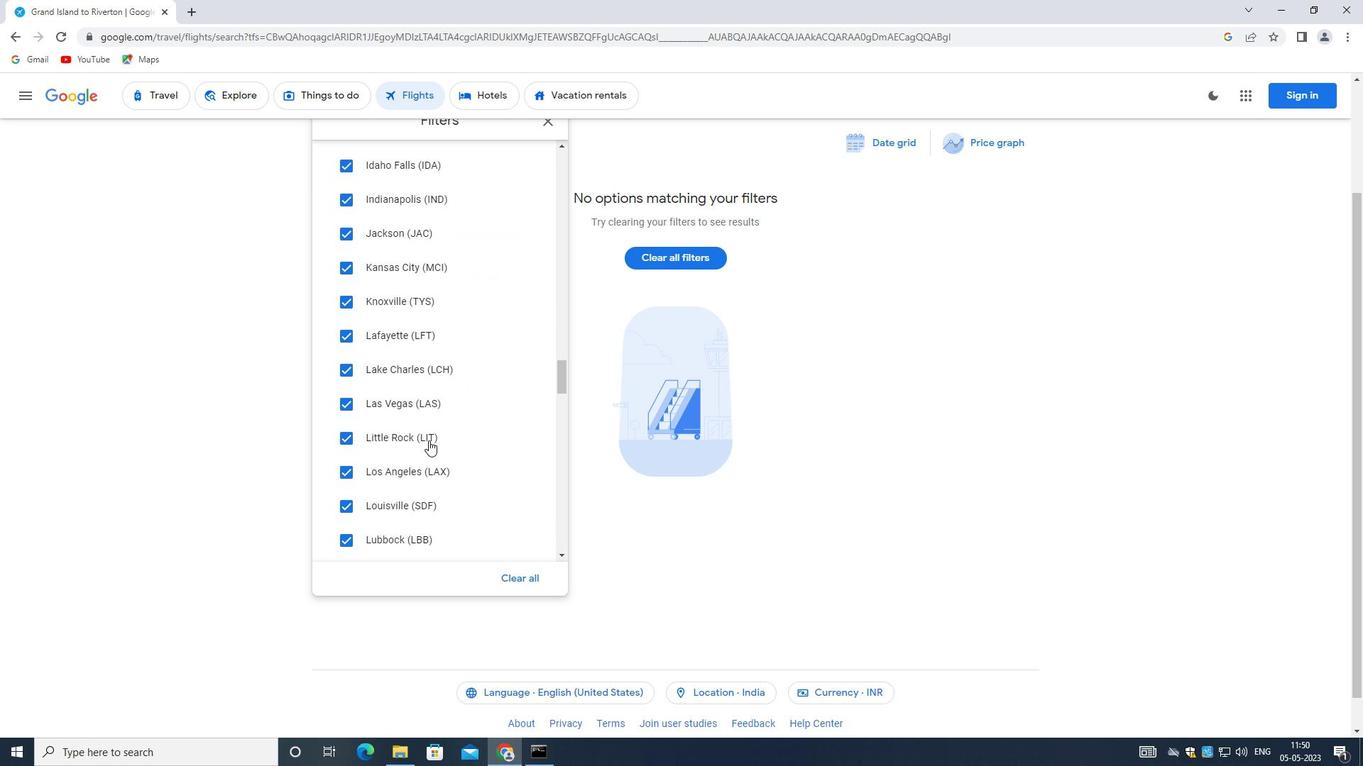 
Action: Mouse scrolled (430, 439) with delta (0, 0)
Screenshot: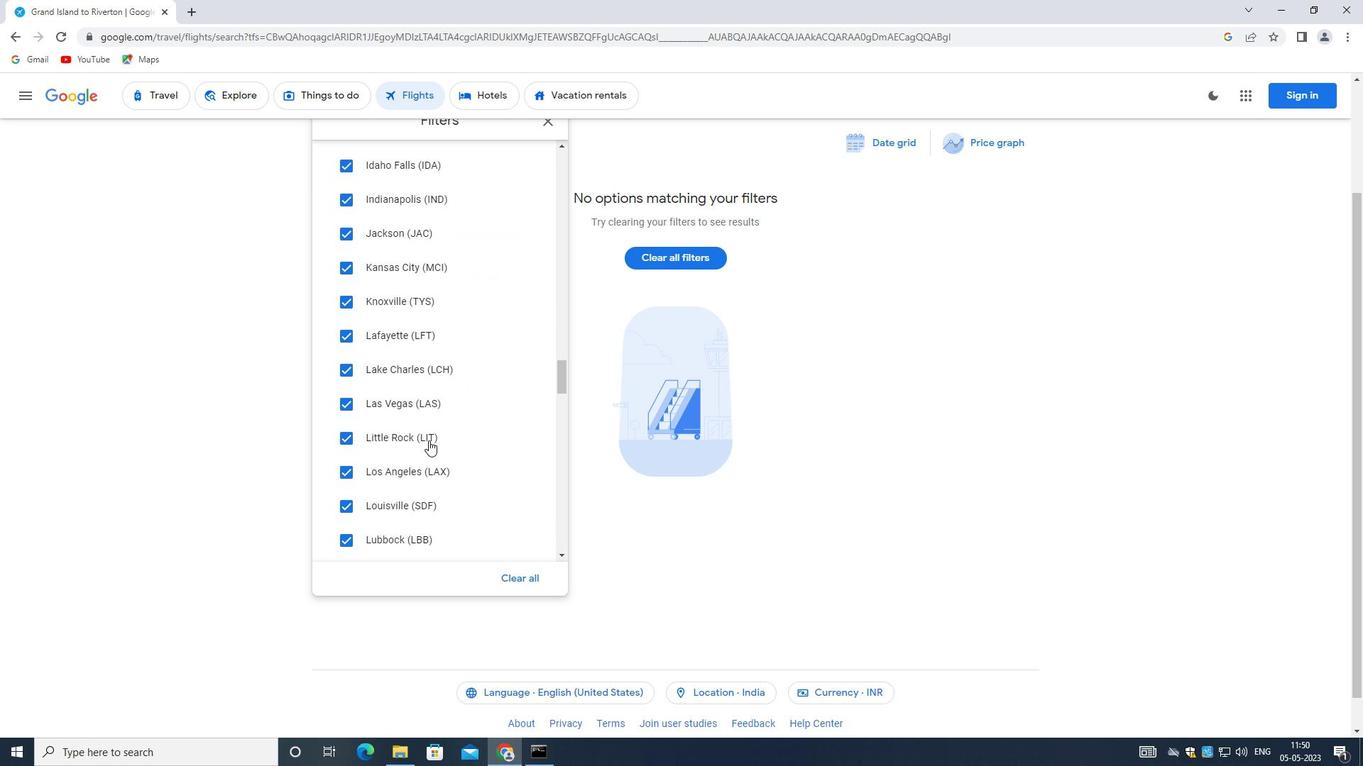 
Action: Mouse moved to (434, 438)
Screenshot: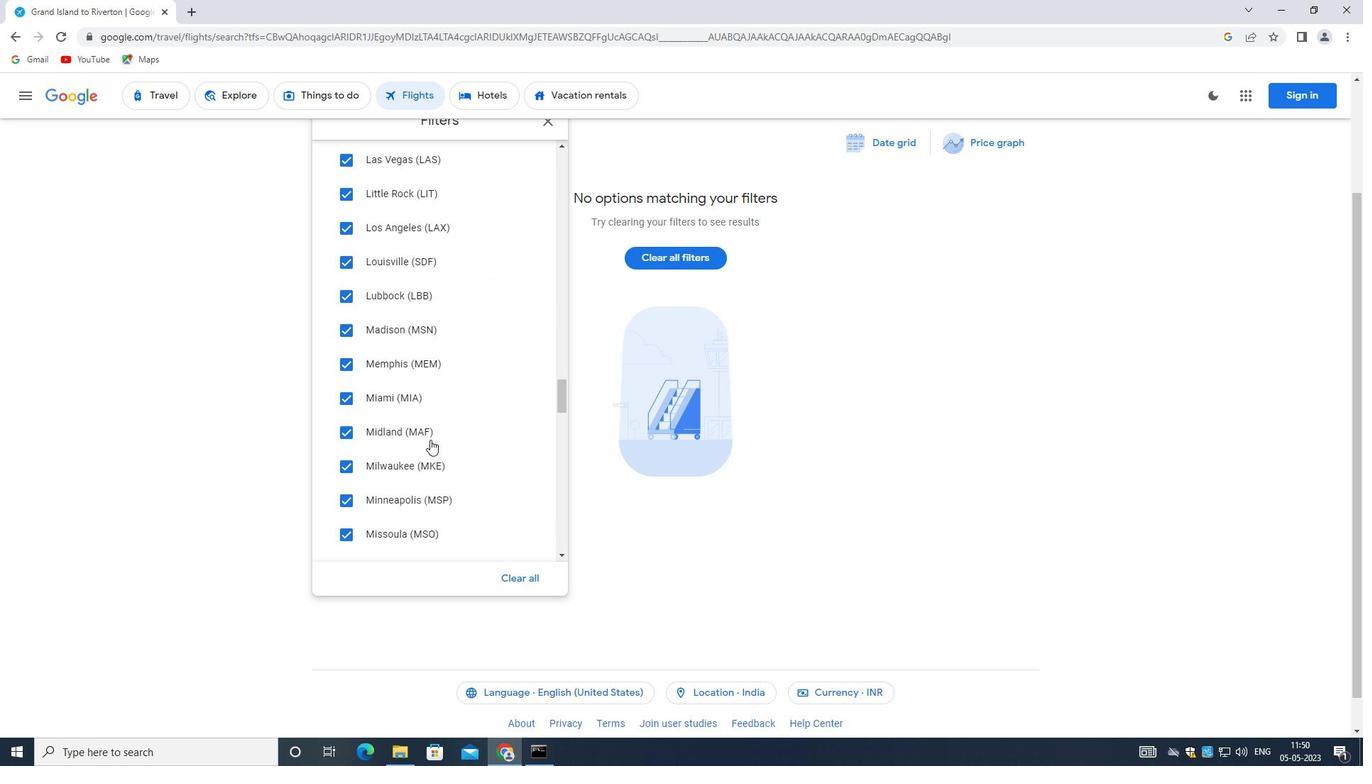 
Action: Mouse scrolled (434, 438) with delta (0, 0)
Screenshot: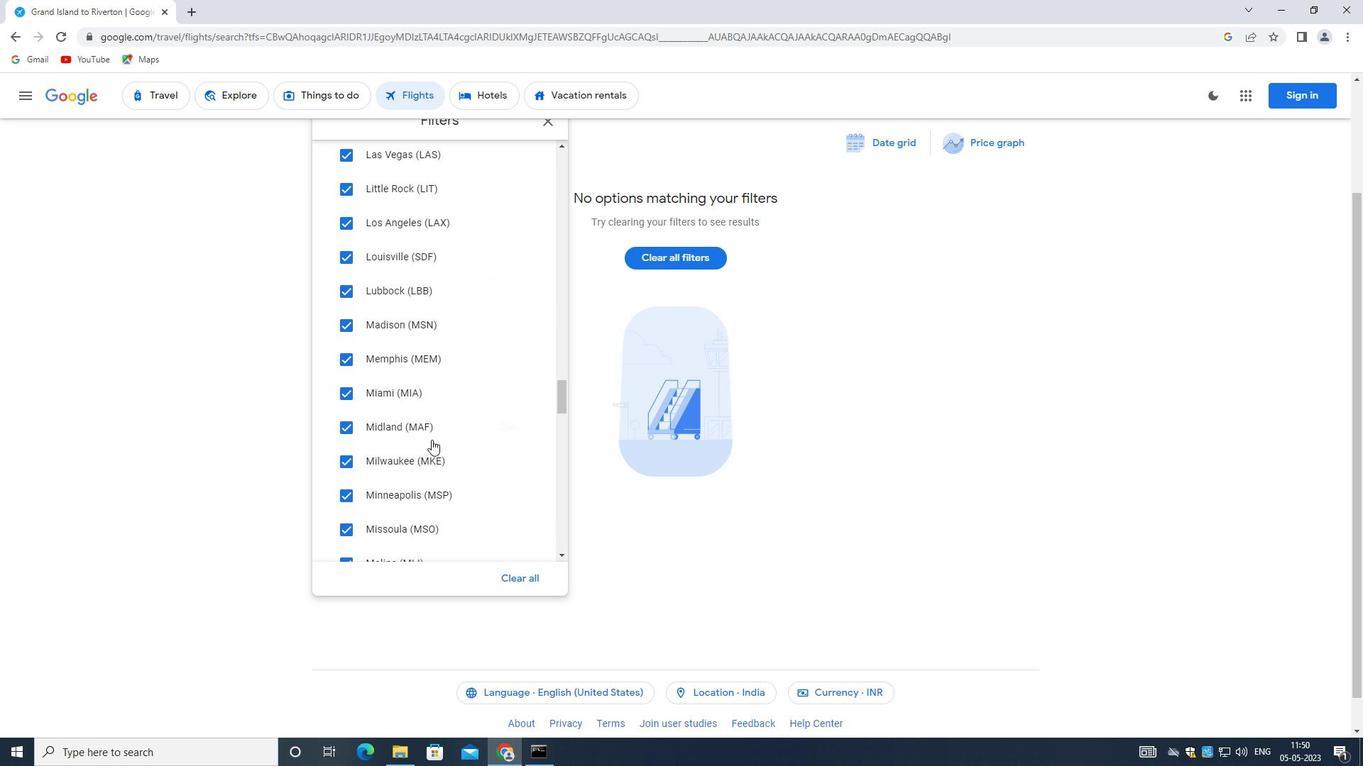 
Action: Mouse scrolled (434, 437) with delta (0, 0)
Screenshot: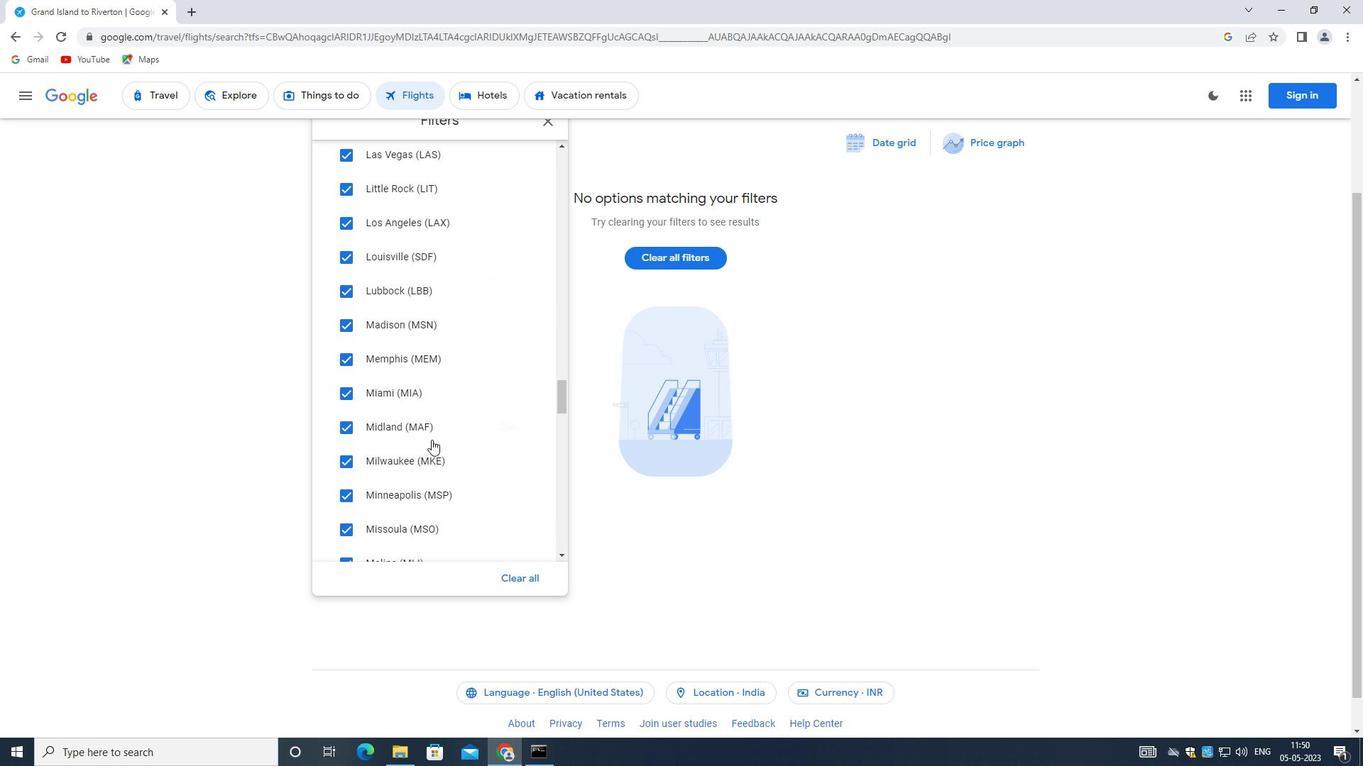 
Action: Mouse scrolled (434, 437) with delta (0, 0)
Screenshot: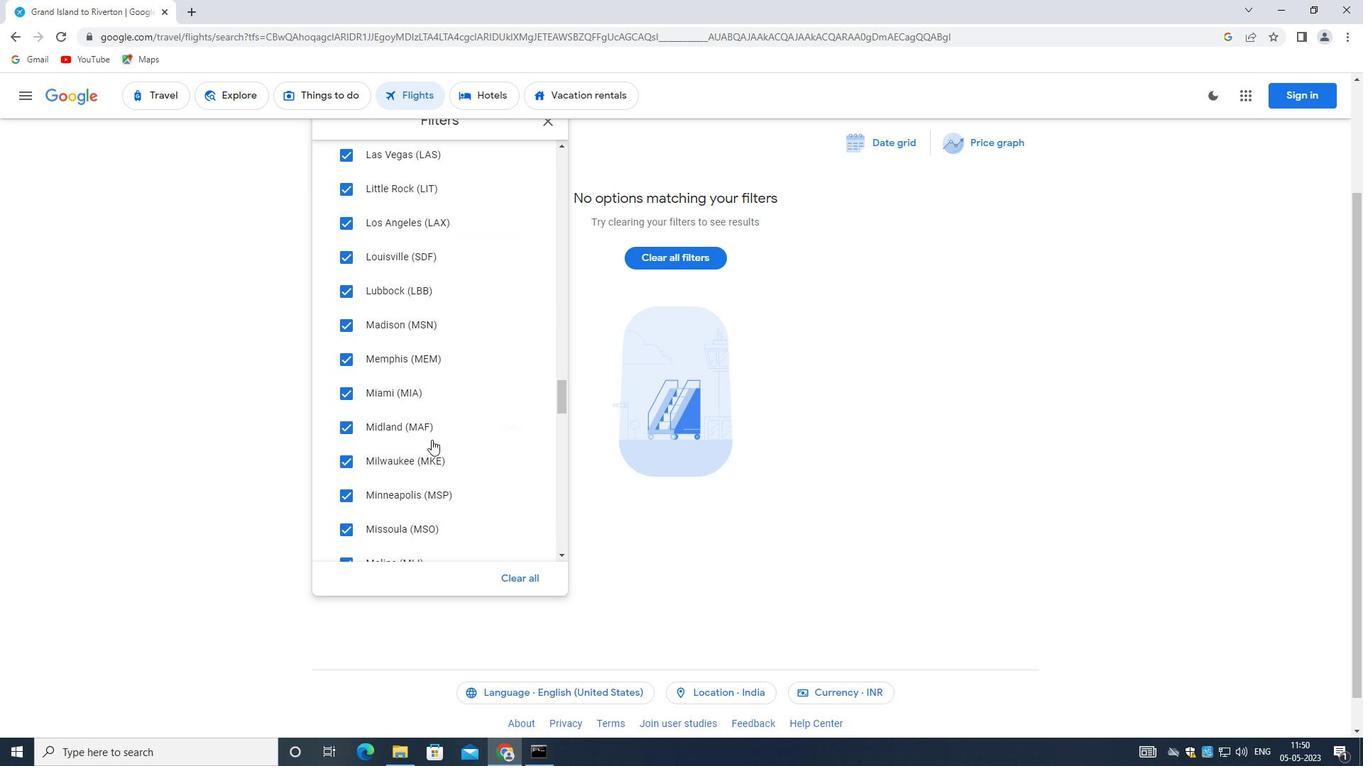 
Action: Mouse scrolled (434, 437) with delta (0, 0)
Screenshot: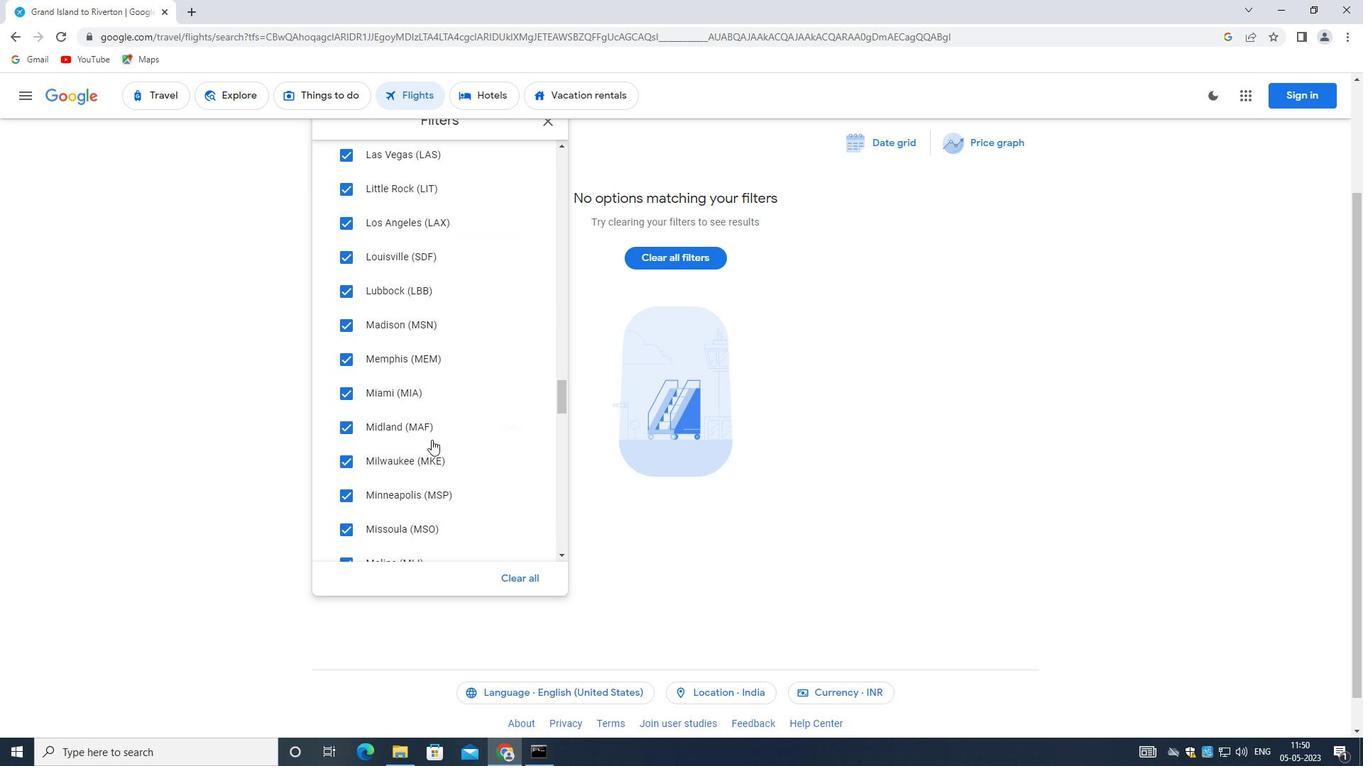 
Action: Mouse scrolled (434, 437) with delta (0, 0)
Screenshot: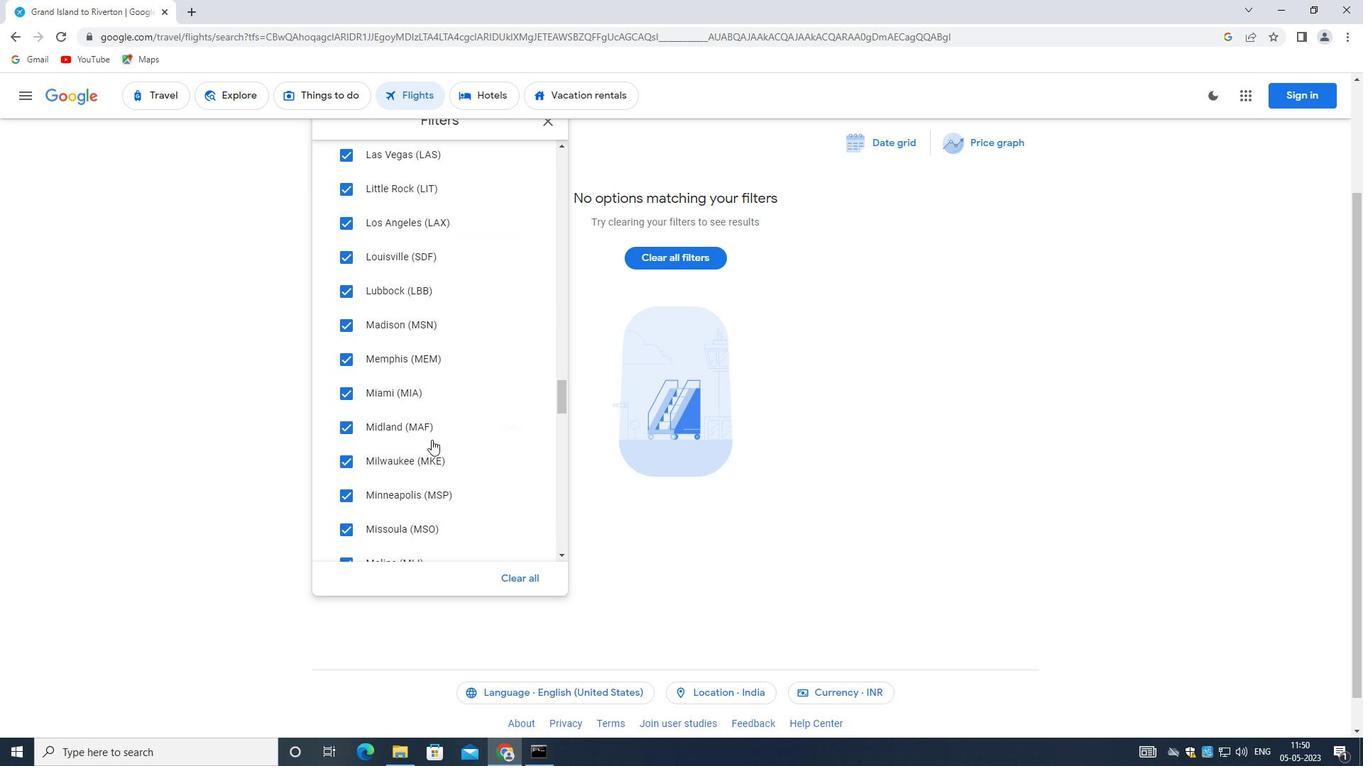 
Action: Mouse moved to (434, 438)
Screenshot: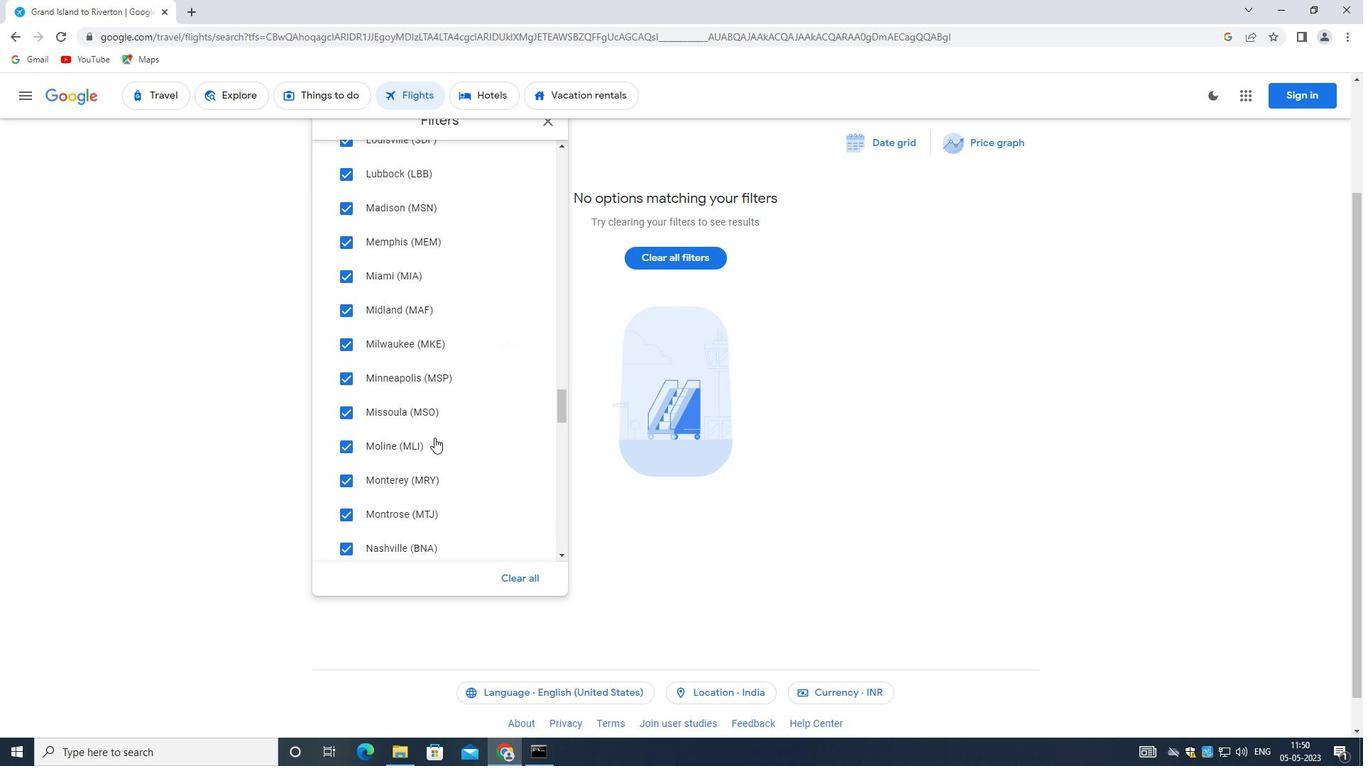 
Action: Mouse scrolled (434, 438) with delta (0, 0)
Screenshot: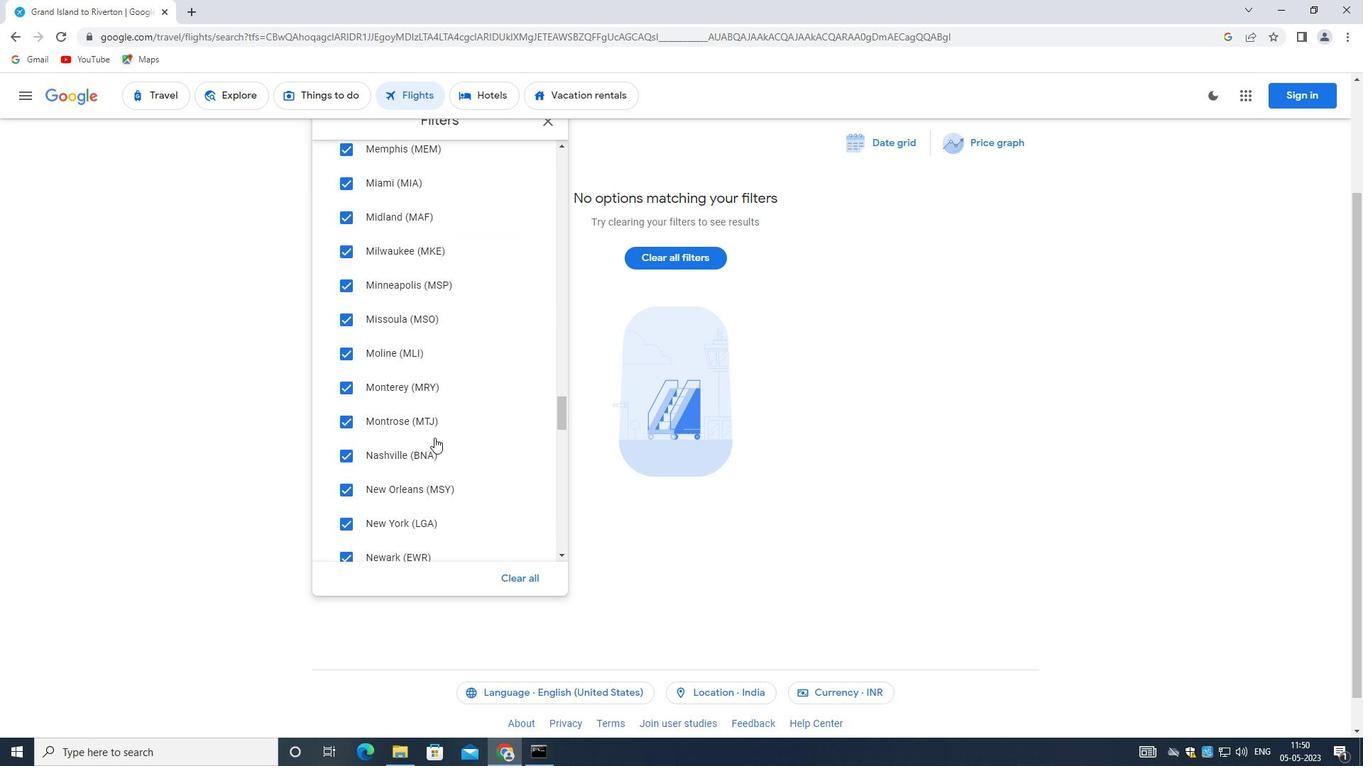
Action: Mouse scrolled (434, 437) with delta (0, 0)
Screenshot: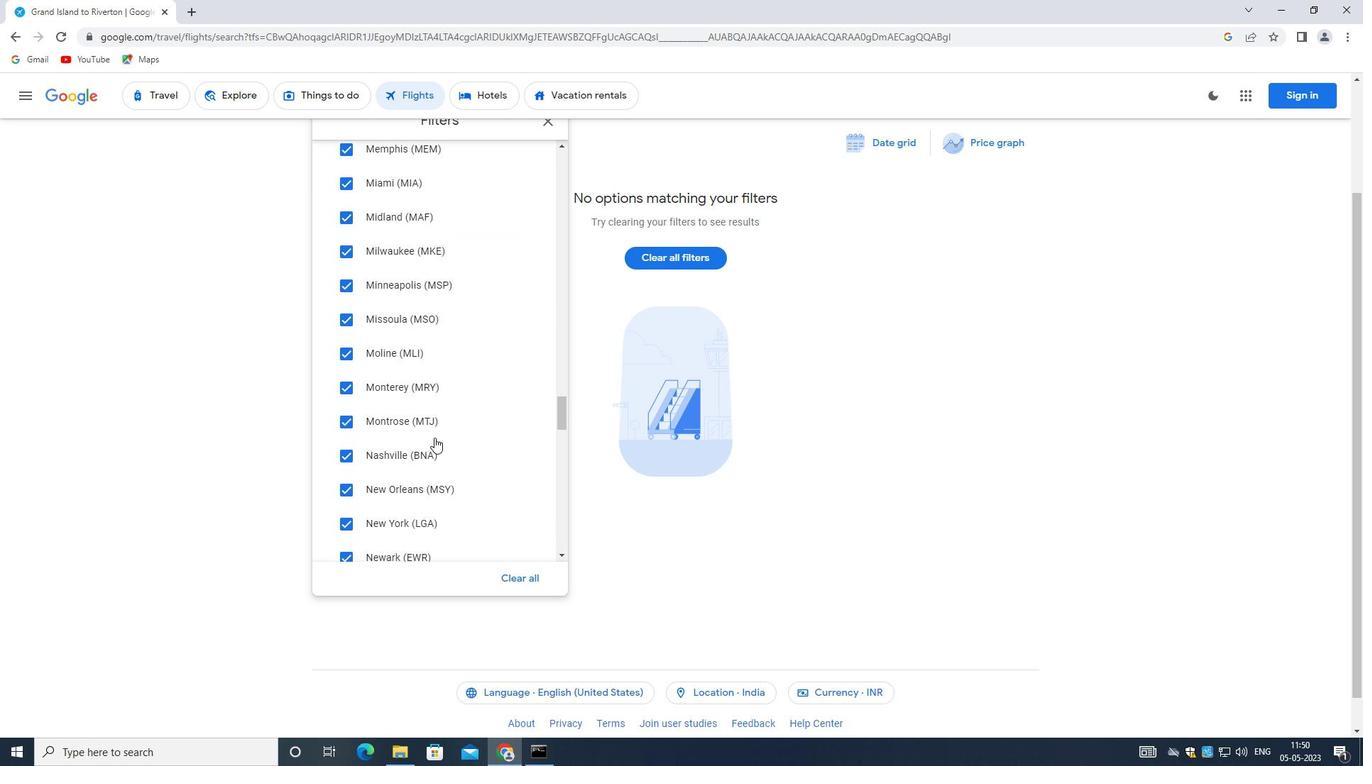
Action: Mouse scrolled (434, 437) with delta (0, 0)
Screenshot: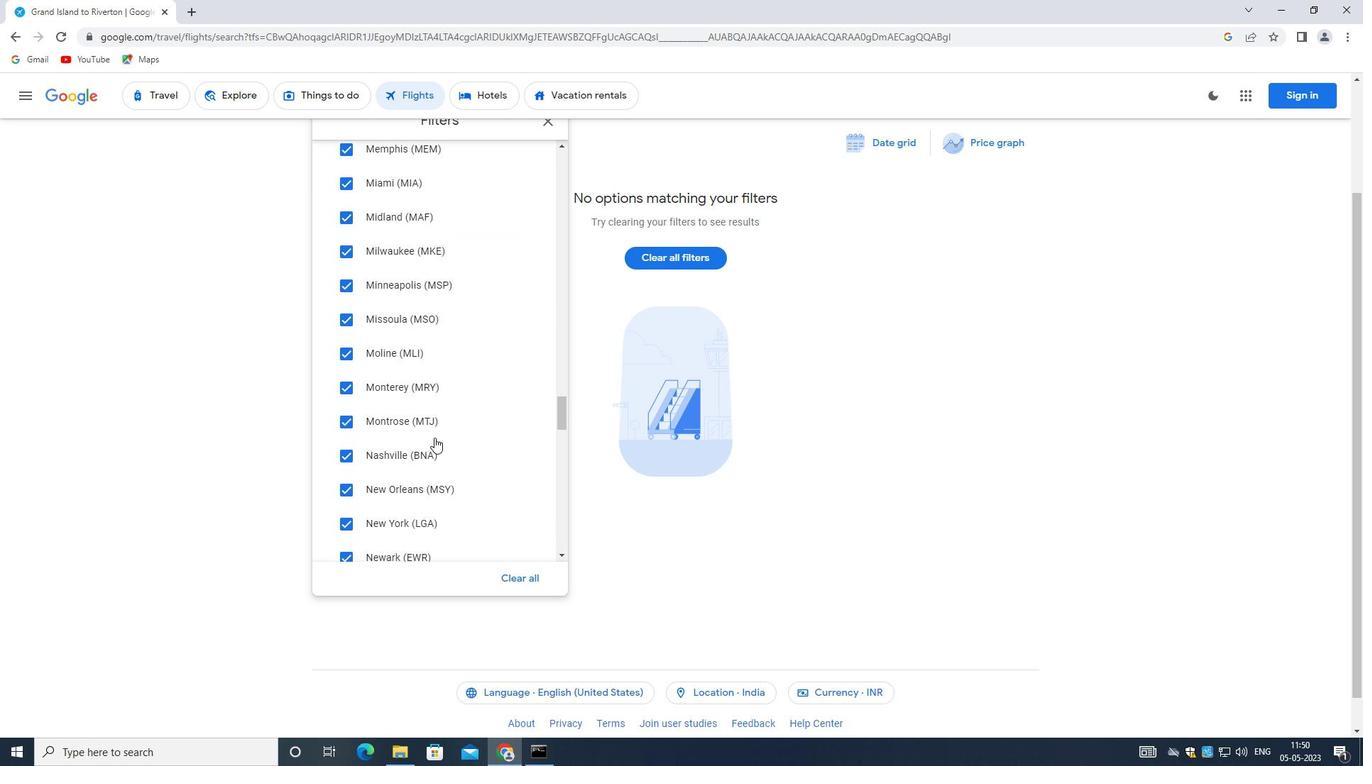 
Action: Mouse scrolled (434, 437) with delta (0, 0)
Screenshot: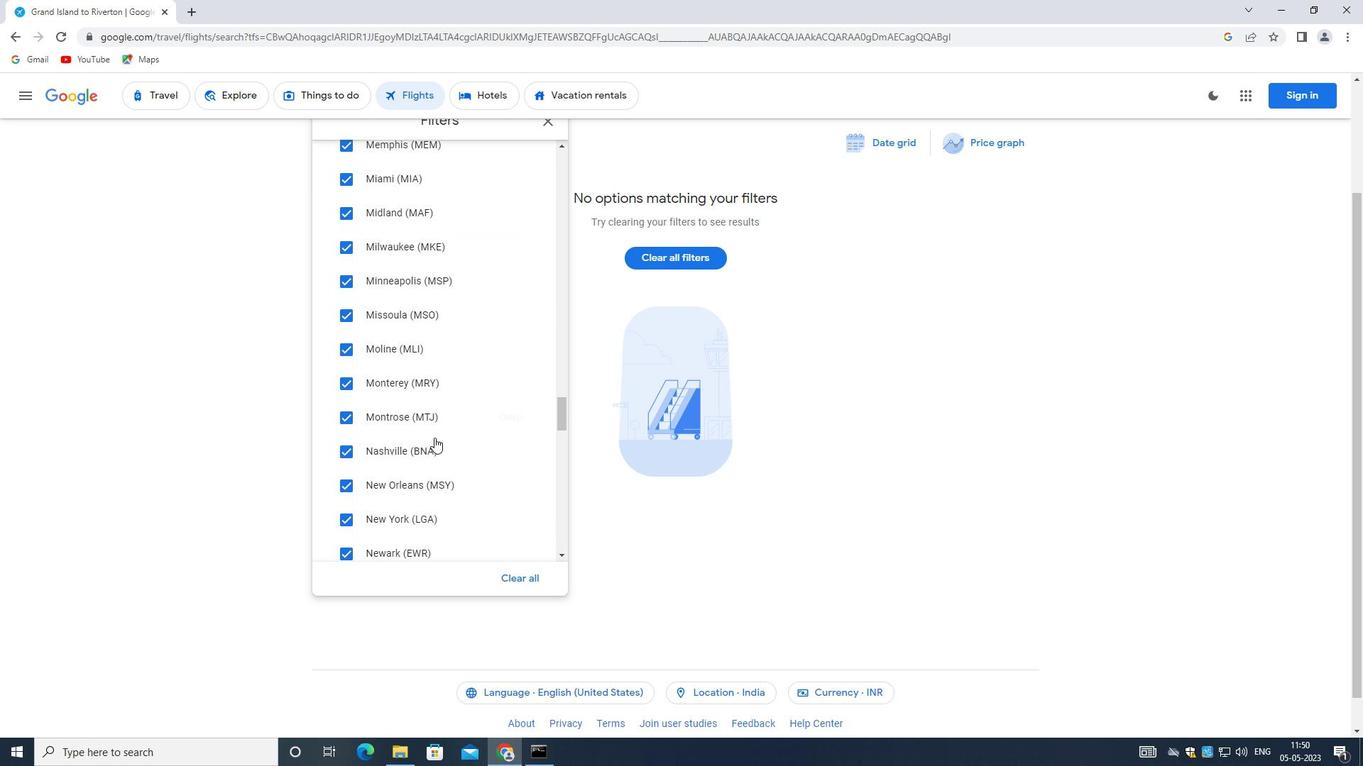 
Action: Mouse scrolled (434, 437) with delta (0, 0)
Screenshot: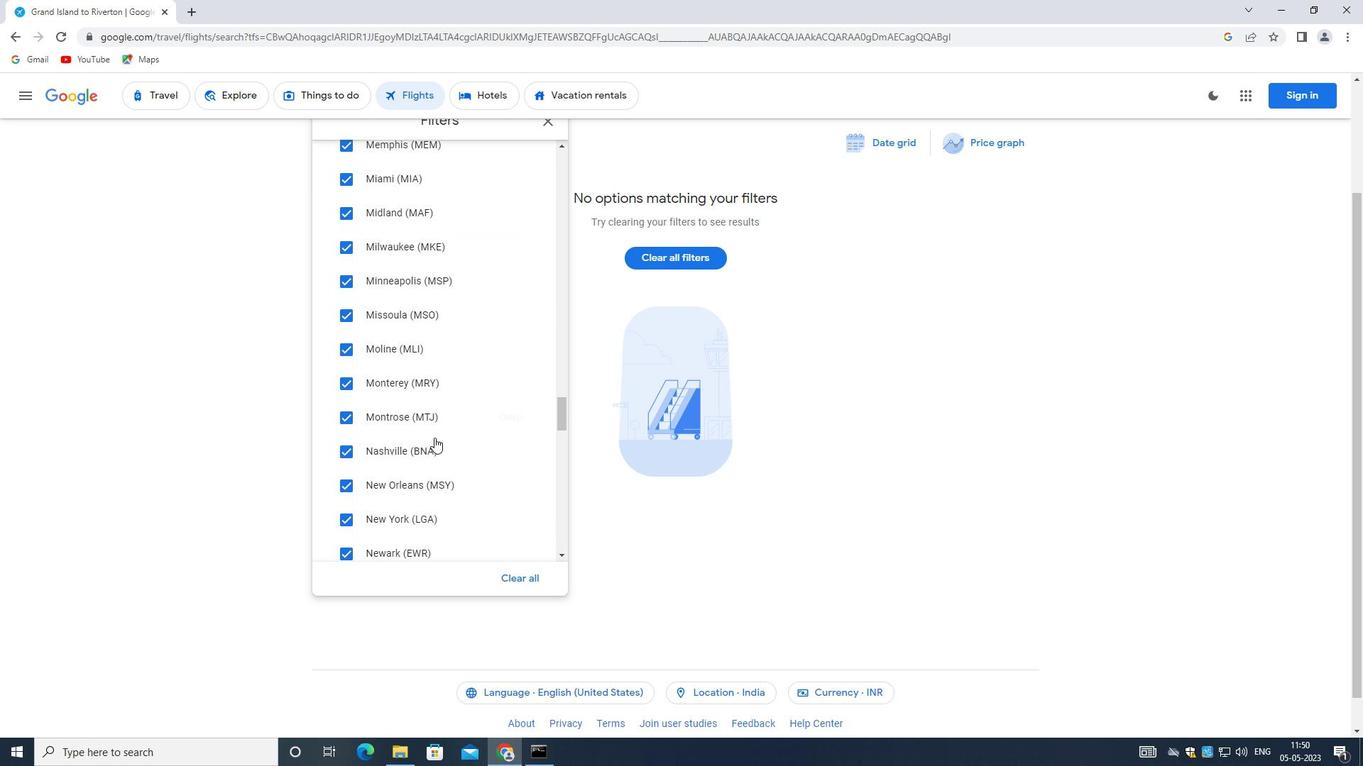 
Action: Mouse scrolled (434, 437) with delta (0, 0)
Screenshot: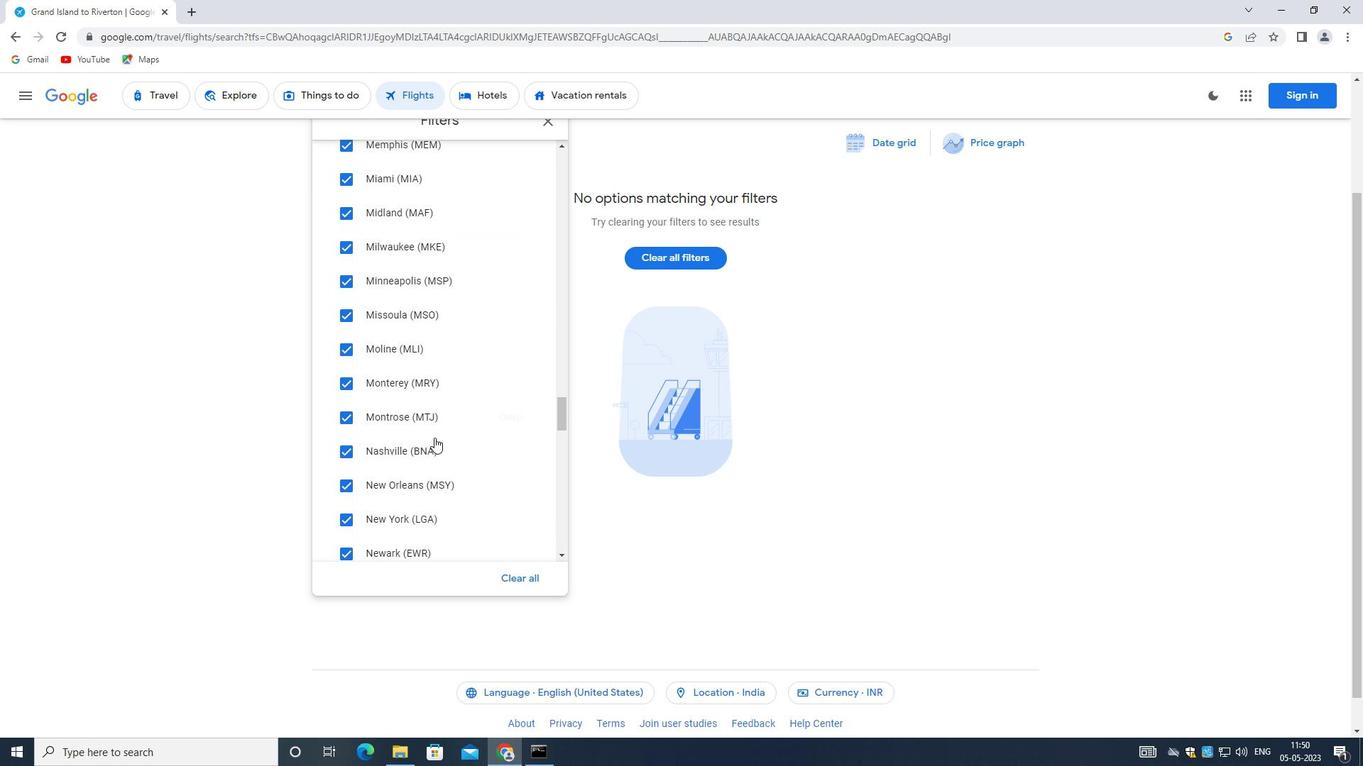 
Action: Mouse moved to (435, 431)
Screenshot: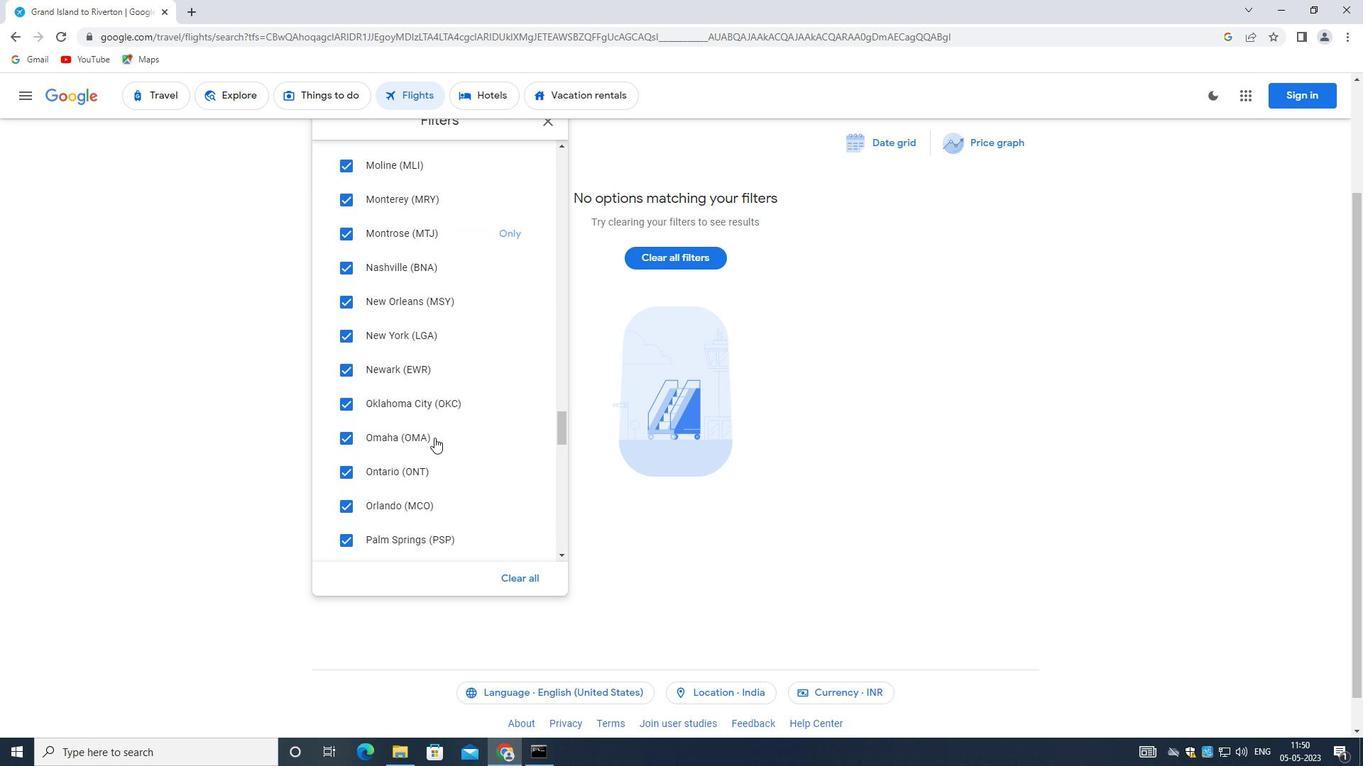 
Action: Mouse scrolled (435, 432) with delta (0, 0)
Screenshot: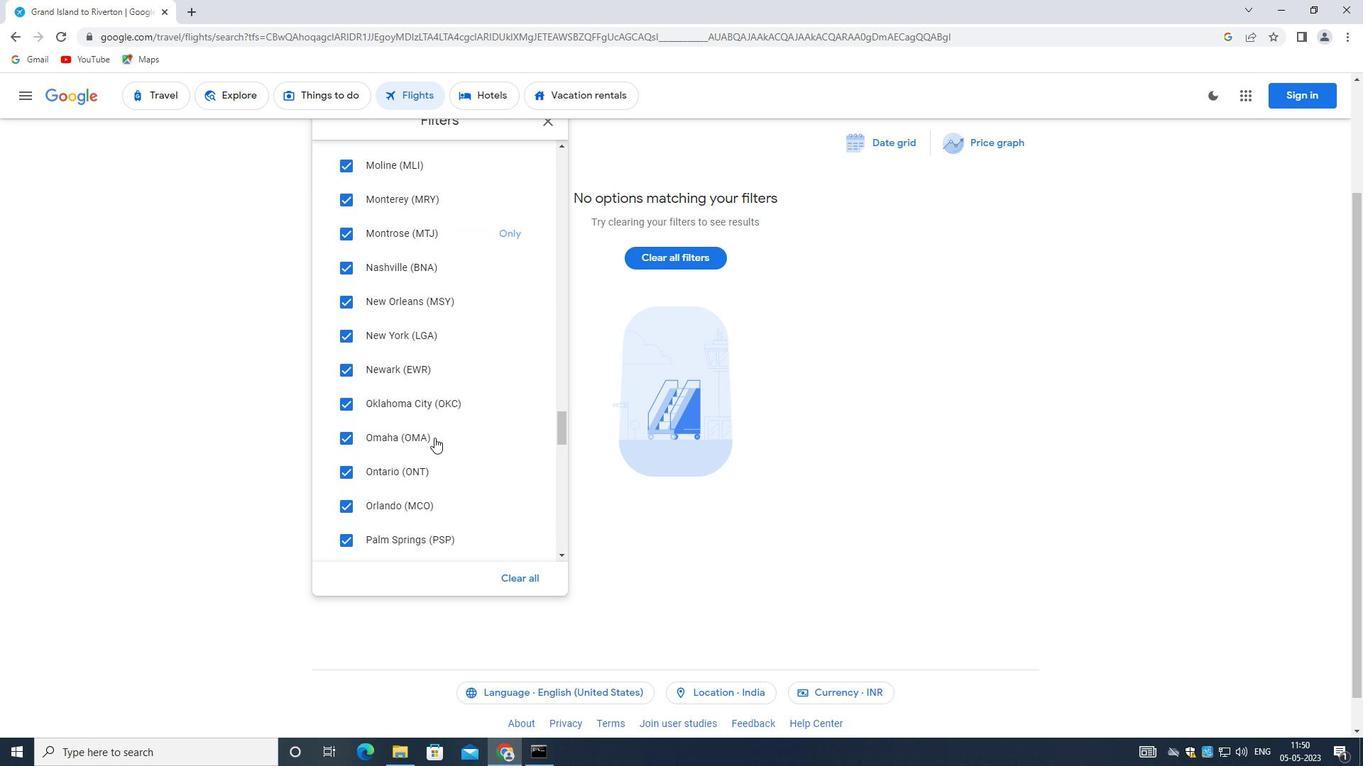 
Action: Mouse scrolled (435, 430) with delta (0, 0)
Screenshot: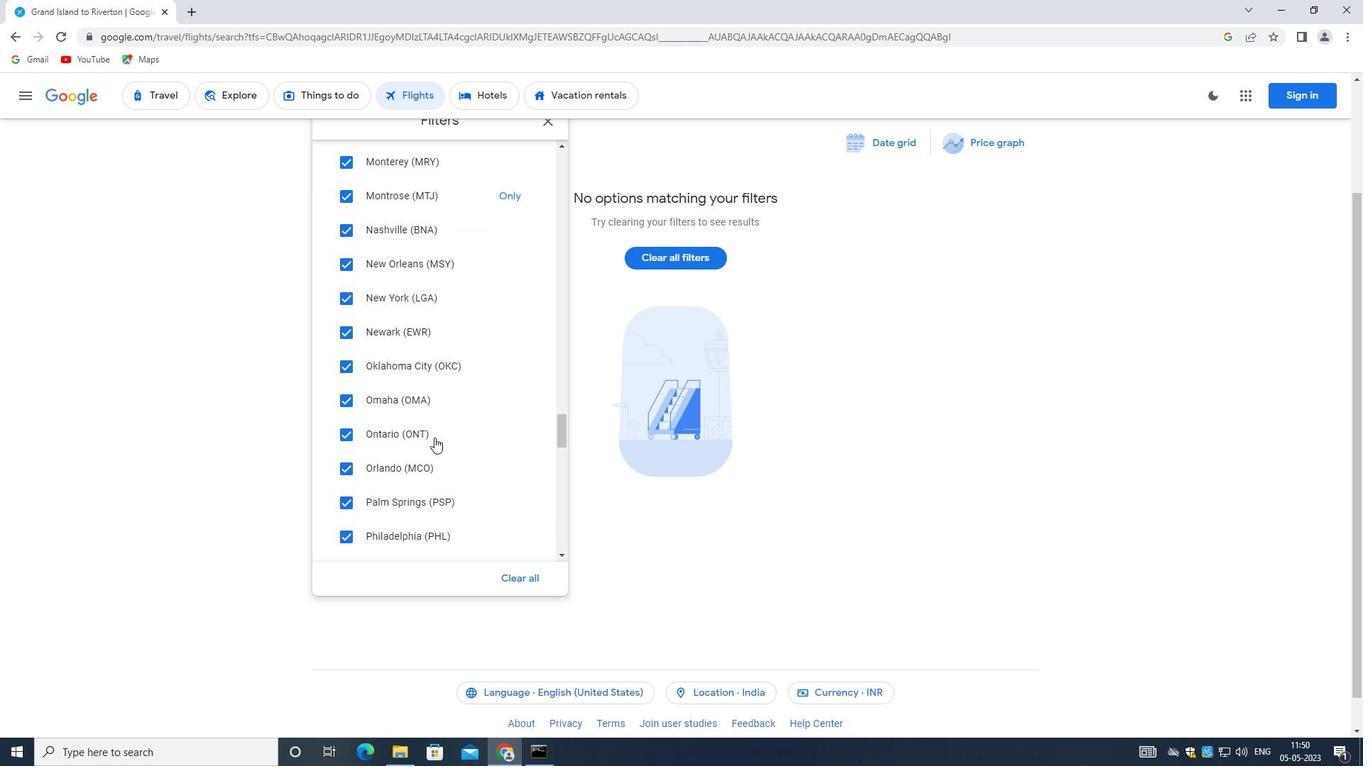 
Action: Mouse scrolled (435, 430) with delta (0, 0)
Screenshot: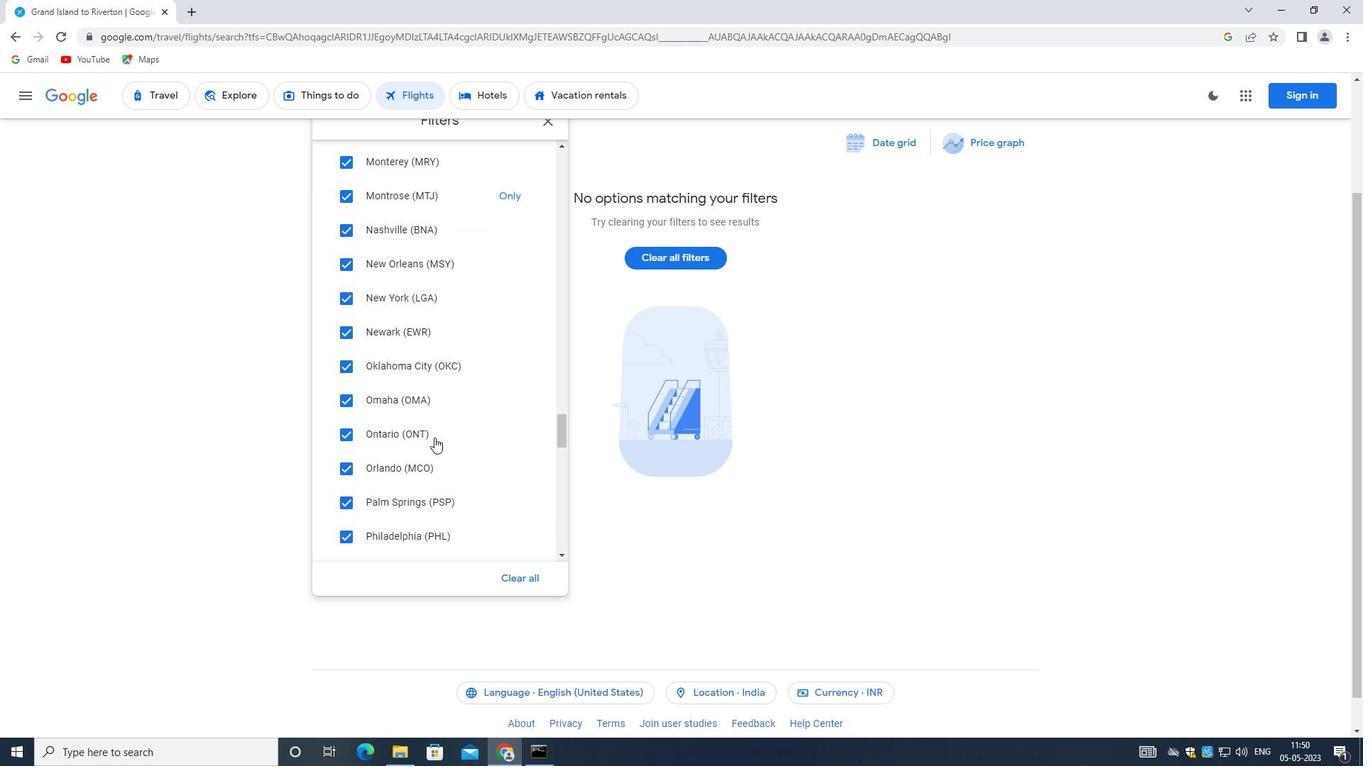 
Action: Mouse scrolled (435, 430) with delta (0, 0)
Screenshot: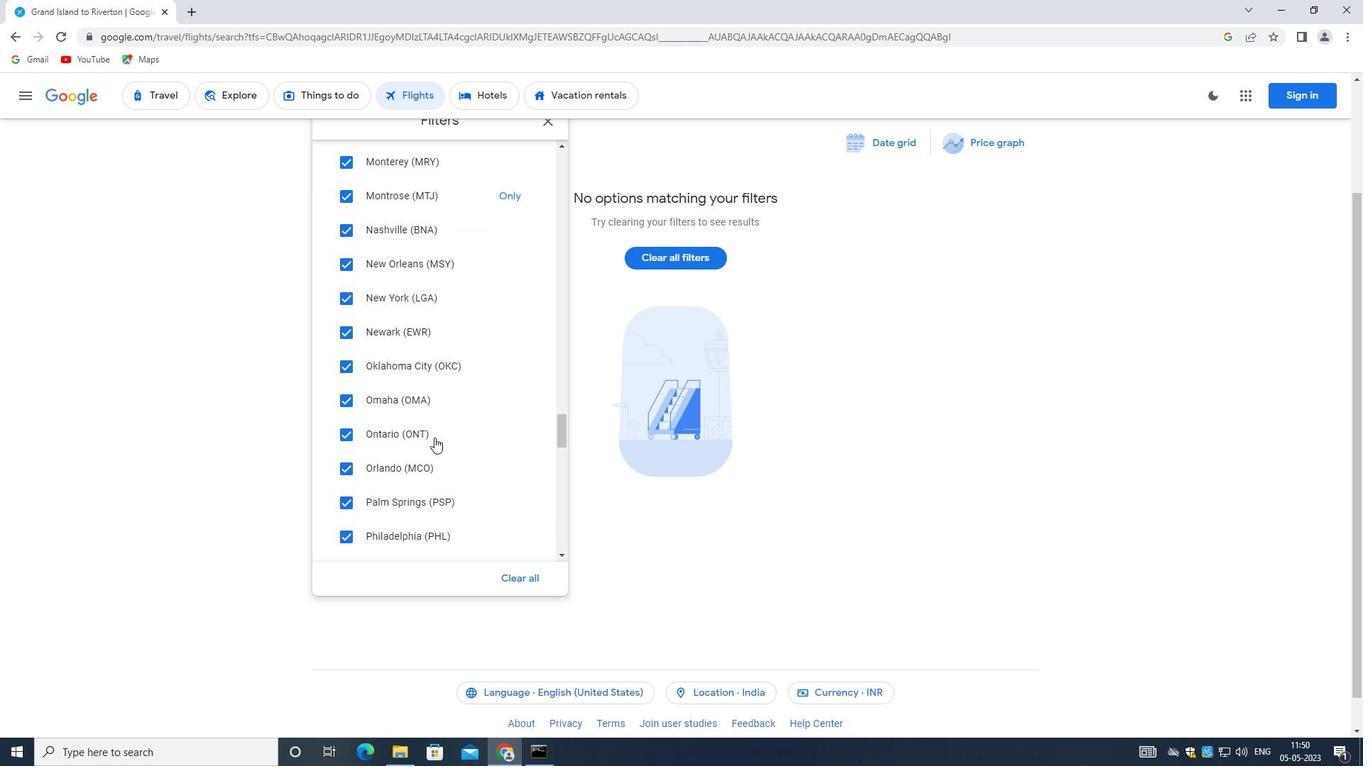 
Action: Mouse scrolled (435, 430) with delta (0, 0)
Screenshot: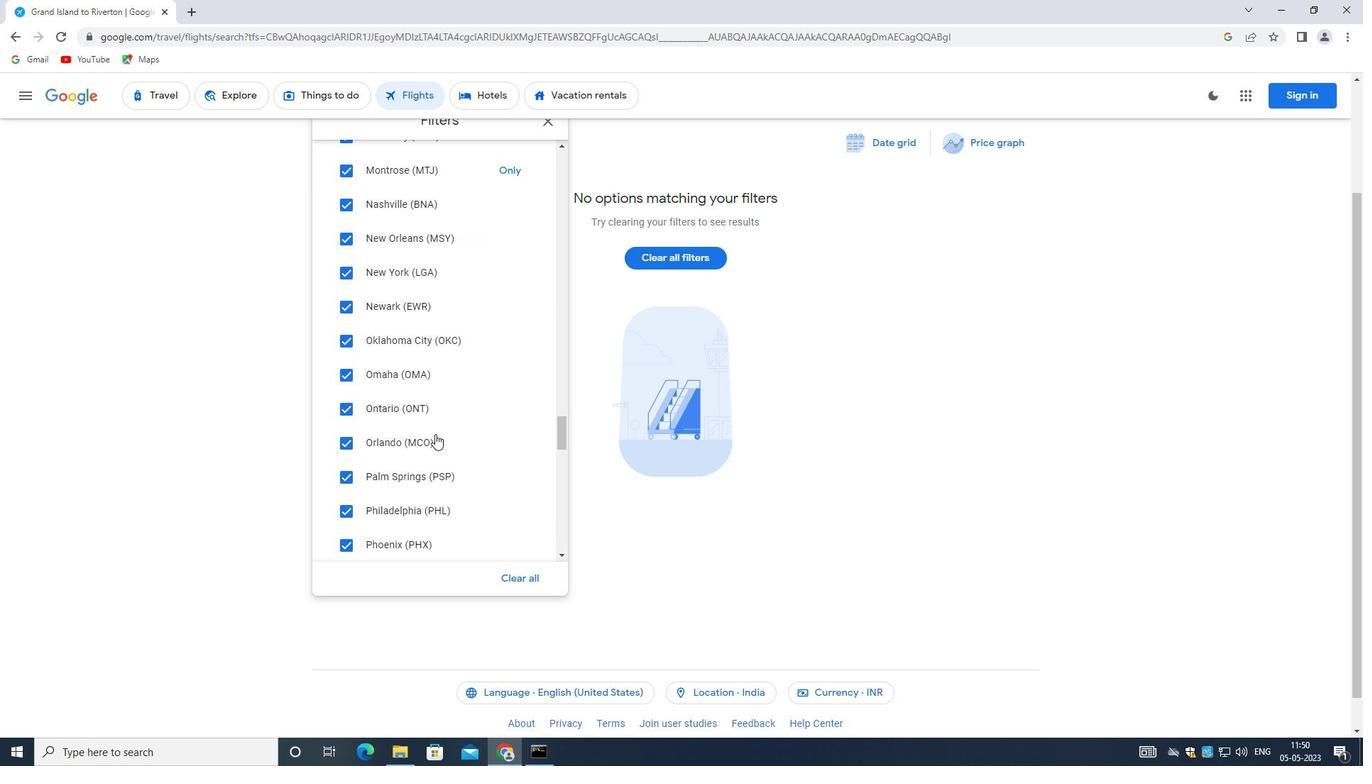 
Action: Mouse scrolled (435, 430) with delta (0, 0)
Screenshot: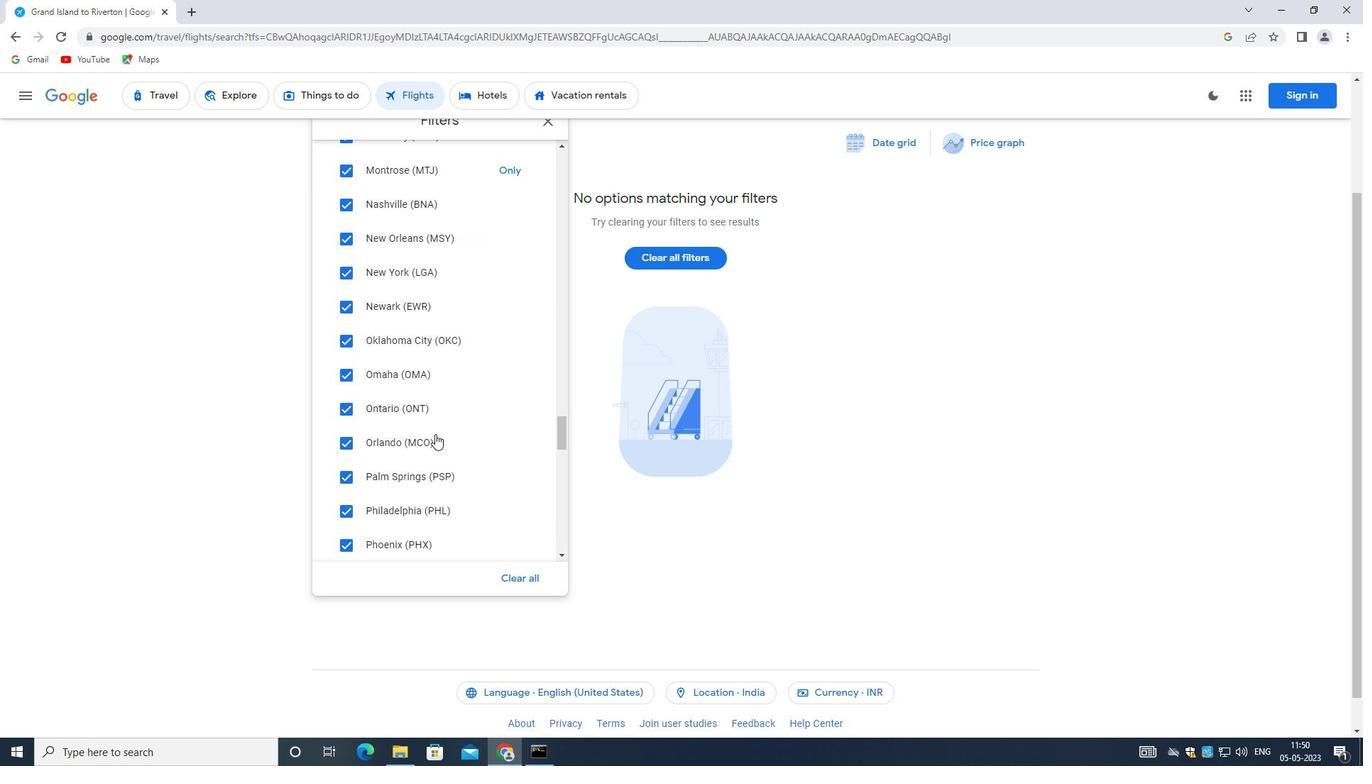 
Action: Mouse moved to (438, 416)
Screenshot: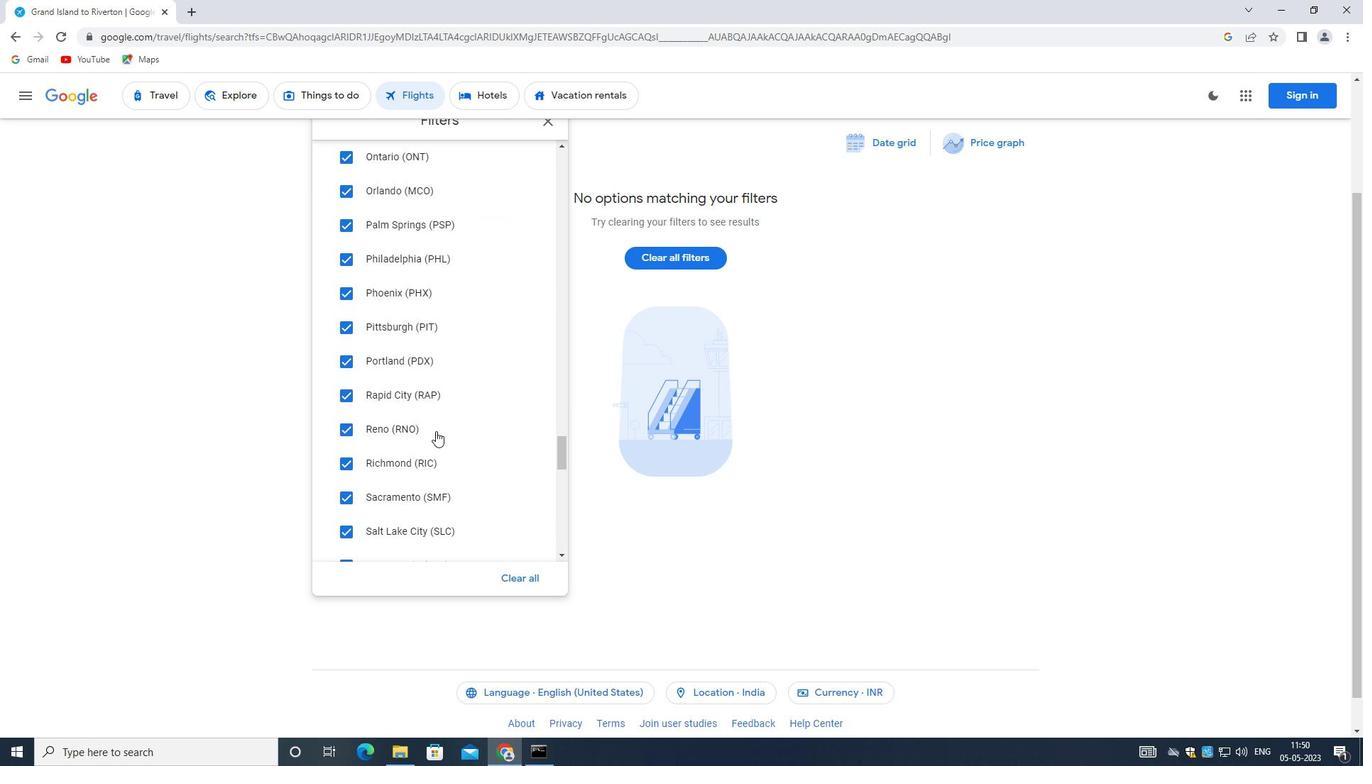 
Action: Mouse scrolled (438, 415) with delta (0, 0)
Screenshot: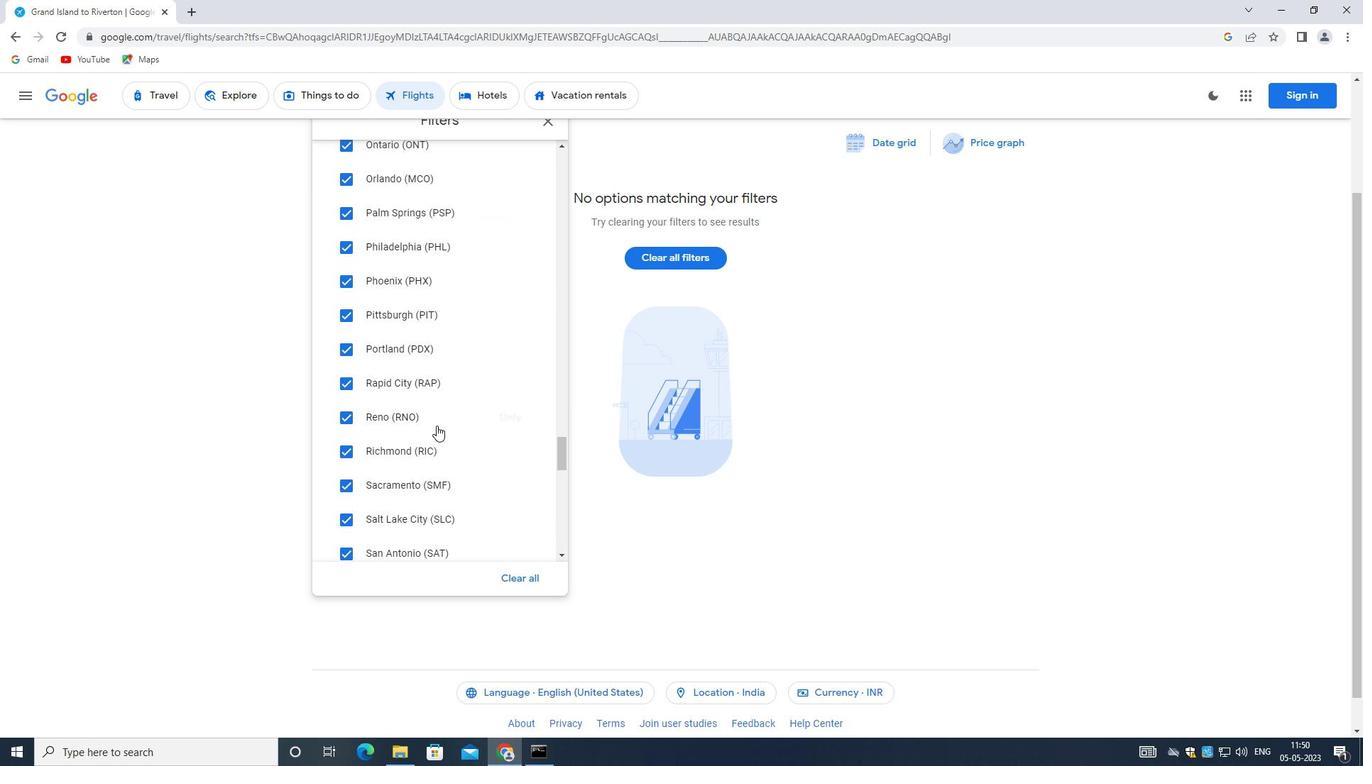 
Action: Mouse moved to (438, 416)
Screenshot: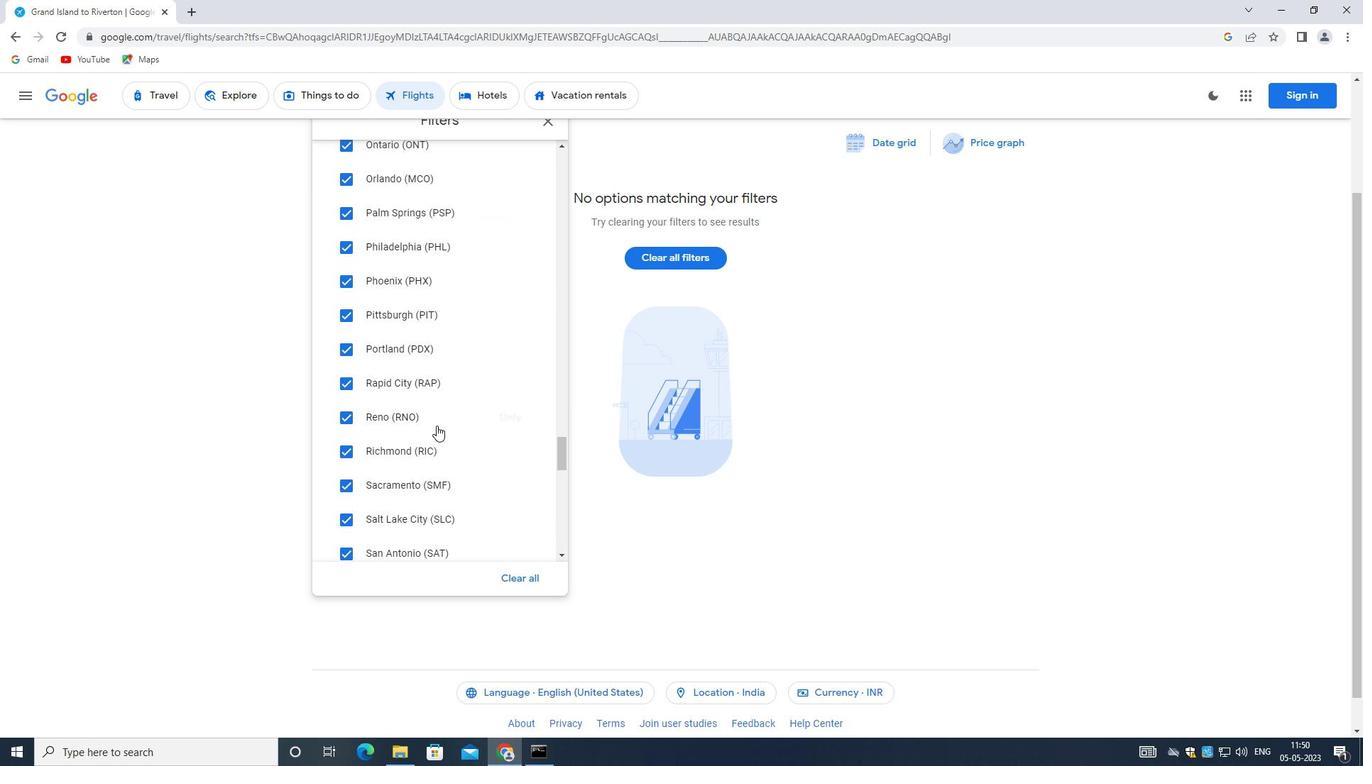 
Action: Mouse scrolled (438, 415) with delta (0, 0)
Screenshot: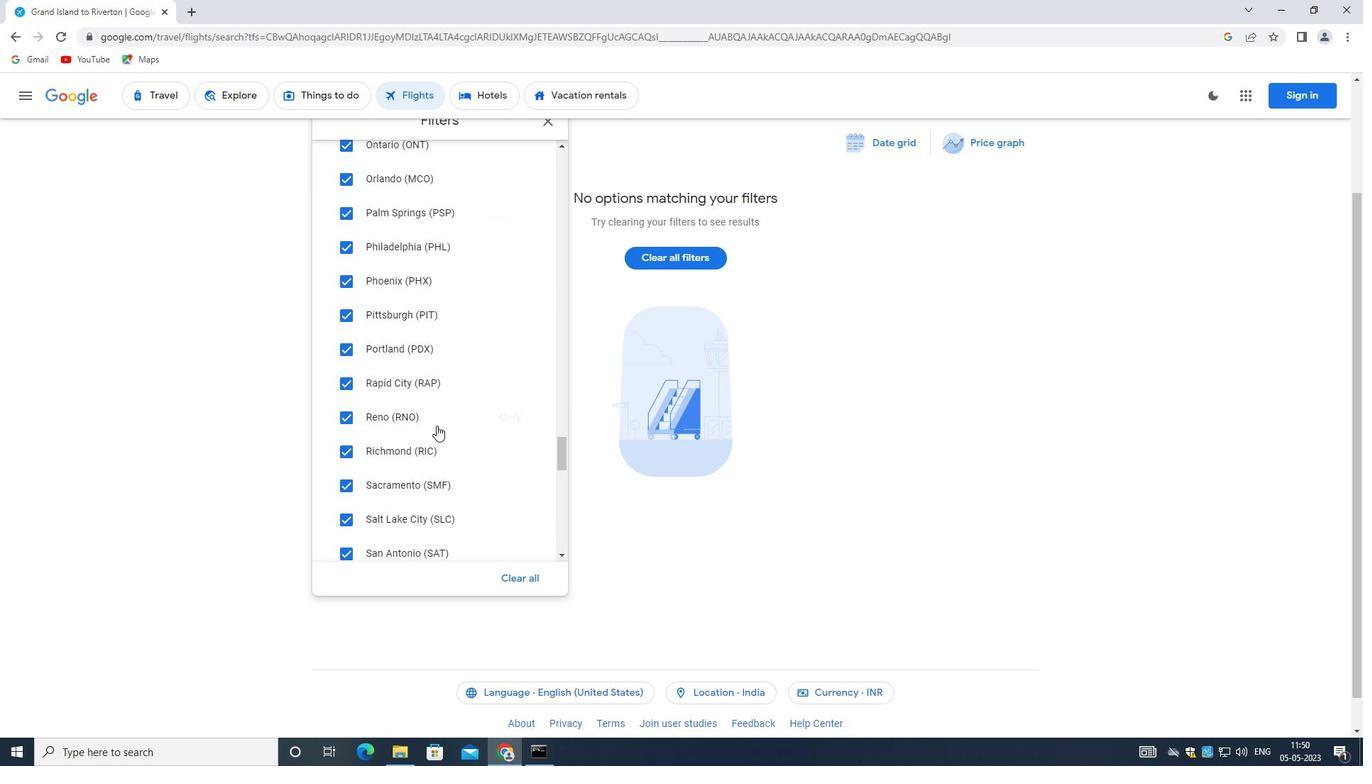 
Action: Mouse scrolled (438, 414) with delta (0, -1)
Screenshot: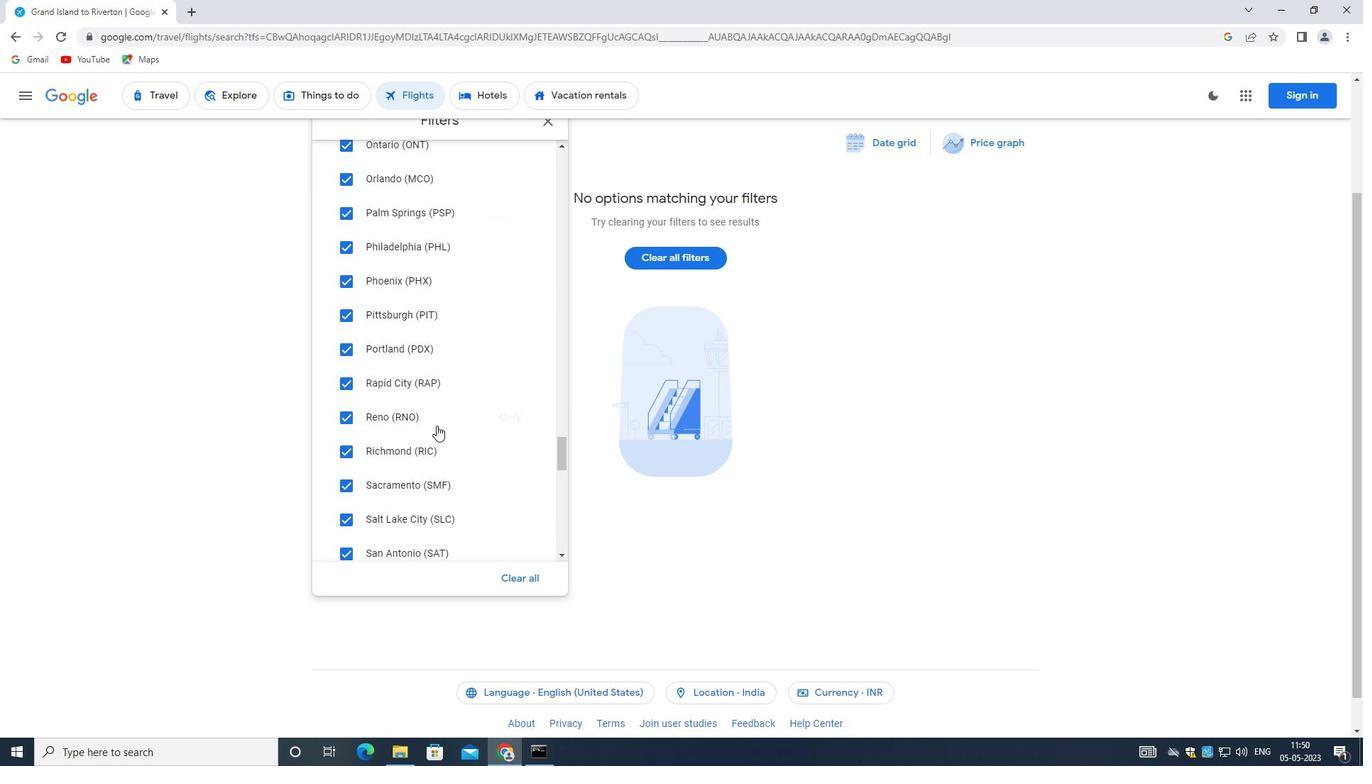 
Action: Mouse scrolled (438, 415) with delta (0, 0)
Screenshot: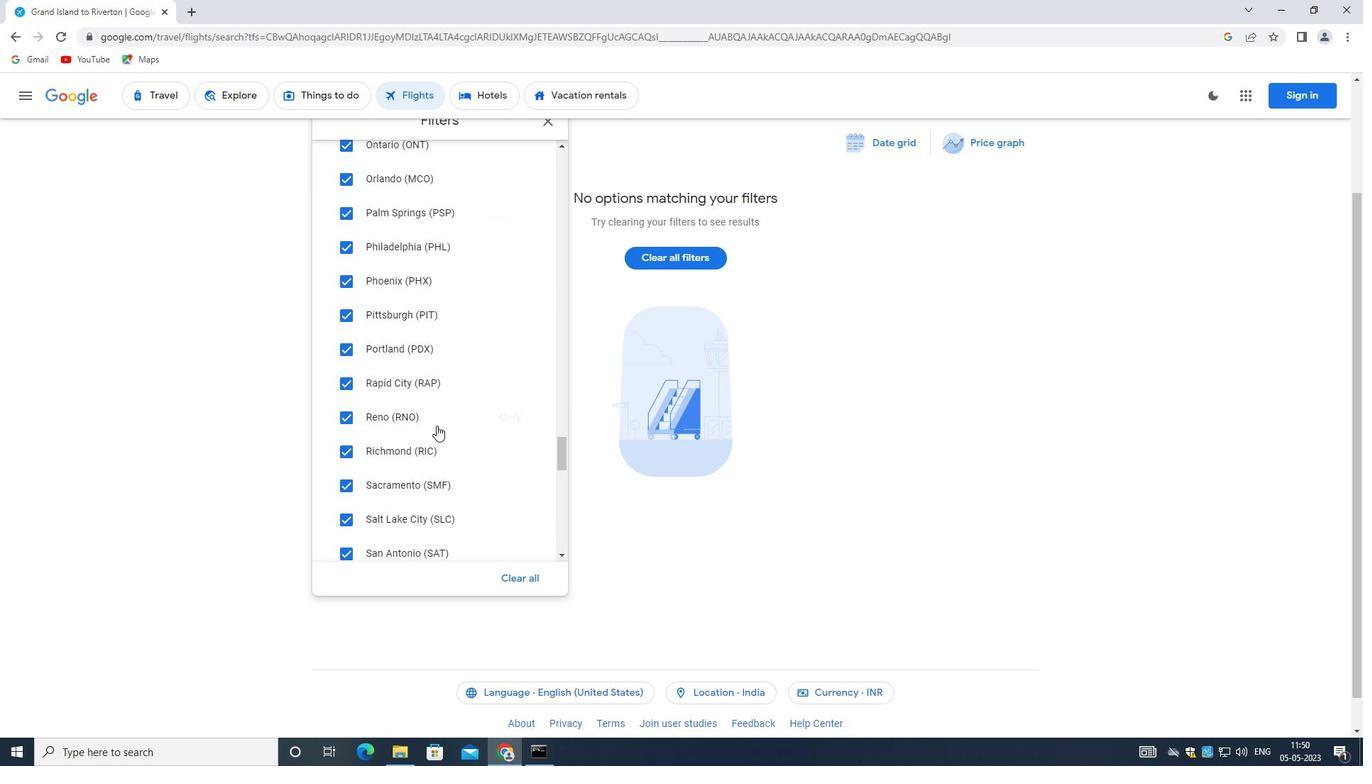
Action: Mouse scrolled (438, 415) with delta (0, 0)
Screenshot: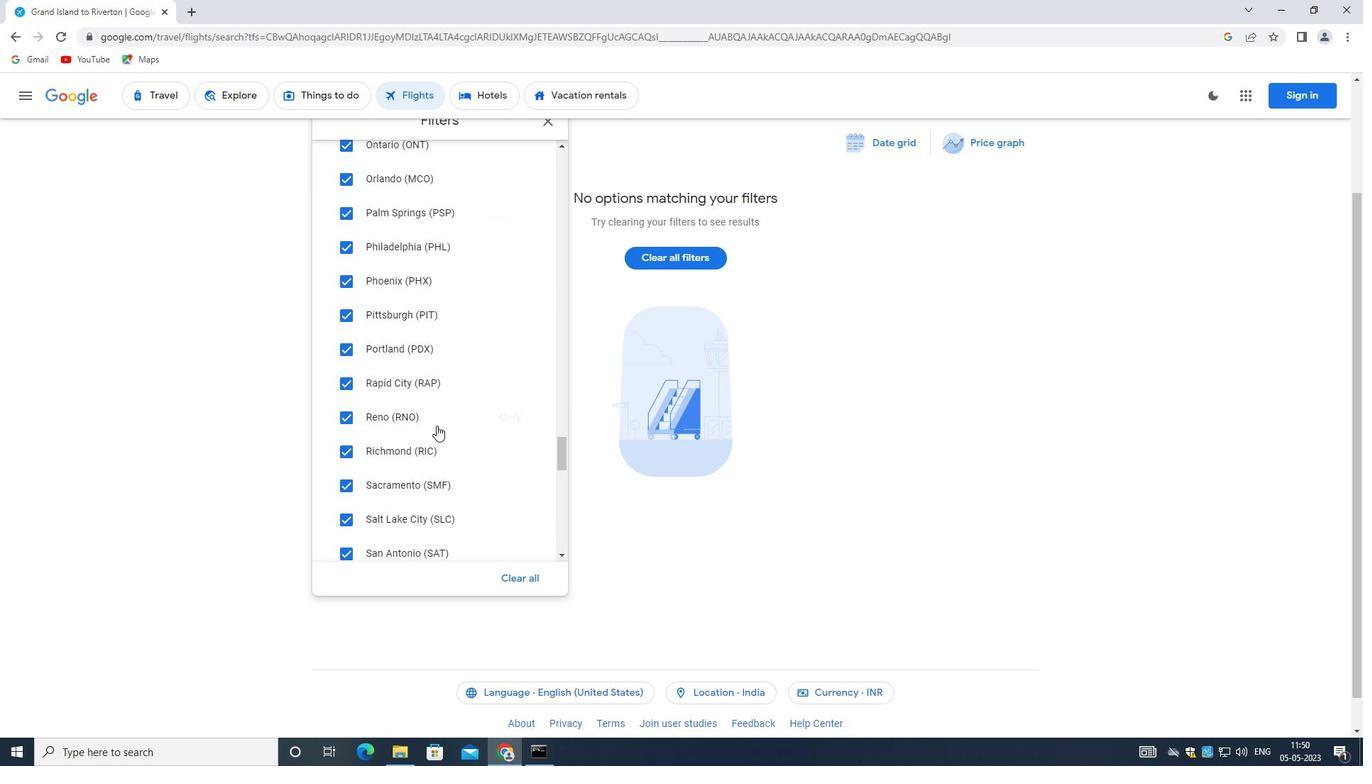 
Action: Mouse moved to (438, 416)
Screenshot: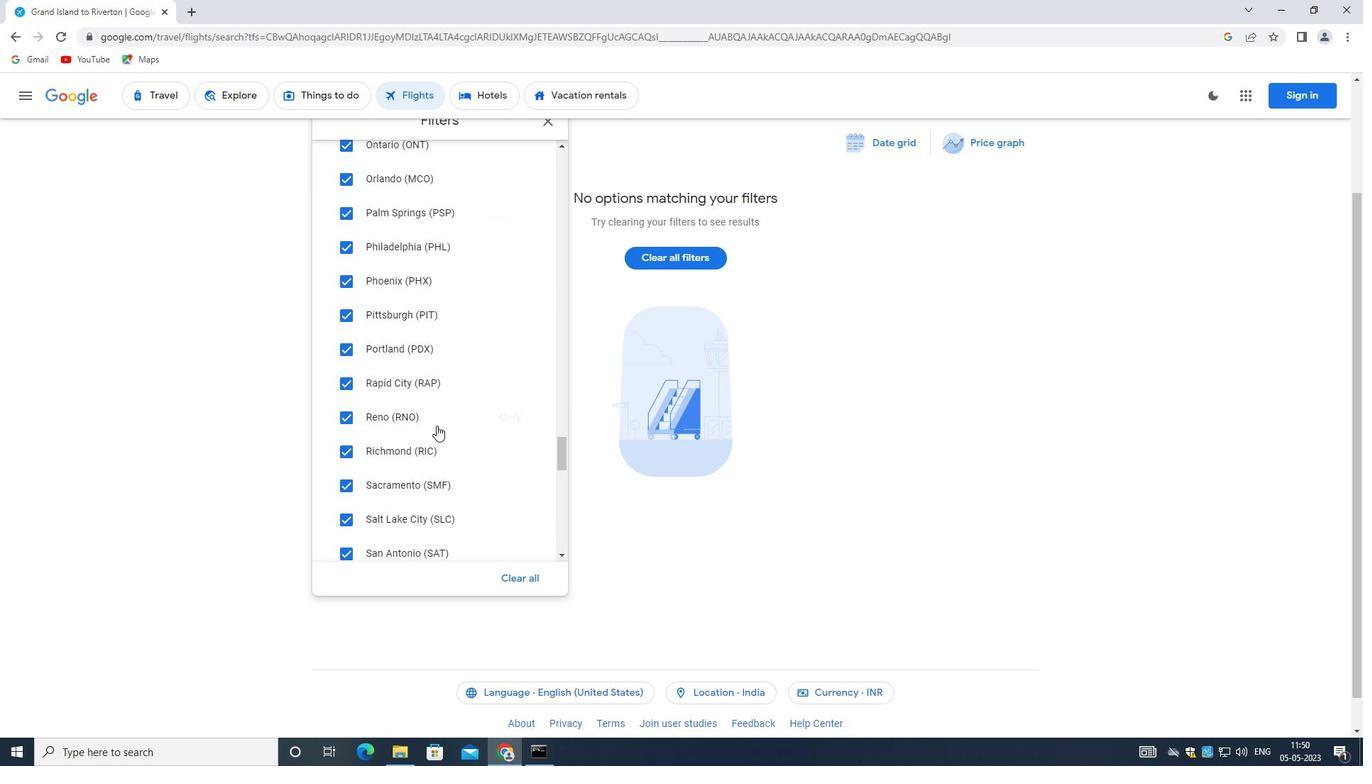 
Action: Mouse scrolled (438, 415) with delta (0, 0)
Screenshot: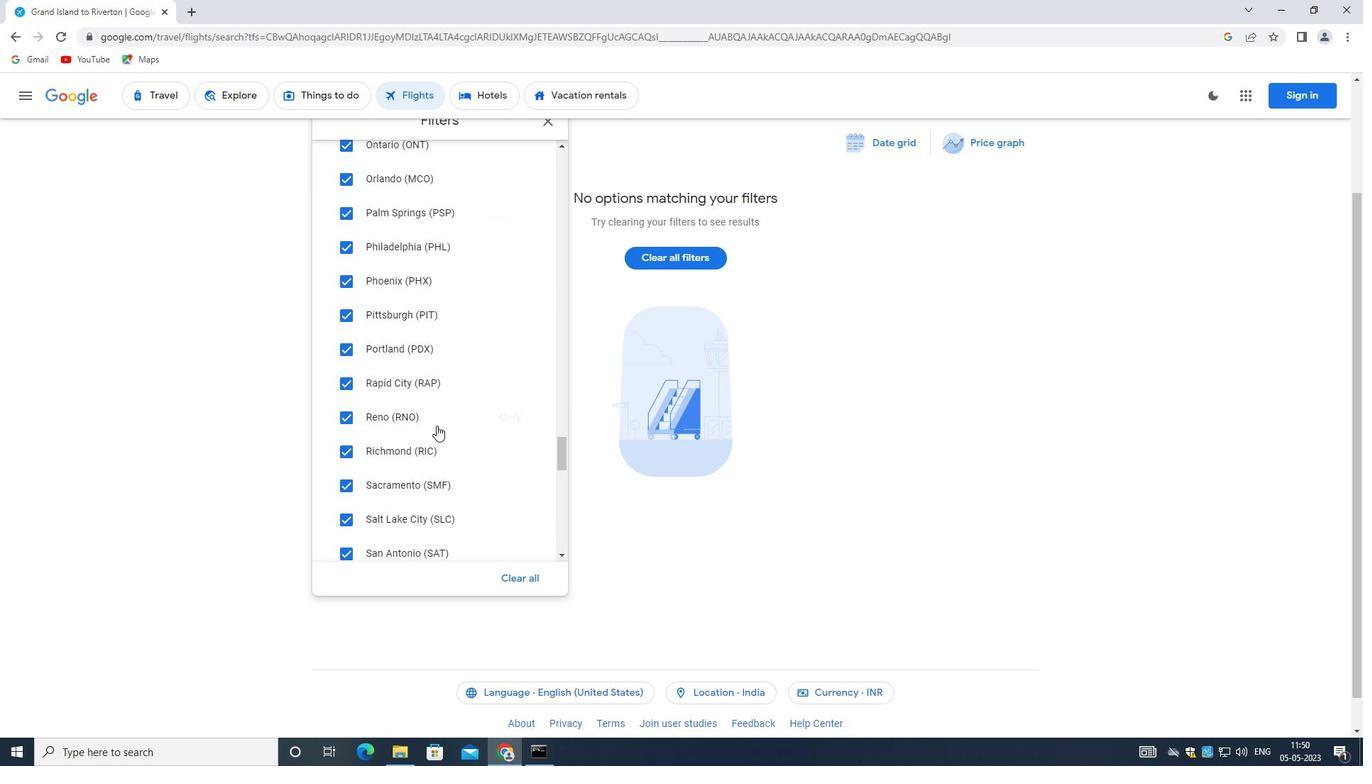 
Action: Mouse moved to (437, 416)
Screenshot: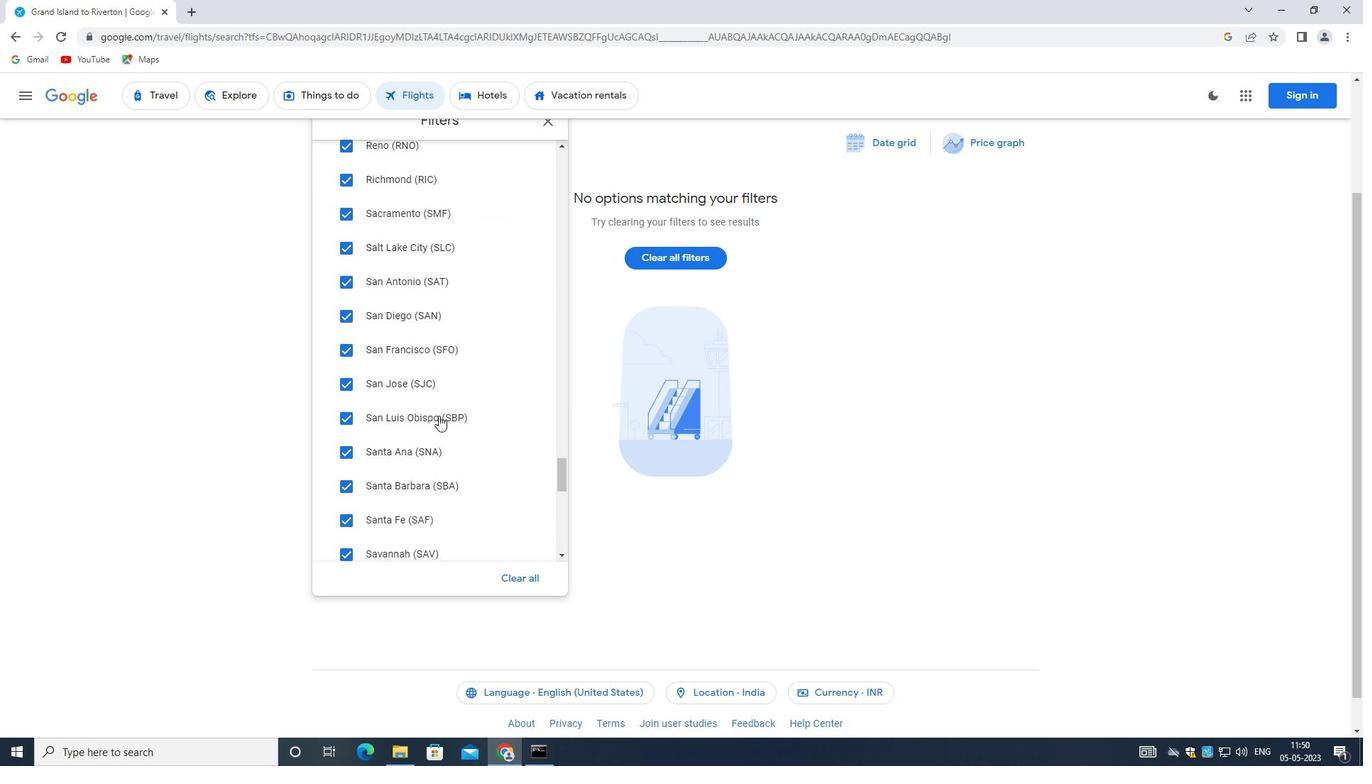 
Action: Mouse scrolled (437, 415) with delta (0, 0)
Screenshot: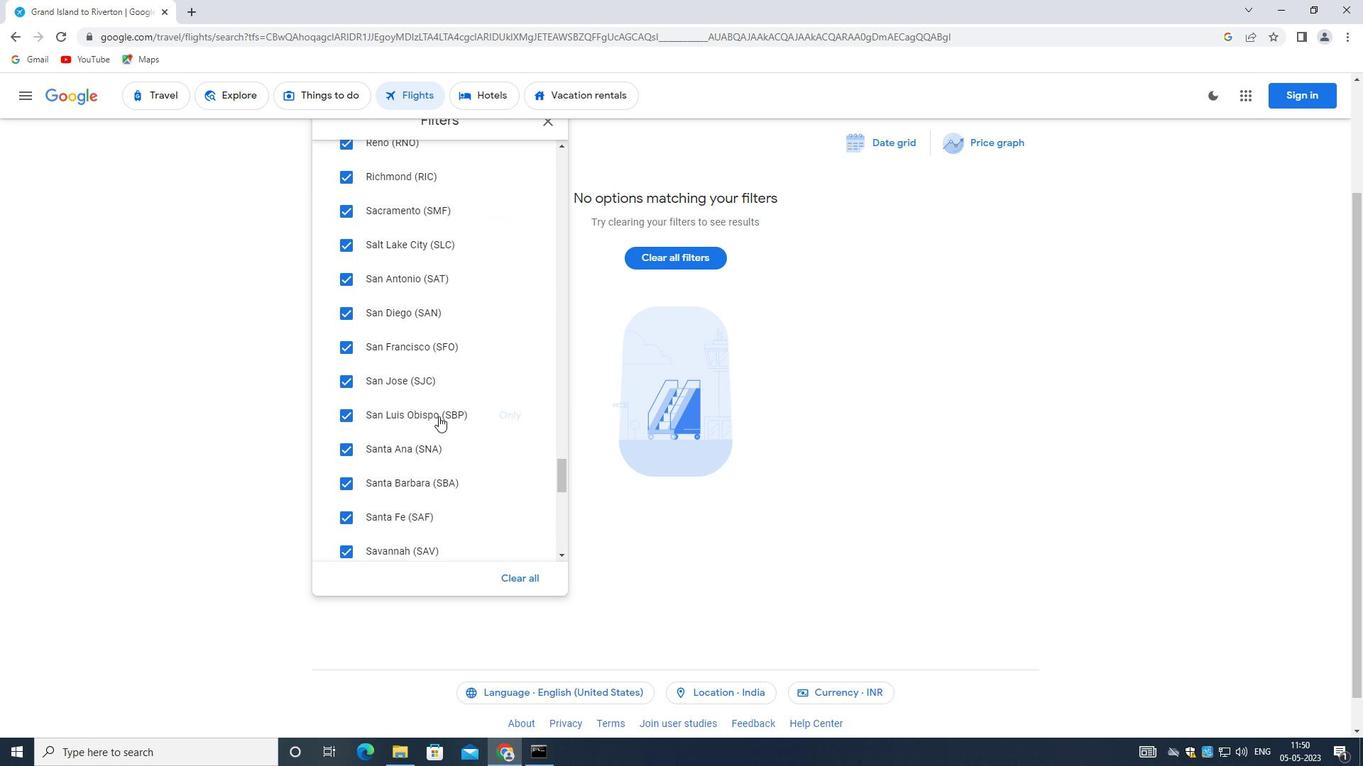 
Action: Mouse scrolled (437, 415) with delta (0, 0)
Screenshot: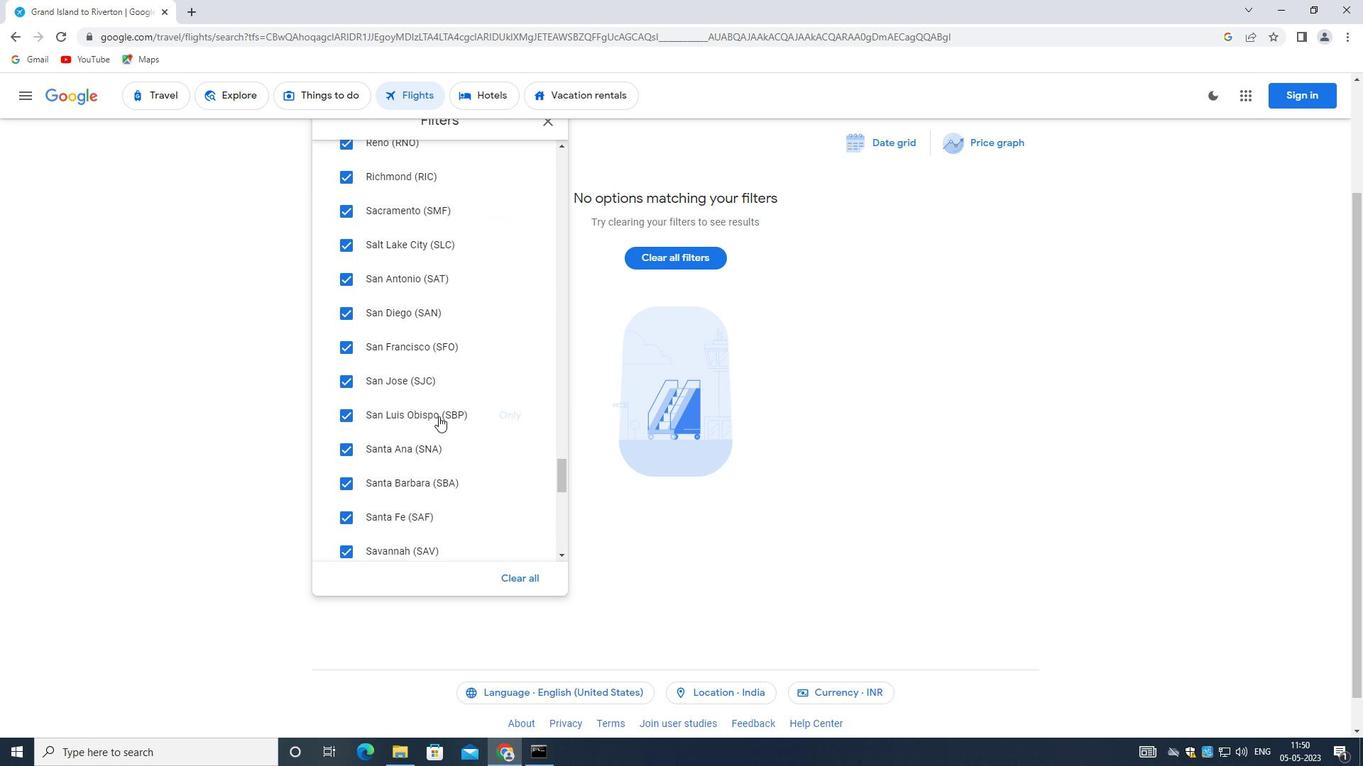 
Action: Mouse scrolled (437, 414) with delta (0, -1)
Screenshot: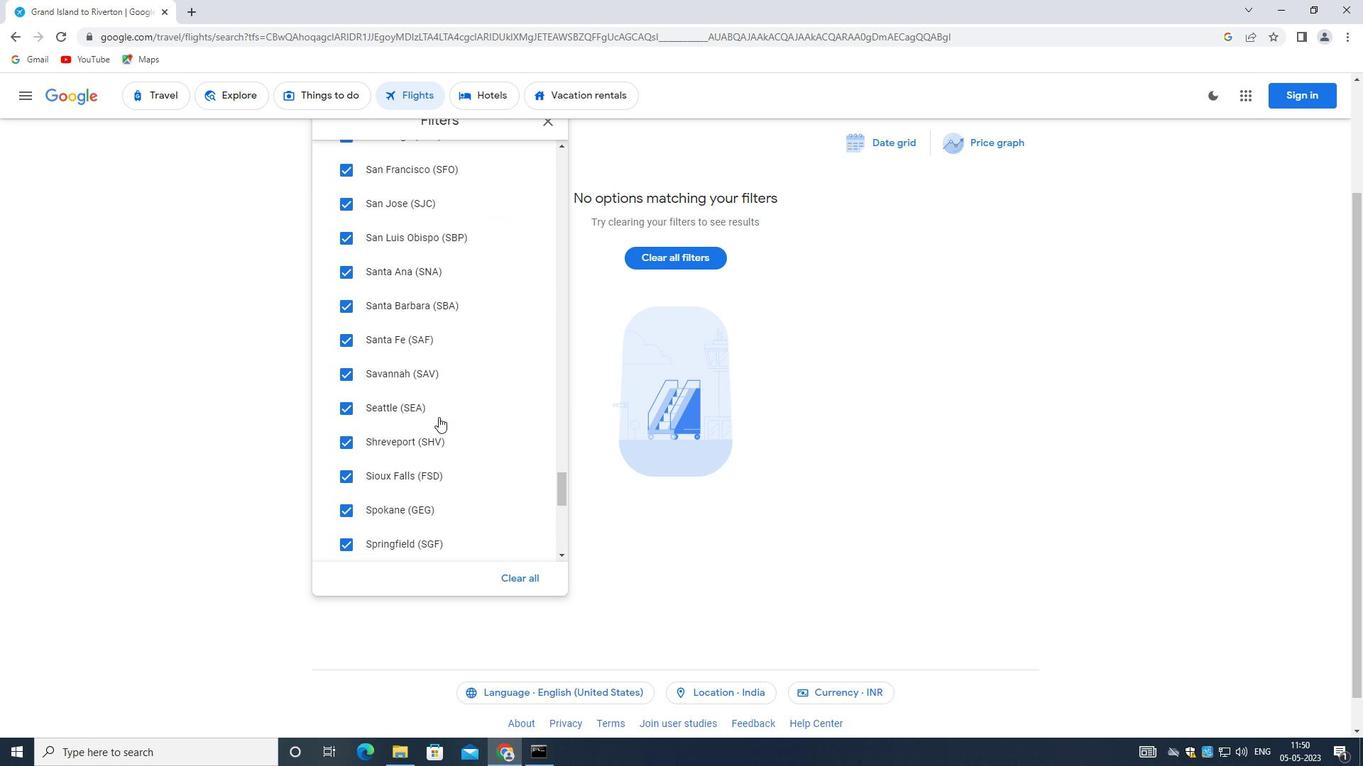 
Action: Mouse scrolled (437, 415) with delta (0, 0)
Screenshot: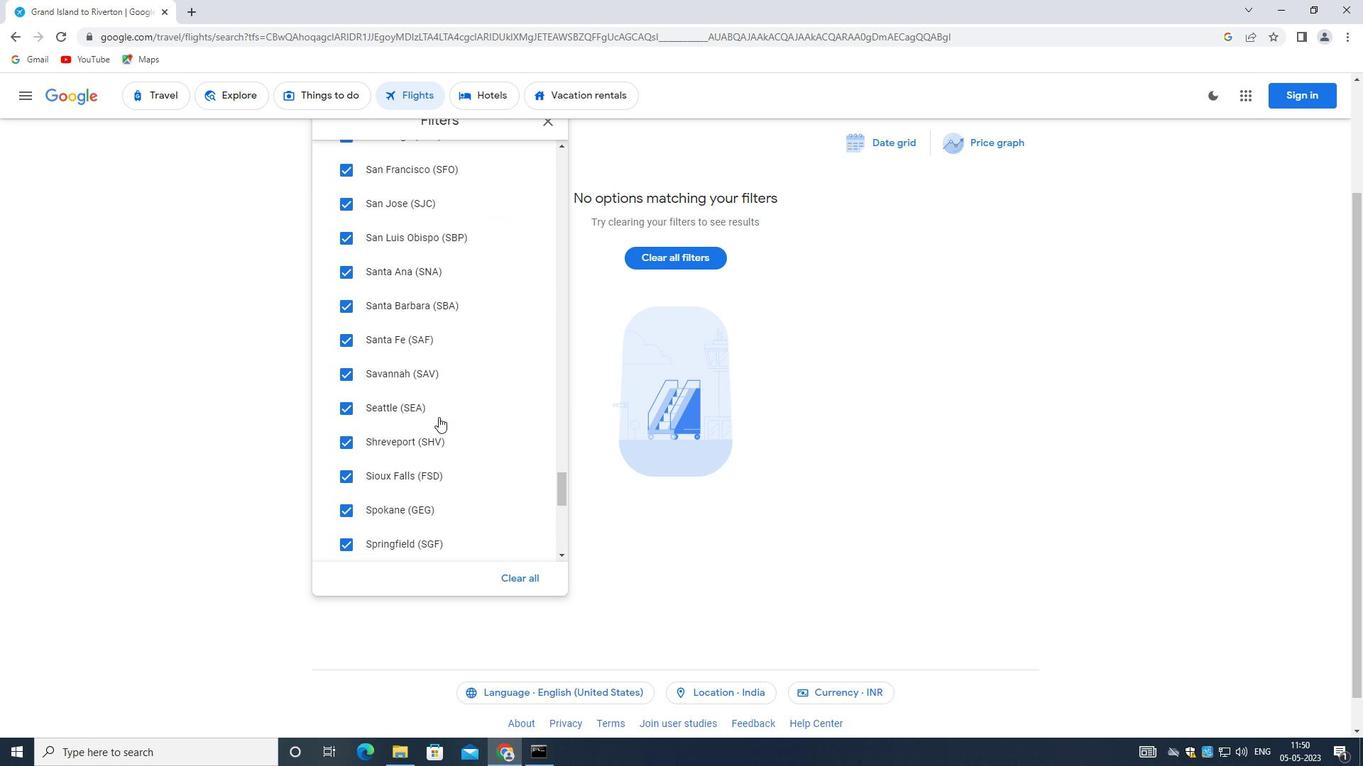 
Action: Mouse scrolled (437, 415) with delta (0, 0)
Screenshot: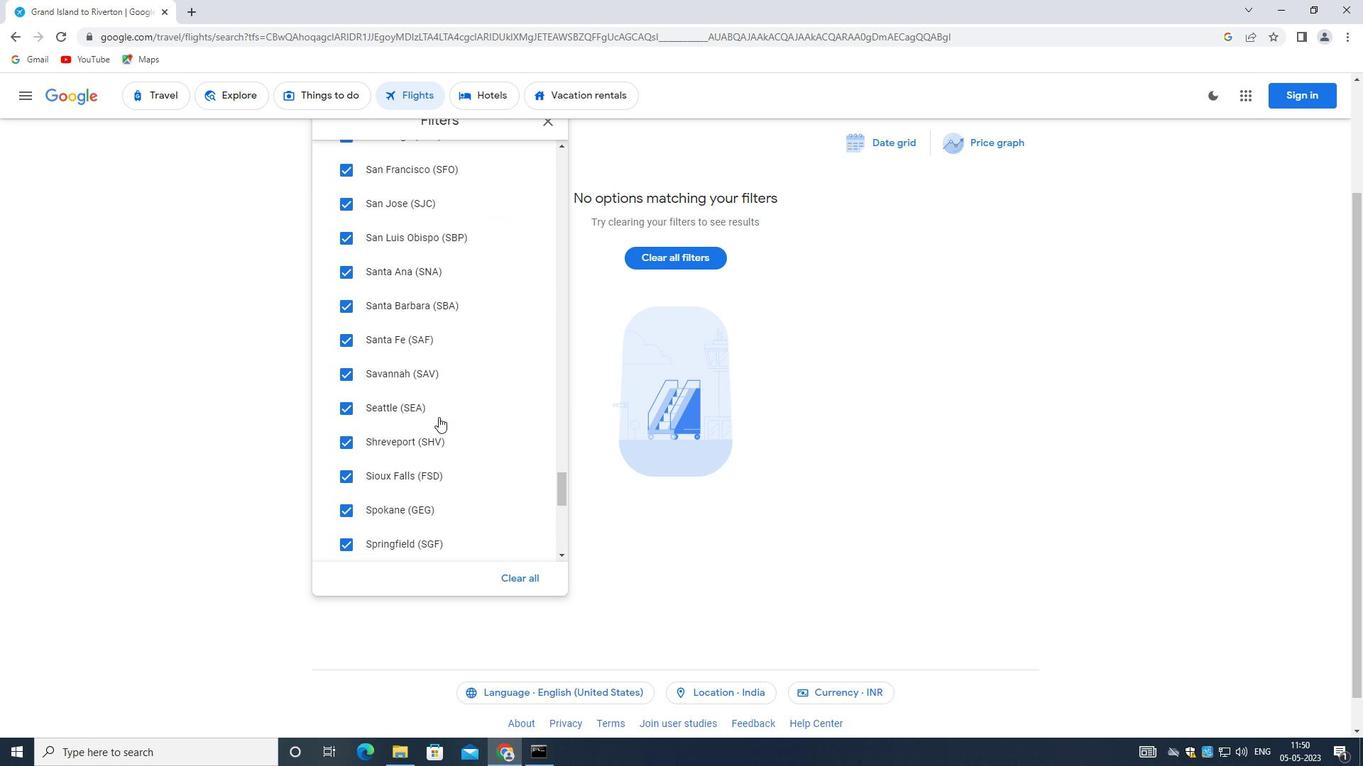 
Action: Mouse scrolled (437, 415) with delta (0, 0)
Screenshot: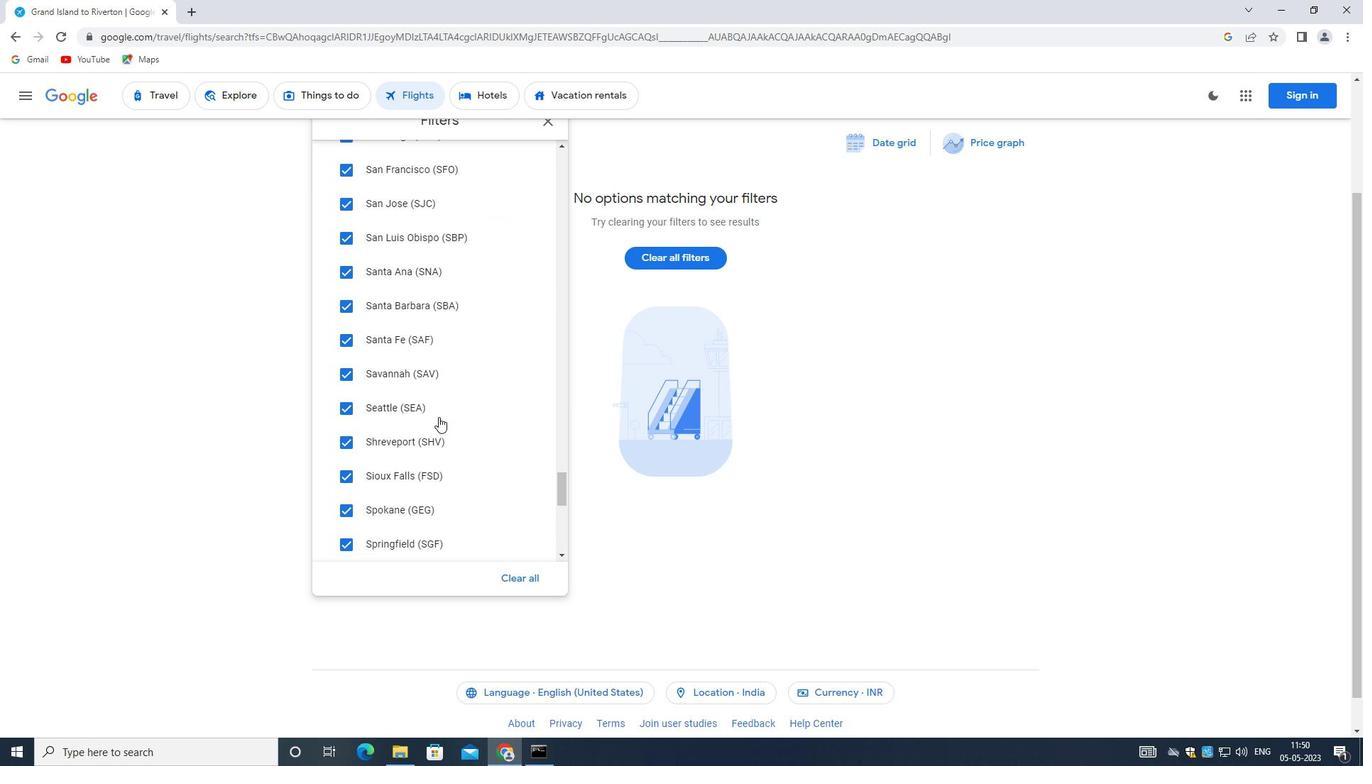 
Action: Mouse scrolled (437, 415) with delta (0, 0)
Screenshot: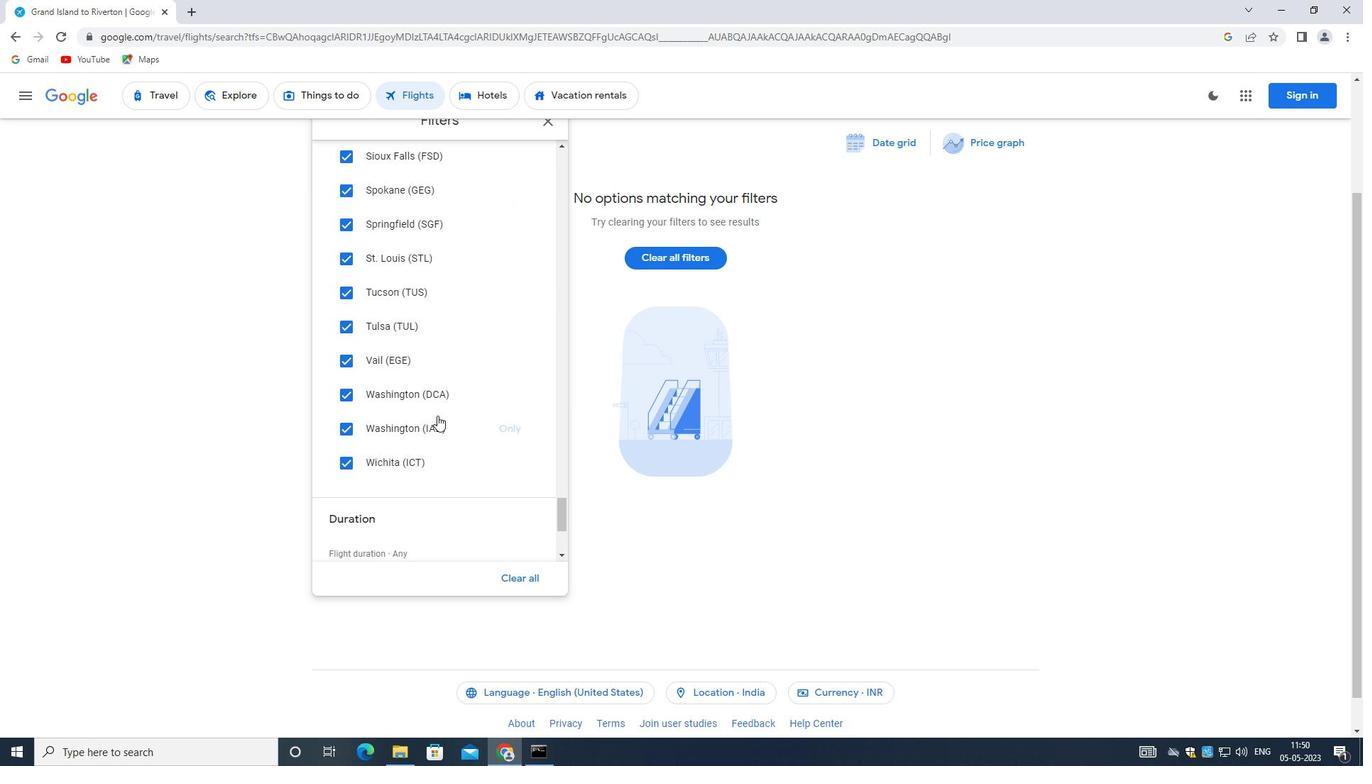 
Action: Mouse scrolled (437, 415) with delta (0, 0)
Screenshot: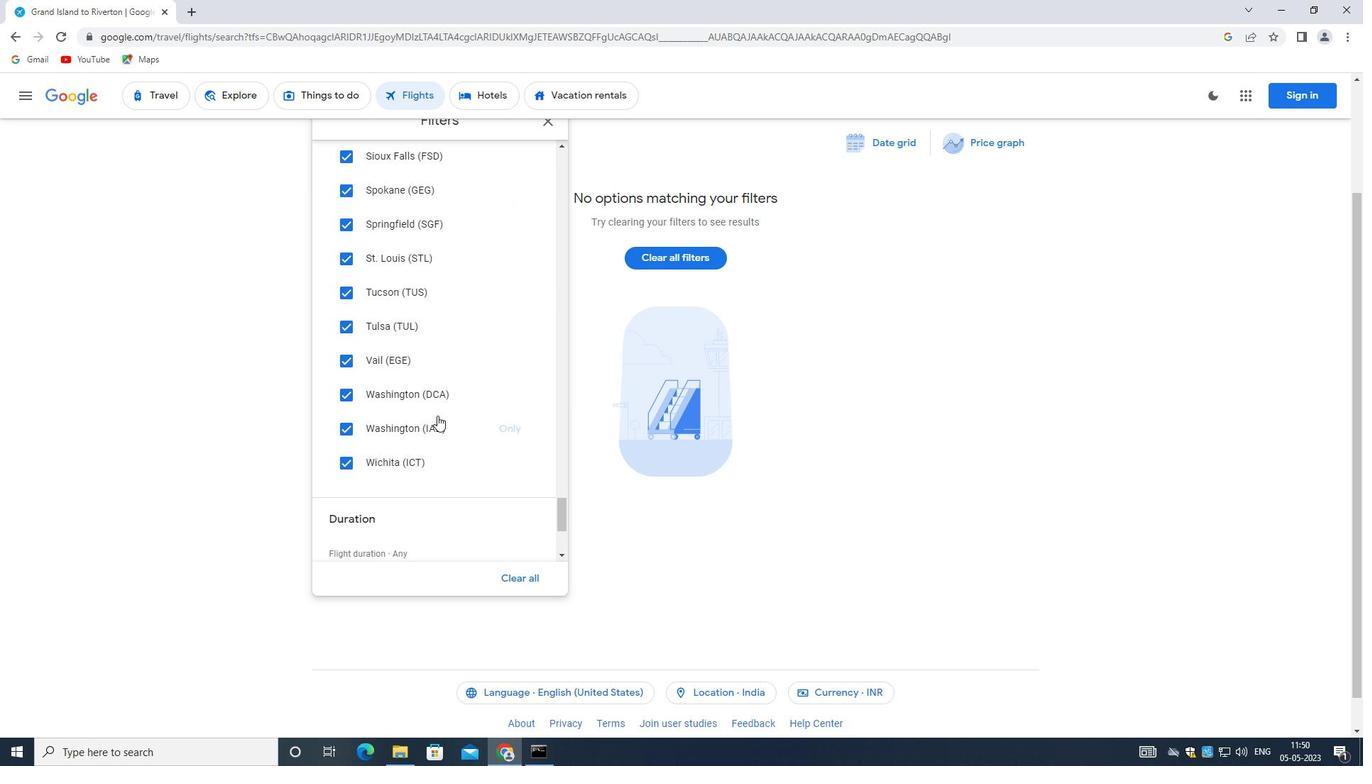 
Action: Mouse scrolled (437, 415) with delta (0, 0)
Screenshot: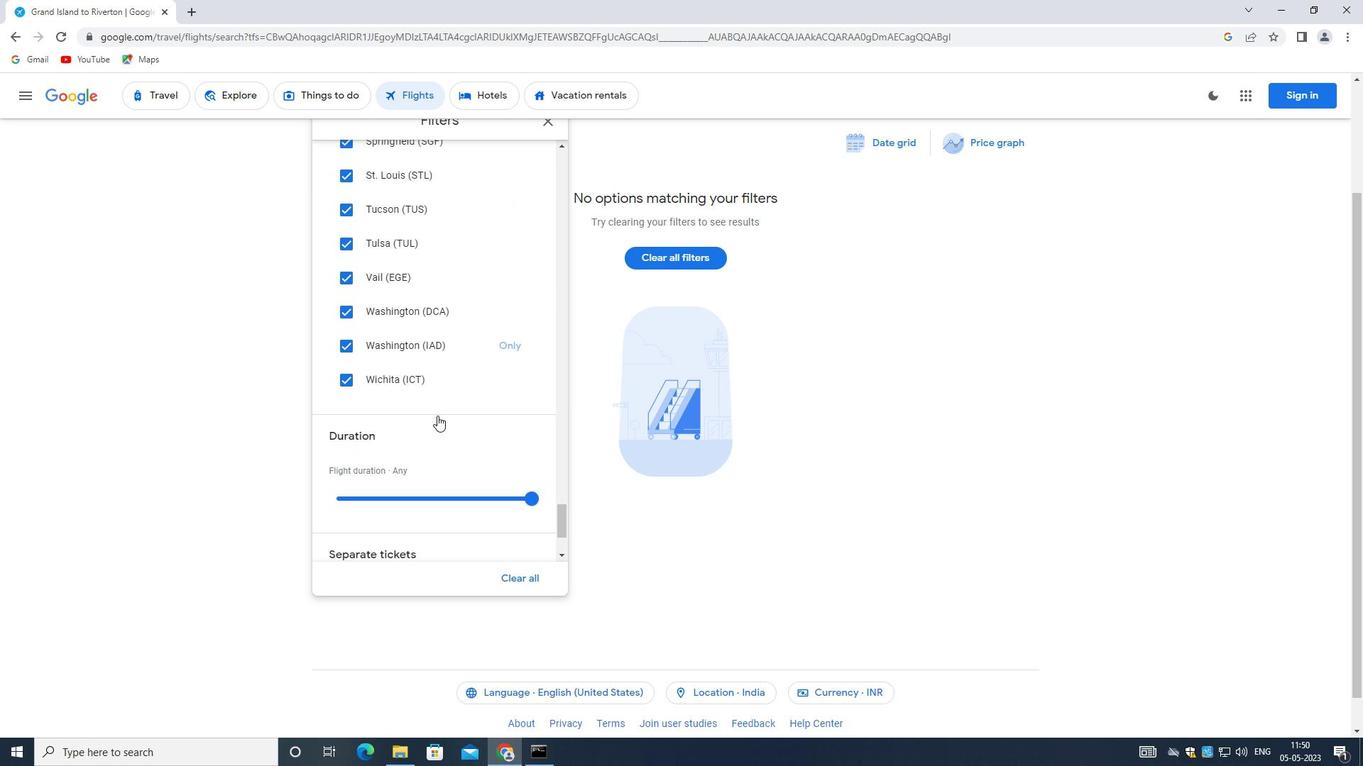 
Action: Mouse scrolled (437, 415) with delta (0, 0)
Screenshot: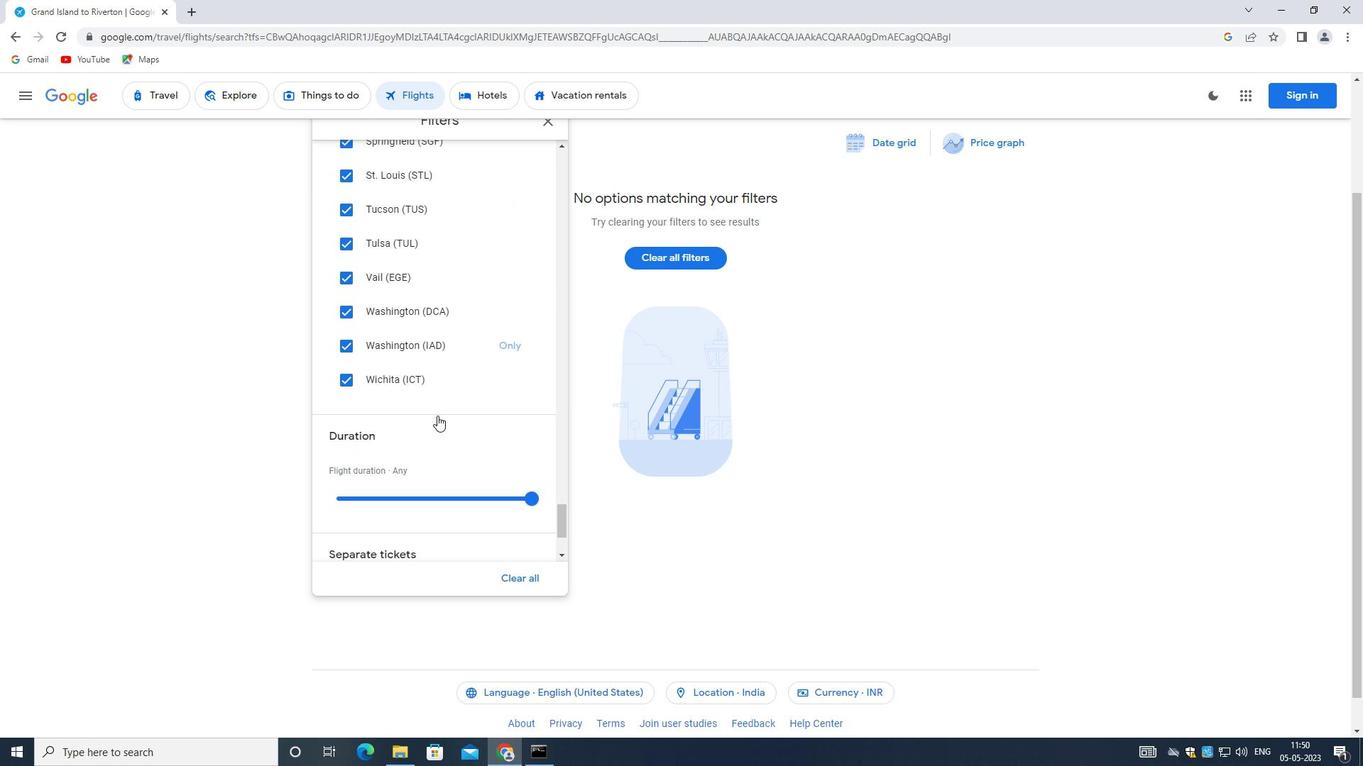 
Action: Mouse scrolled (437, 415) with delta (0, 0)
Screenshot: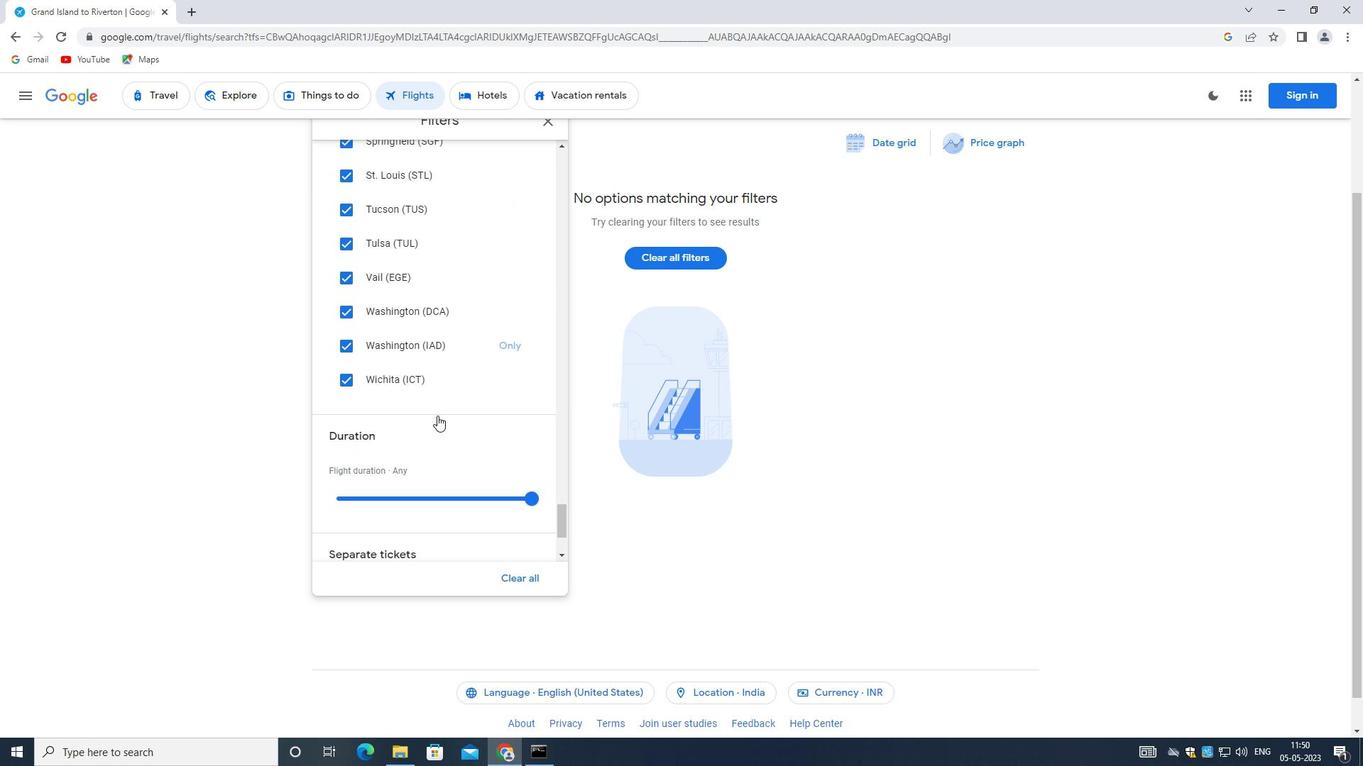 
Action: Mouse scrolled (437, 415) with delta (0, 0)
Screenshot: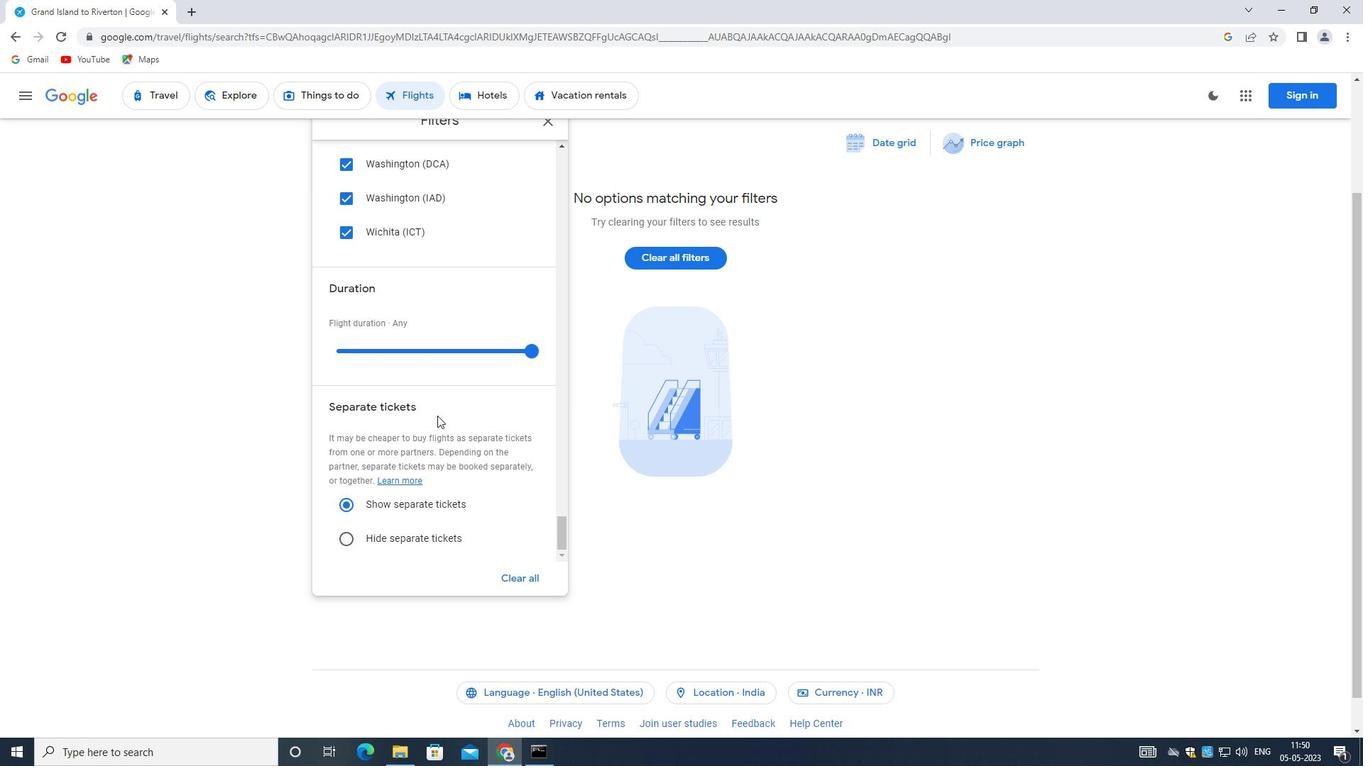 
Action: Mouse scrolled (437, 415) with delta (0, 0)
Screenshot: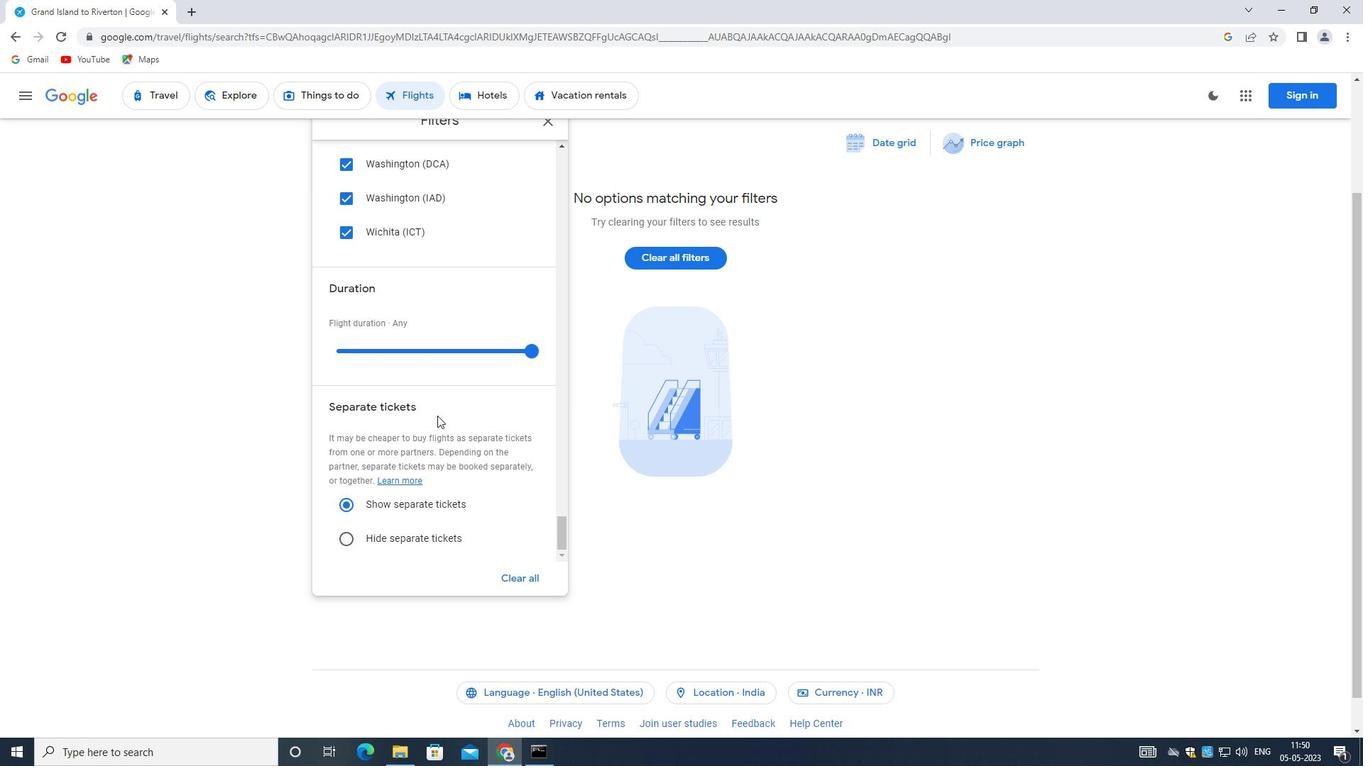 
Action: Mouse scrolled (437, 415) with delta (0, 0)
Screenshot: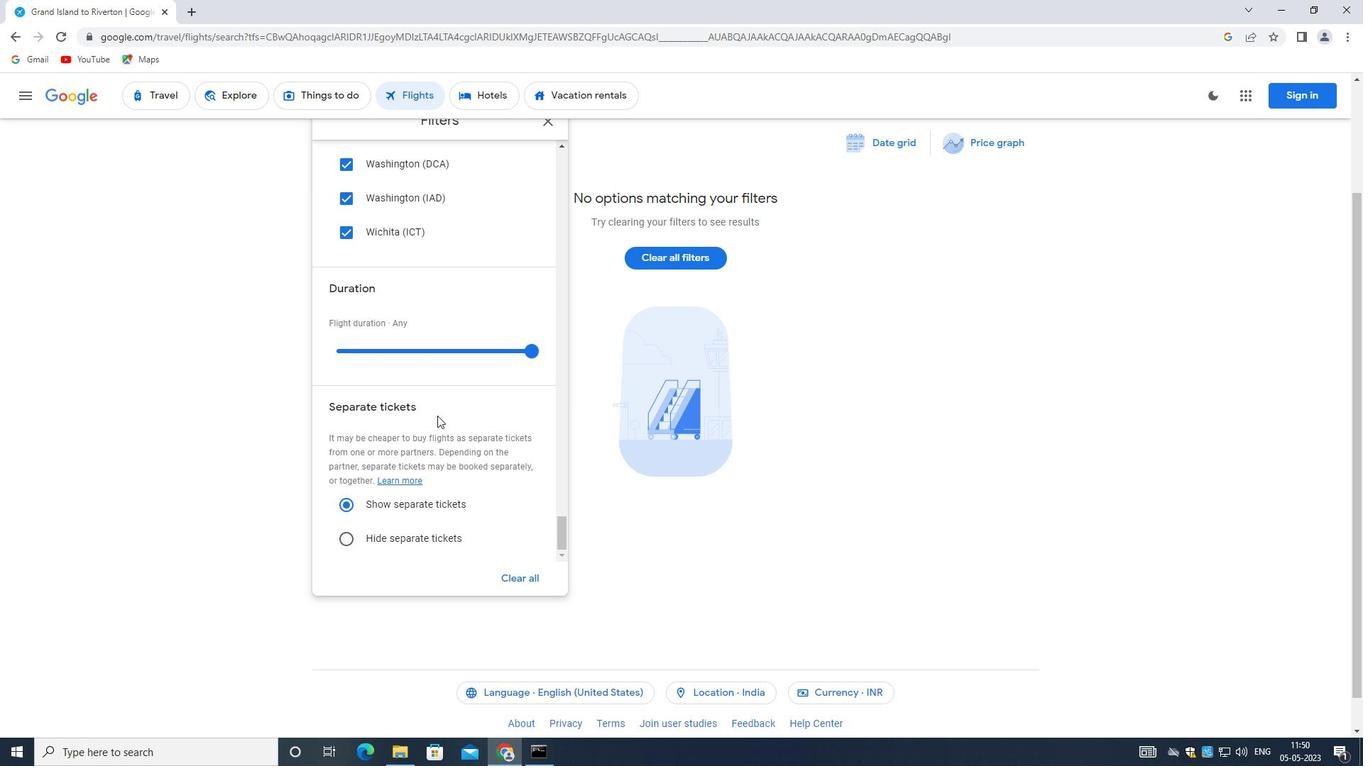 
Action: Mouse scrolled (437, 415) with delta (0, 0)
Screenshot: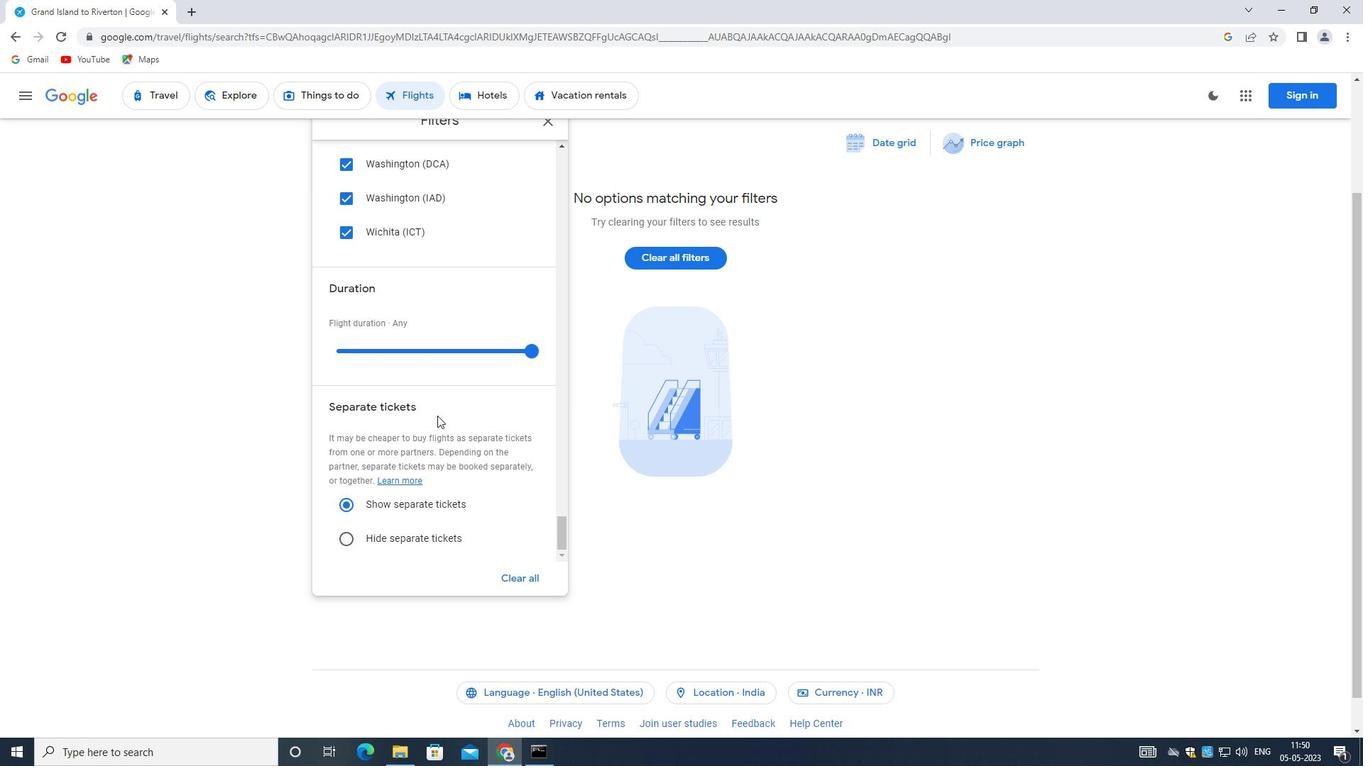 
Action: Mouse moved to (435, 416)
Screenshot: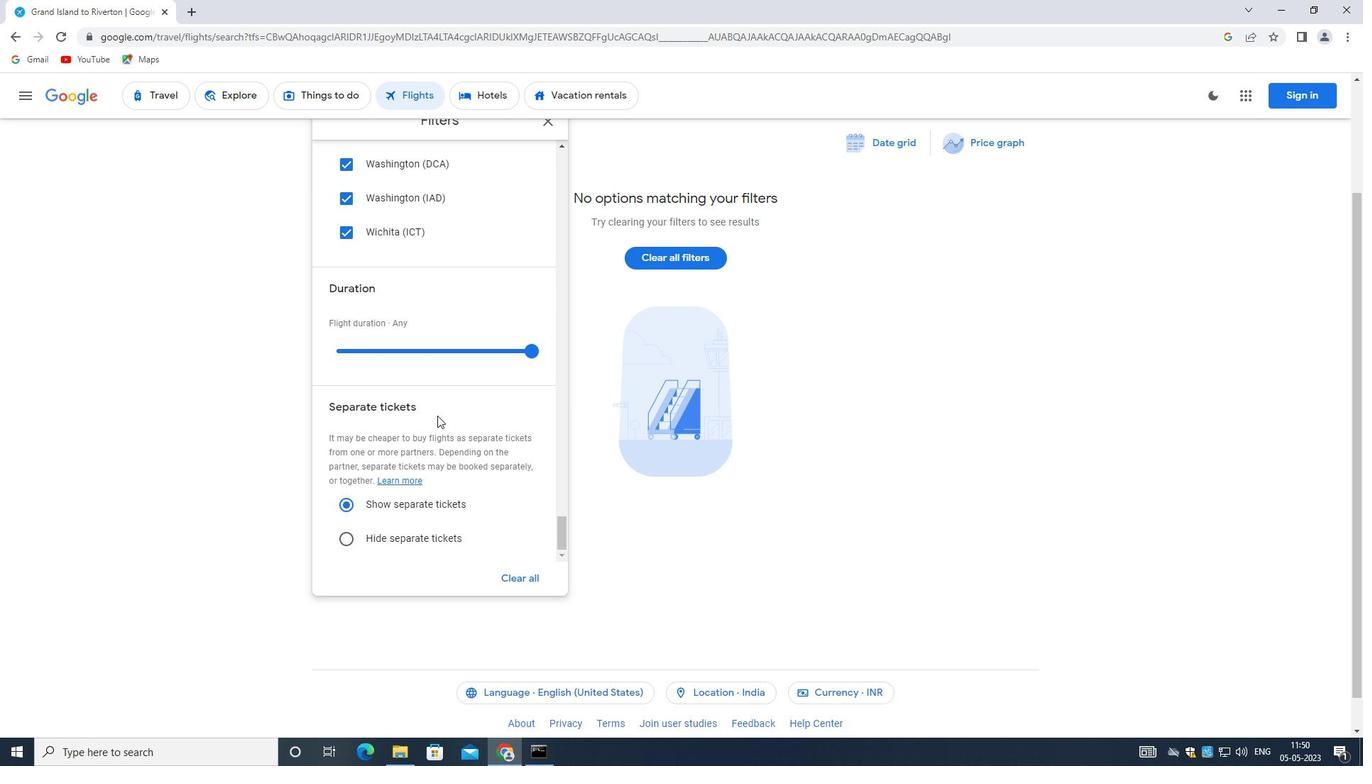 
